 Task: Look for Airbnb options in Pescara, Italy from 27th December, 2023 to 31st December, 2023 for 2 adults.  With 1  bedroom having 1 bed and 1 bathroom. Property type can be hotel.
Action: Mouse moved to (542, 150)
Screenshot: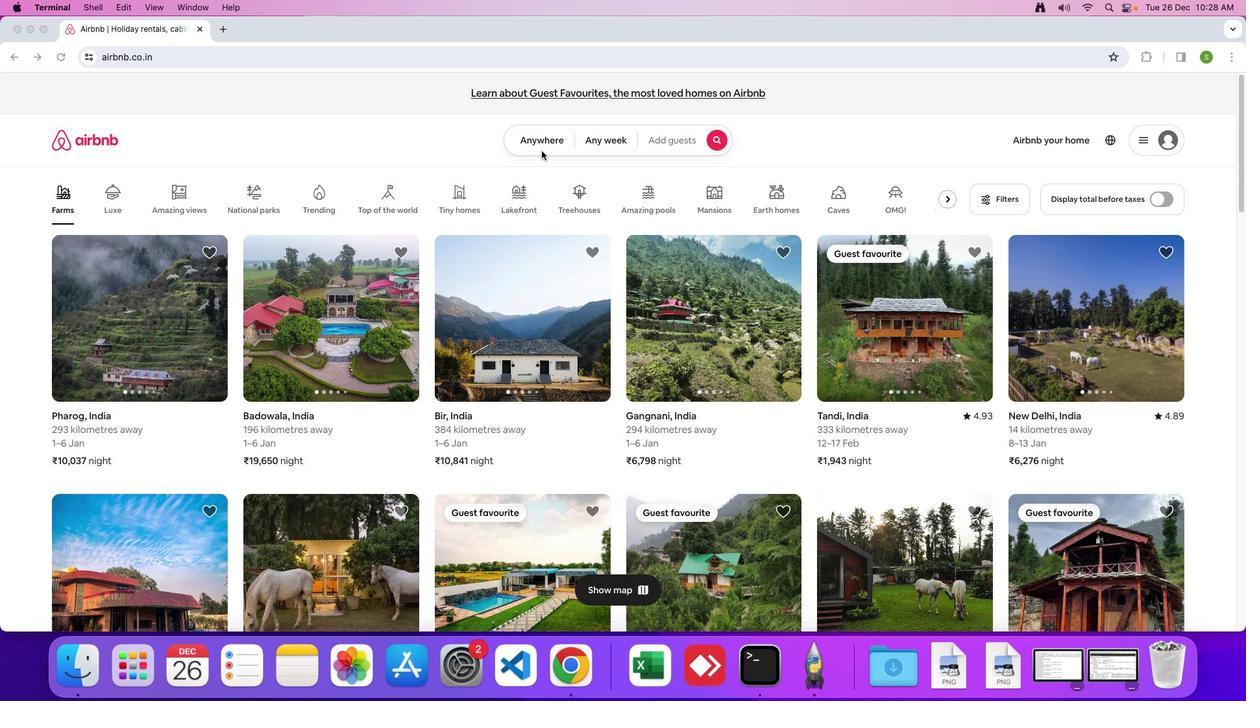 
Action: Mouse pressed left at (542, 150)
Screenshot: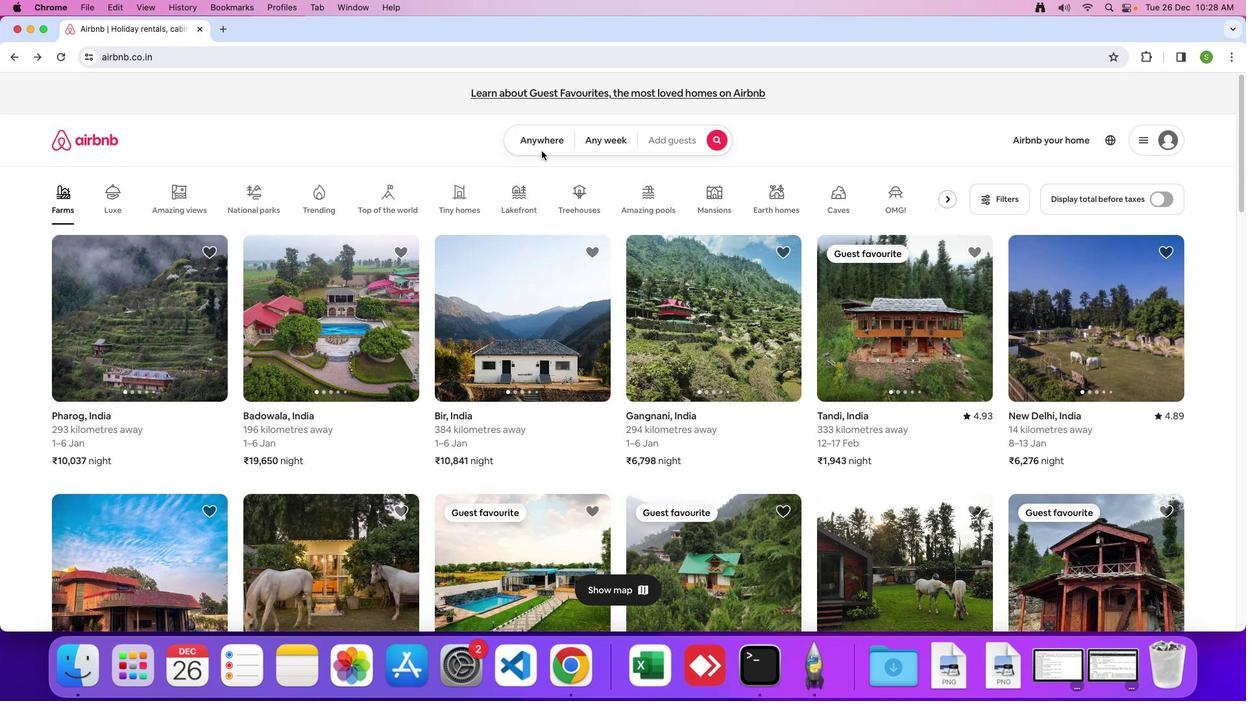 
Action: Mouse moved to (542, 146)
Screenshot: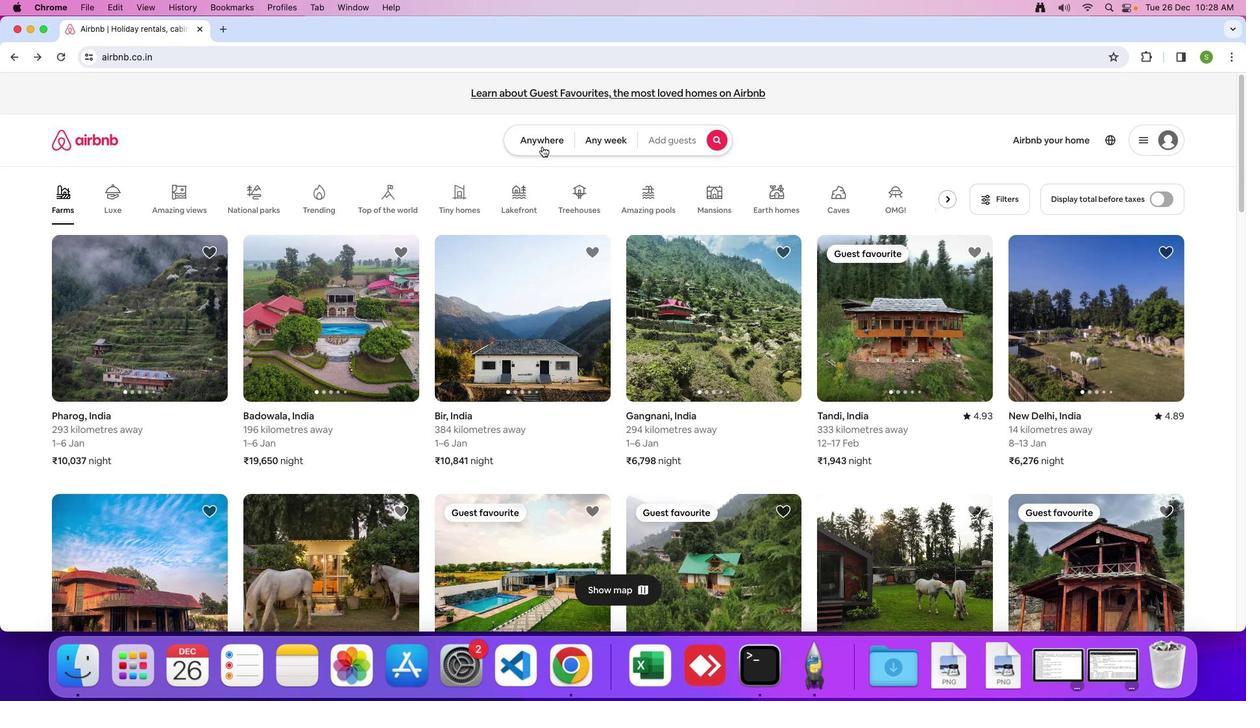 
Action: Mouse pressed left at (542, 146)
Screenshot: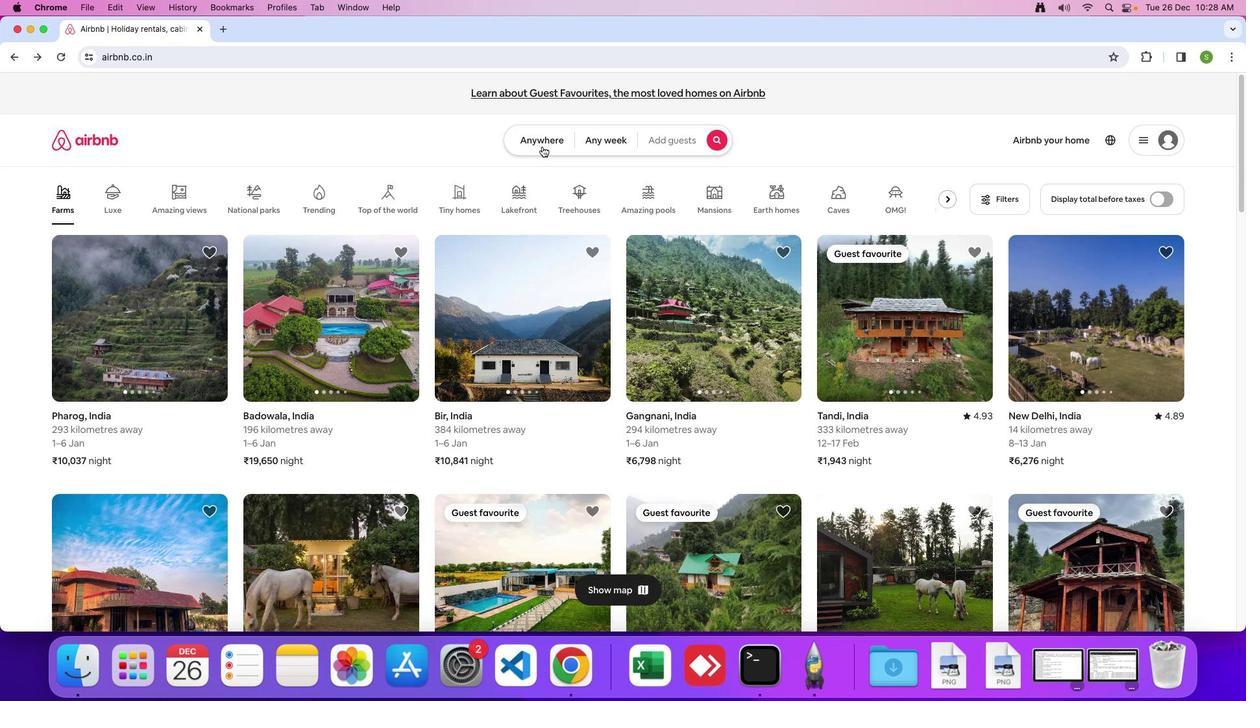 
Action: Mouse moved to (437, 190)
Screenshot: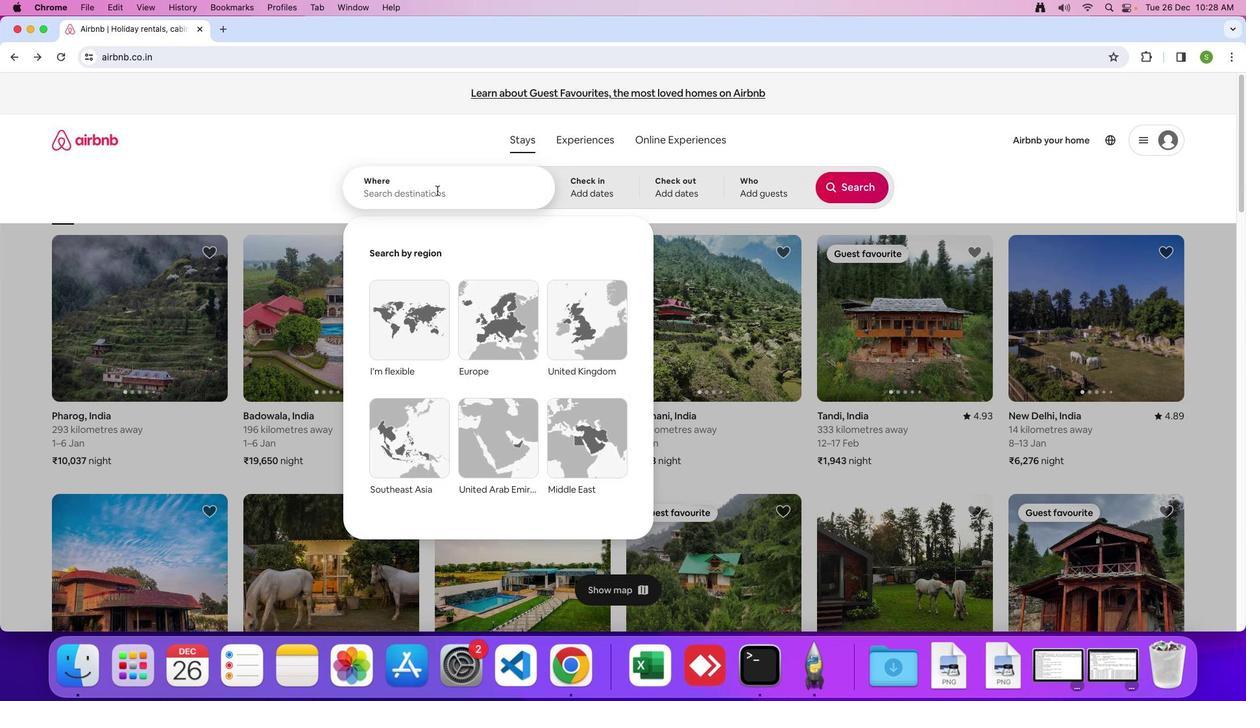 
Action: Mouse pressed left at (437, 190)
Screenshot: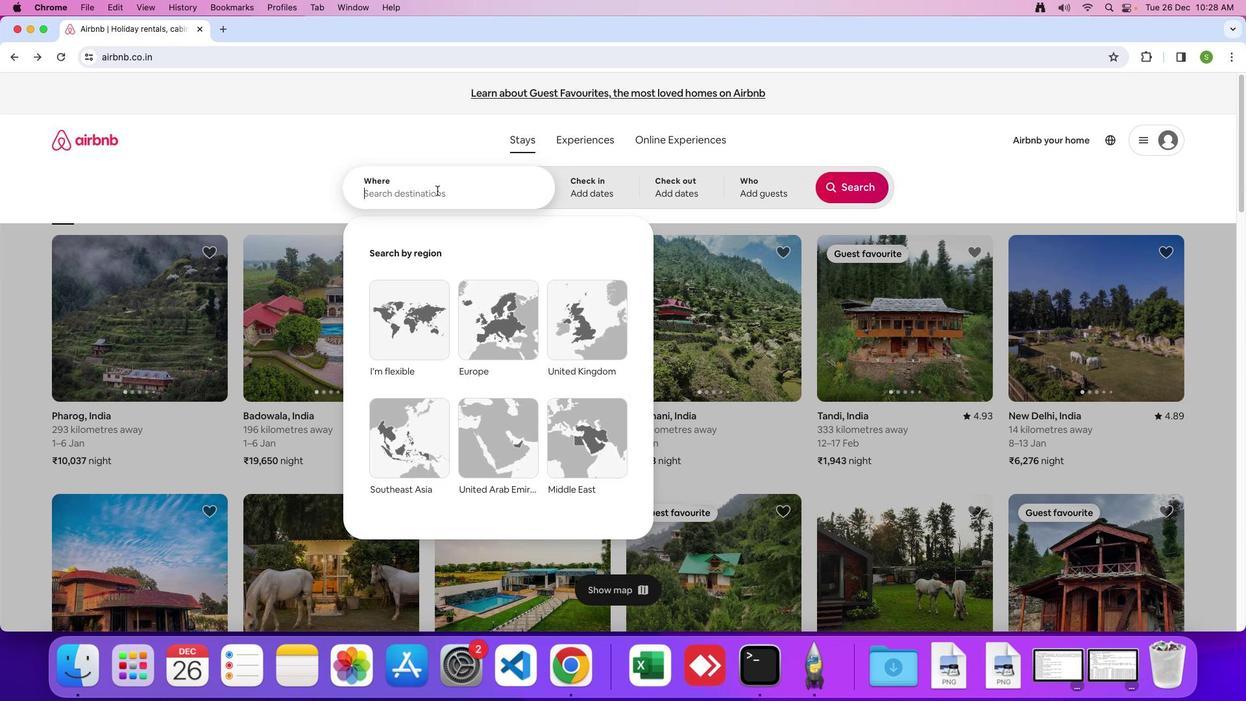 
Action: Mouse moved to (426, 203)
Screenshot: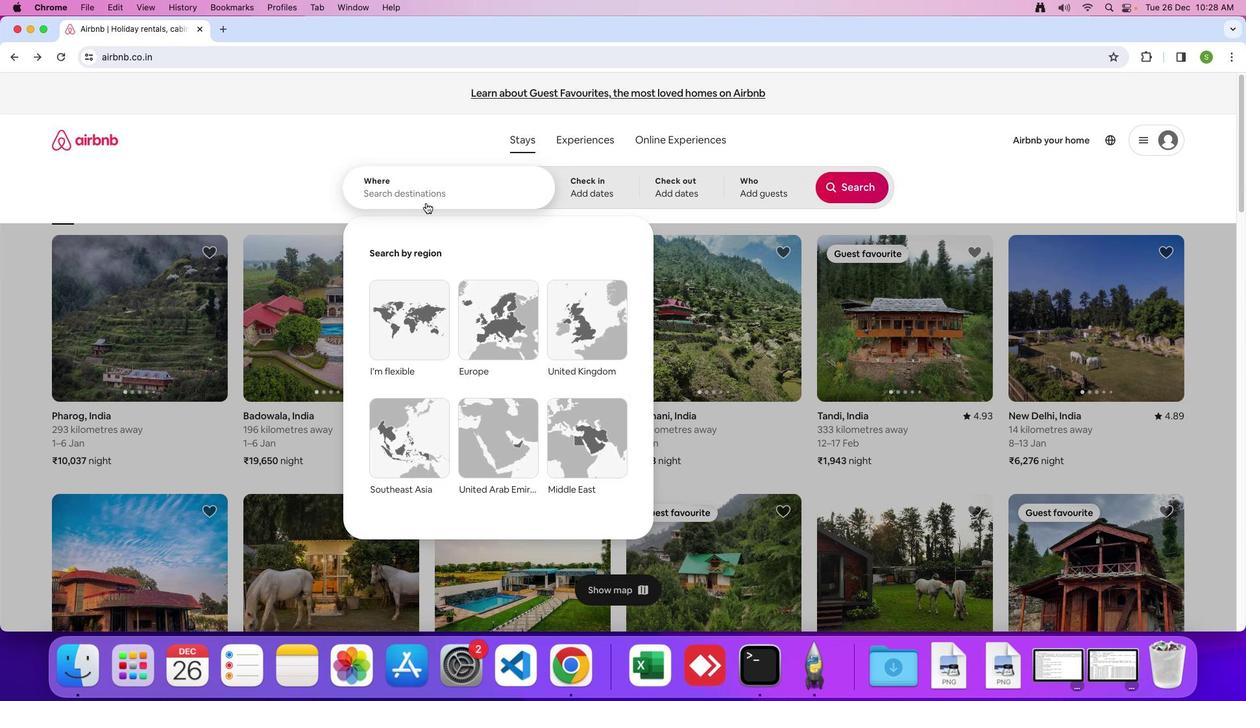 
Action: Key pressed 'P'Key.caps_lock'e''s''c''a''r''a'','Key.spaceKey.shift'I''t''a''l''y'Key.enter
Screenshot: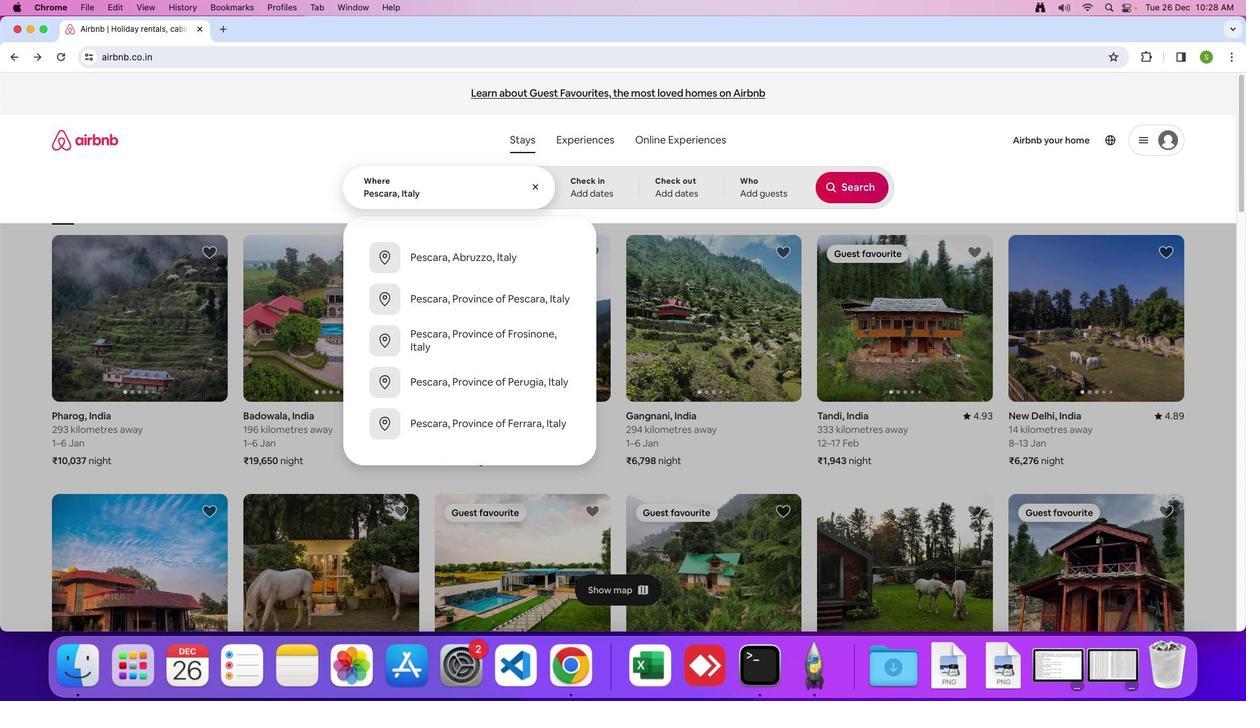 
Action: Mouse moved to (490, 473)
Screenshot: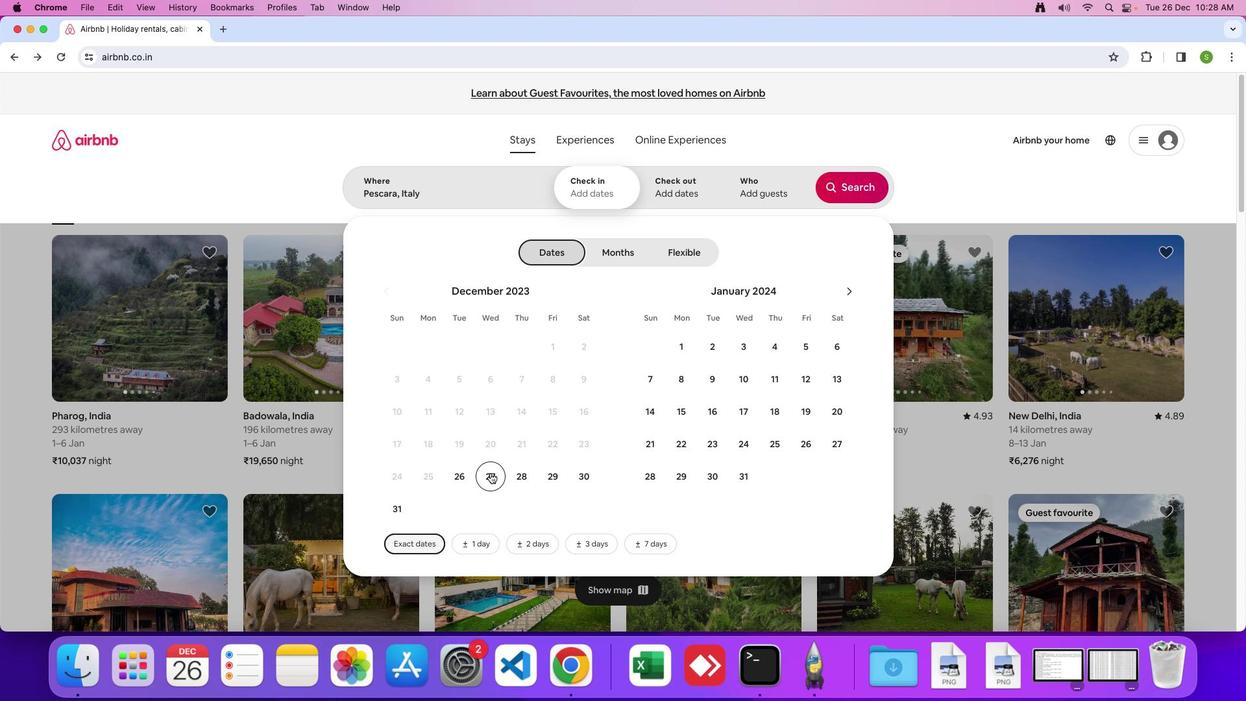 
Action: Mouse pressed left at (490, 473)
Screenshot: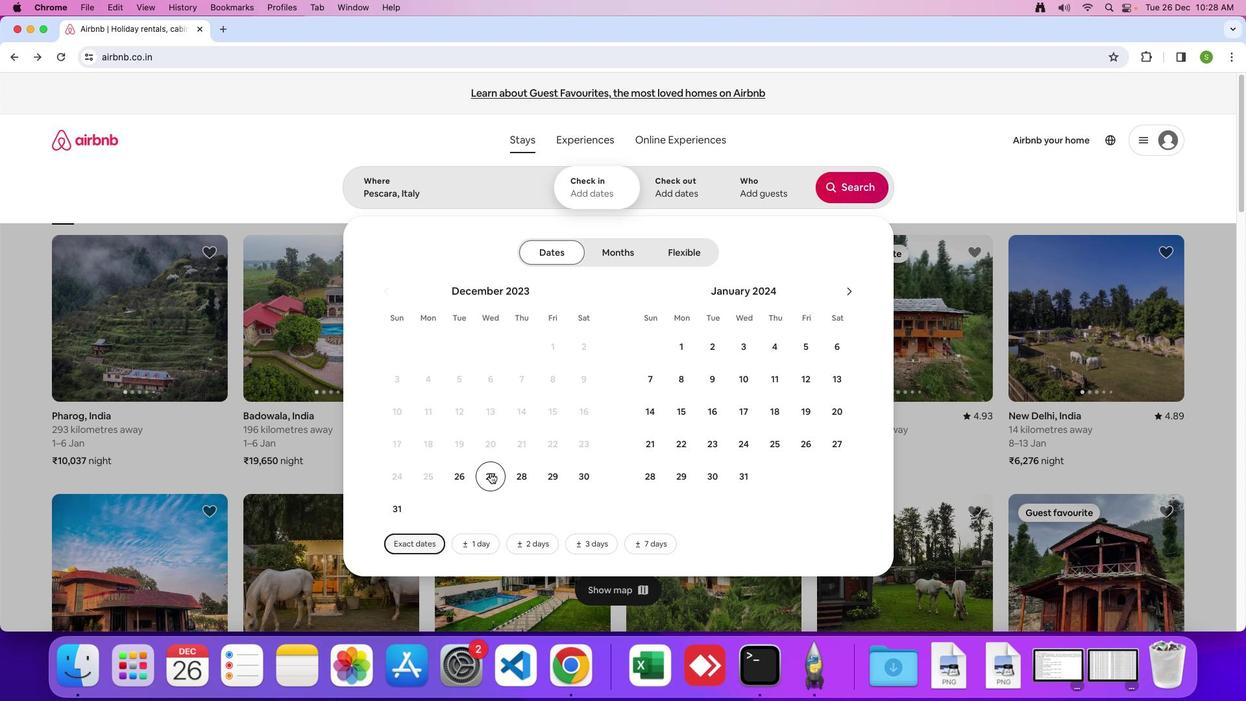 
Action: Mouse moved to (398, 504)
Screenshot: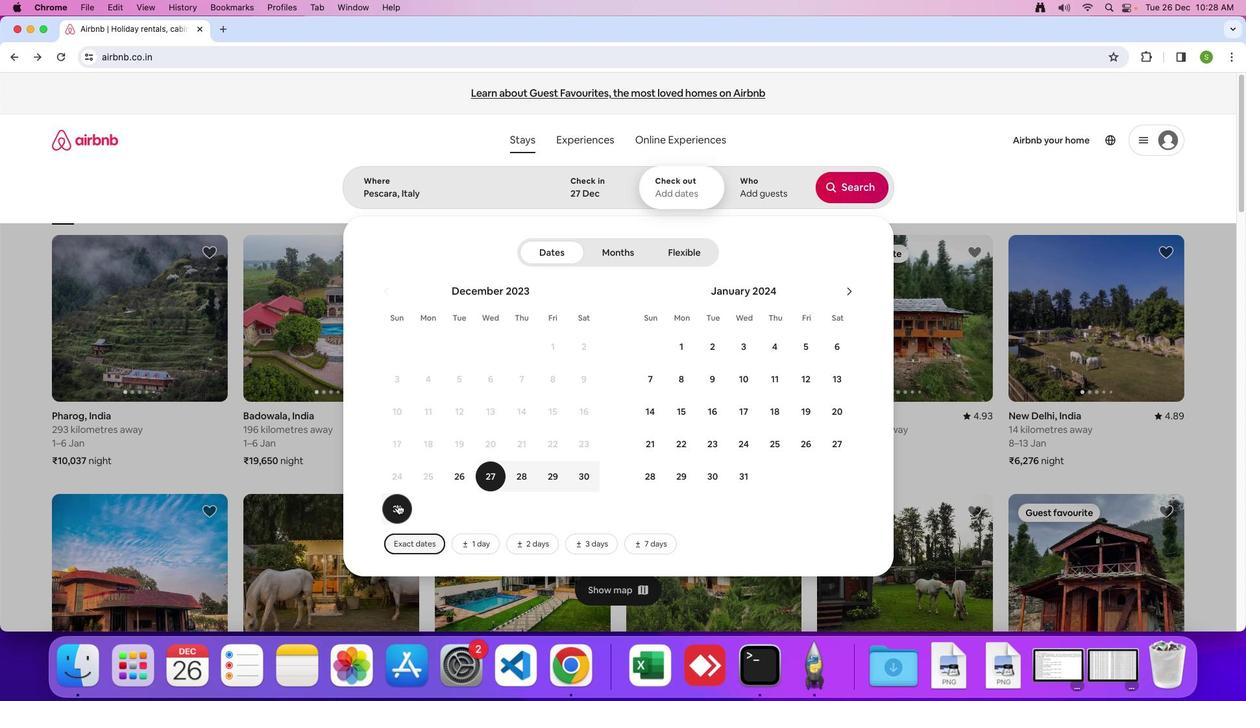 
Action: Mouse pressed left at (398, 504)
Screenshot: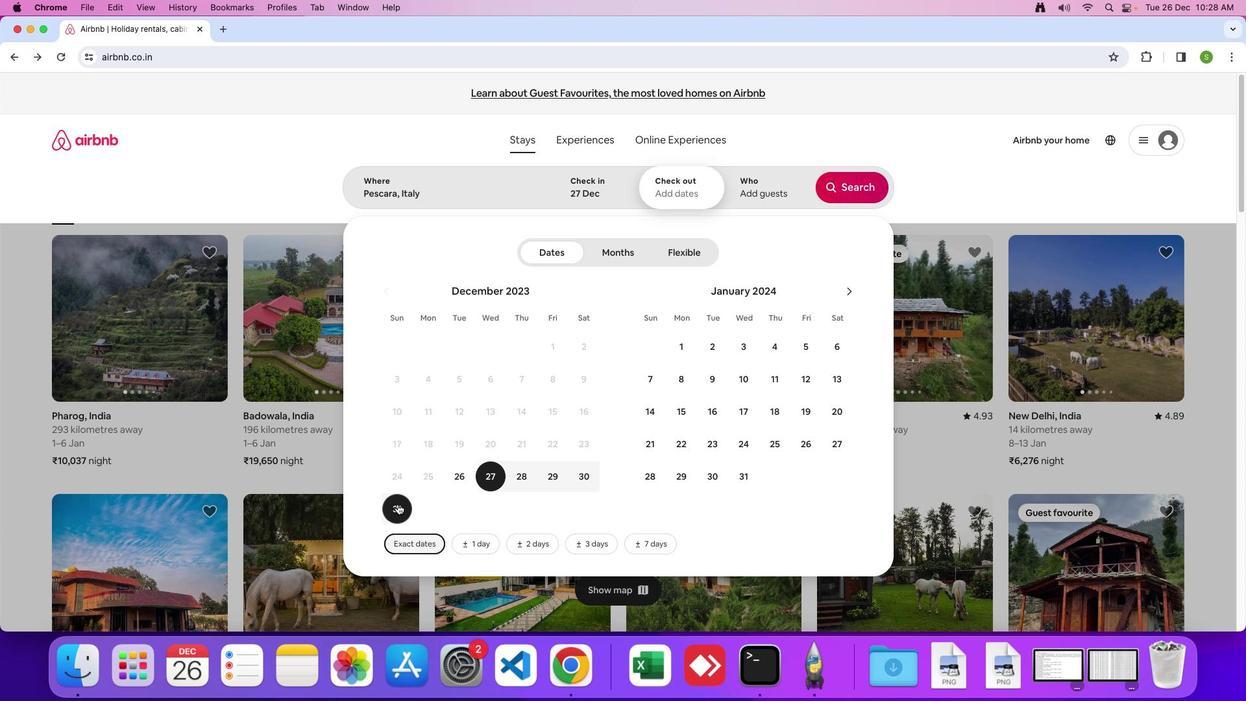 
Action: Mouse moved to (765, 185)
Screenshot: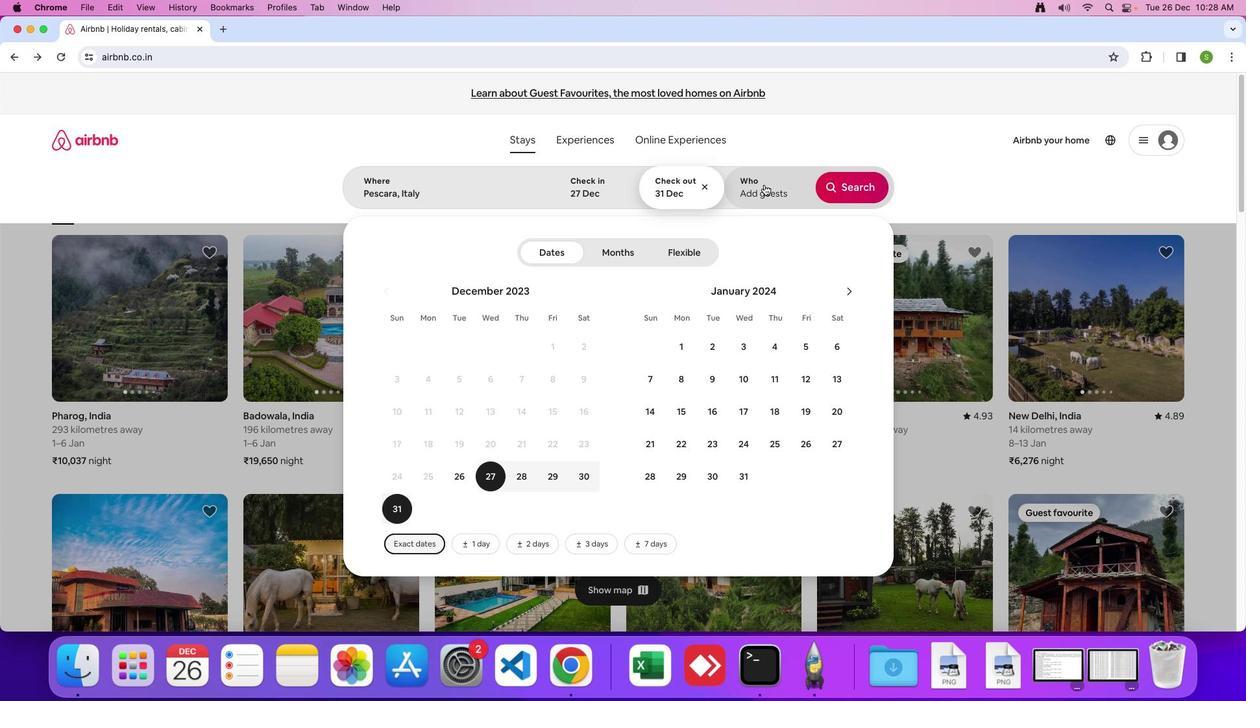 
Action: Mouse pressed left at (765, 185)
Screenshot: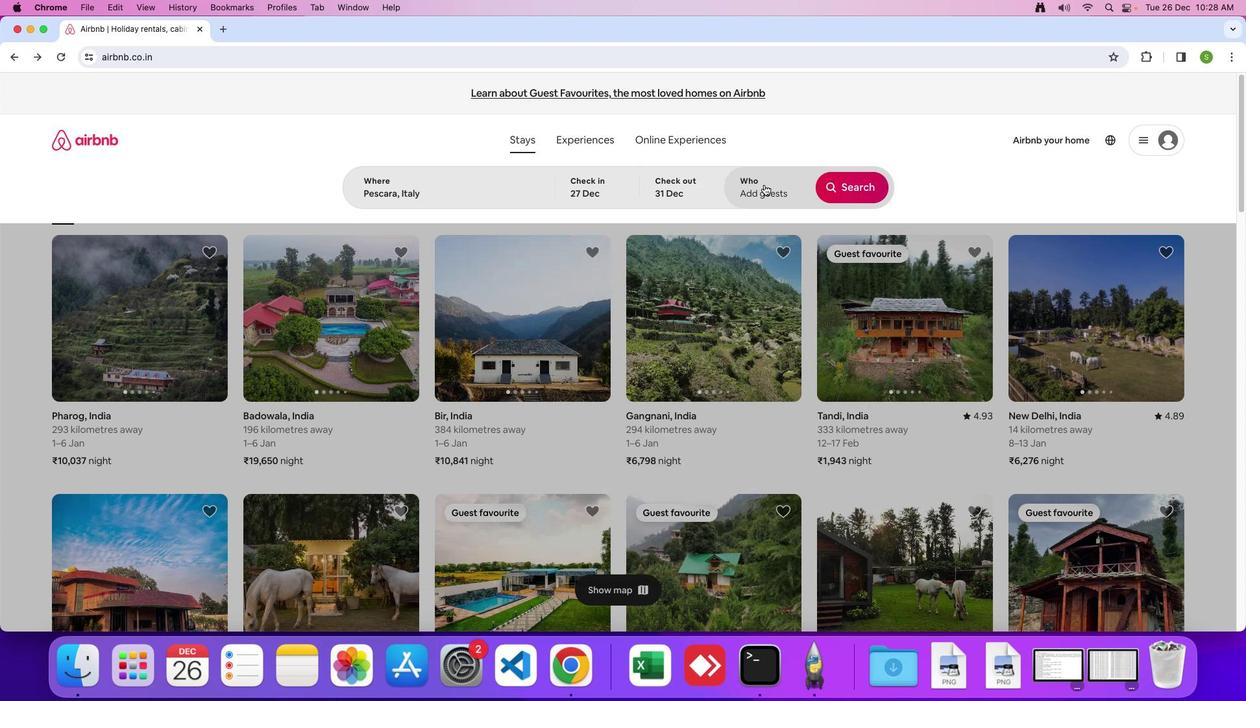 
Action: Mouse moved to (855, 257)
Screenshot: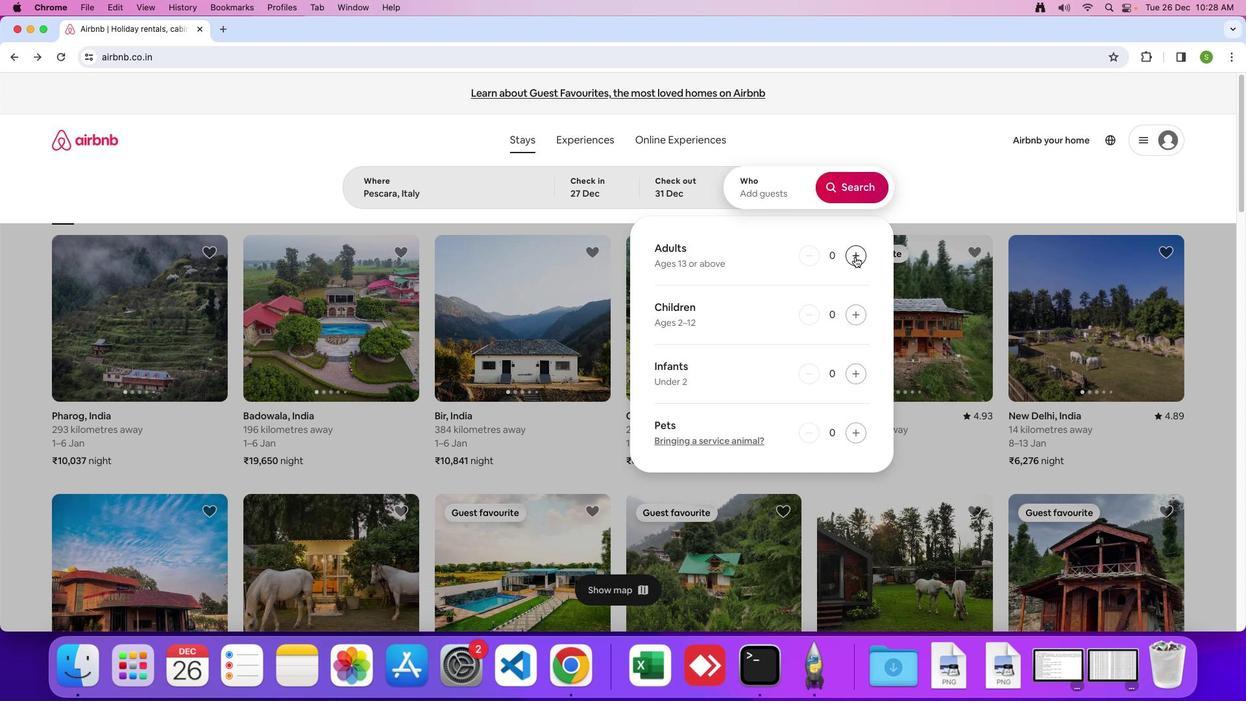
Action: Mouse pressed left at (855, 257)
Screenshot: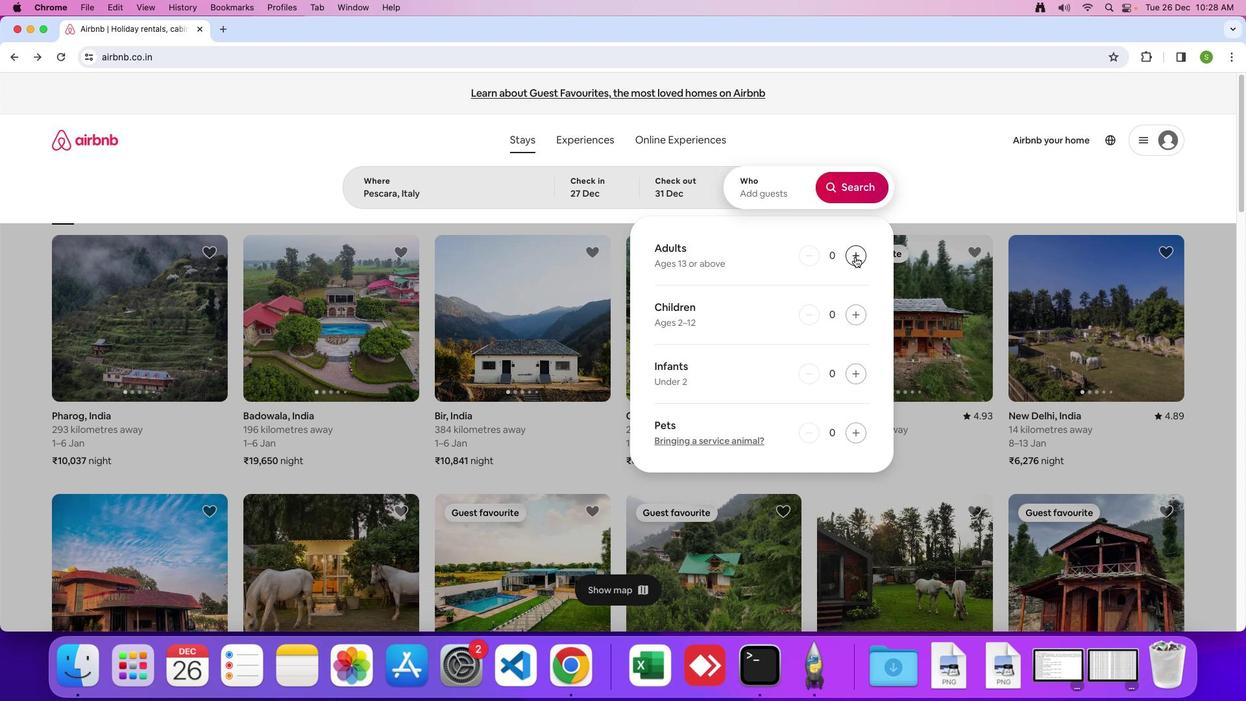 
Action: Mouse pressed left at (855, 257)
Screenshot: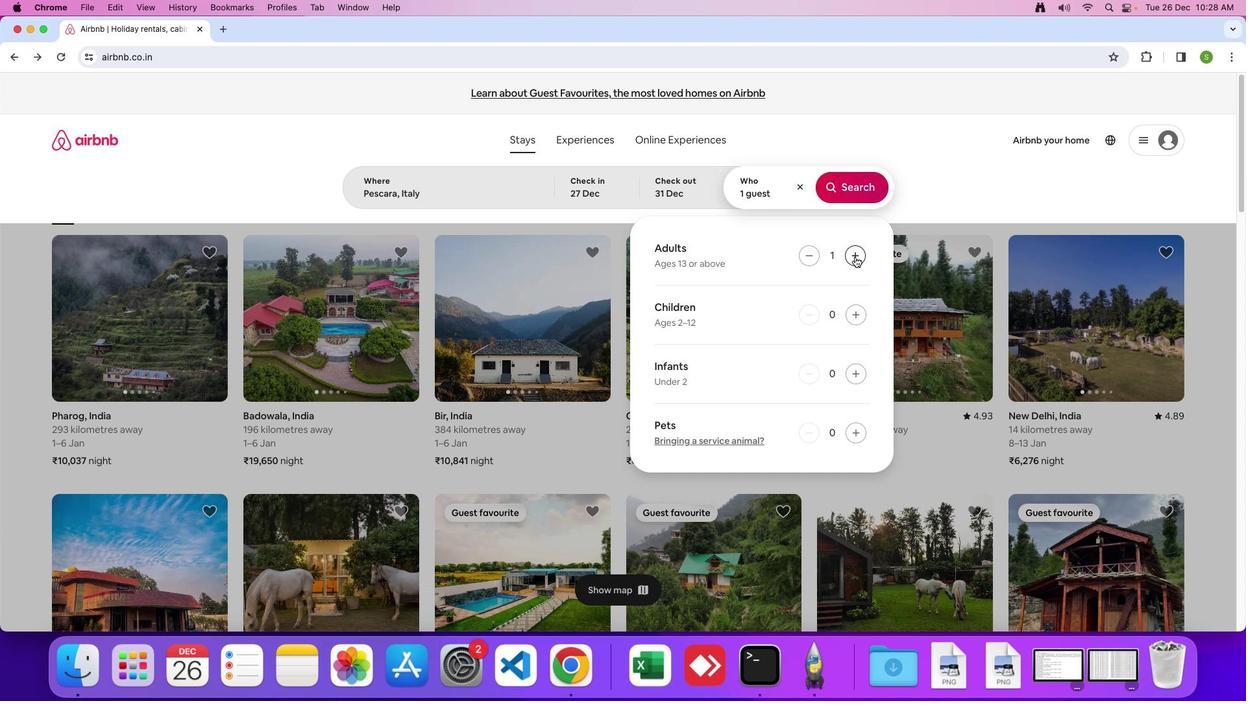 
Action: Mouse moved to (806, 253)
Screenshot: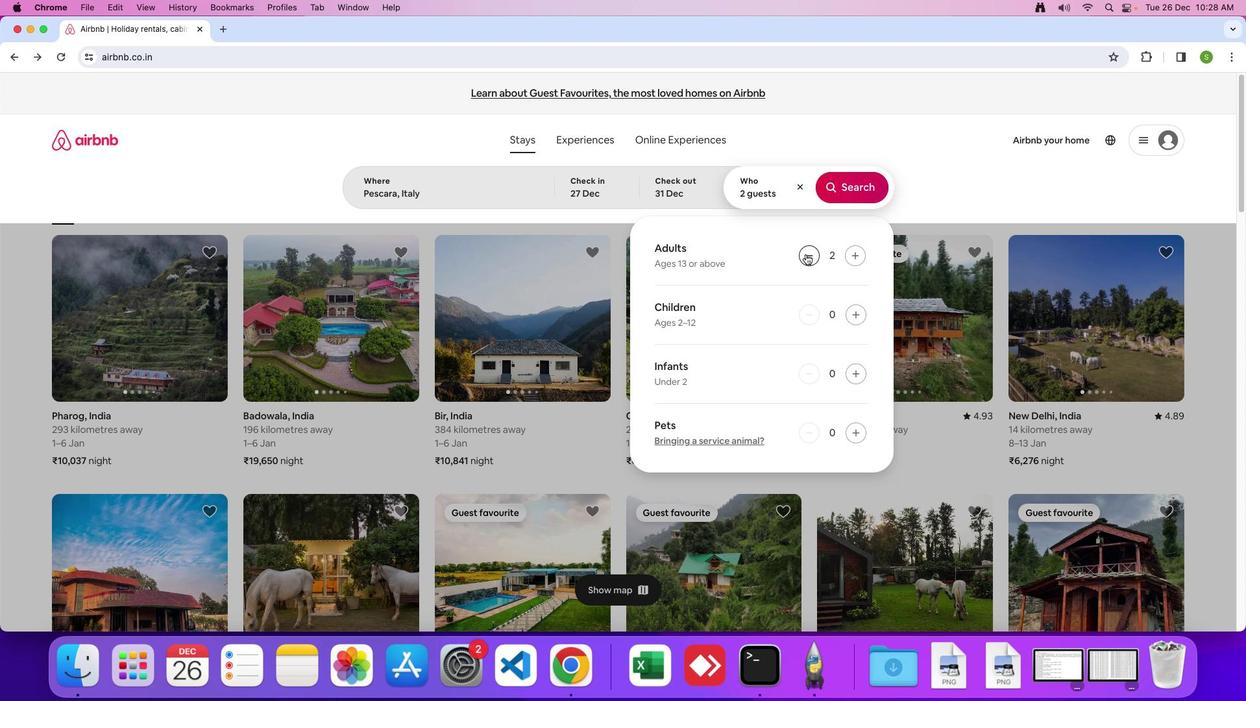 
Action: Mouse pressed left at (806, 253)
Screenshot: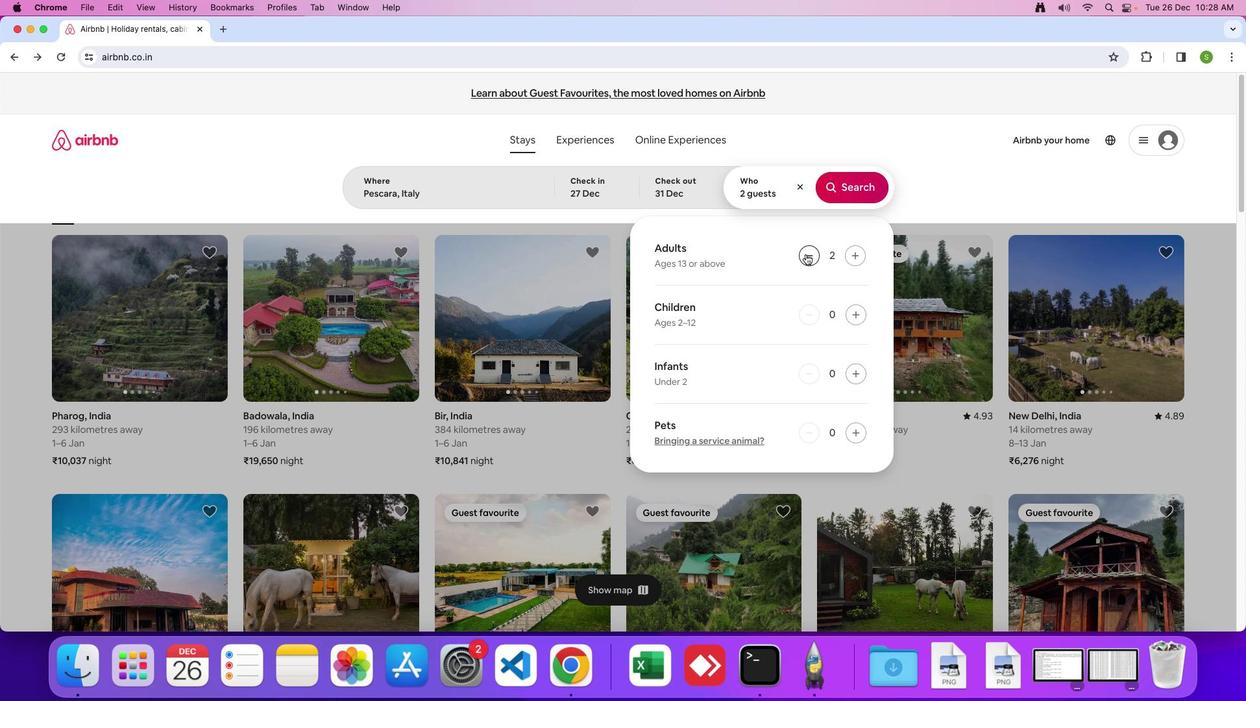 
Action: Mouse pressed left at (806, 253)
Screenshot: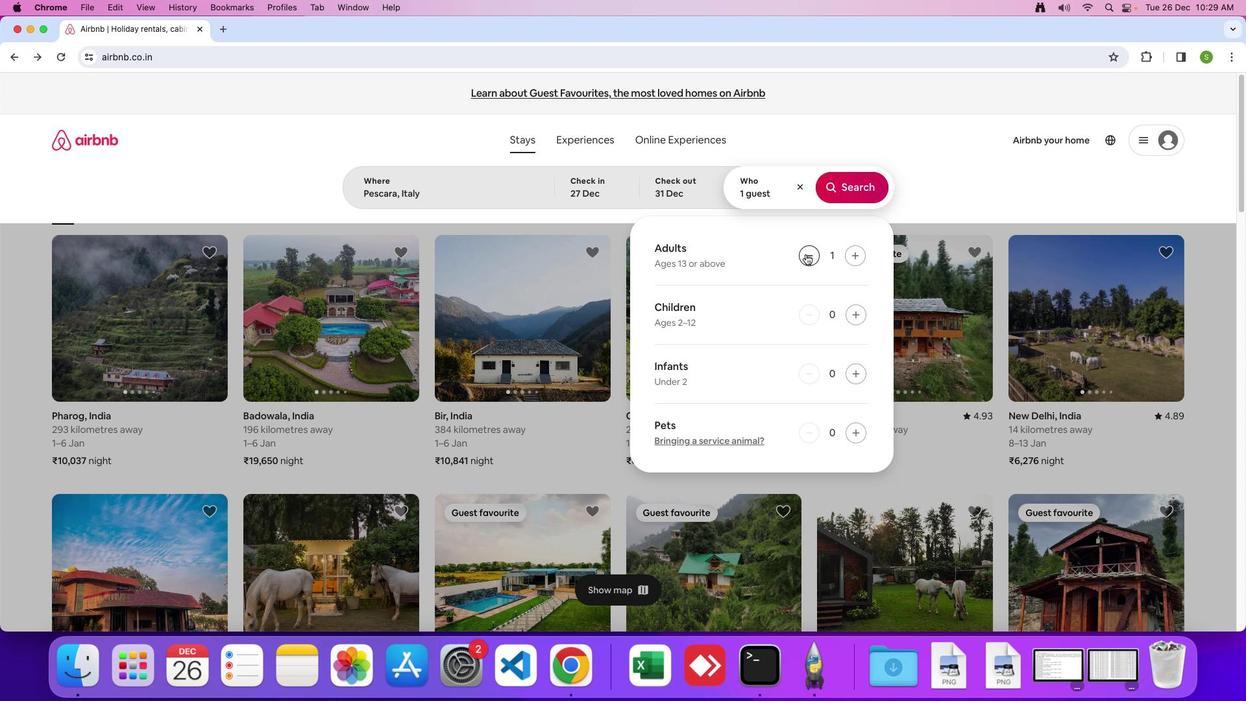
Action: Mouse moved to (855, 255)
Screenshot: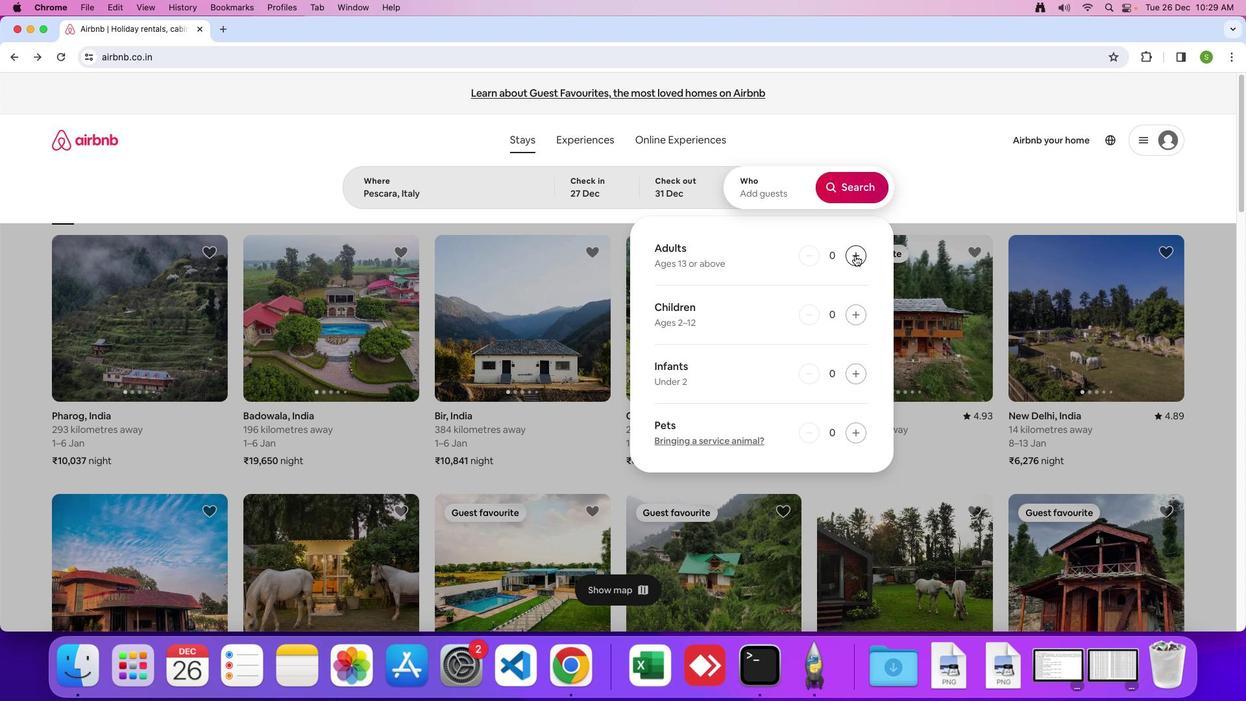 
Action: Mouse pressed left at (855, 255)
Screenshot: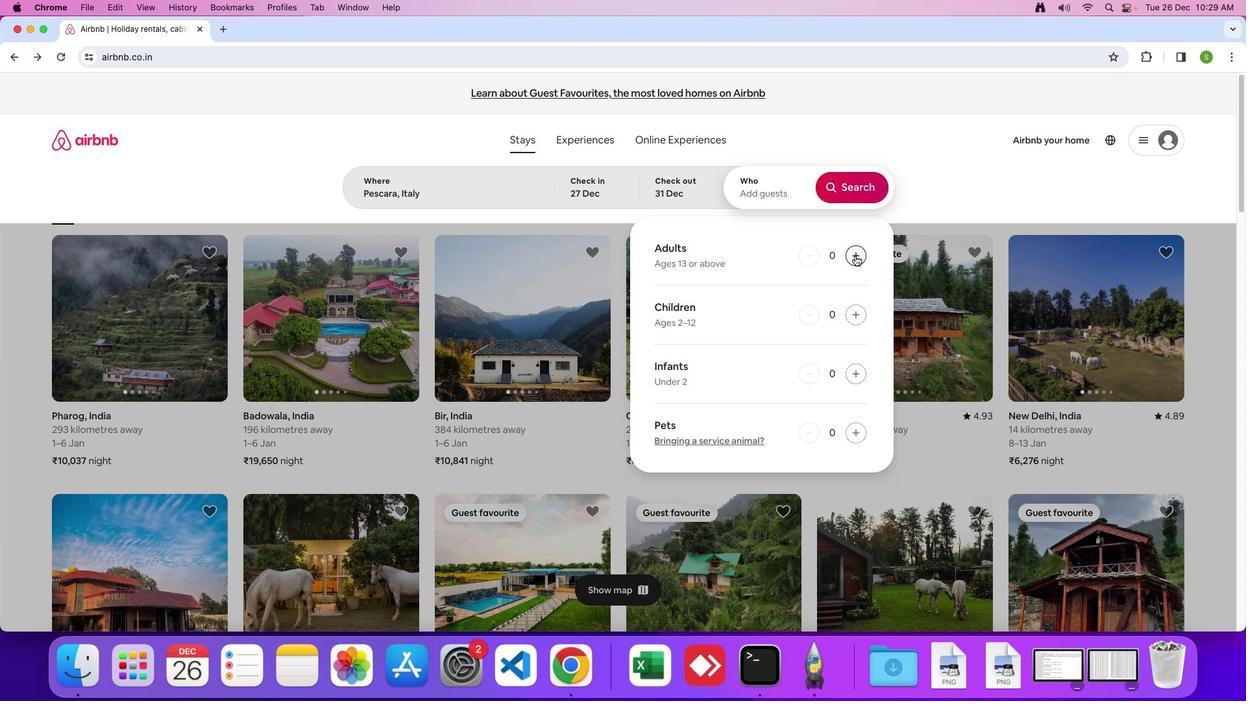 
Action: Mouse pressed left at (855, 255)
Screenshot: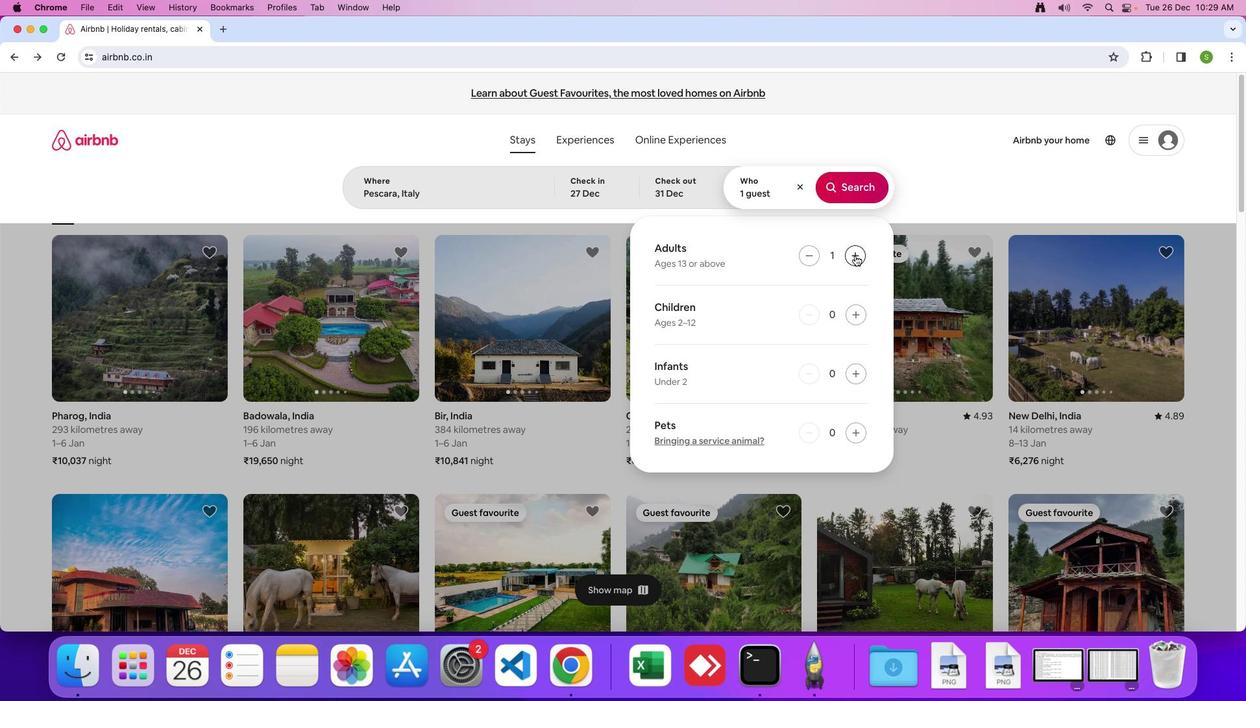 
Action: Mouse moved to (848, 184)
Screenshot: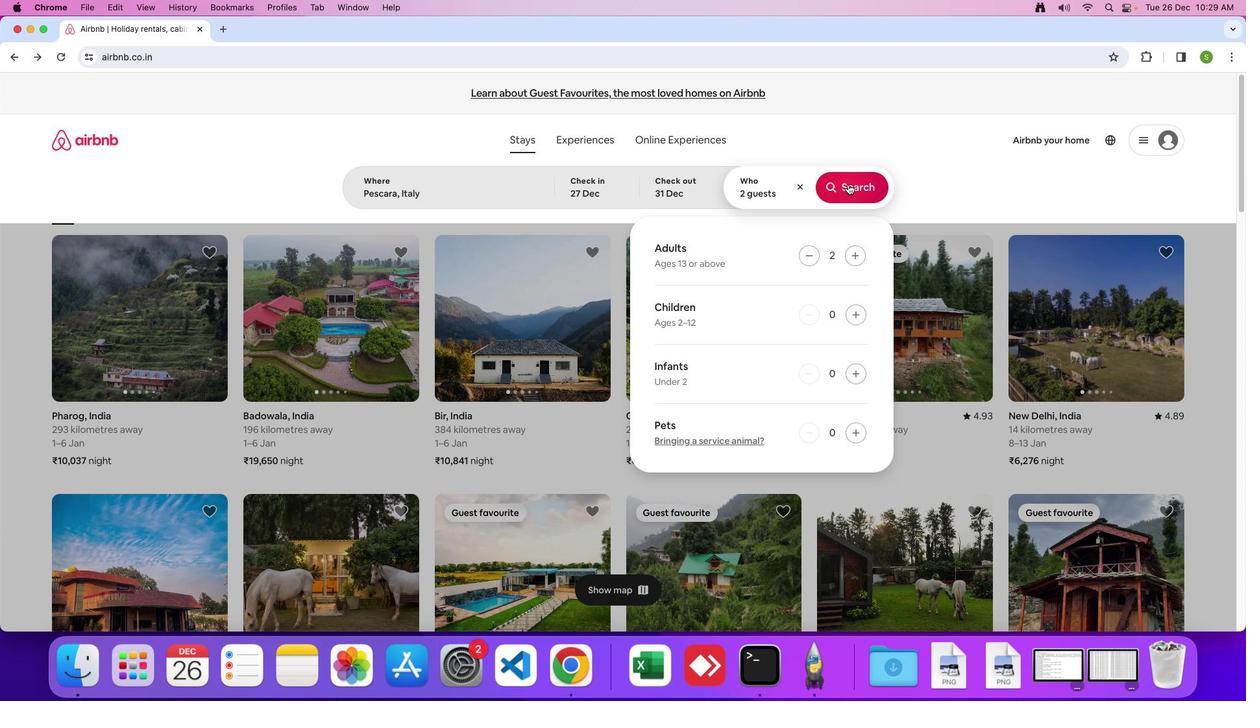 
Action: Mouse pressed left at (848, 184)
Screenshot: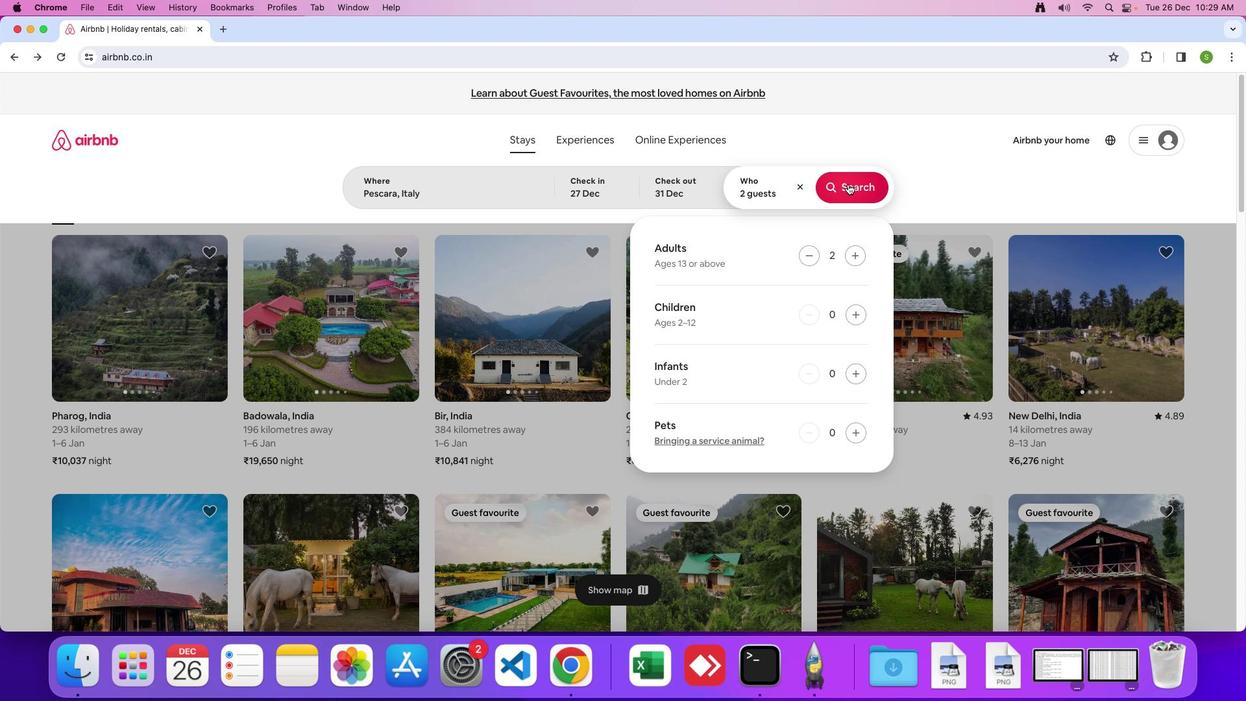 
Action: Mouse moved to (1049, 155)
Screenshot: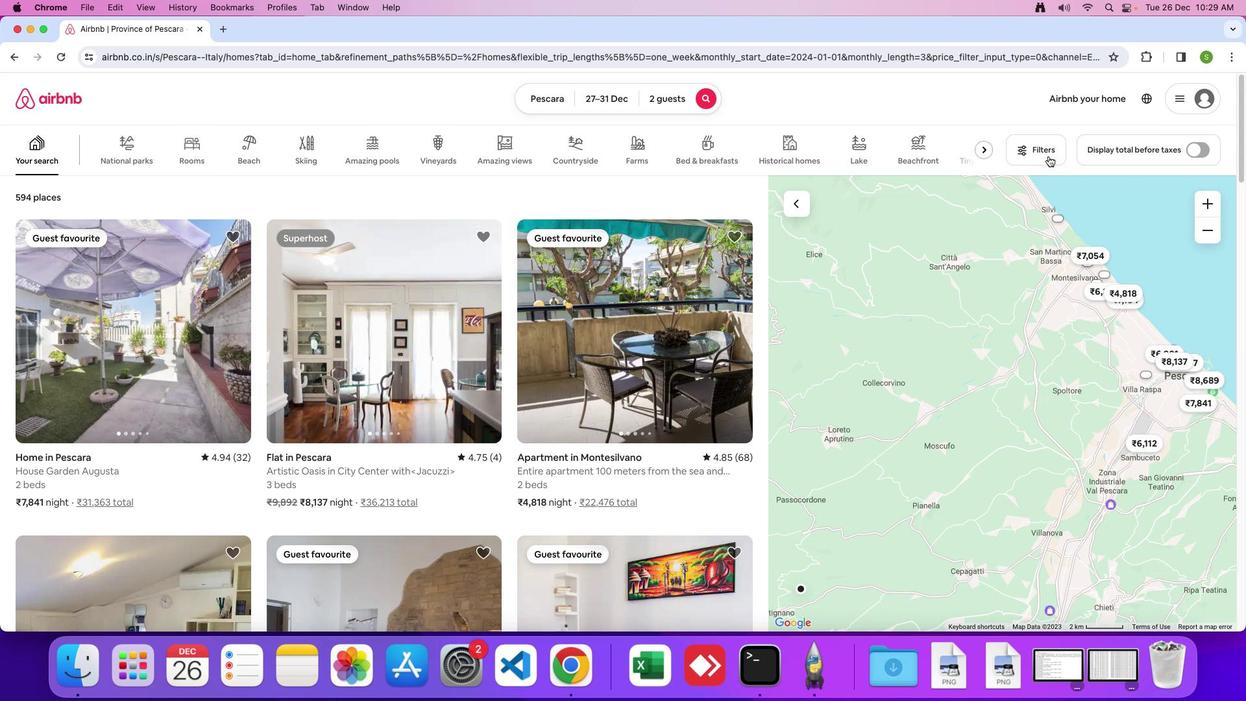 
Action: Mouse pressed left at (1049, 155)
Screenshot: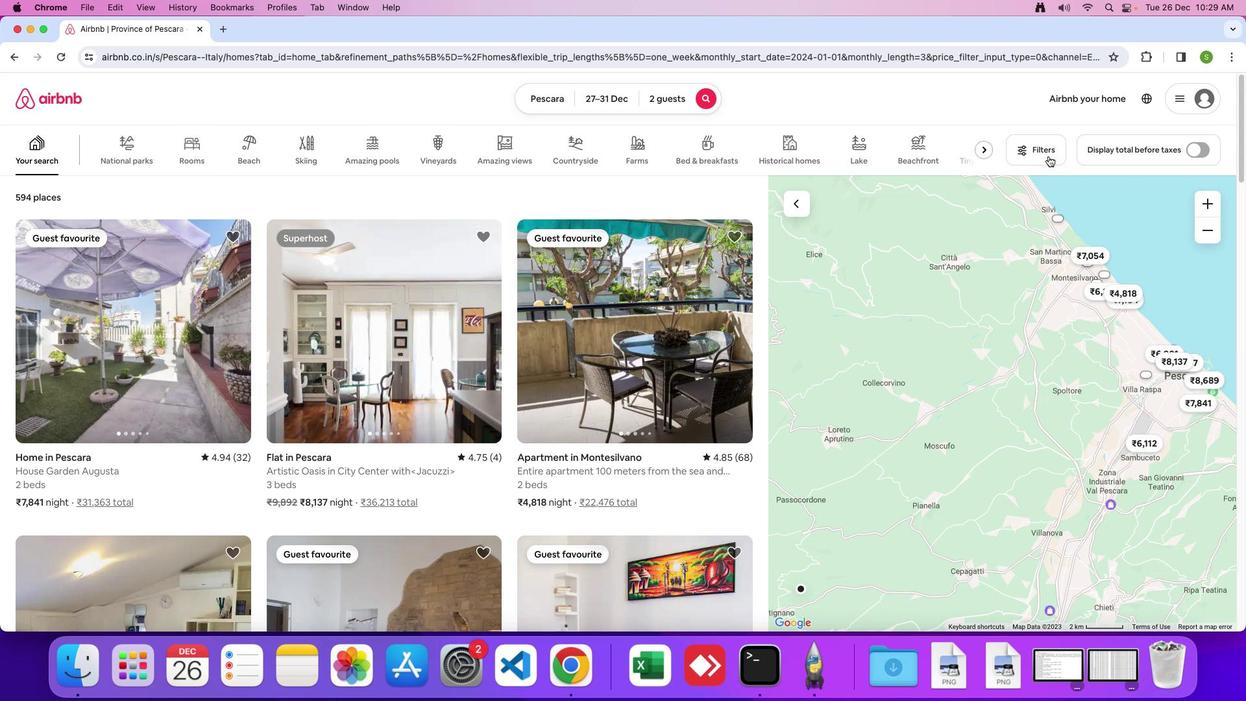 
Action: Mouse moved to (619, 437)
Screenshot: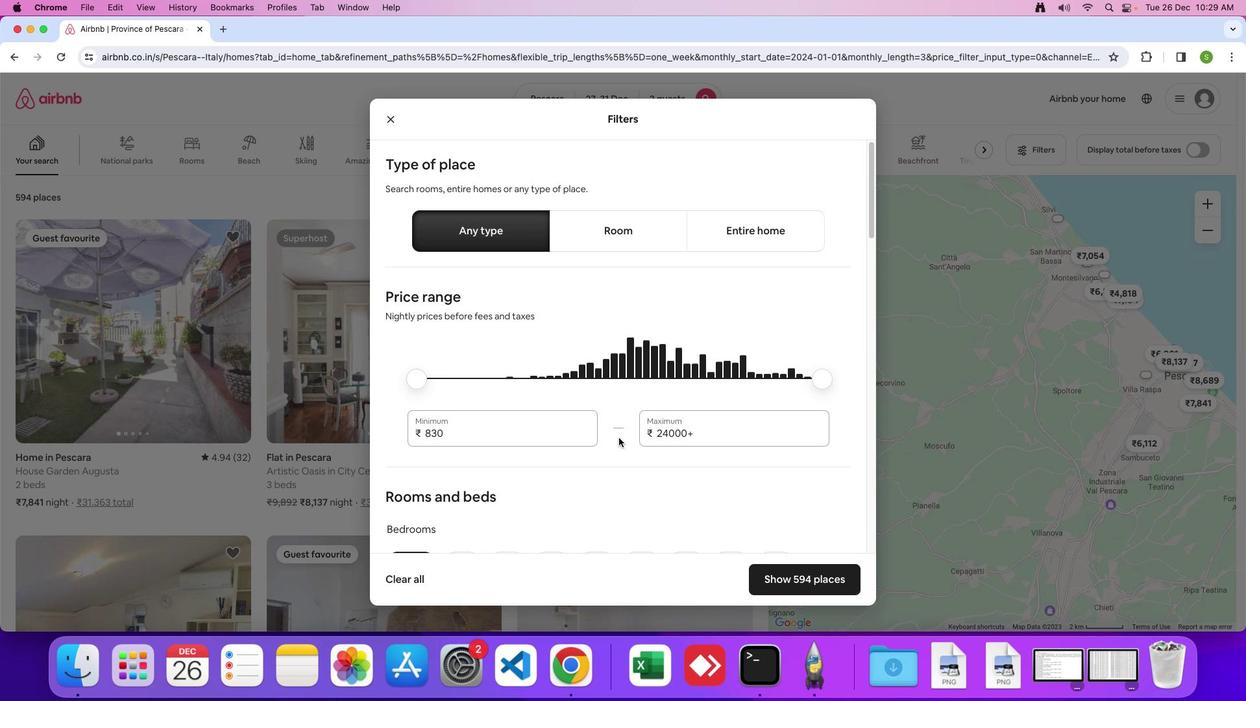 
Action: Mouse scrolled (619, 437) with delta (0, 0)
Screenshot: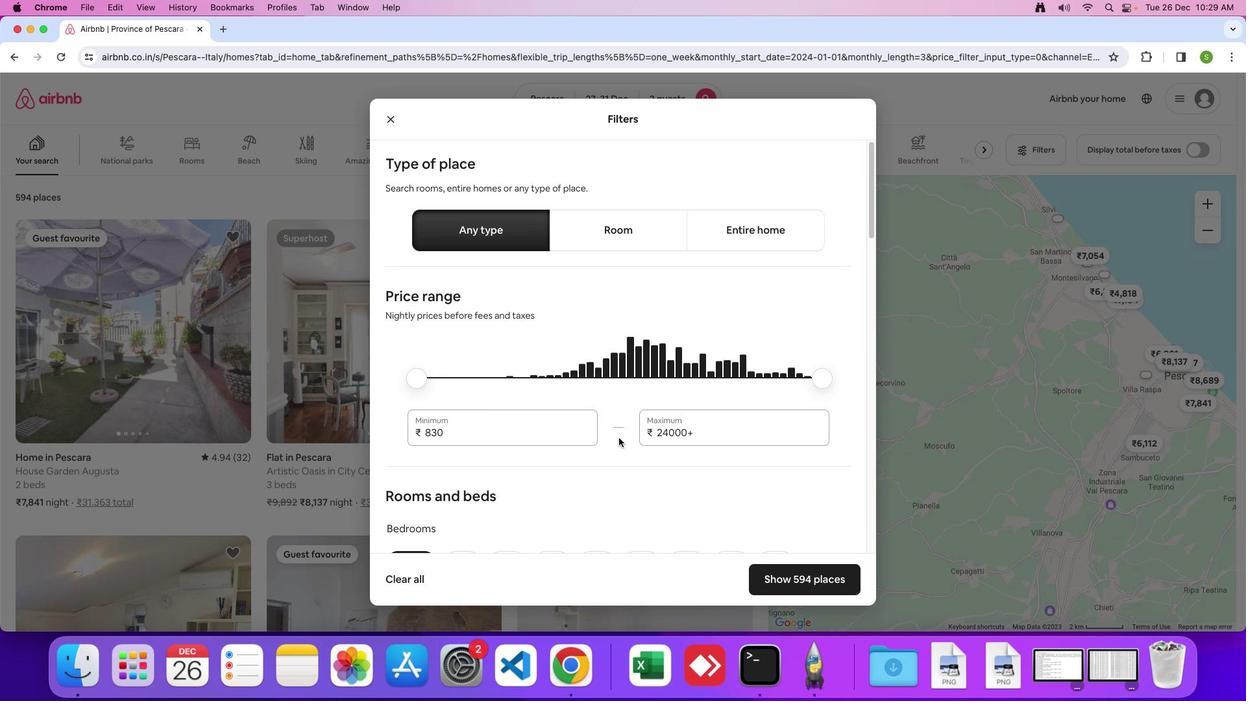 
Action: Mouse scrolled (619, 437) with delta (0, 0)
Screenshot: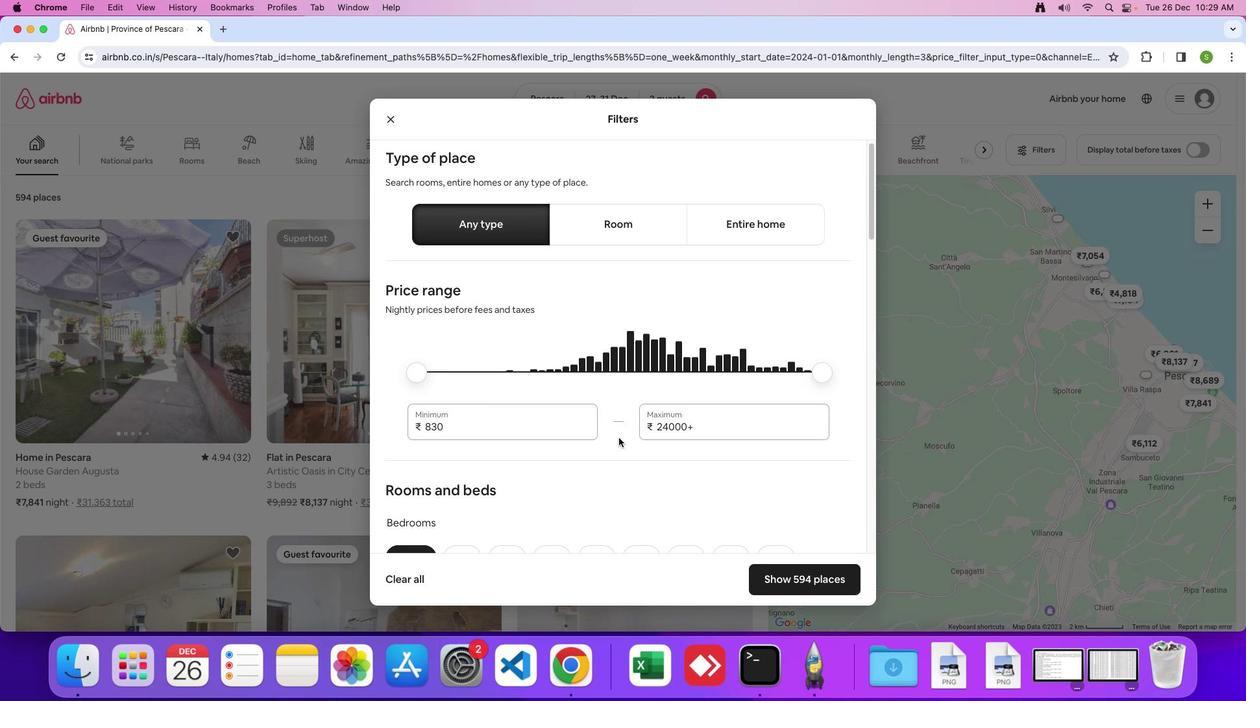 
Action: Mouse moved to (619, 437)
Screenshot: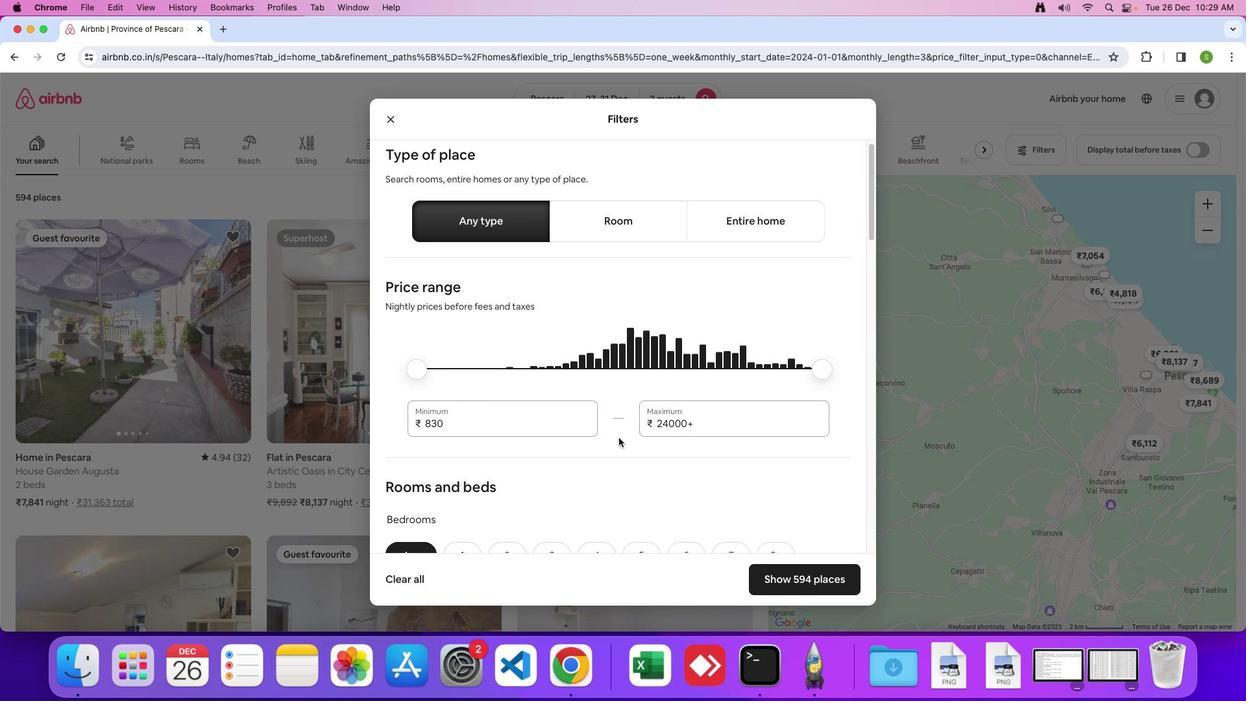 
Action: Mouse scrolled (619, 437) with delta (0, -1)
Screenshot: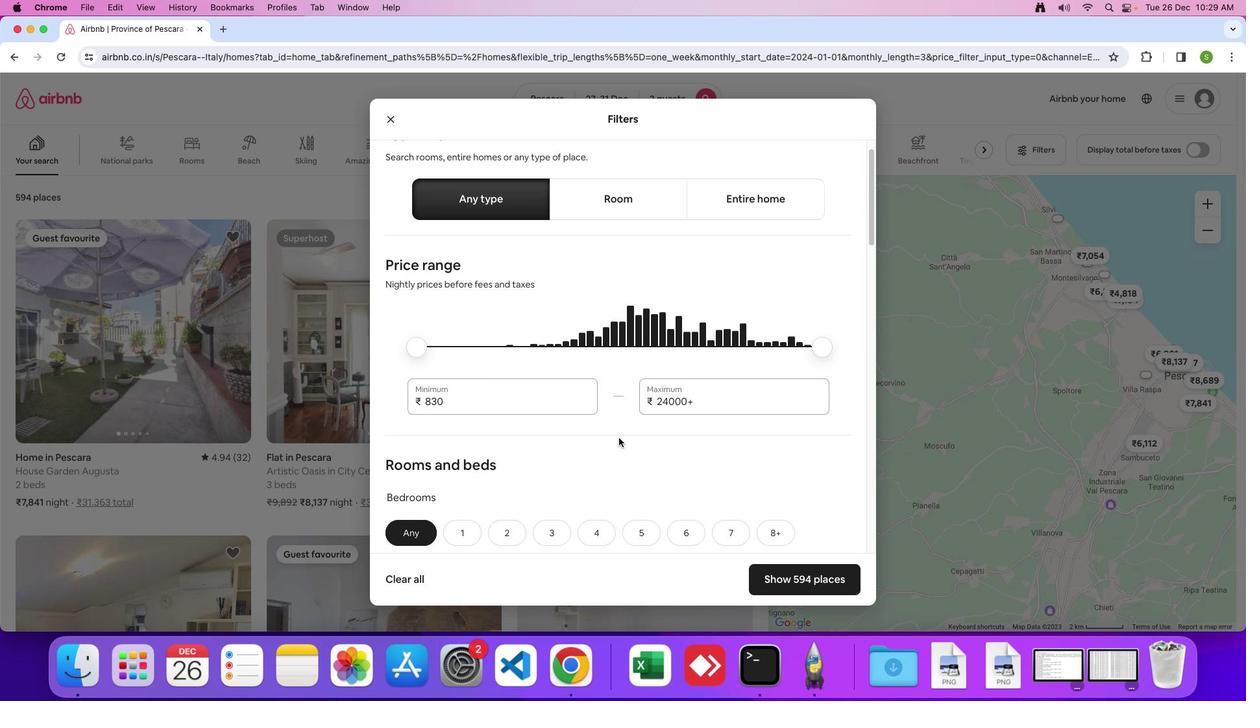 
Action: Mouse moved to (619, 437)
Screenshot: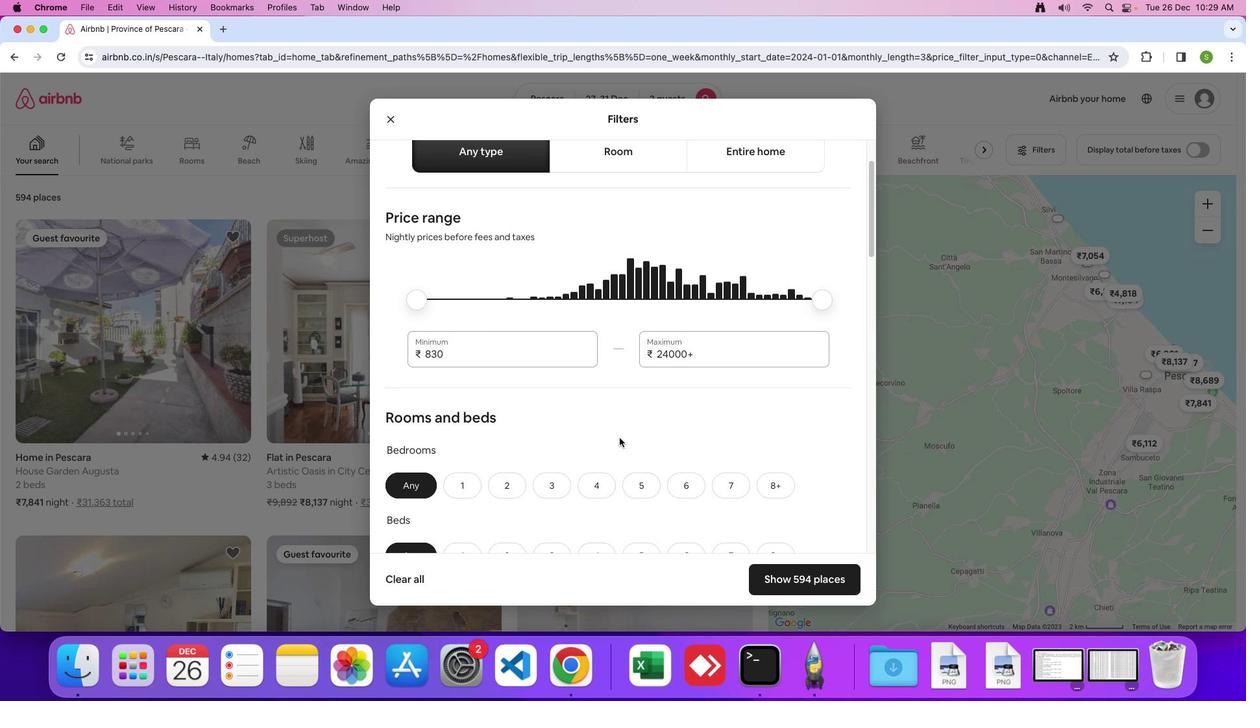 
Action: Mouse scrolled (619, 437) with delta (0, 0)
Screenshot: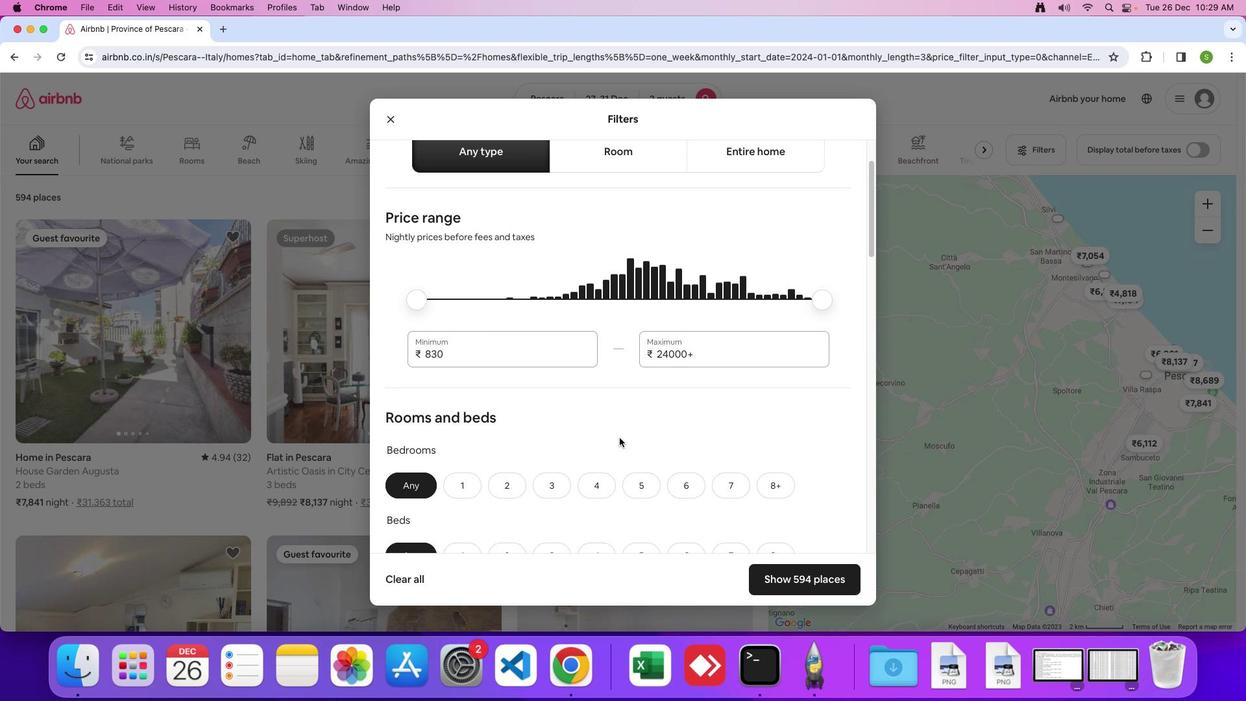 
Action: Mouse scrolled (619, 437) with delta (0, 0)
Screenshot: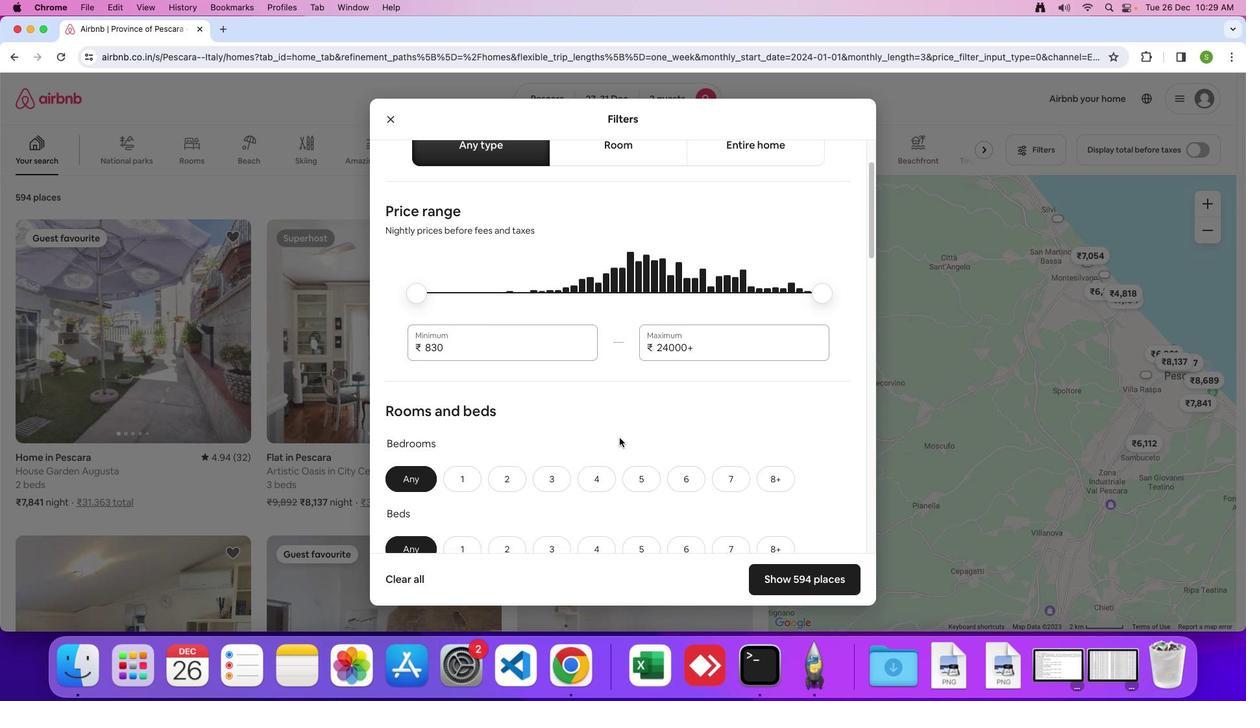 
Action: Mouse scrolled (619, 437) with delta (0, 0)
Screenshot: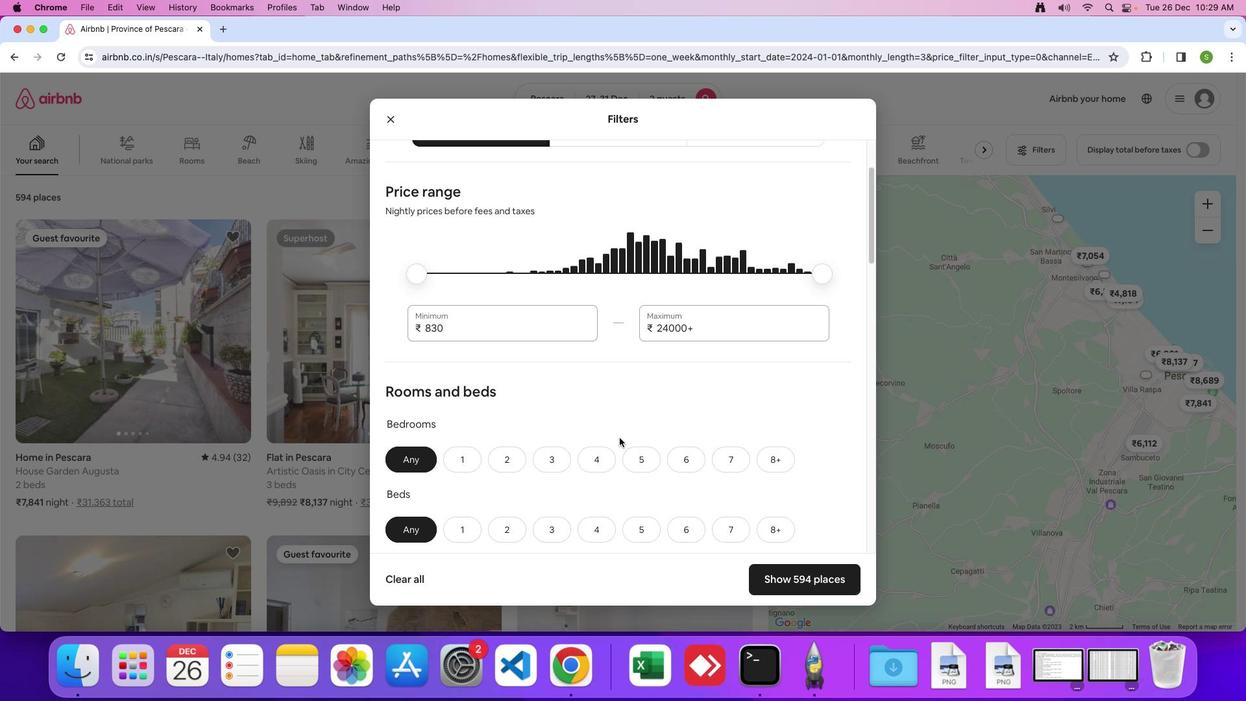 
Action: Mouse scrolled (619, 437) with delta (0, 0)
Screenshot: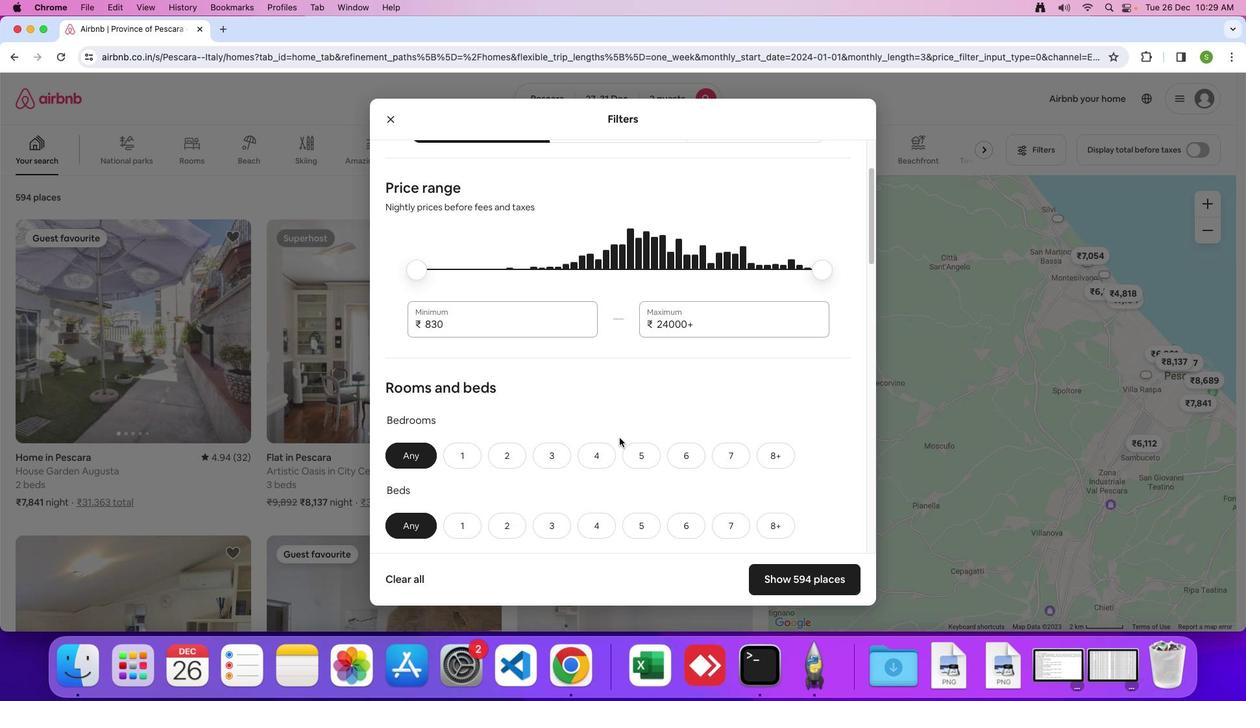 
Action: Mouse scrolled (619, 437) with delta (0, 0)
Screenshot: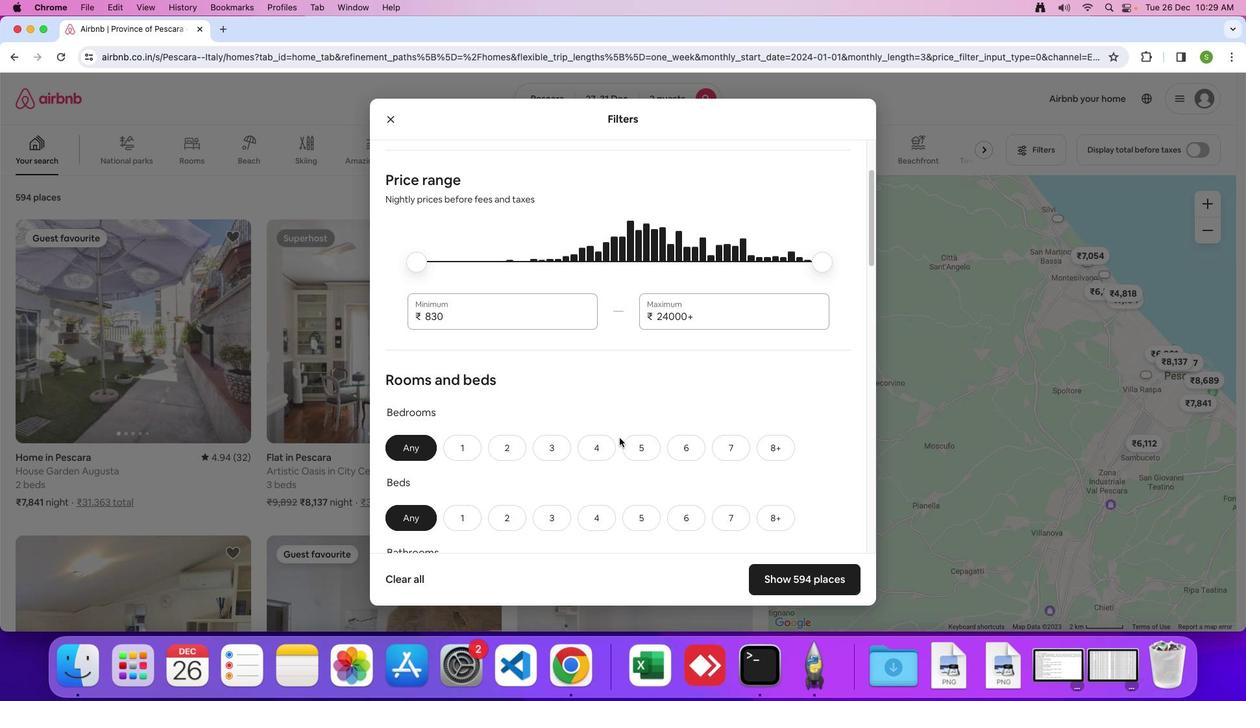 
Action: Mouse scrolled (619, 437) with delta (0, 0)
Screenshot: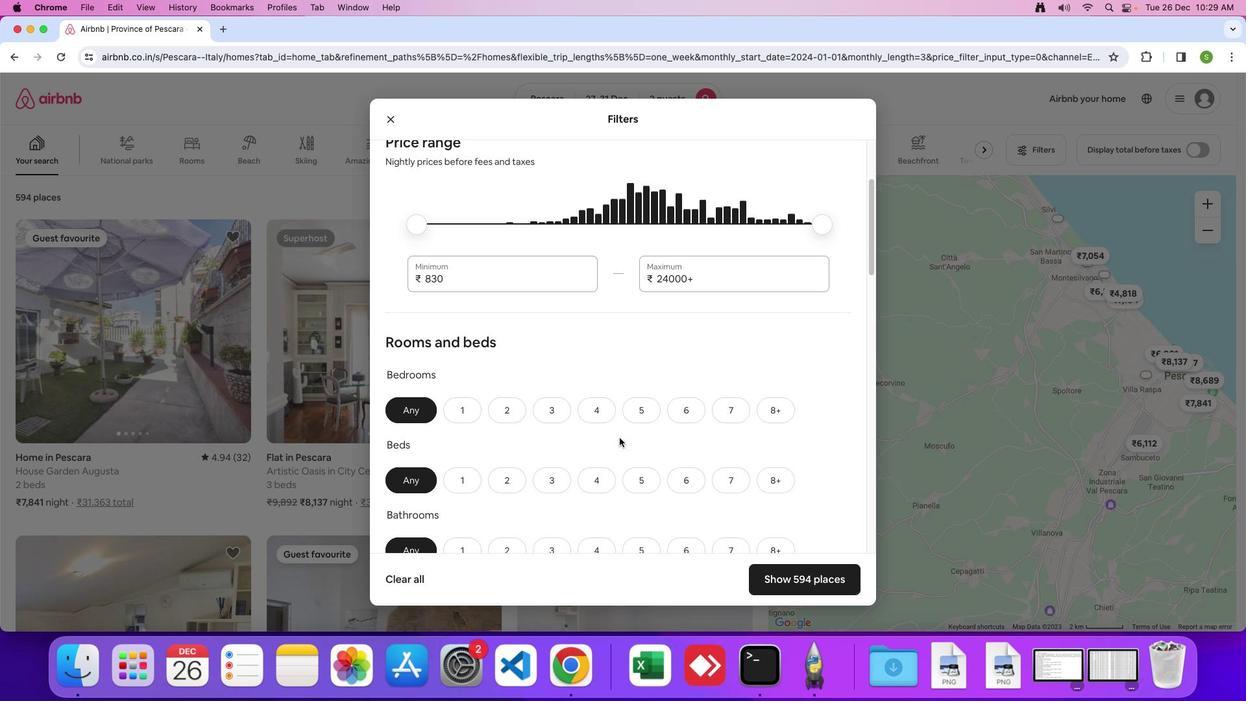
Action: Mouse scrolled (619, 437) with delta (0, 0)
Screenshot: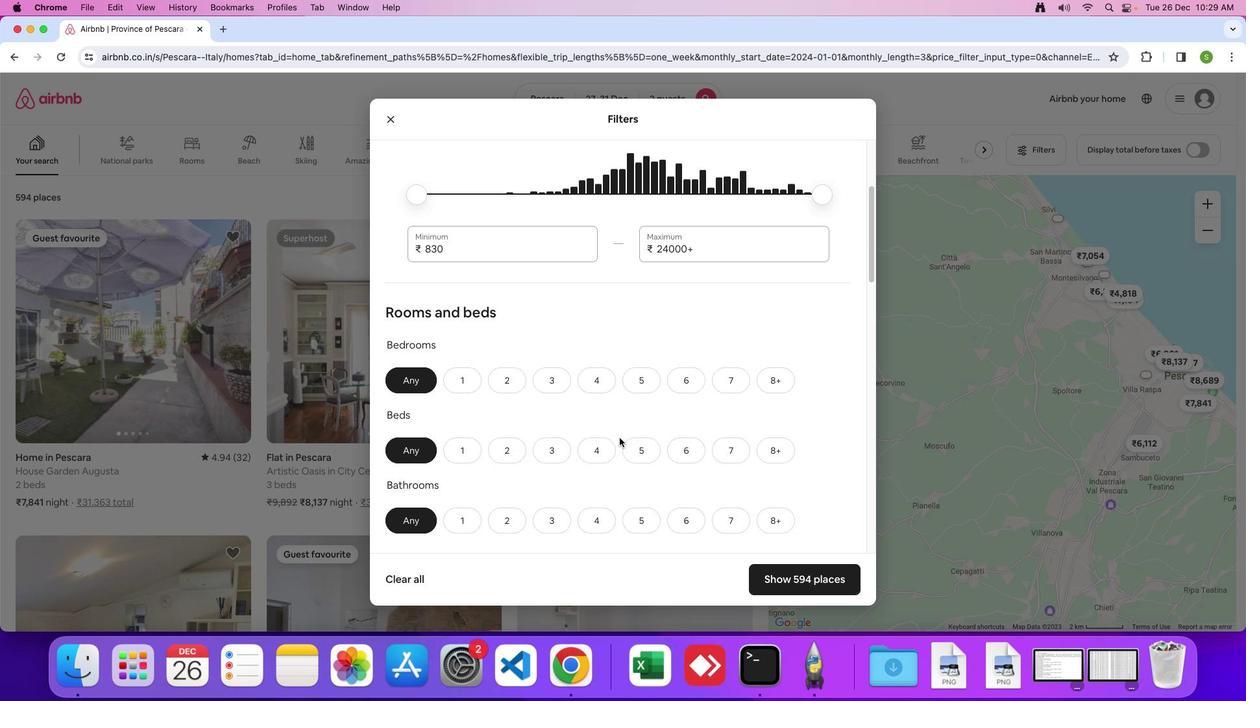 
Action: Mouse scrolled (619, 437) with delta (0, 0)
Screenshot: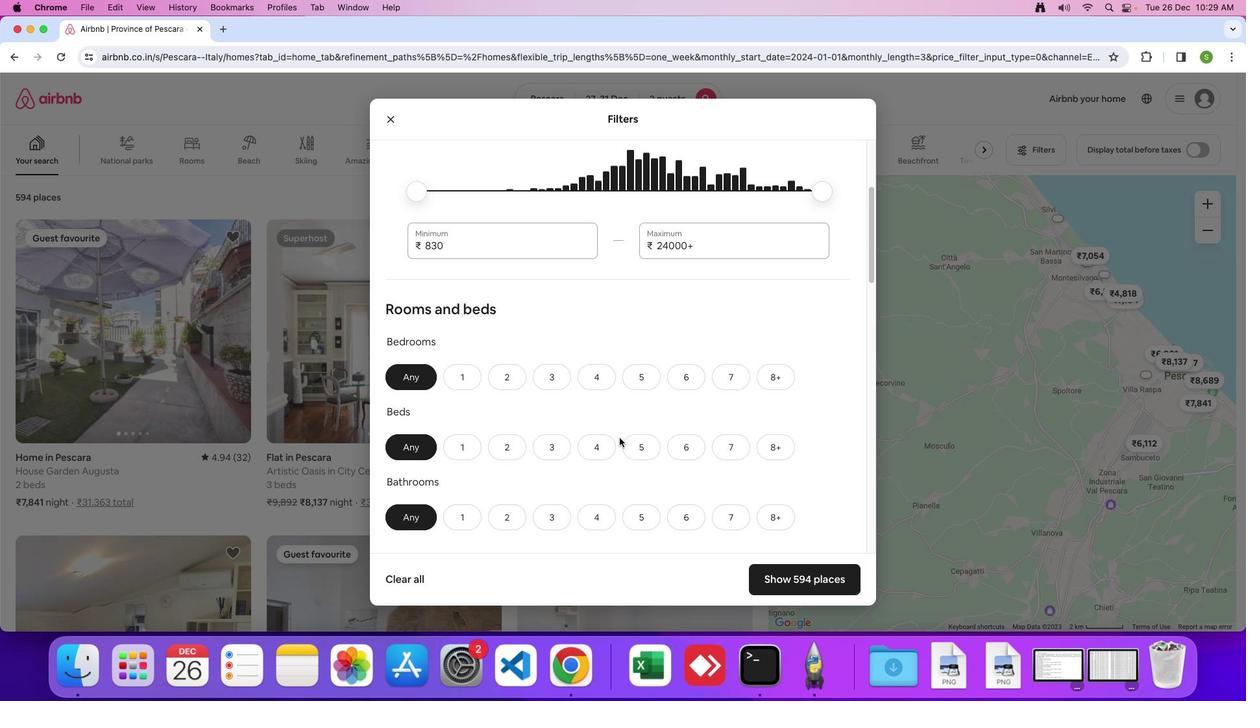 
Action: Mouse scrolled (619, 437) with delta (0, 0)
Screenshot: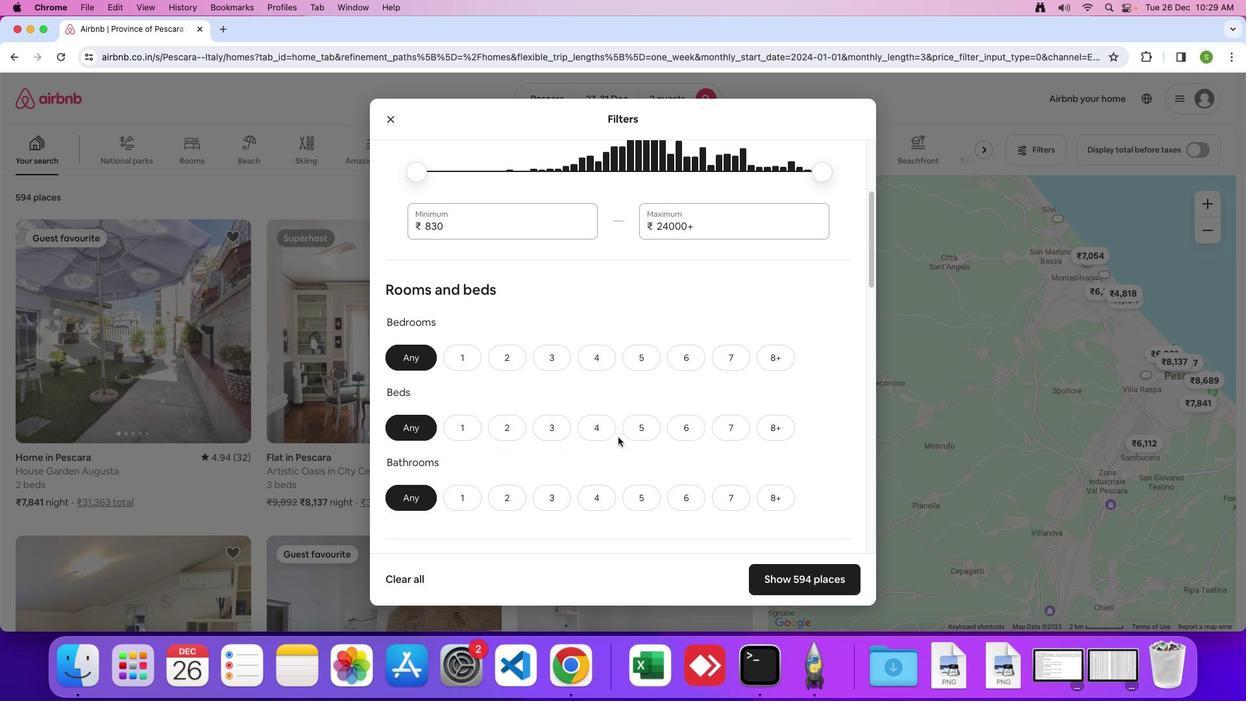 
Action: Mouse moved to (464, 365)
Screenshot: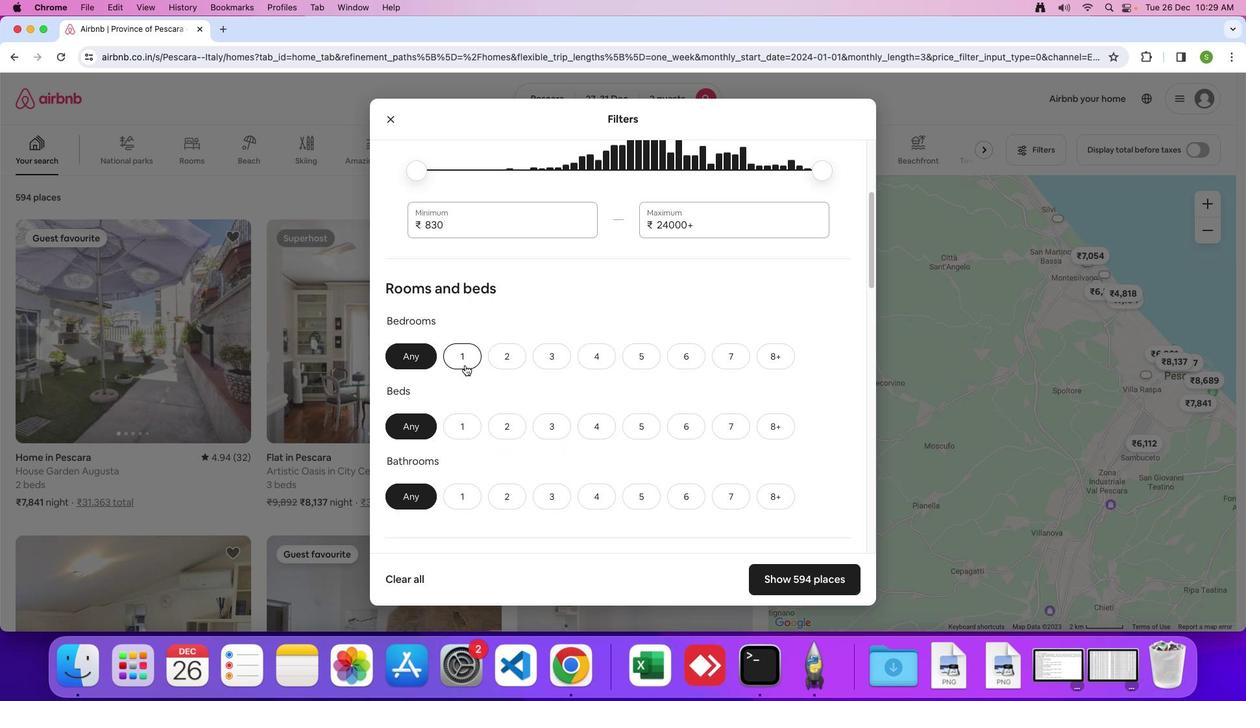 
Action: Mouse pressed left at (464, 365)
Screenshot: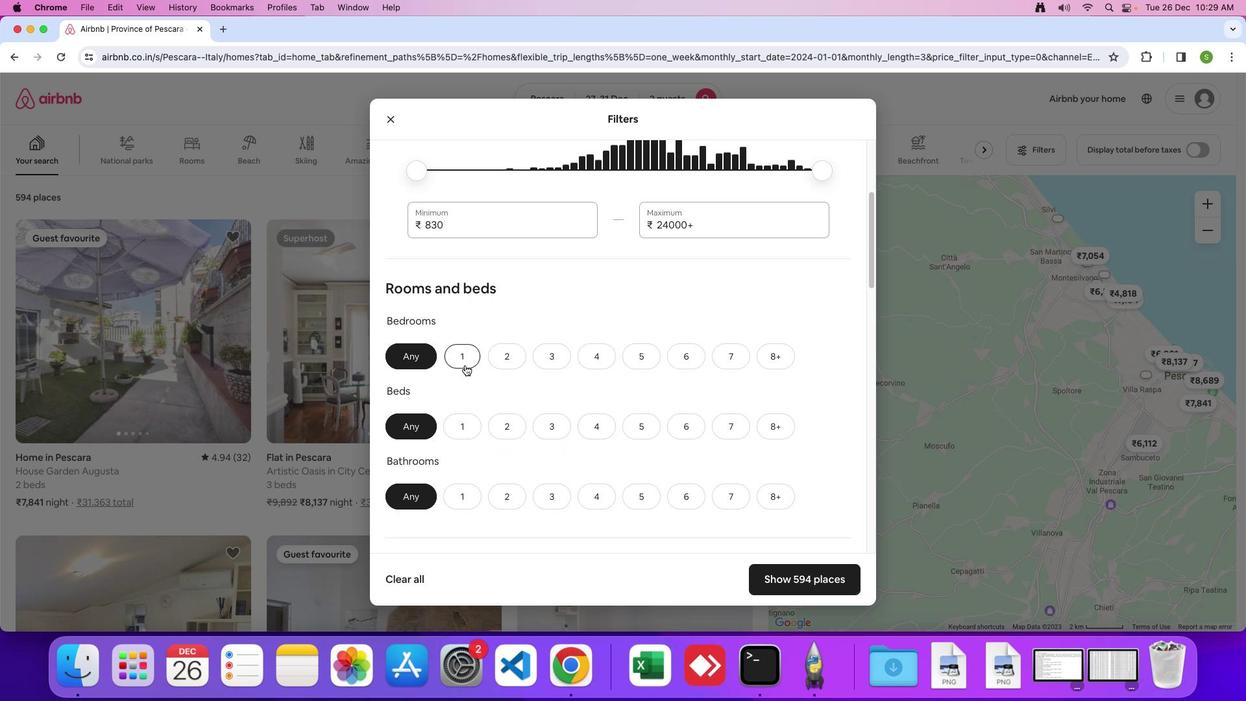 
Action: Mouse moved to (461, 418)
Screenshot: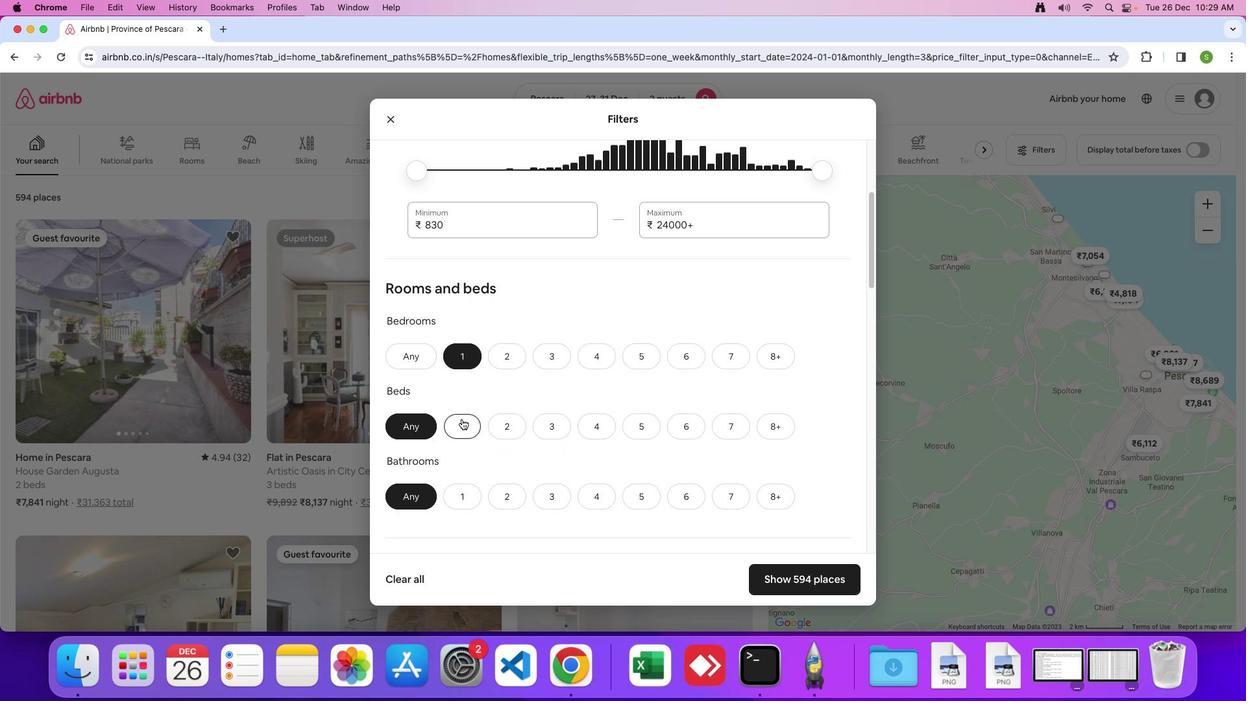 
Action: Mouse pressed left at (461, 418)
Screenshot: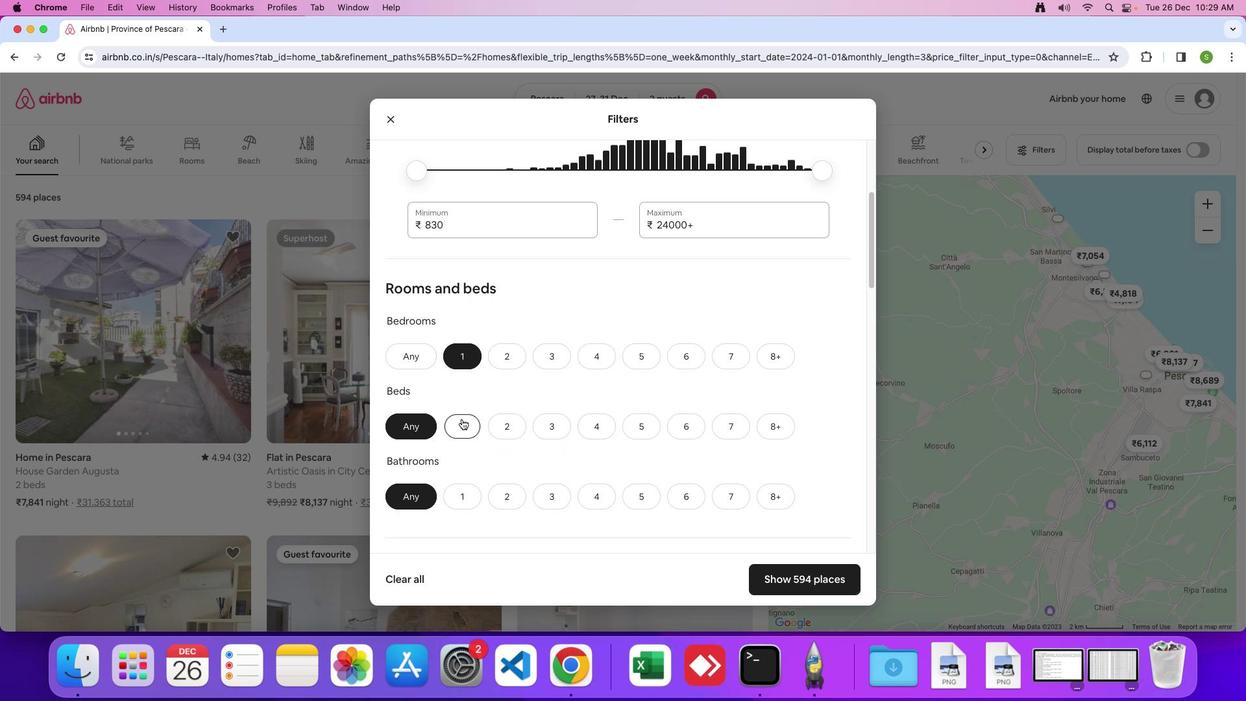 
Action: Mouse moved to (455, 490)
Screenshot: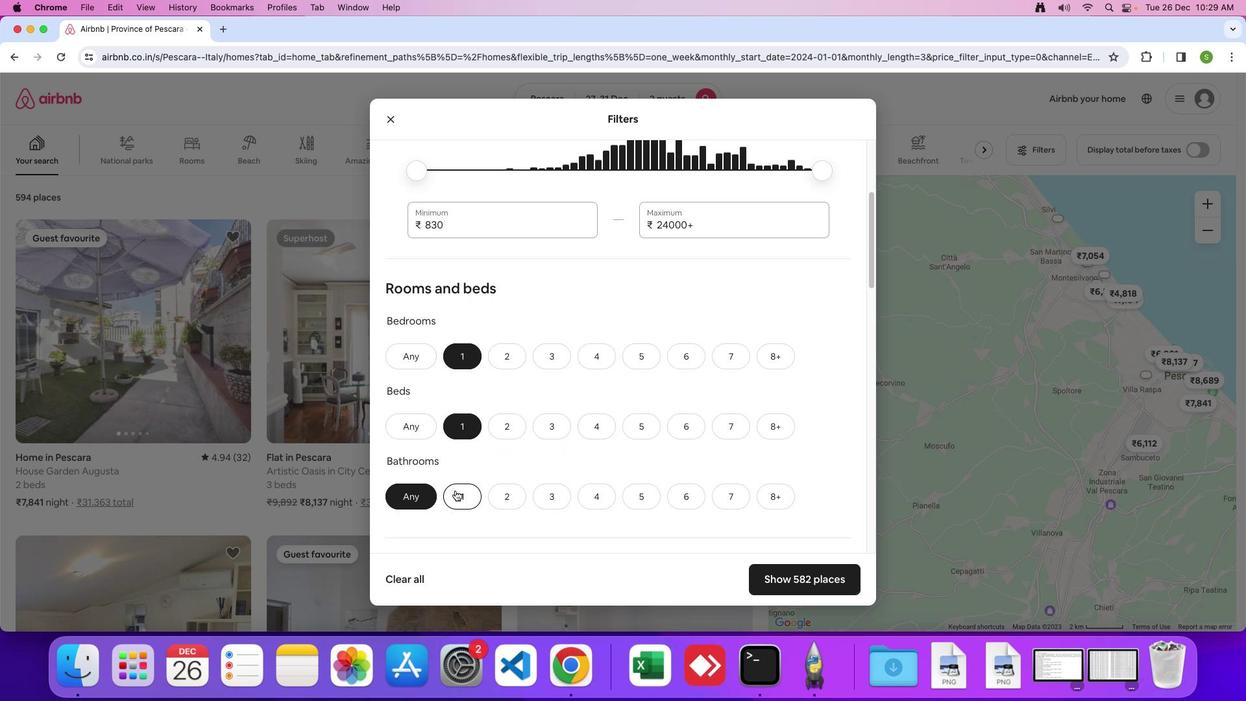 
Action: Mouse pressed left at (455, 490)
Screenshot: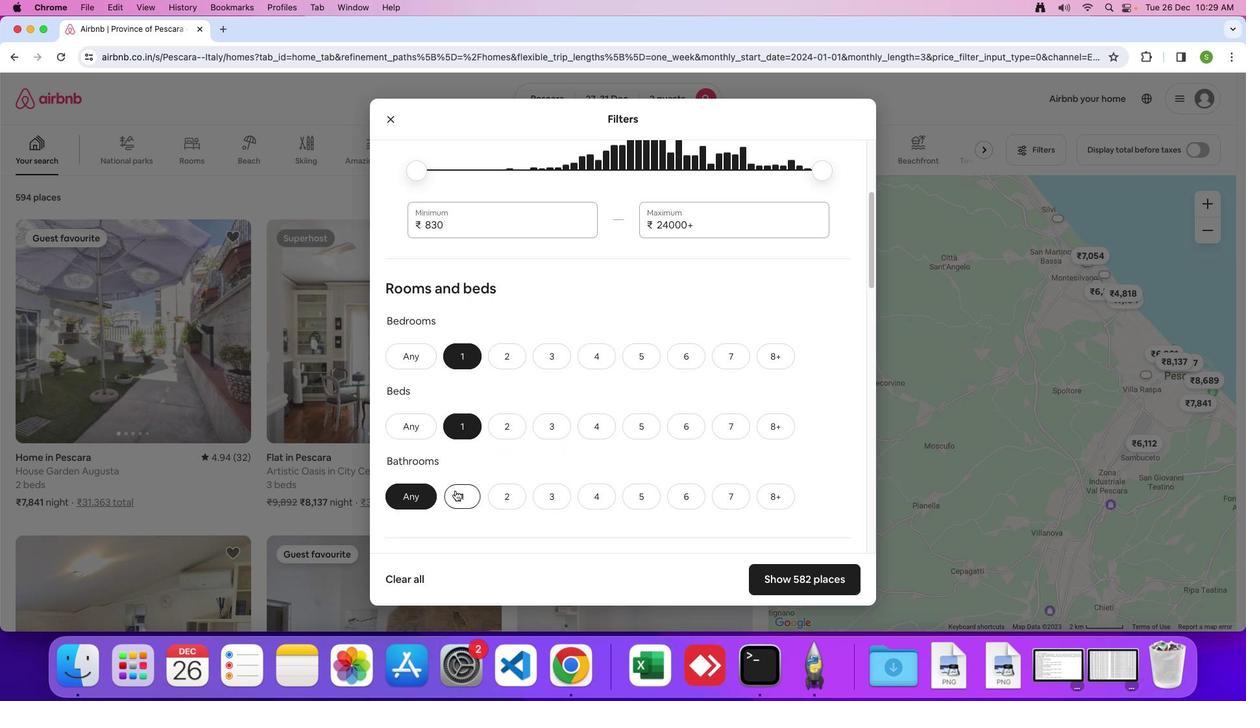 
Action: Mouse moved to (545, 450)
Screenshot: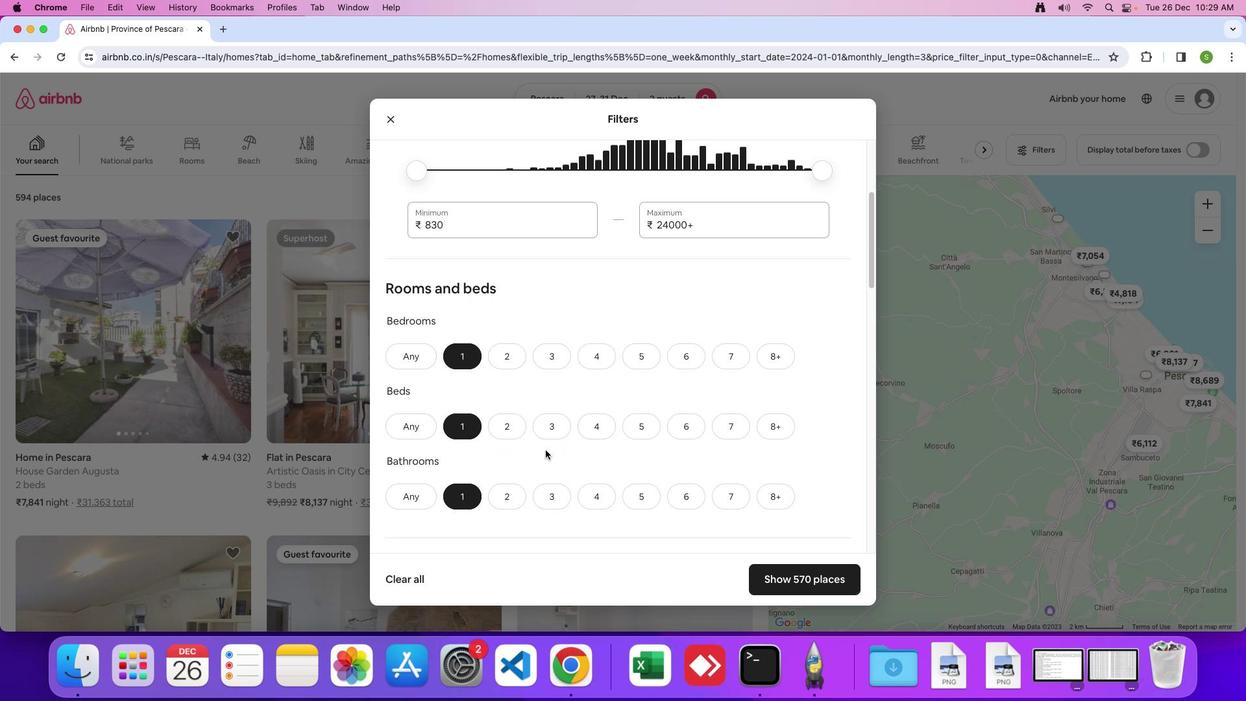 
Action: Mouse scrolled (545, 450) with delta (0, 0)
Screenshot: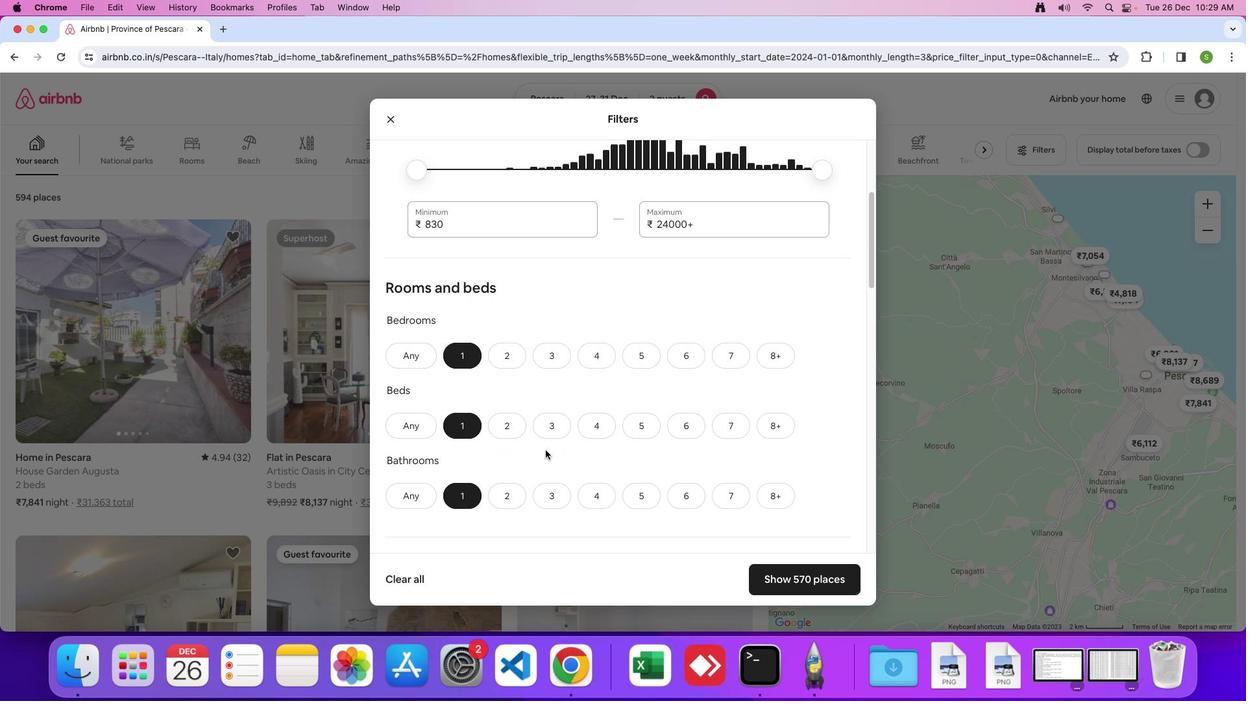 
Action: Mouse scrolled (545, 450) with delta (0, 0)
Screenshot: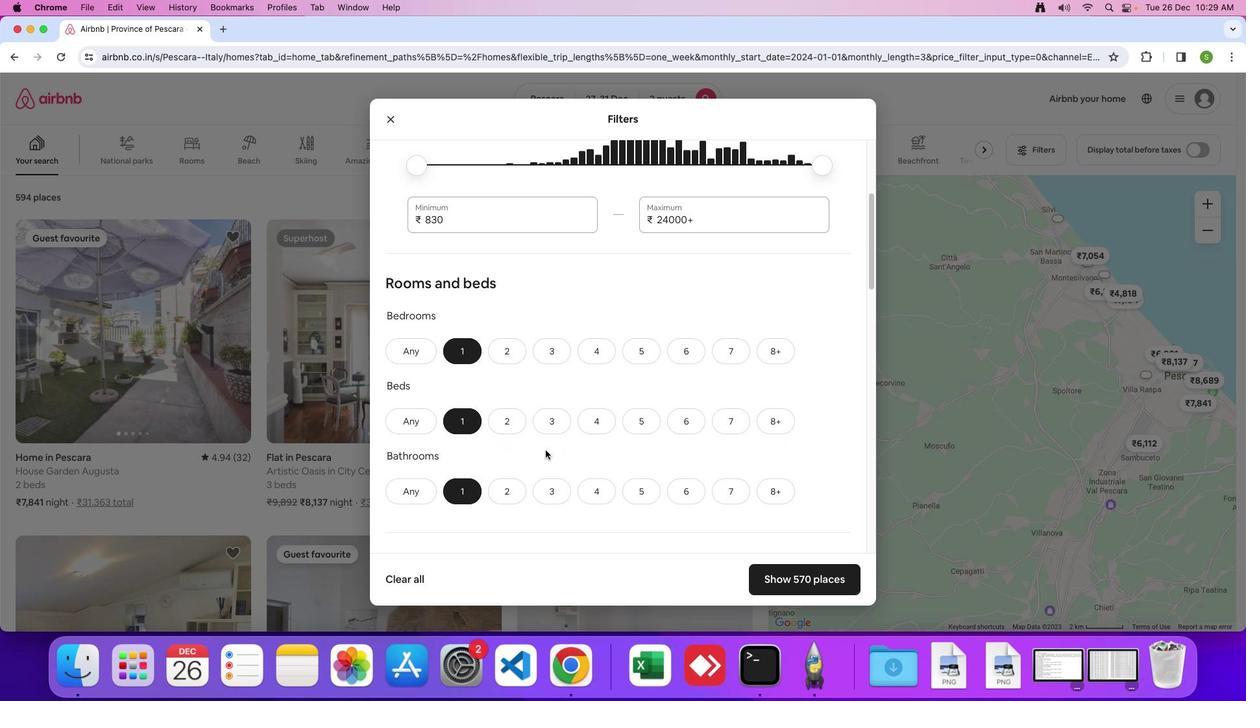 
Action: Mouse scrolled (545, 450) with delta (0, 0)
Screenshot: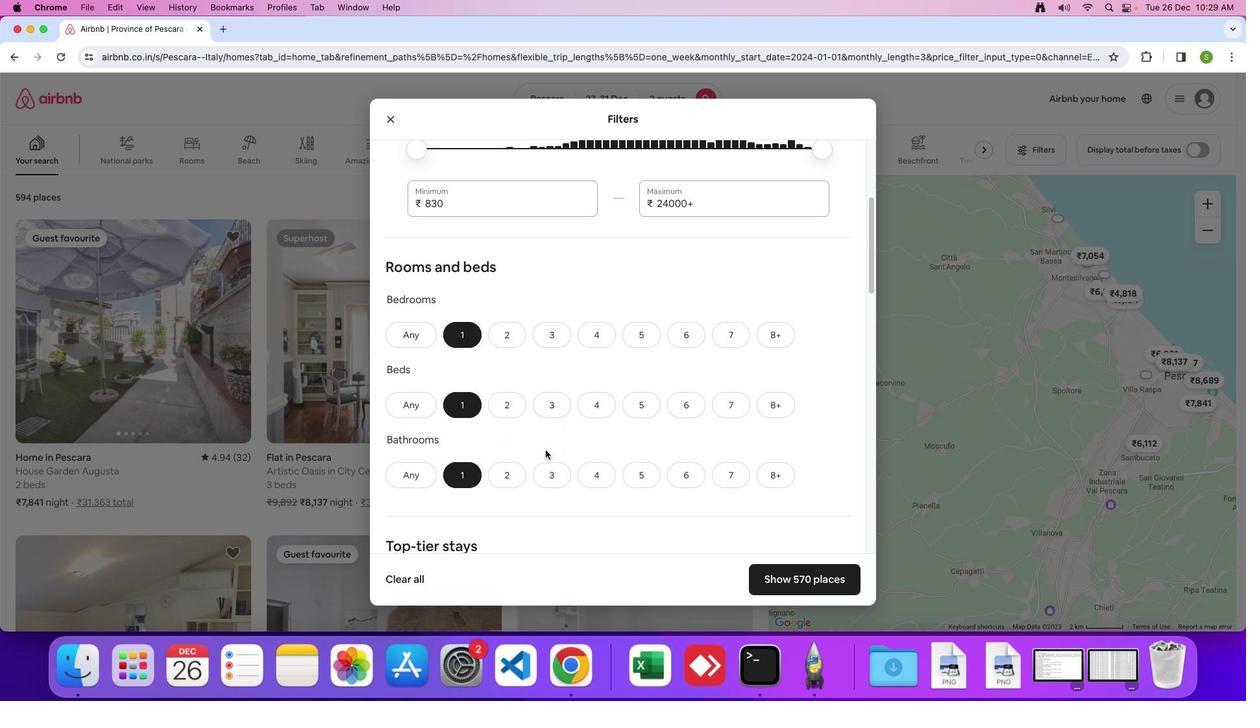 
Action: Mouse scrolled (545, 450) with delta (0, 0)
Screenshot: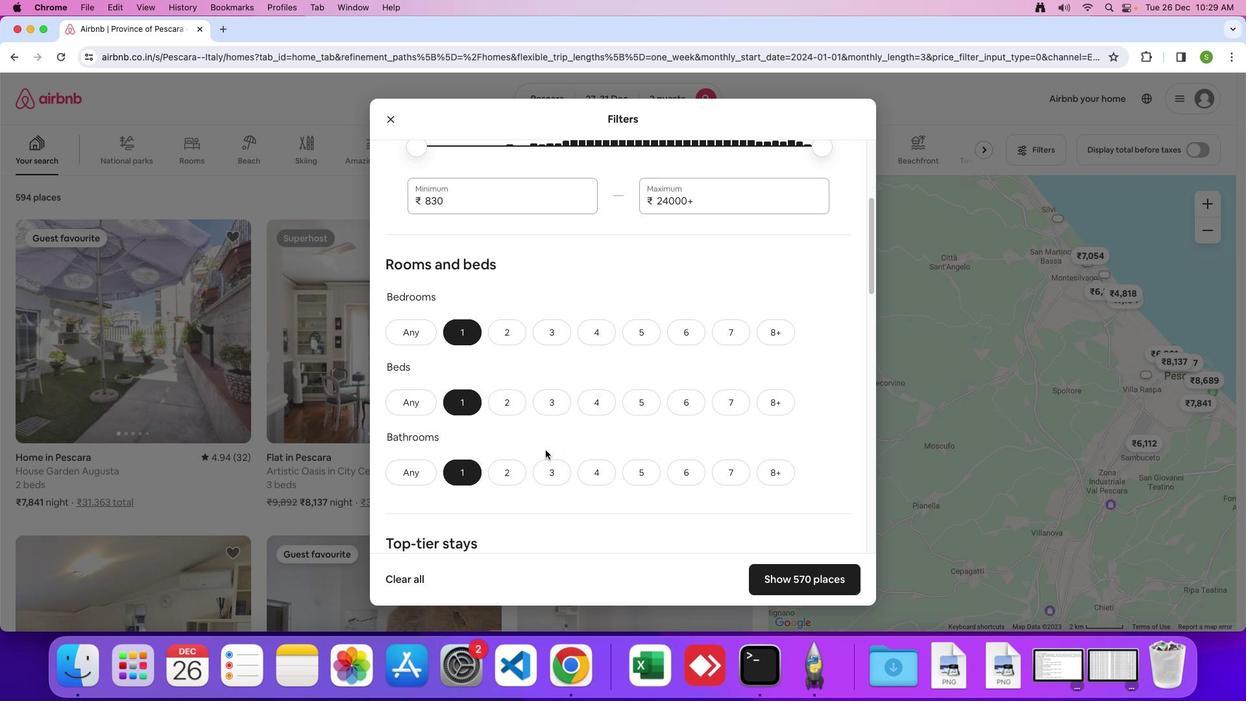 
Action: Mouse scrolled (545, 450) with delta (0, 0)
Screenshot: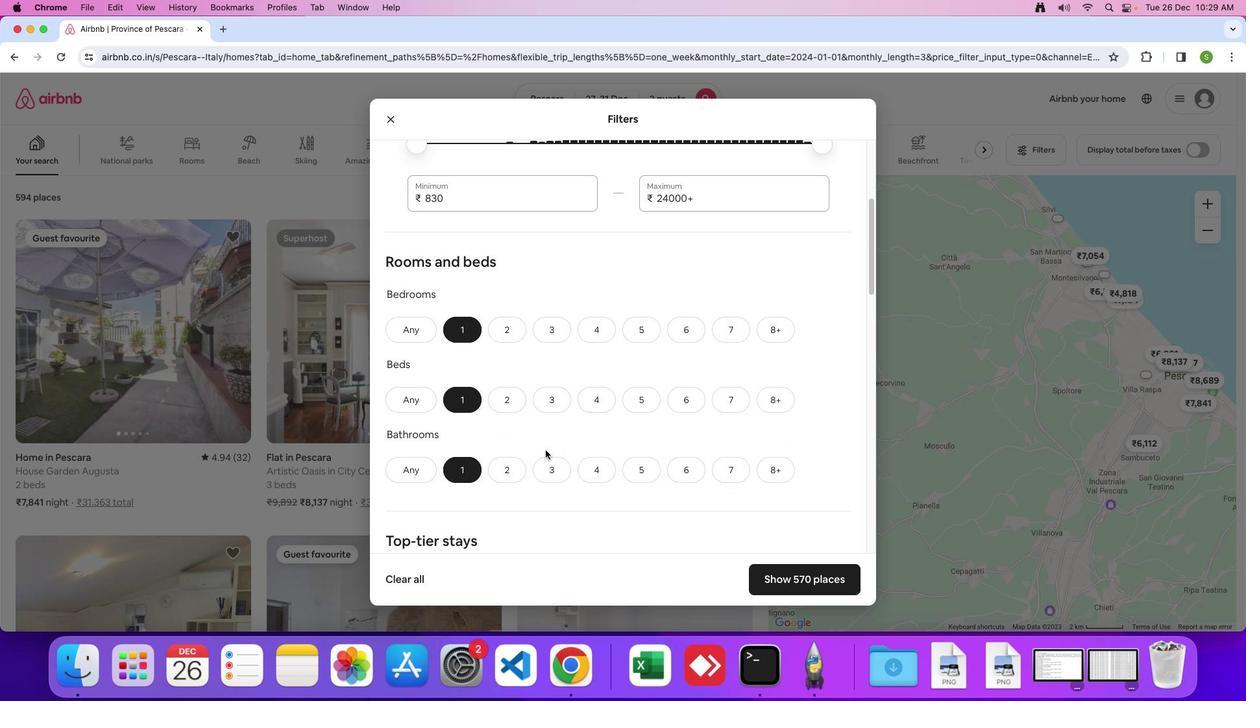 
Action: Mouse scrolled (545, 450) with delta (0, 0)
Screenshot: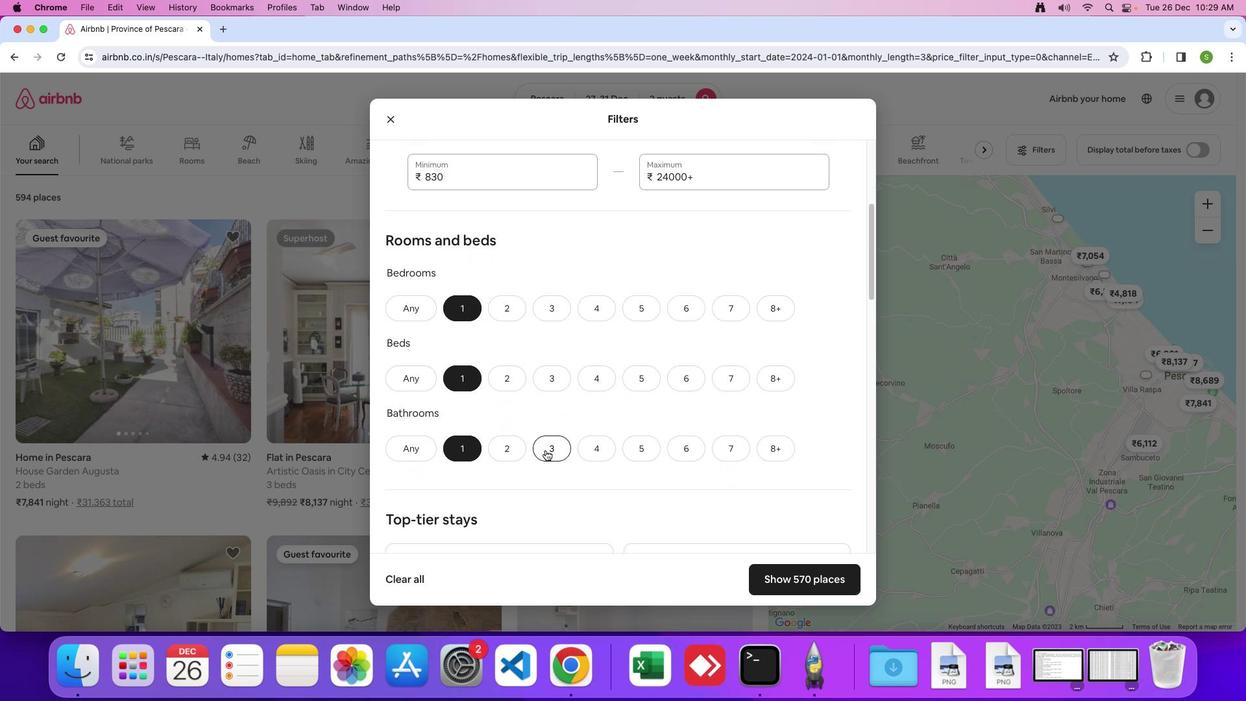 
Action: Mouse scrolled (545, 450) with delta (0, 0)
Screenshot: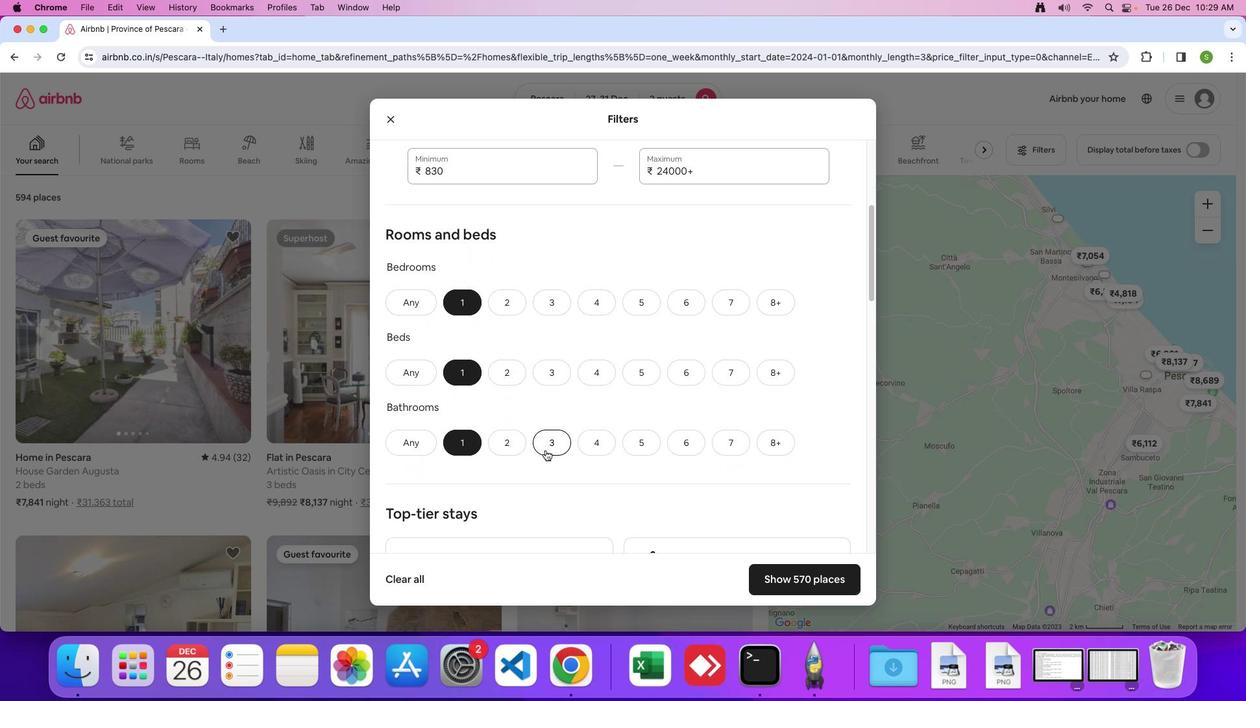 
Action: Mouse scrolled (545, 450) with delta (0, 0)
Screenshot: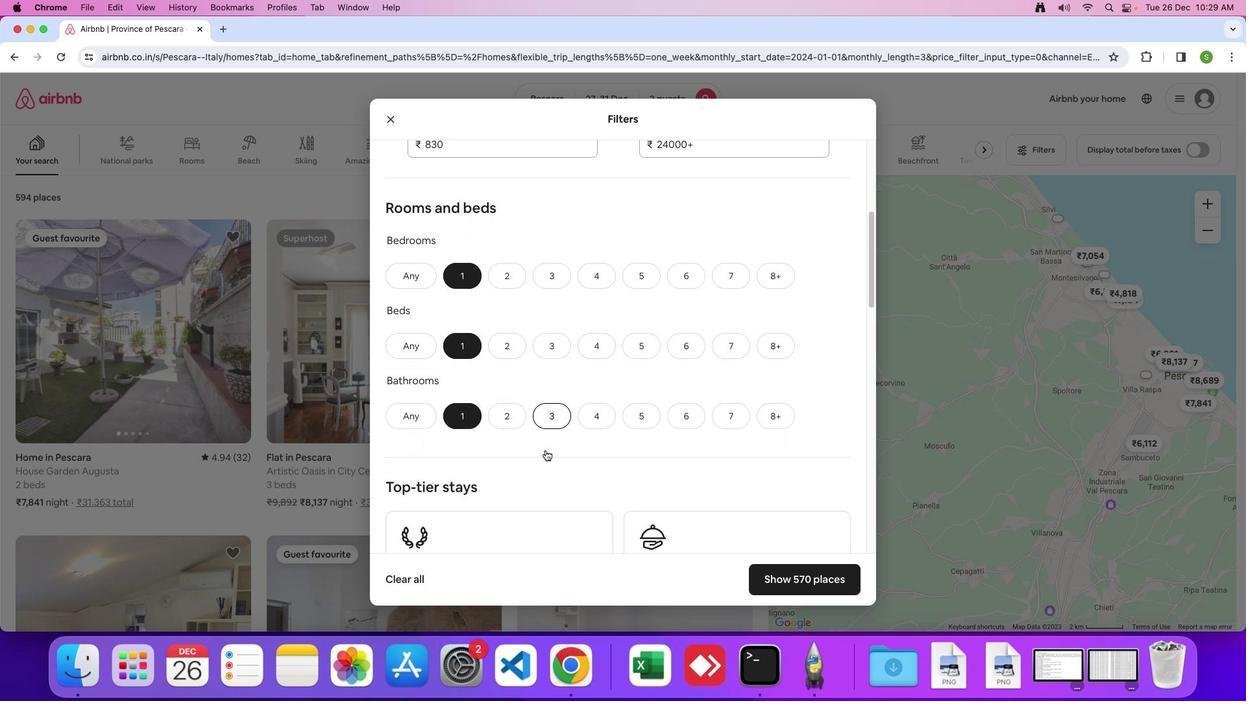 
Action: Mouse scrolled (545, 450) with delta (0, 0)
Screenshot: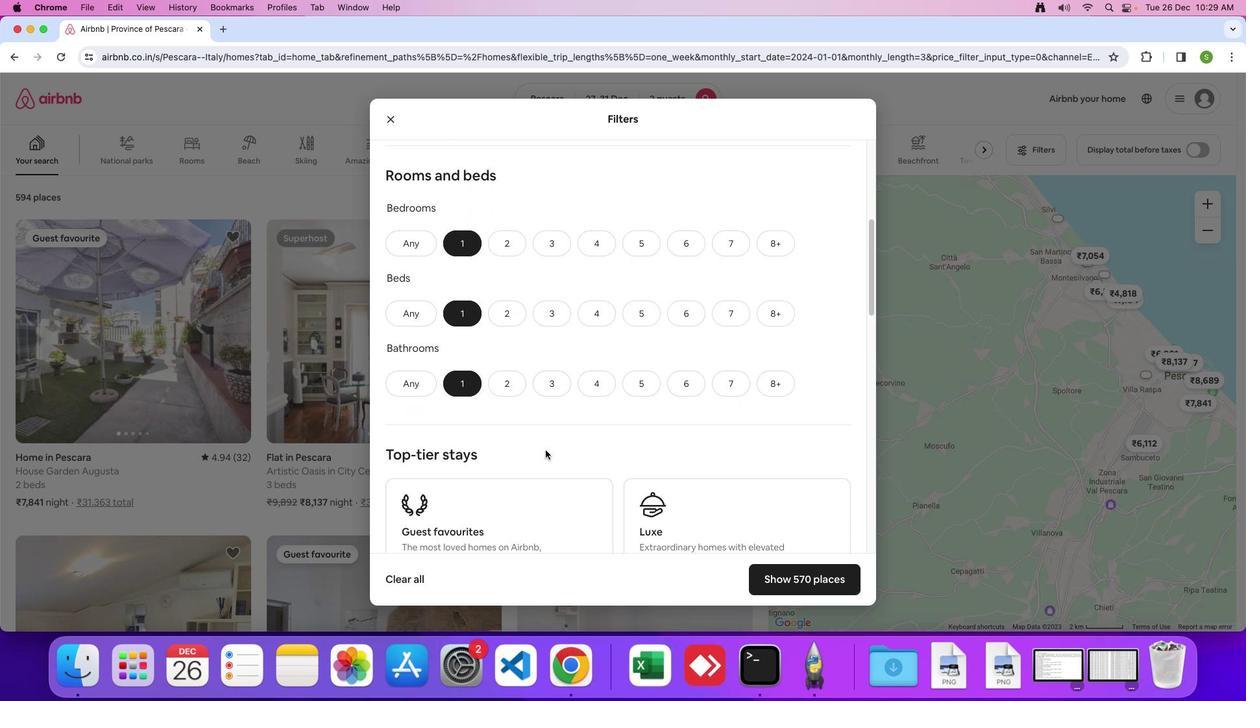 
Action: Mouse scrolled (545, 450) with delta (0, 0)
Screenshot: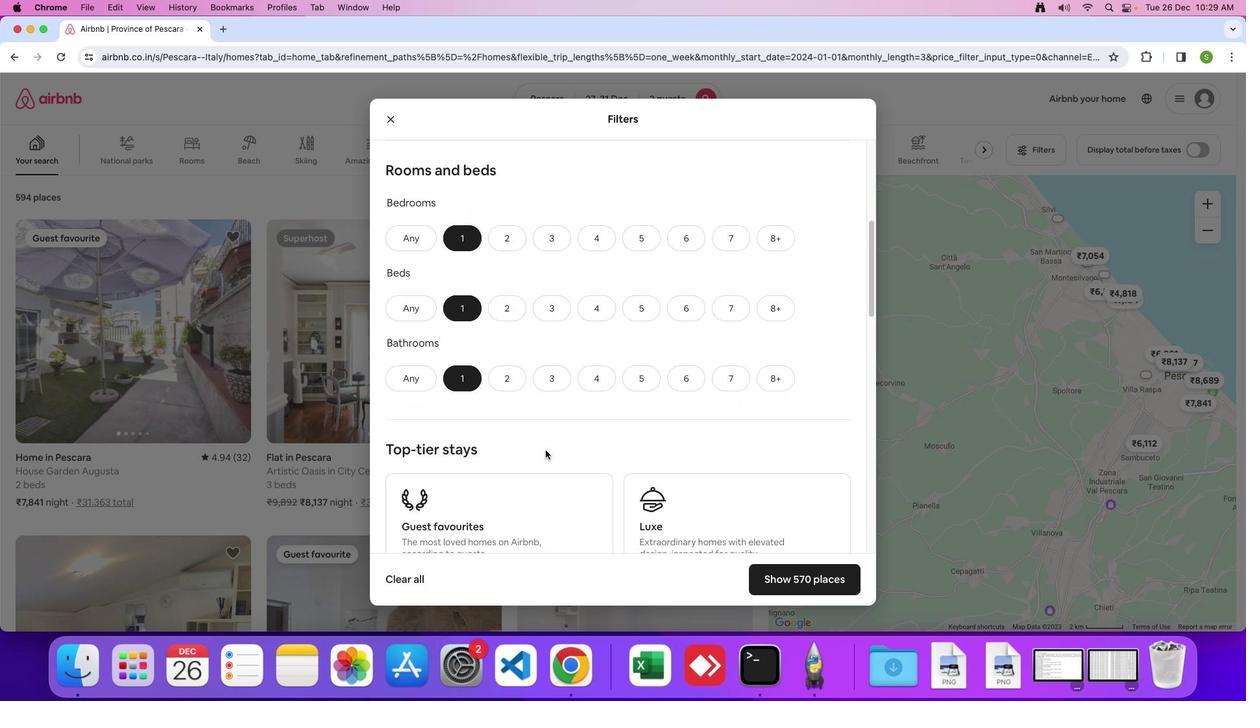 
Action: Mouse scrolled (545, 450) with delta (0, 0)
Screenshot: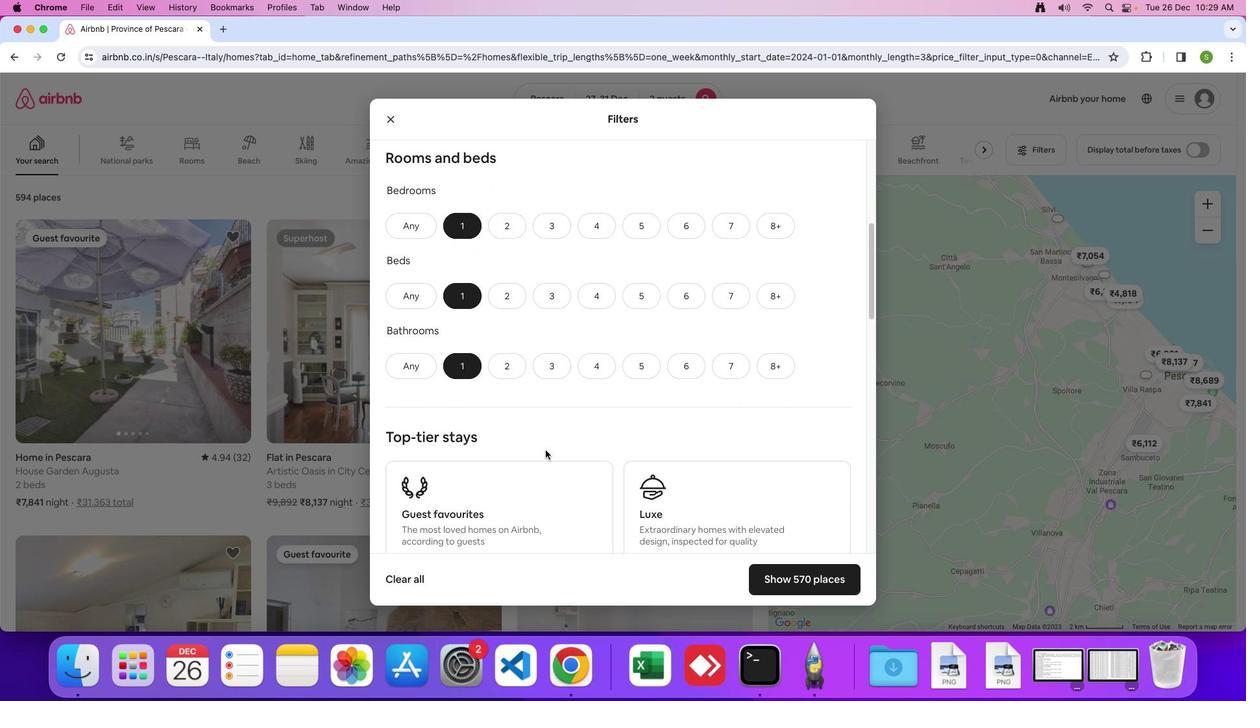 
Action: Mouse scrolled (545, 450) with delta (0, 0)
Screenshot: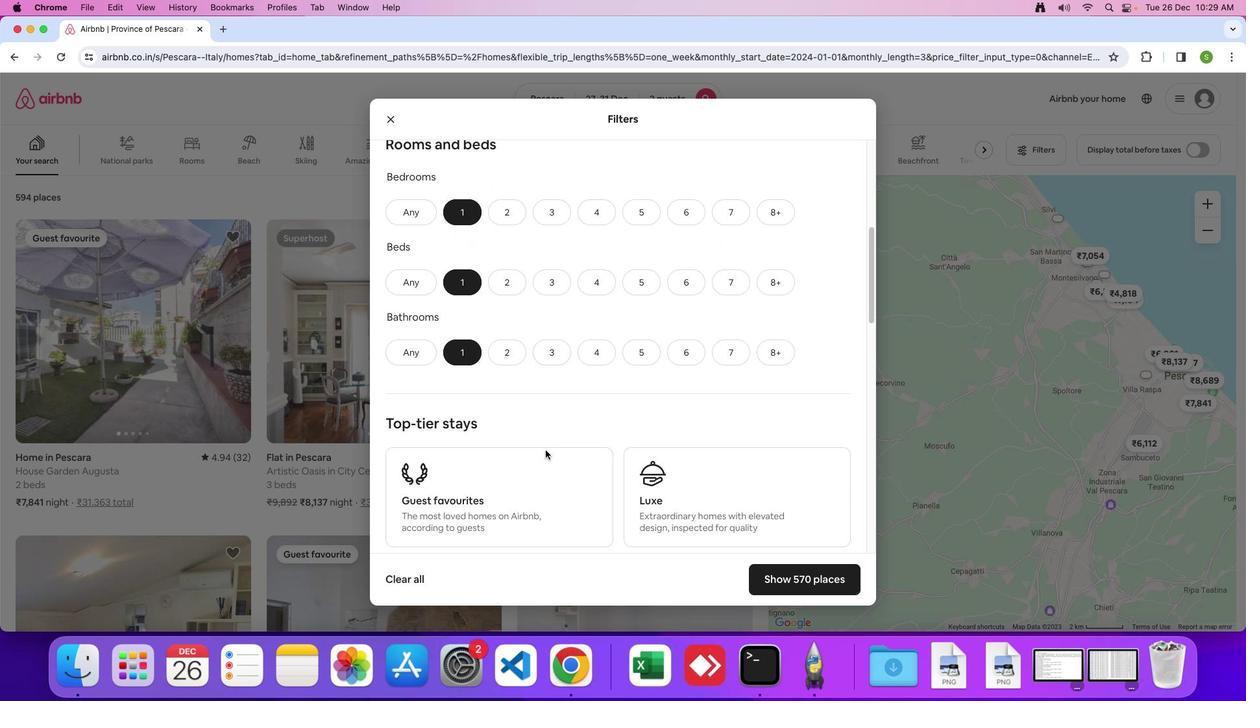 
Action: Mouse scrolled (545, 450) with delta (0, -1)
Screenshot: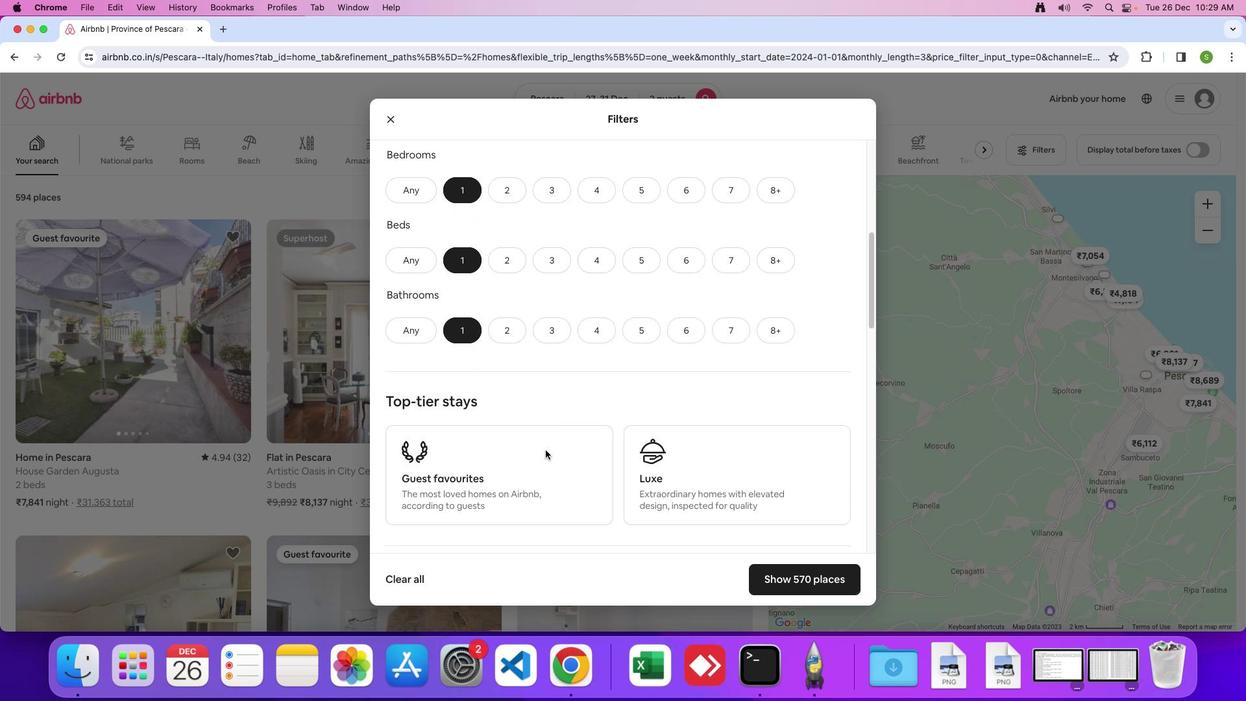 
Action: Mouse scrolled (545, 450) with delta (0, 0)
Screenshot: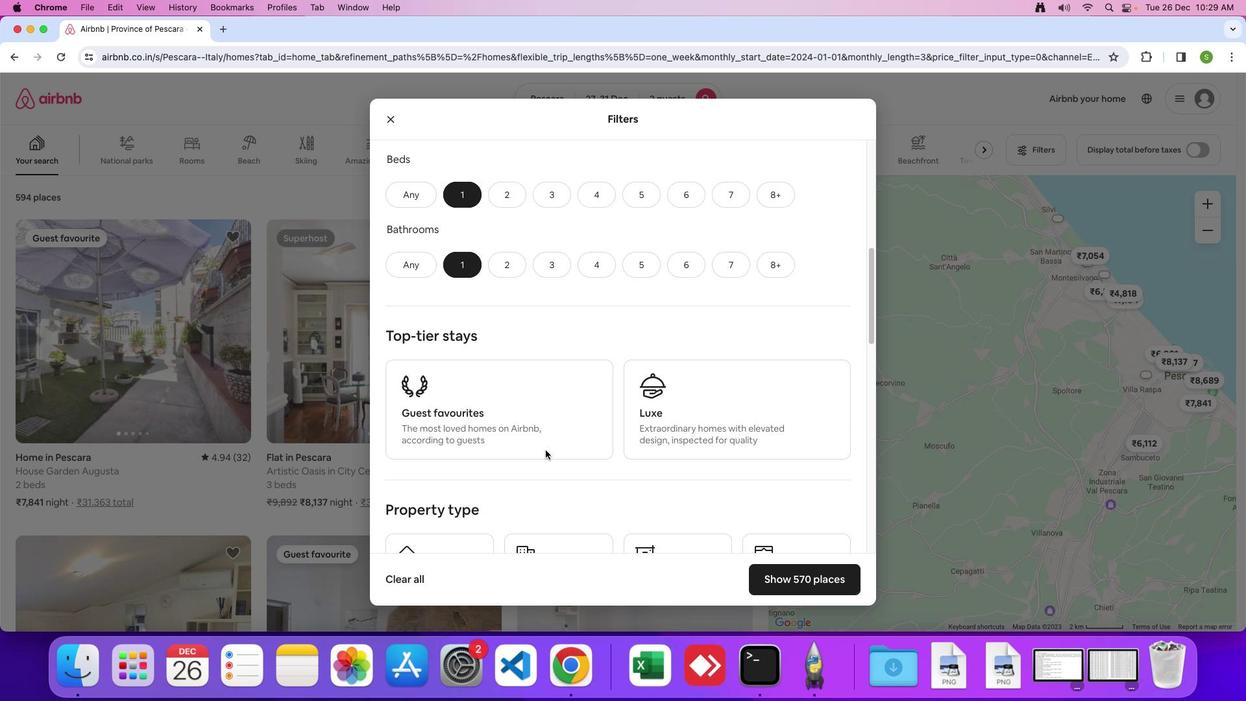 
Action: Mouse scrolled (545, 450) with delta (0, 0)
Screenshot: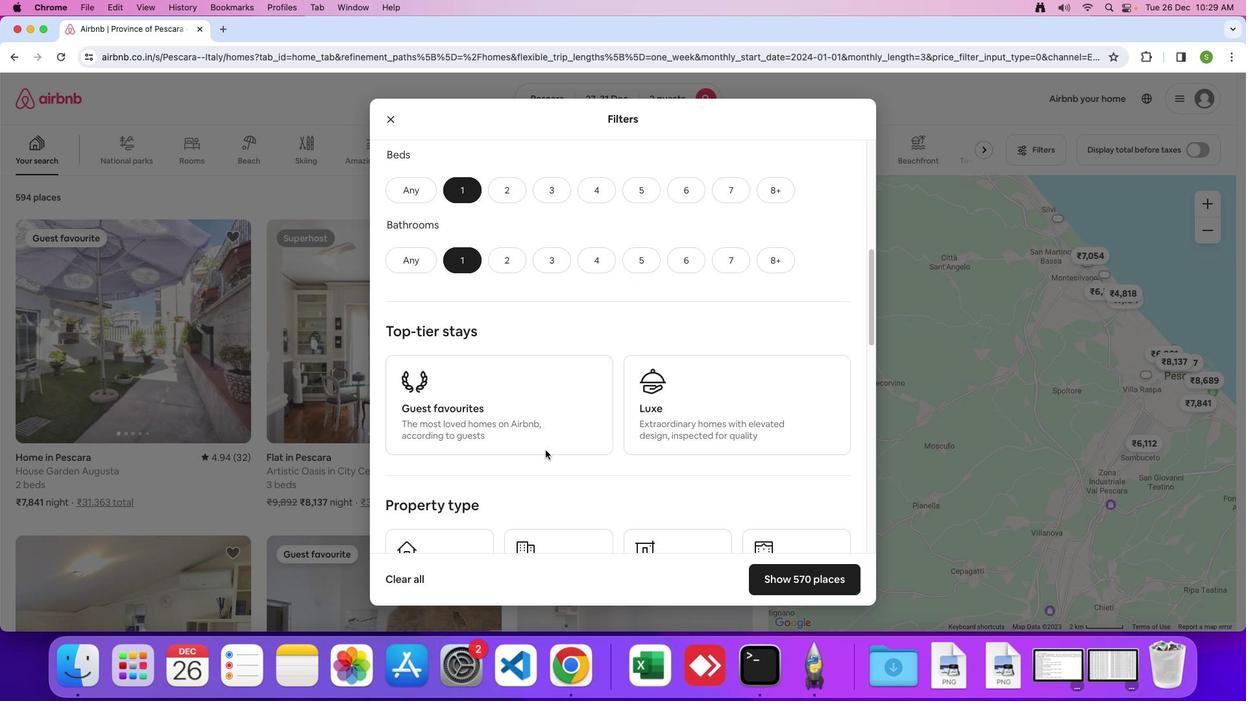 
Action: Mouse scrolled (545, 450) with delta (0, -1)
Screenshot: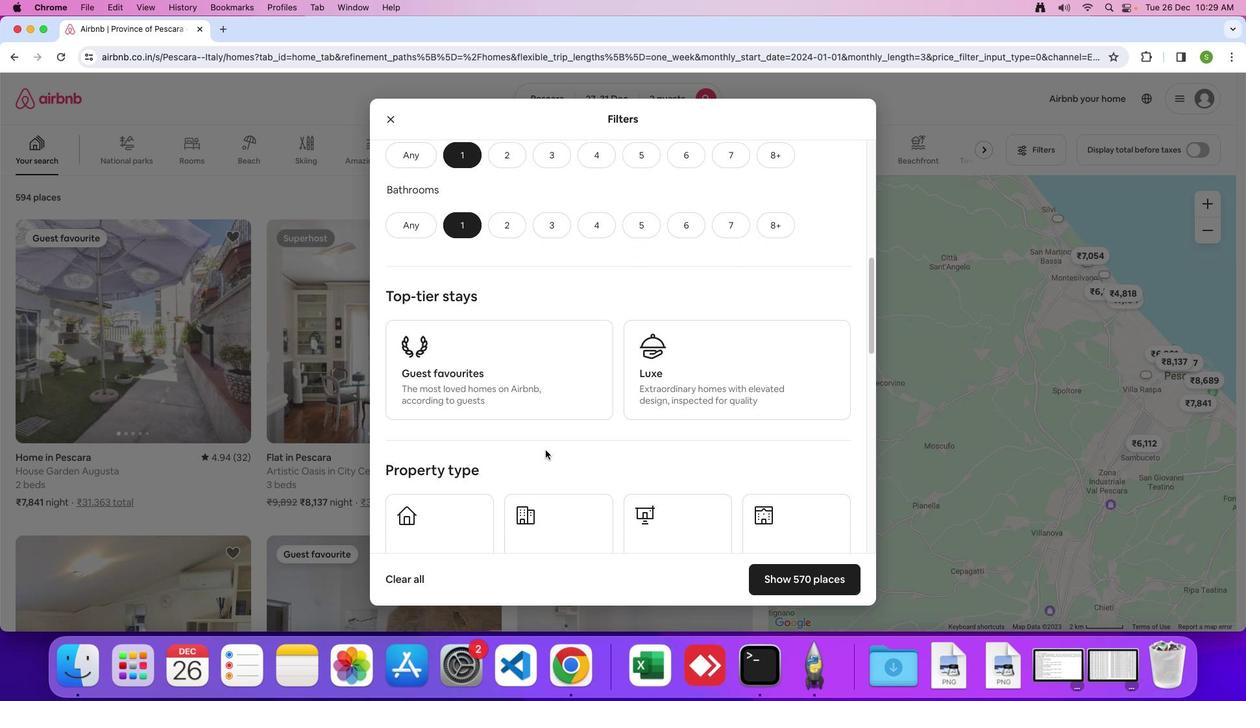 
Action: Mouse scrolled (545, 450) with delta (0, 0)
Screenshot: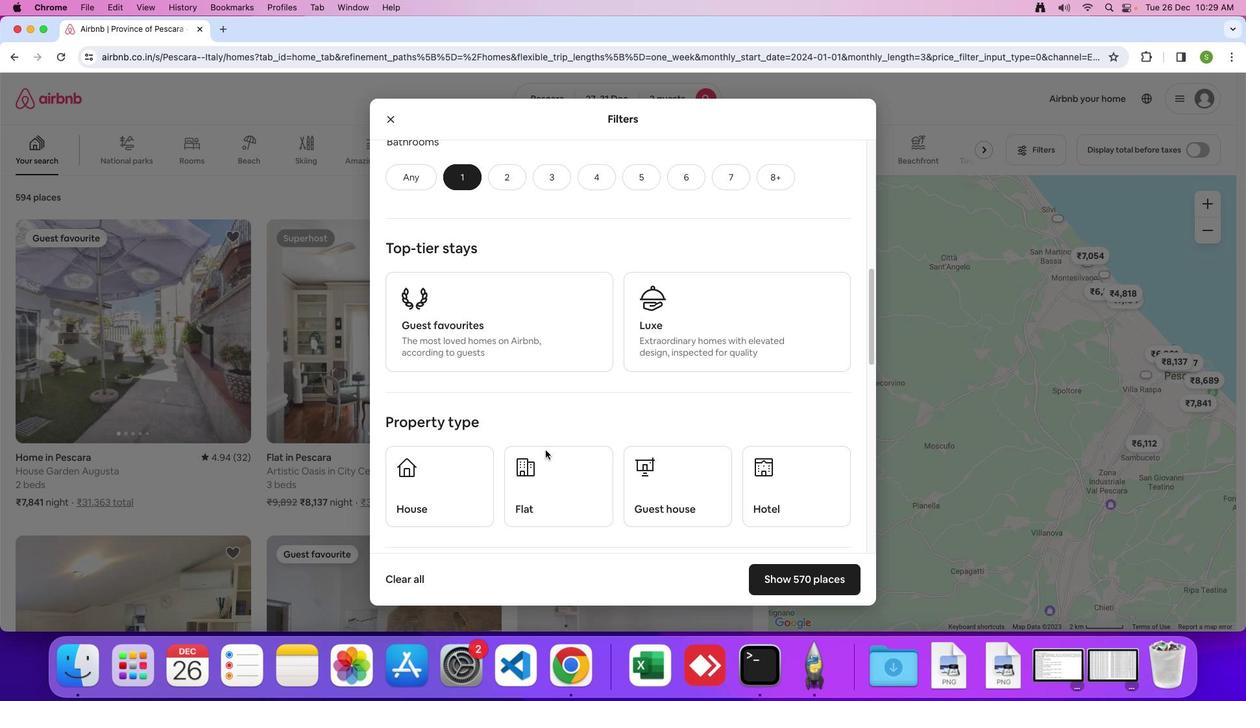 
Action: Mouse scrolled (545, 450) with delta (0, 0)
Screenshot: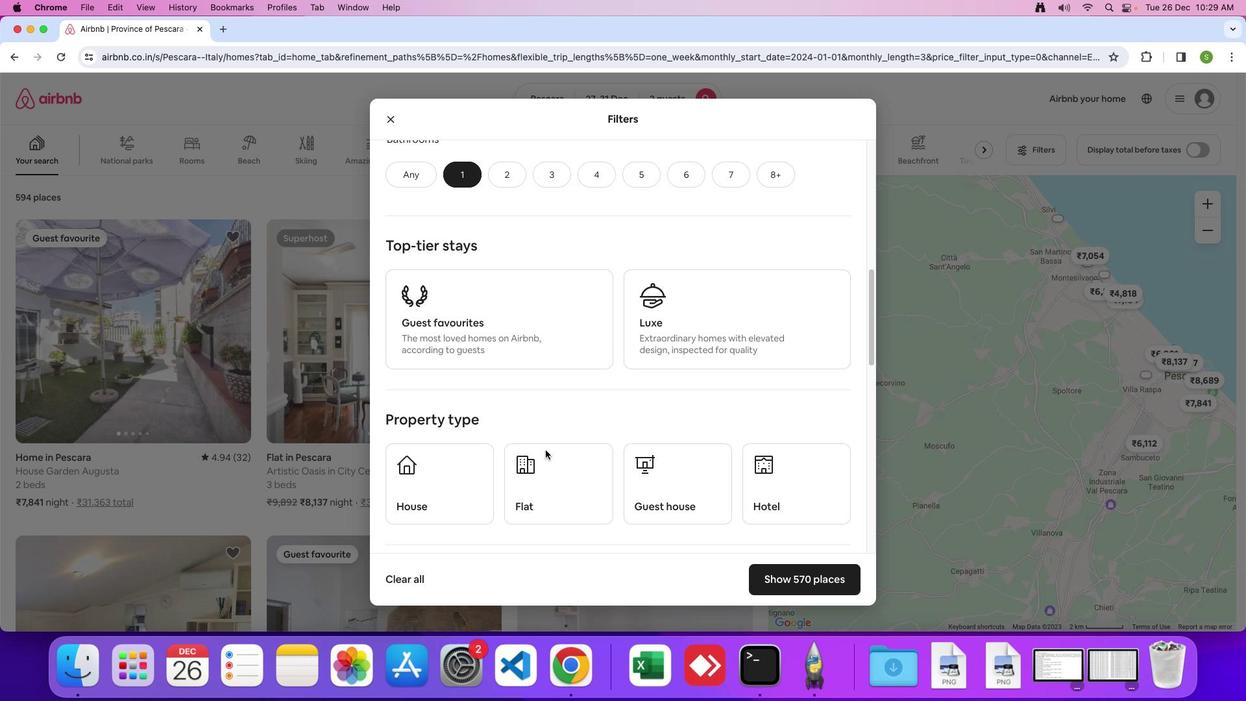 
Action: Mouse scrolled (545, 450) with delta (0, 0)
Screenshot: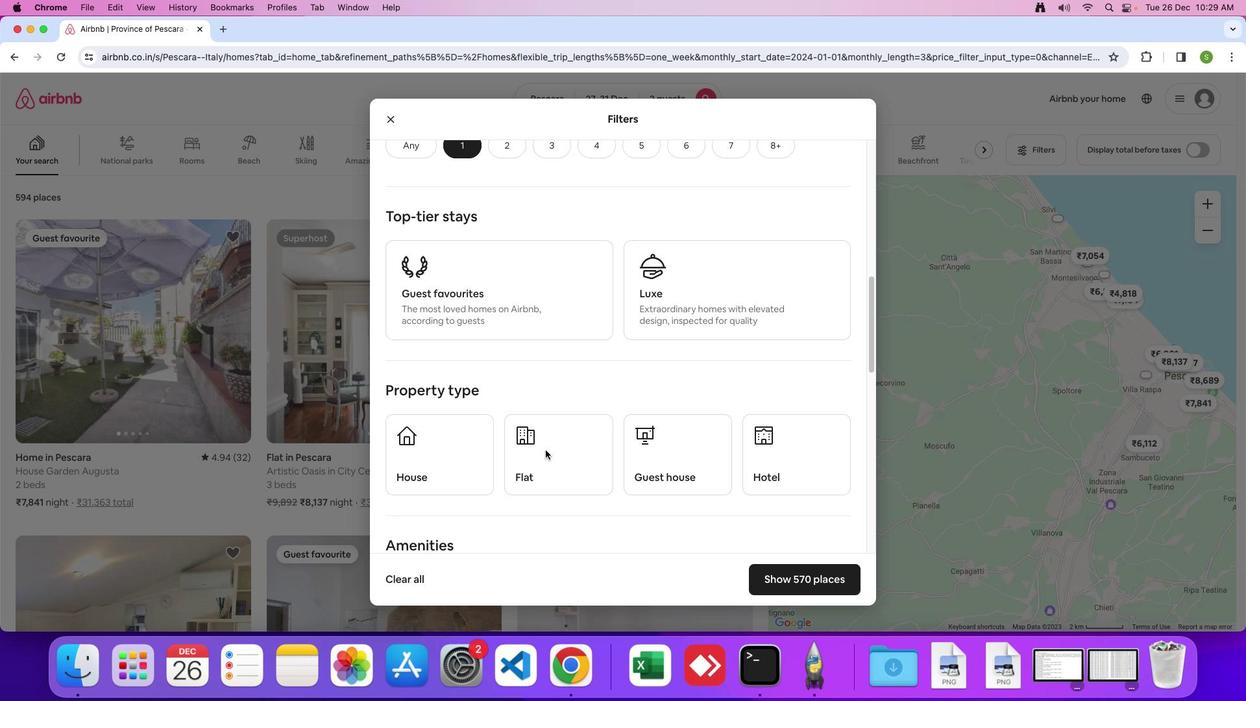
Action: Mouse moved to (790, 431)
Screenshot: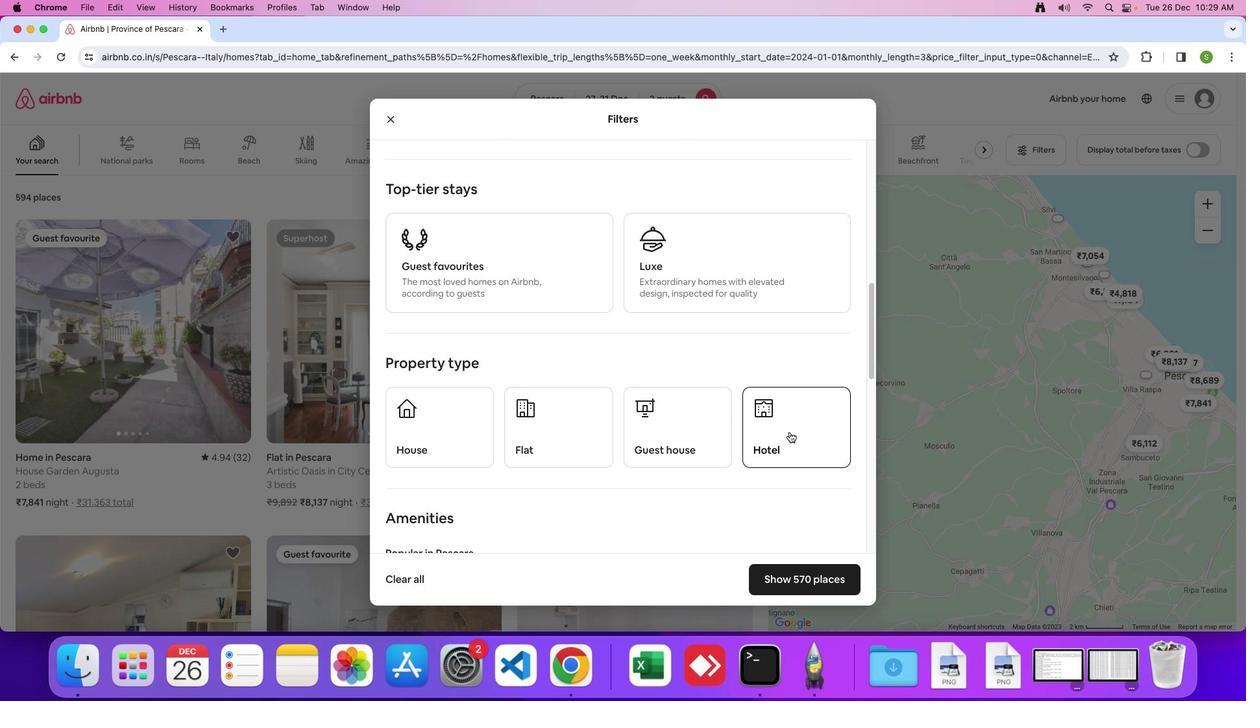 
Action: Mouse pressed left at (790, 431)
Screenshot: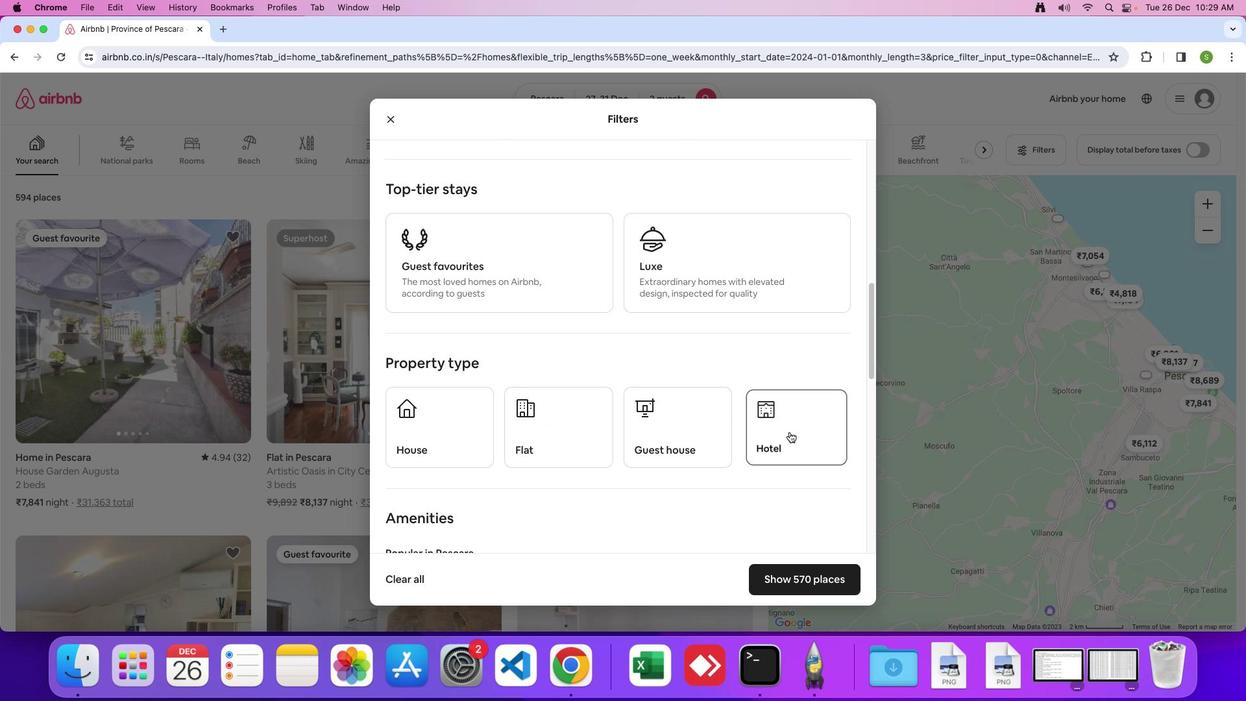 
Action: Mouse moved to (596, 485)
Screenshot: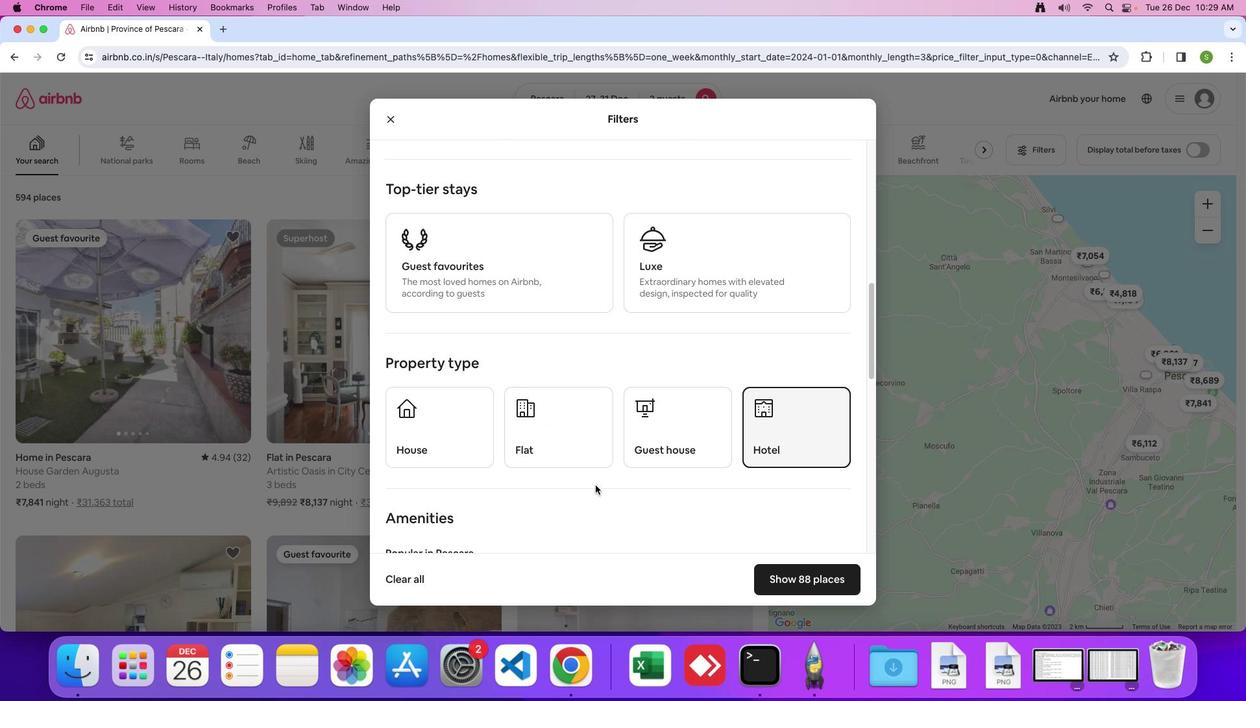 
Action: Mouse scrolled (596, 485) with delta (0, 0)
Screenshot: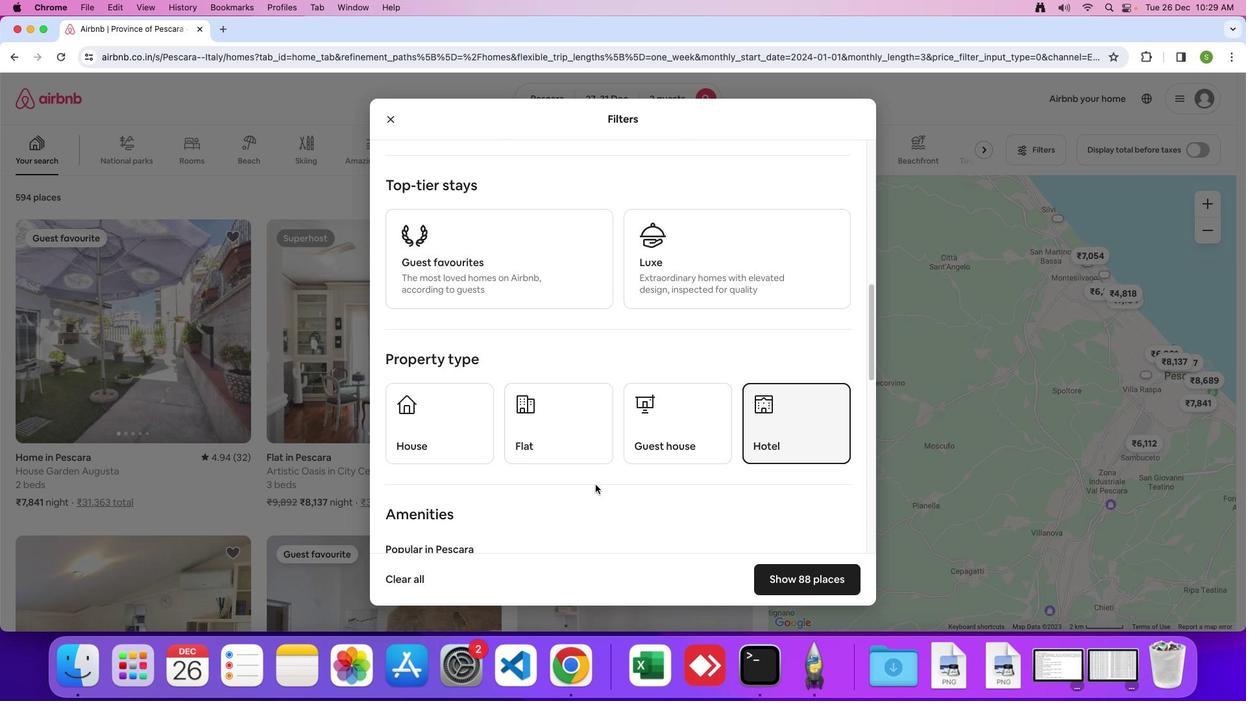
Action: Mouse moved to (596, 484)
Screenshot: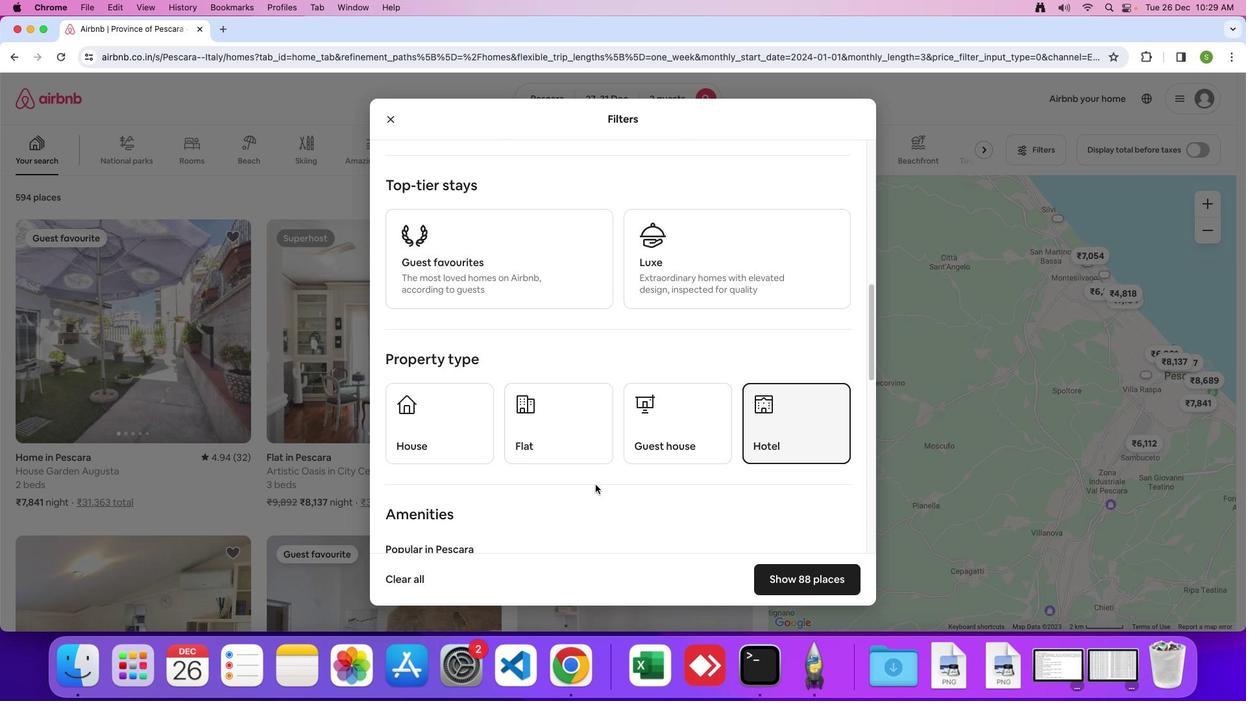 
Action: Mouse scrolled (596, 484) with delta (0, 0)
Screenshot: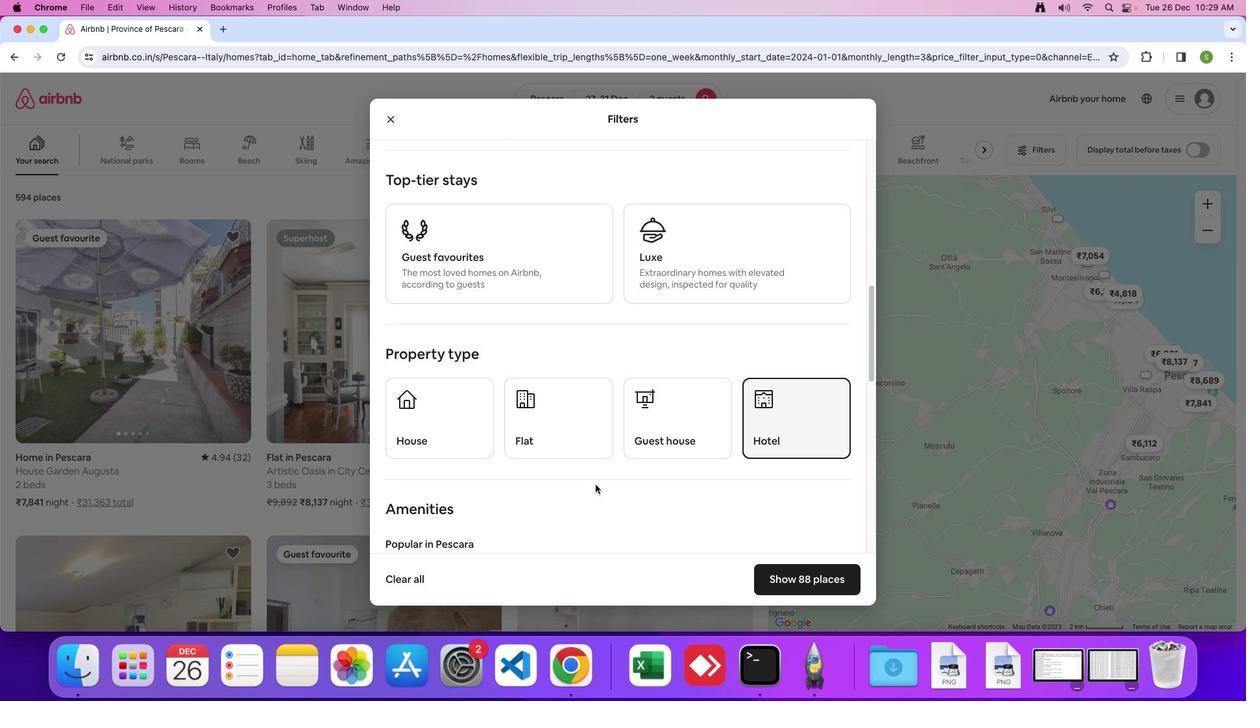 
Action: Mouse scrolled (596, 484) with delta (0, 0)
Screenshot: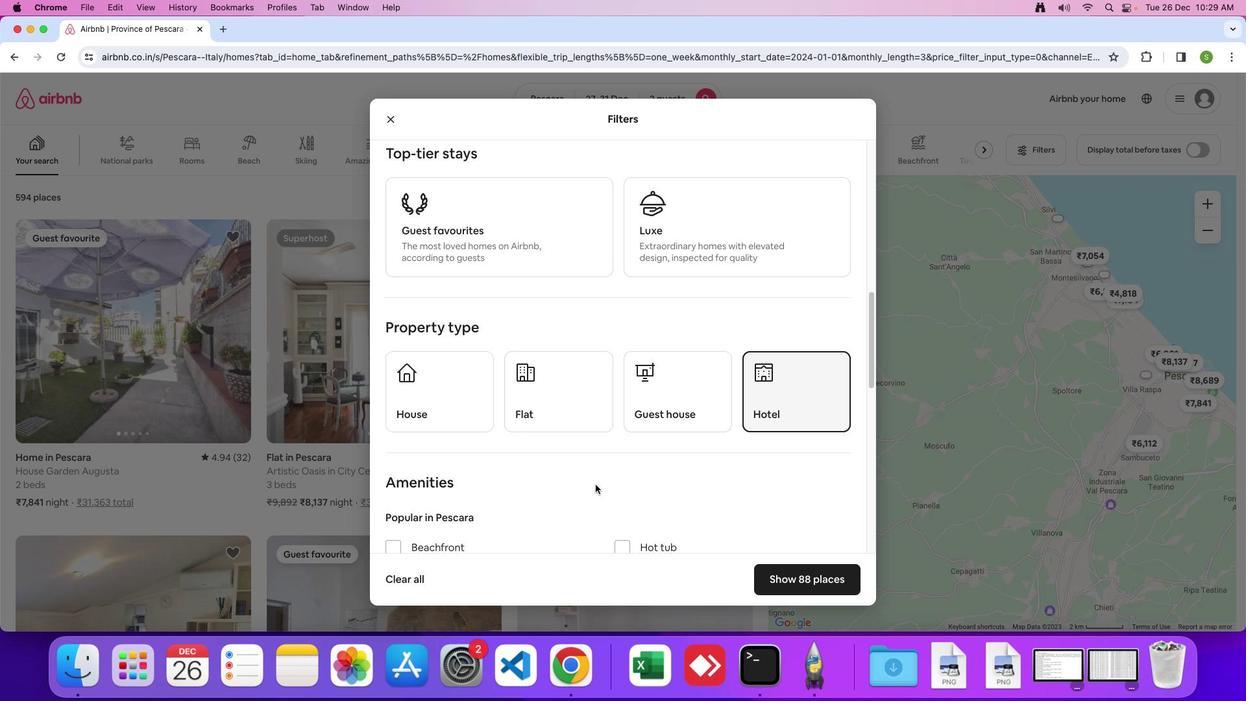 
Action: Mouse moved to (596, 484)
Screenshot: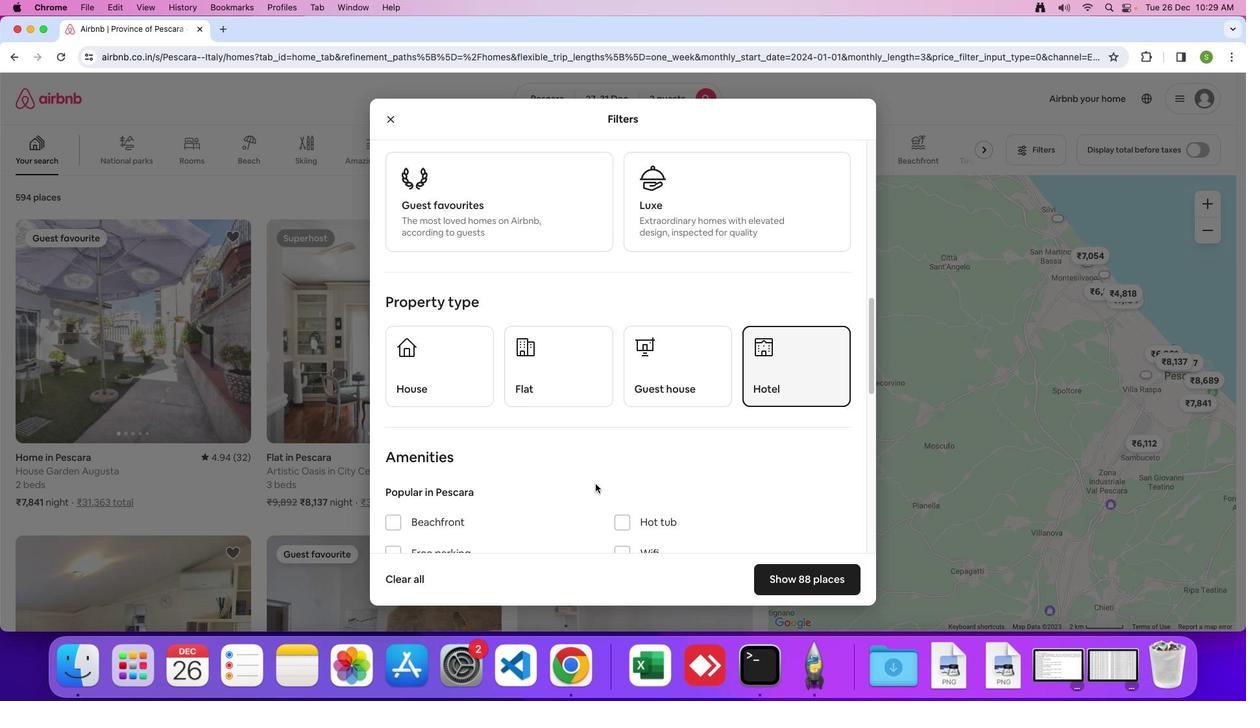 
Action: Mouse scrolled (596, 484) with delta (0, 0)
Screenshot: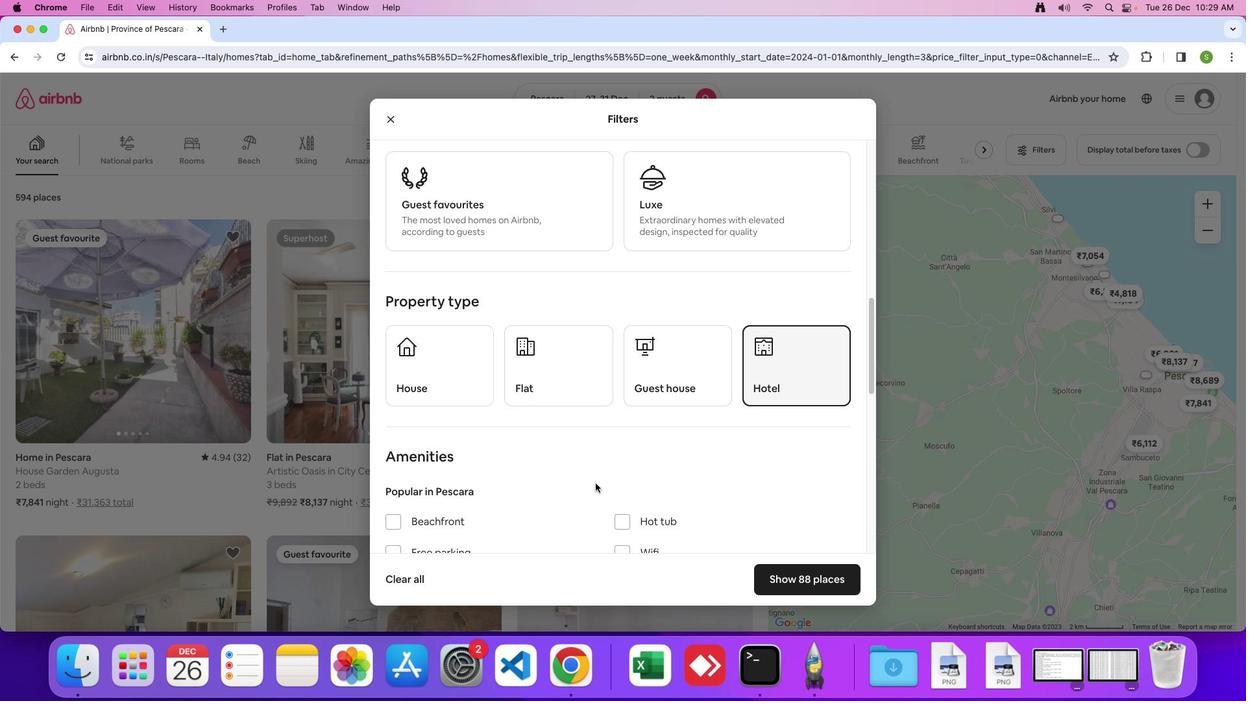 
Action: Mouse moved to (596, 483)
Screenshot: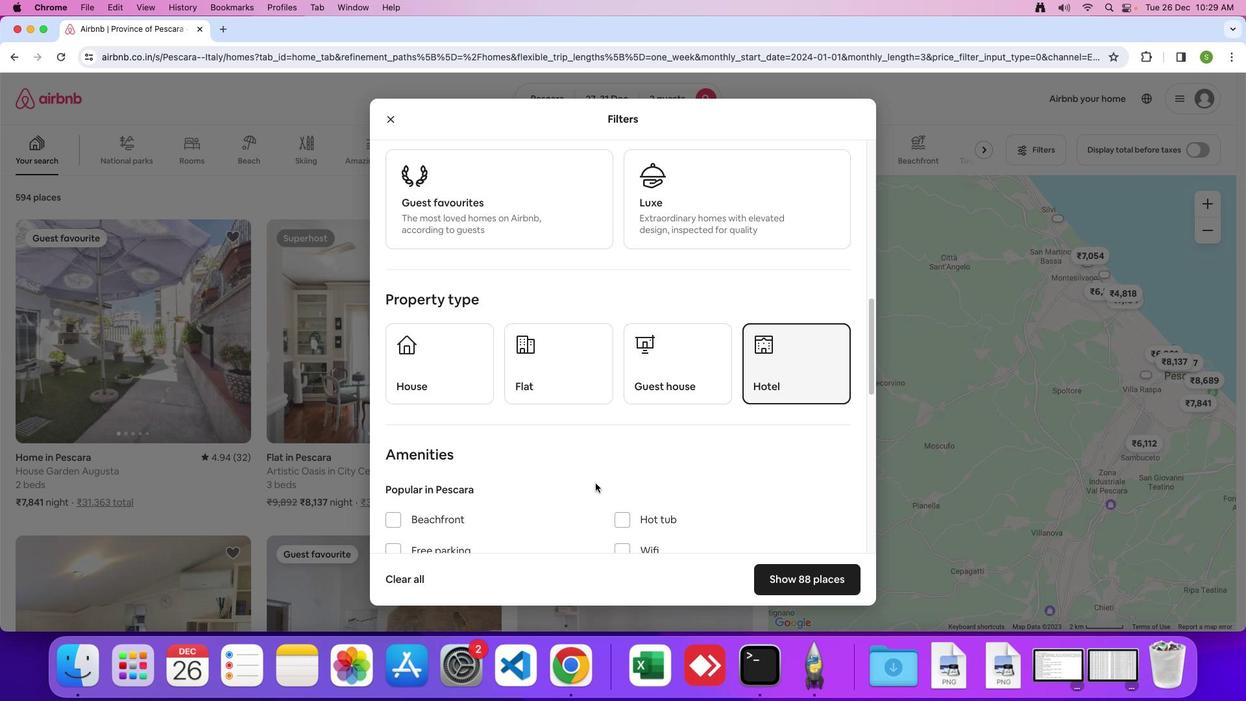 
Action: Mouse scrolled (596, 483) with delta (0, 0)
Screenshot: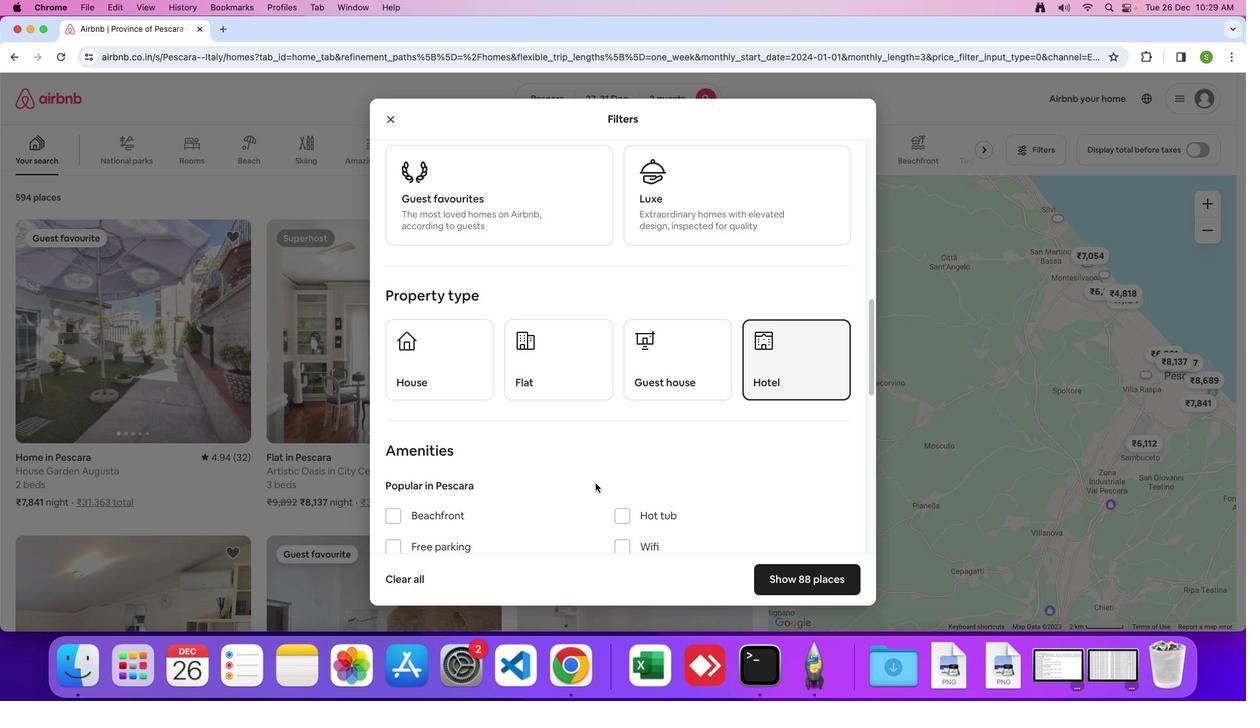 
Action: Mouse moved to (595, 483)
Screenshot: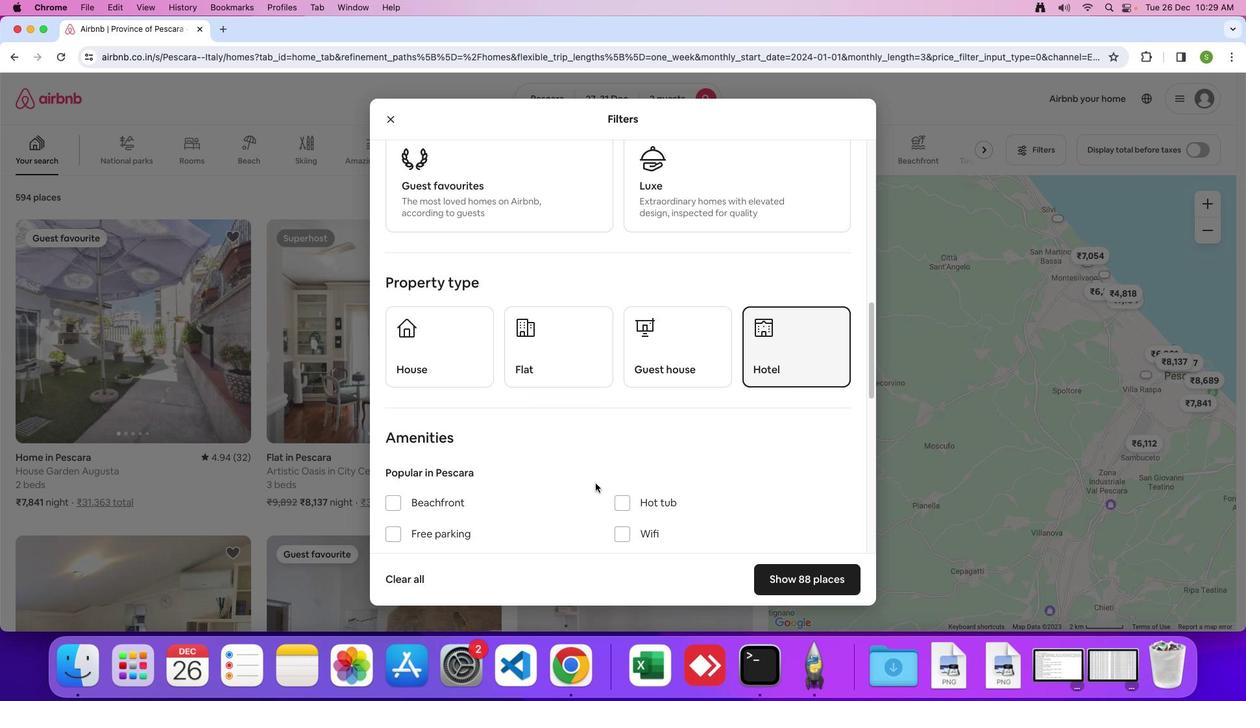 
Action: Mouse scrolled (595, 483) with delta (0, 0)
Screenshot: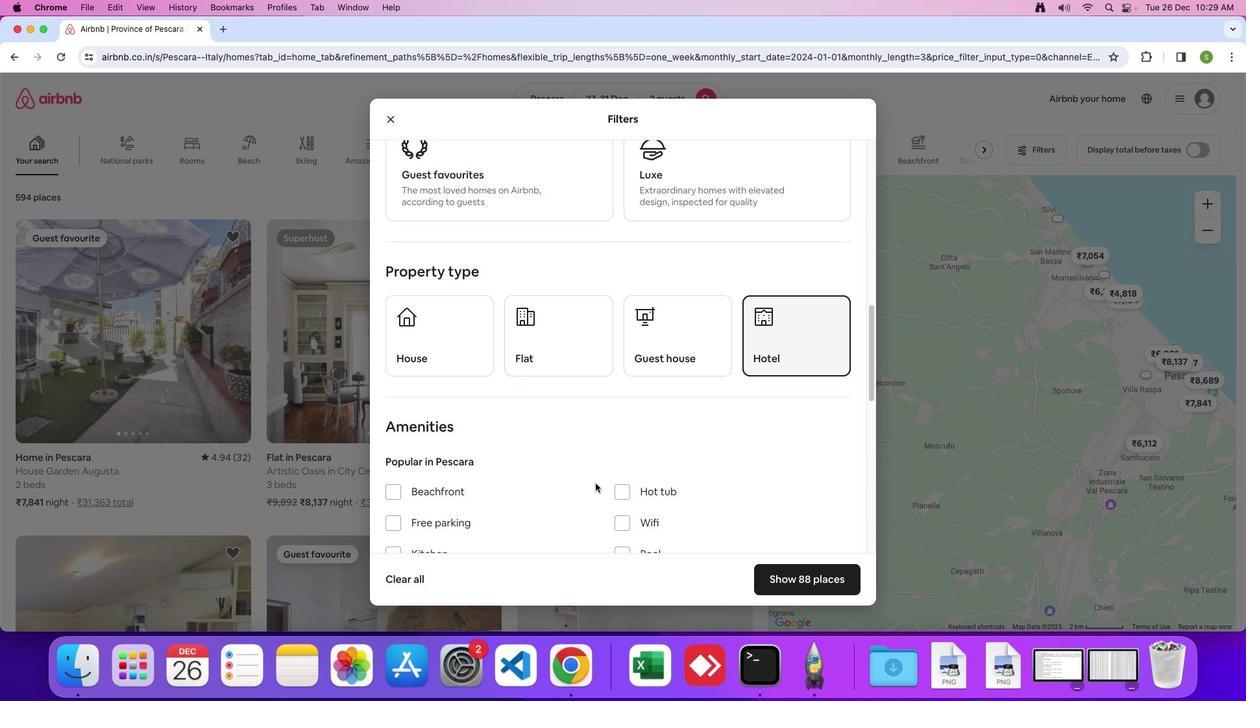 
Action: Mouse moved to (595, 483)
Screenshot: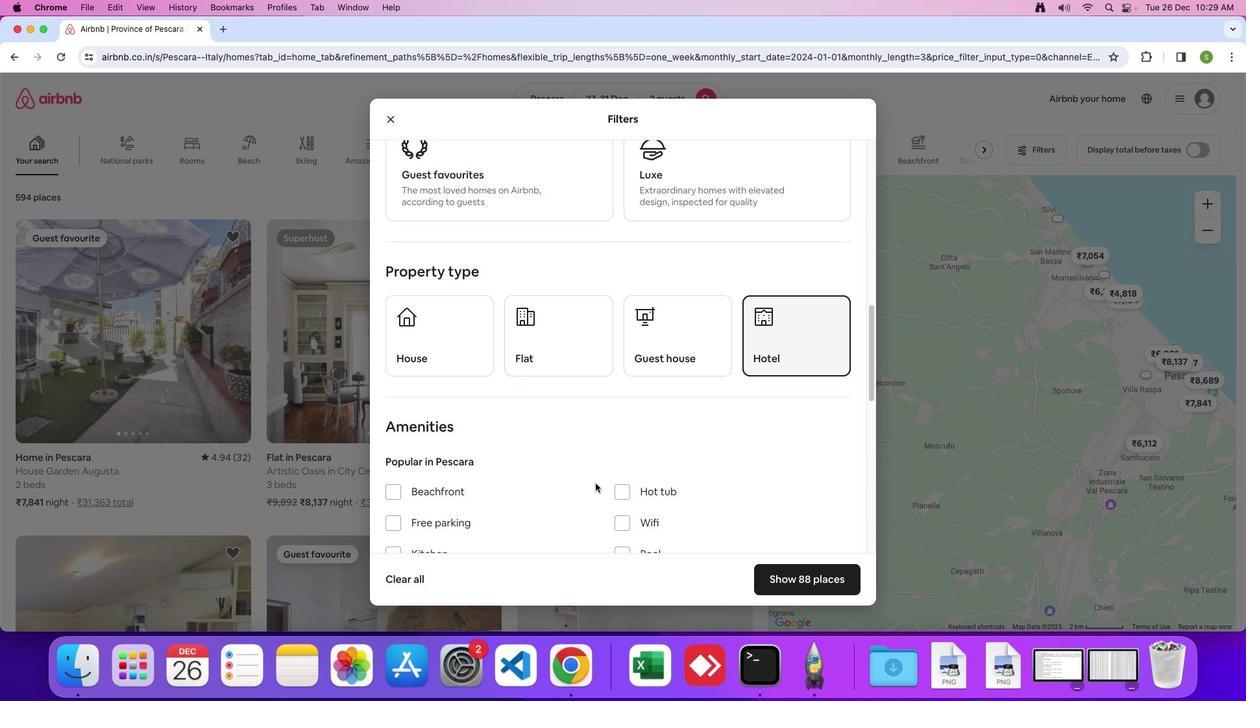 
Action: Mouse scrolled (595, 483) with delta (0, 0)
Screenshot: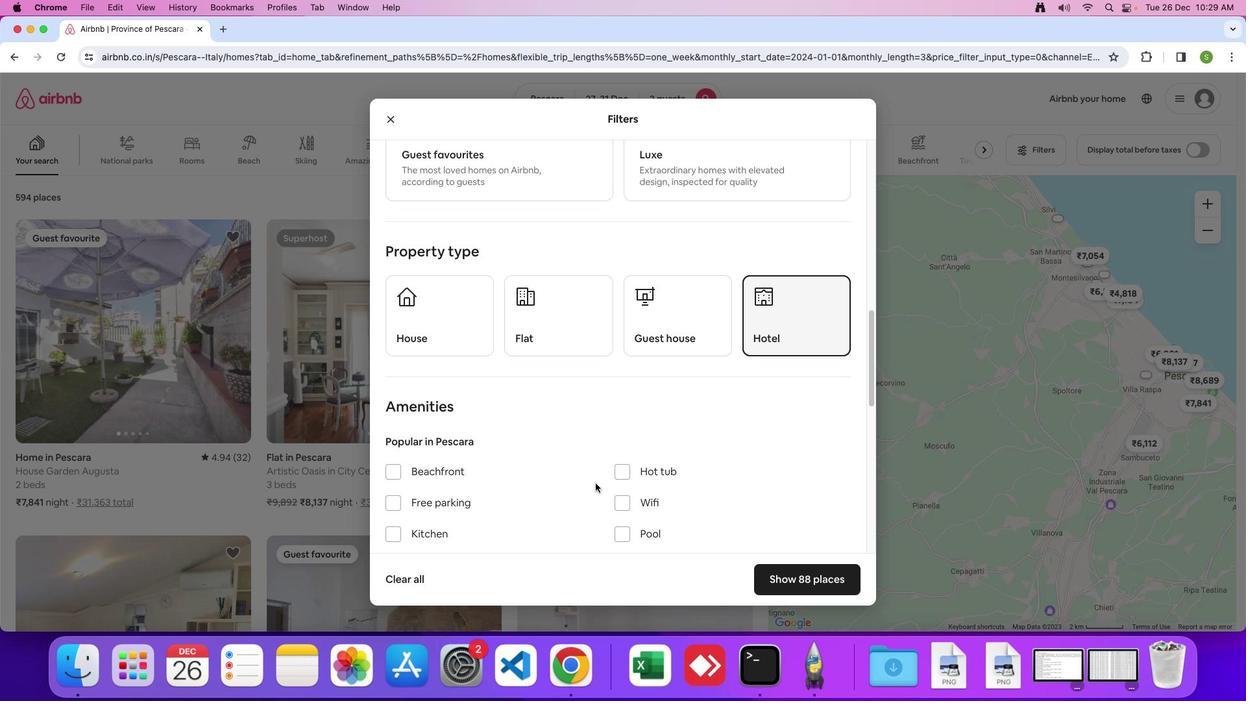
Action: Mouse moved to (595, 483)
Screenshot: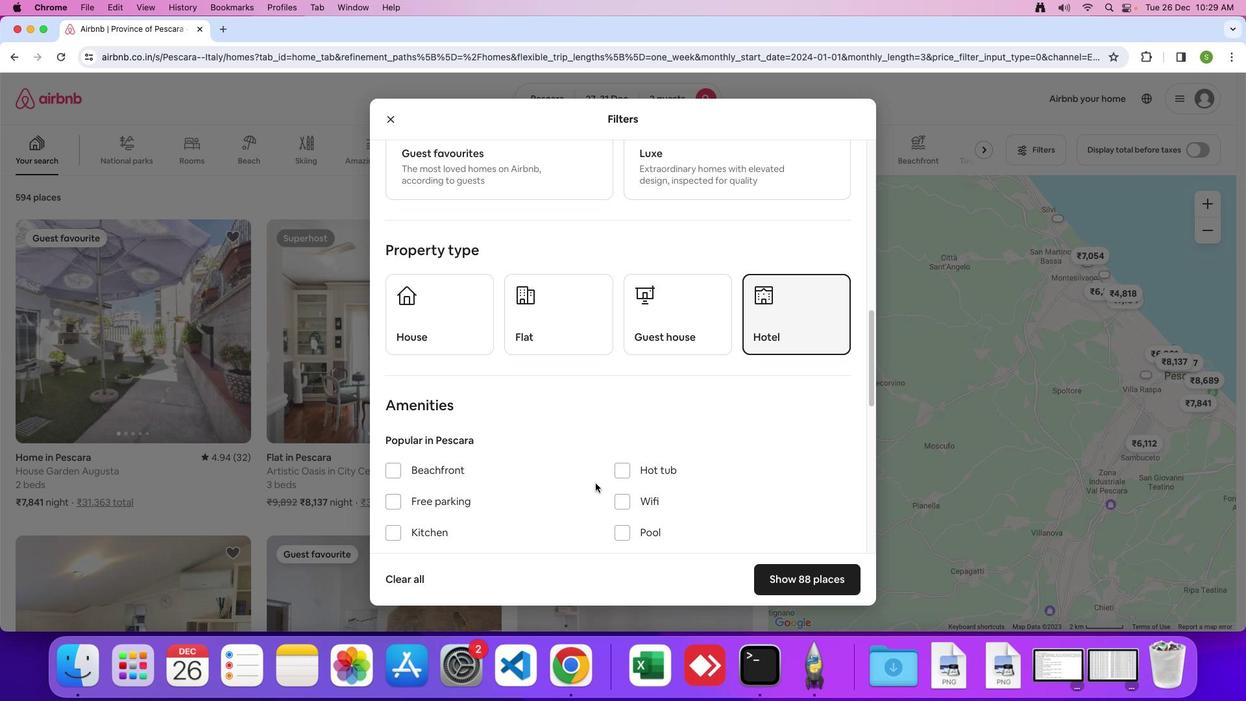 
Action: Mouse scrolled (595, 483) with delta (0, 0)
Screenshot: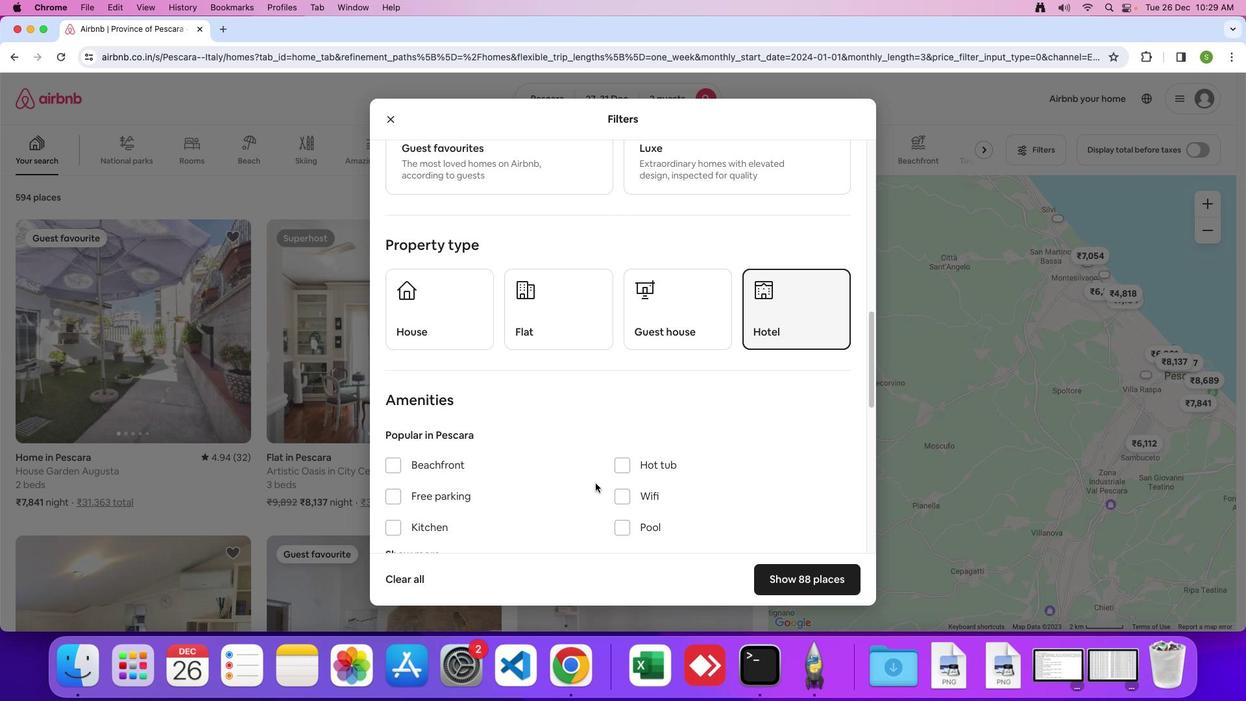 
Action: Mouse scrolled (595, 483) with delta (0, 0)
Screenshot: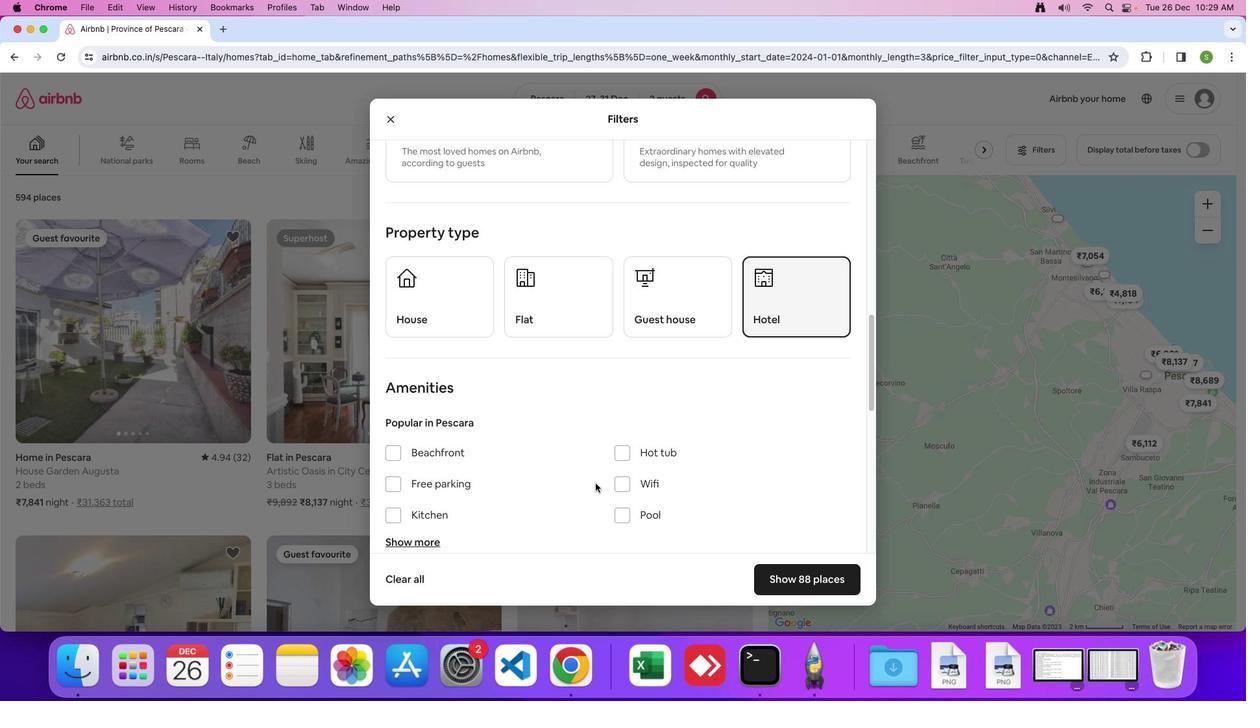 
Action: Mouse moved to (595, 483)
Screenshot: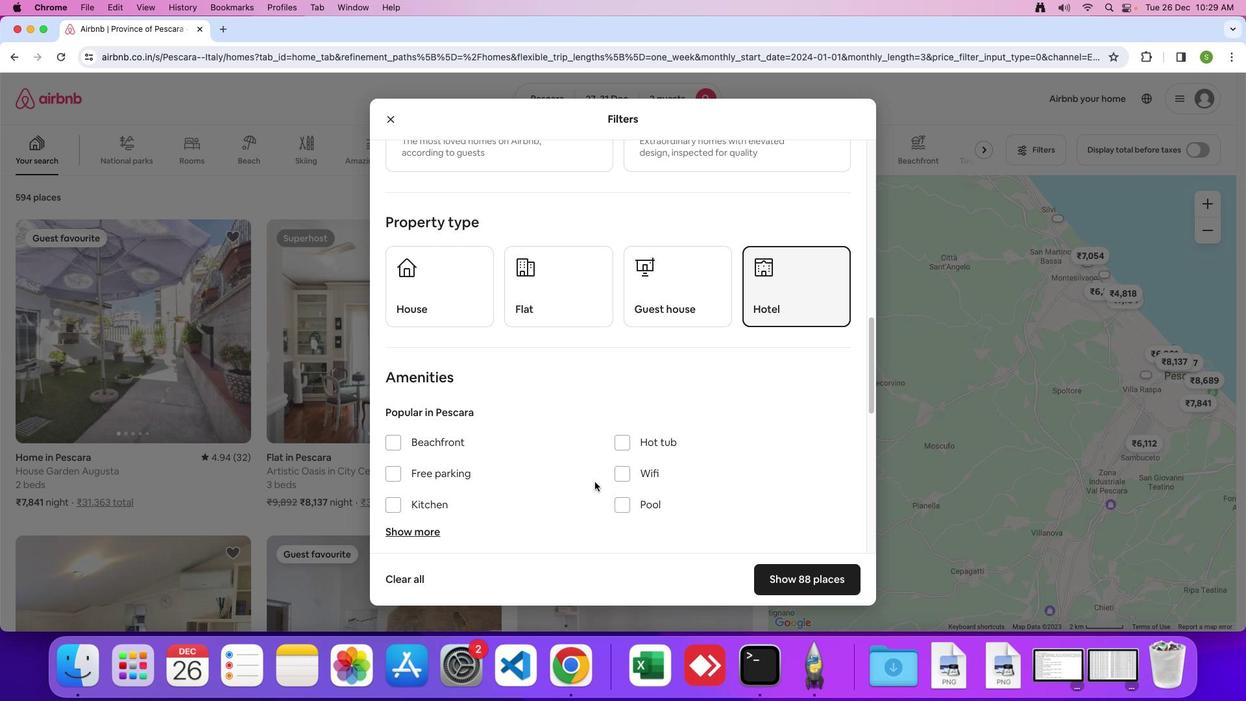 
Action: Mouse scrolled (595, 483) with delta (0, 0)
Screenshot: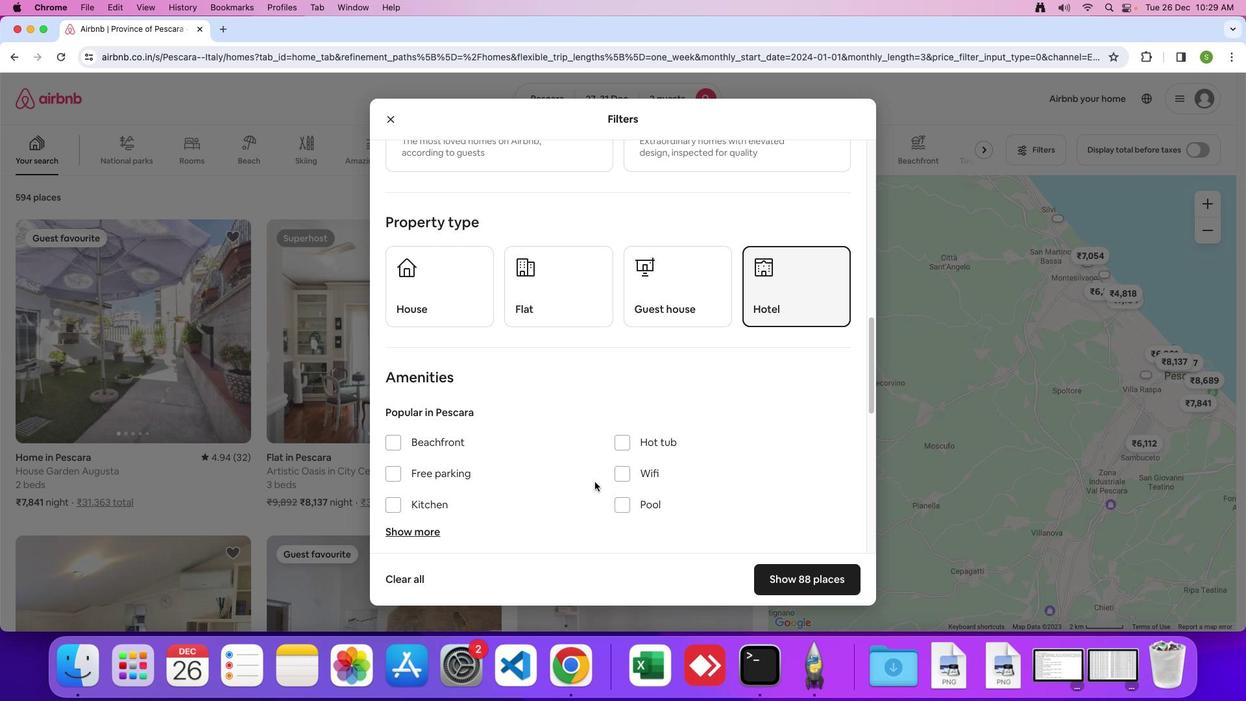 
Action: Mouse moved to (595, 483)
Screenshot: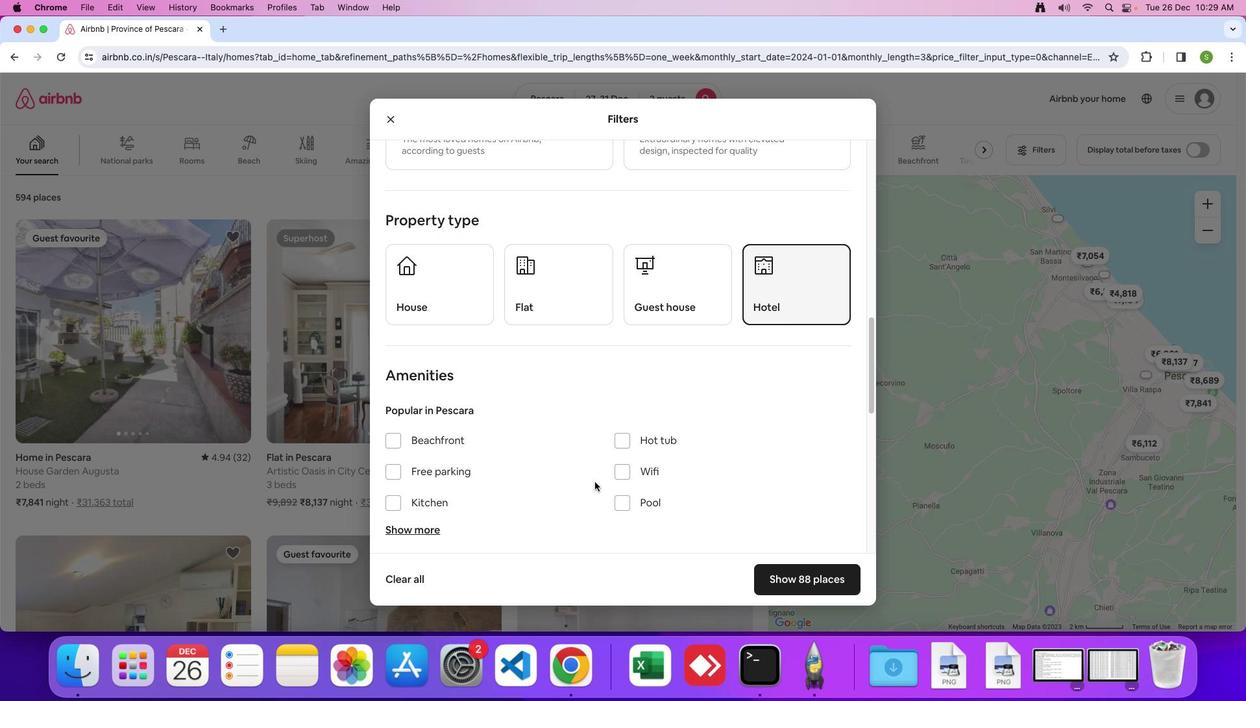 
Action: Mouse scrolled (595, 483) with delta (0, 0)
Screenshot: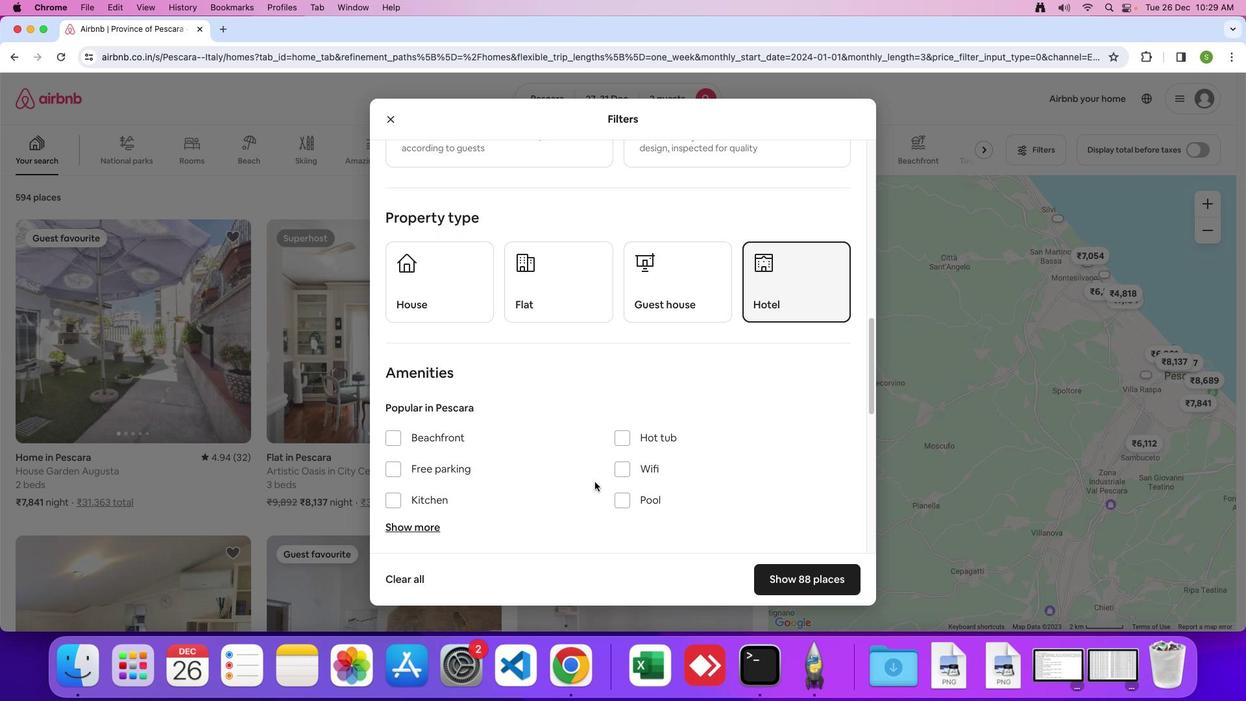 
Action: Mouse moved to (595, 481)
Screenshot: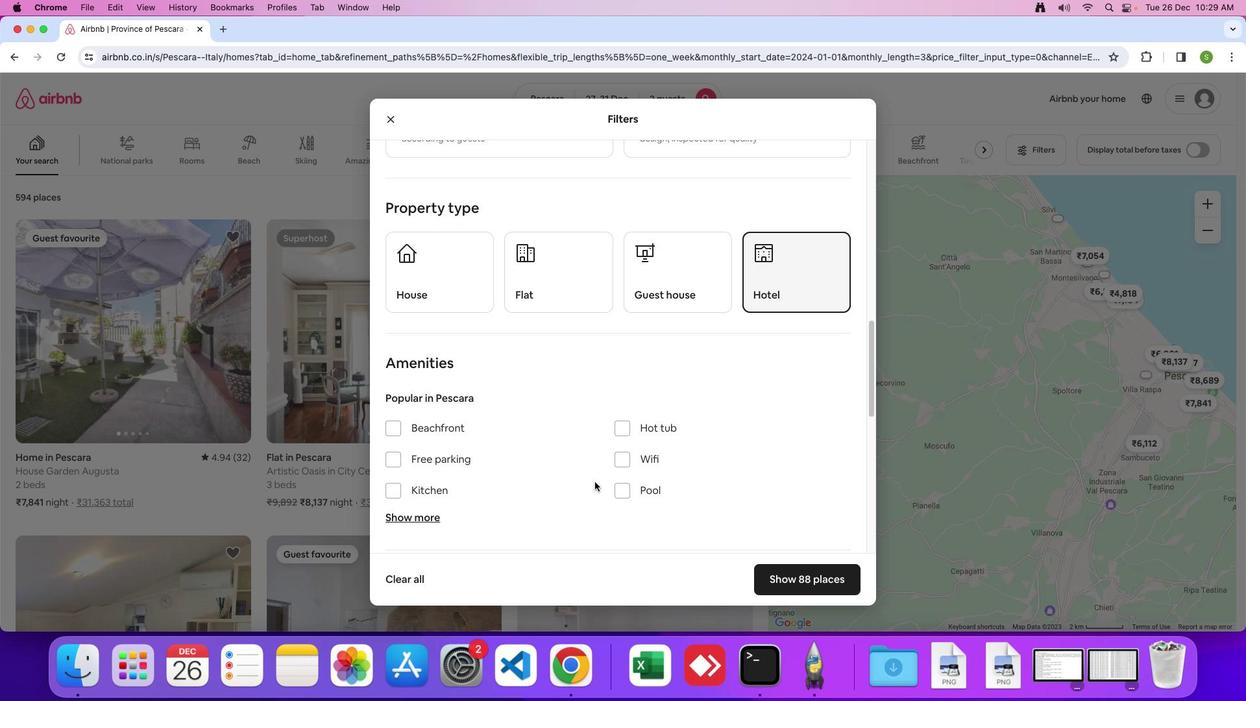 
Action: Mouse scrolled (595, 481) with delta (0, 0)
Screenshot: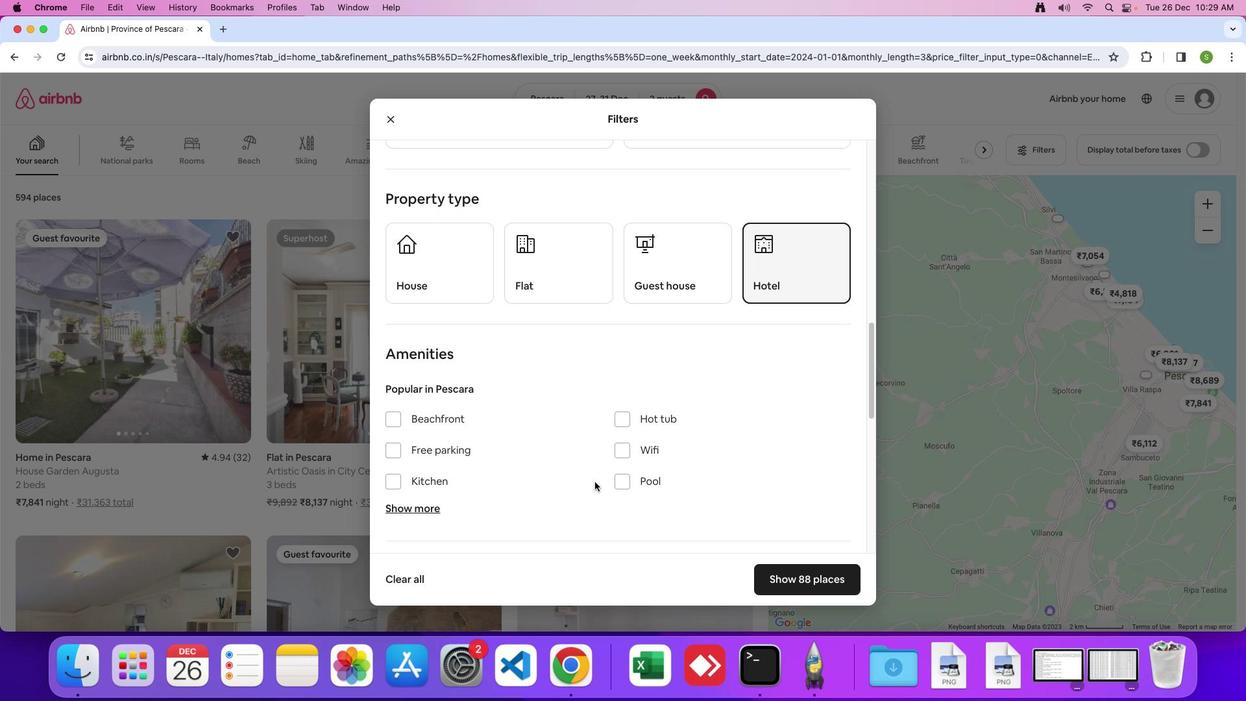 
Action: Mouse scrolled (595, 481) with delta (0, 0)
Screenshot: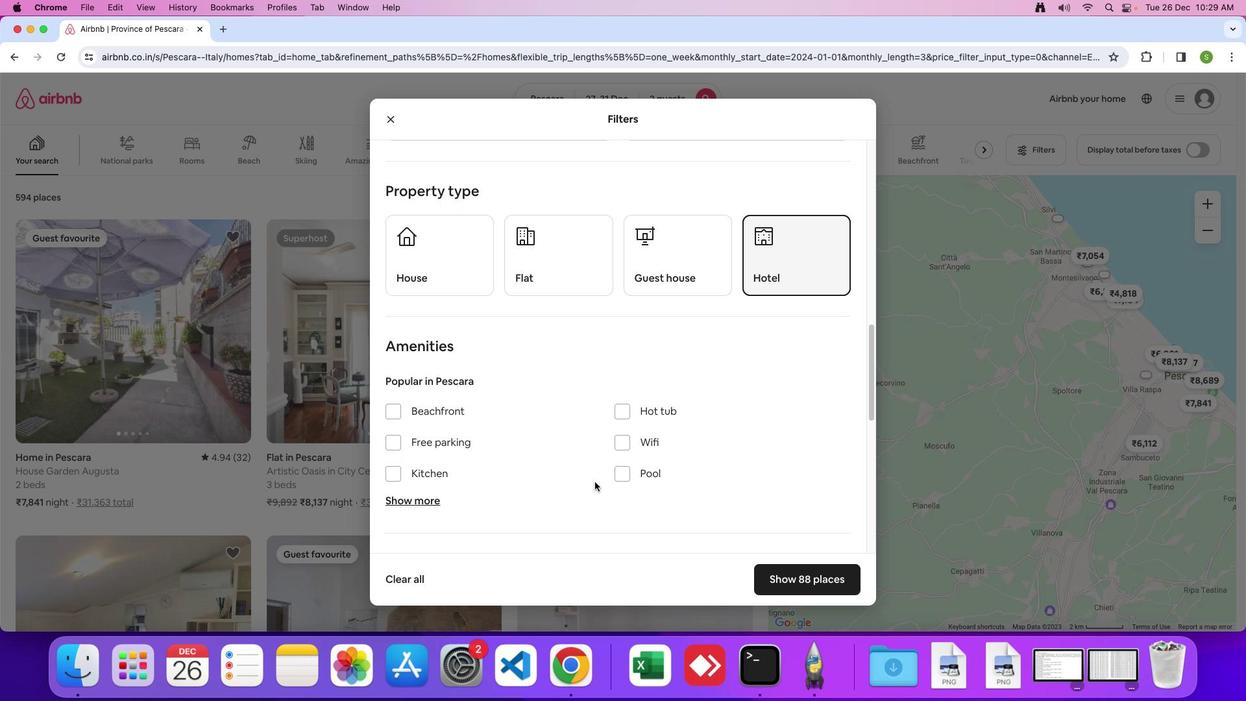 
Action: Mouse scrolled (595, 481) with delta (0, 0)
Screenshot: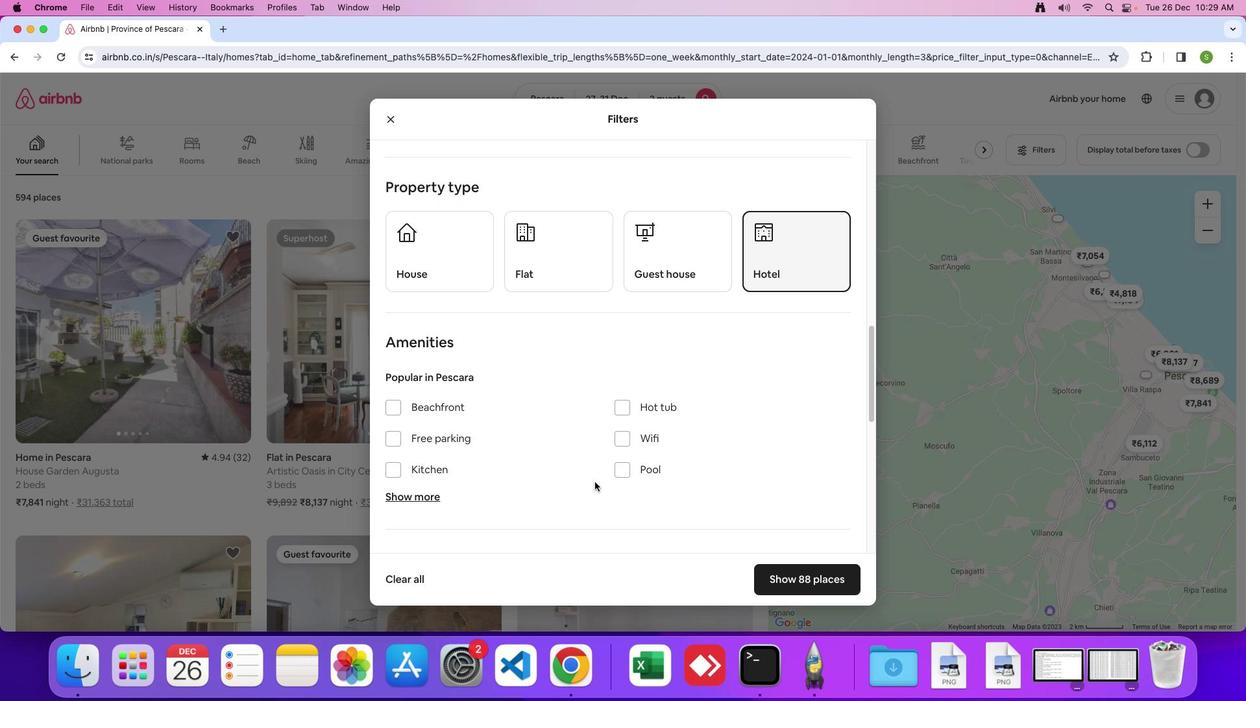 
Action: Mouse scrolled (595, 481) with delta (0, 0)
Screenshot: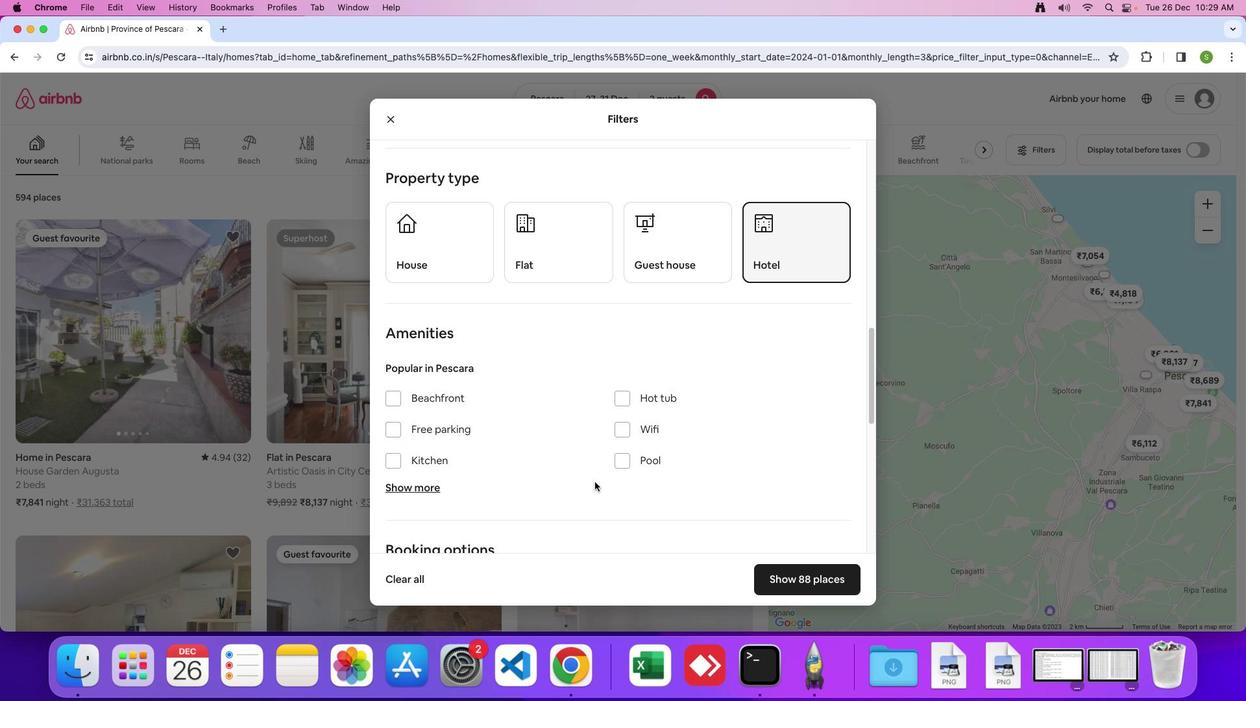 
Action: Mouse scrolled (595, 481) with delta (0, 0)
Screenshot: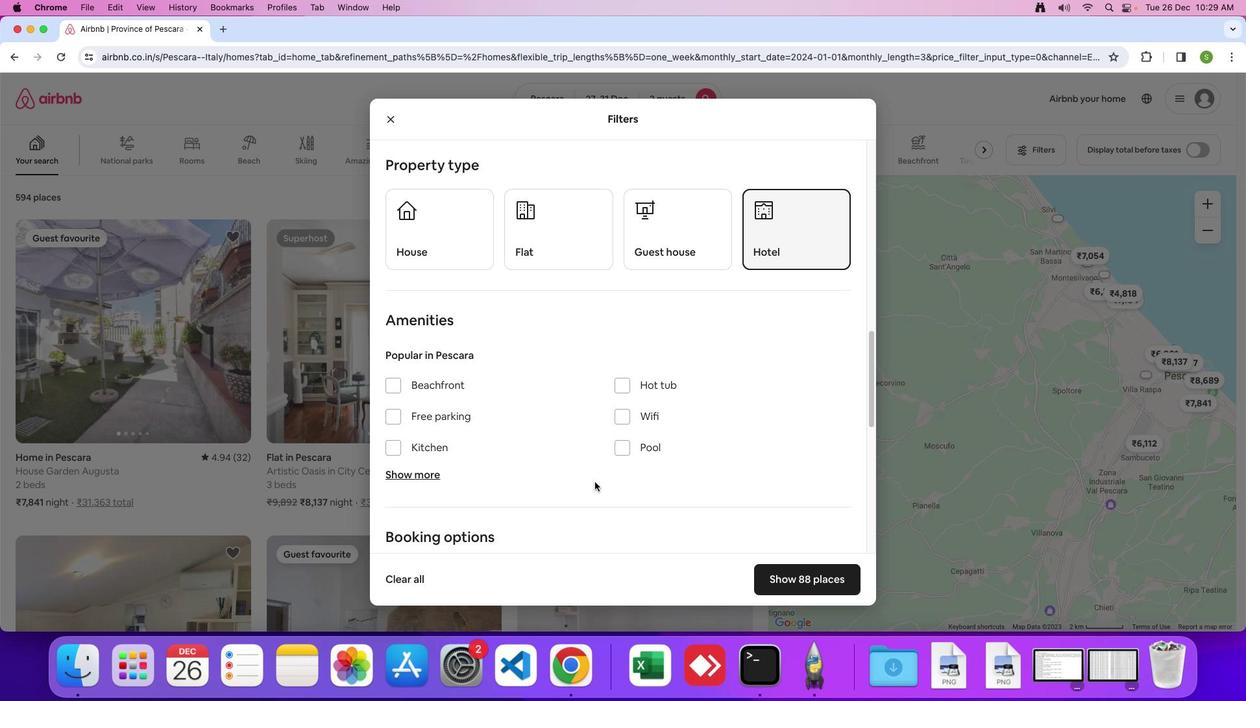 
Action: Mouse scrolled (595, 481) with delta (0, 0)
Screenshot: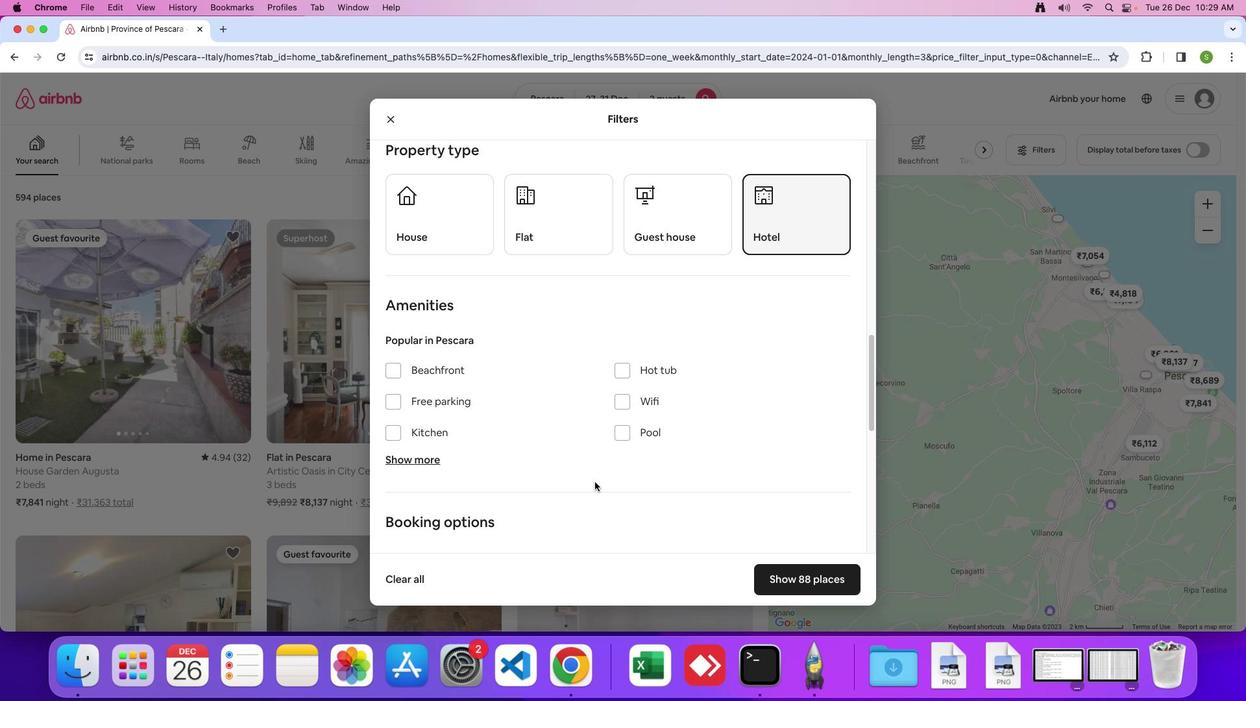 
Action: Mouse scrolled (595, 481) with delta (0, 0)
Screenshot: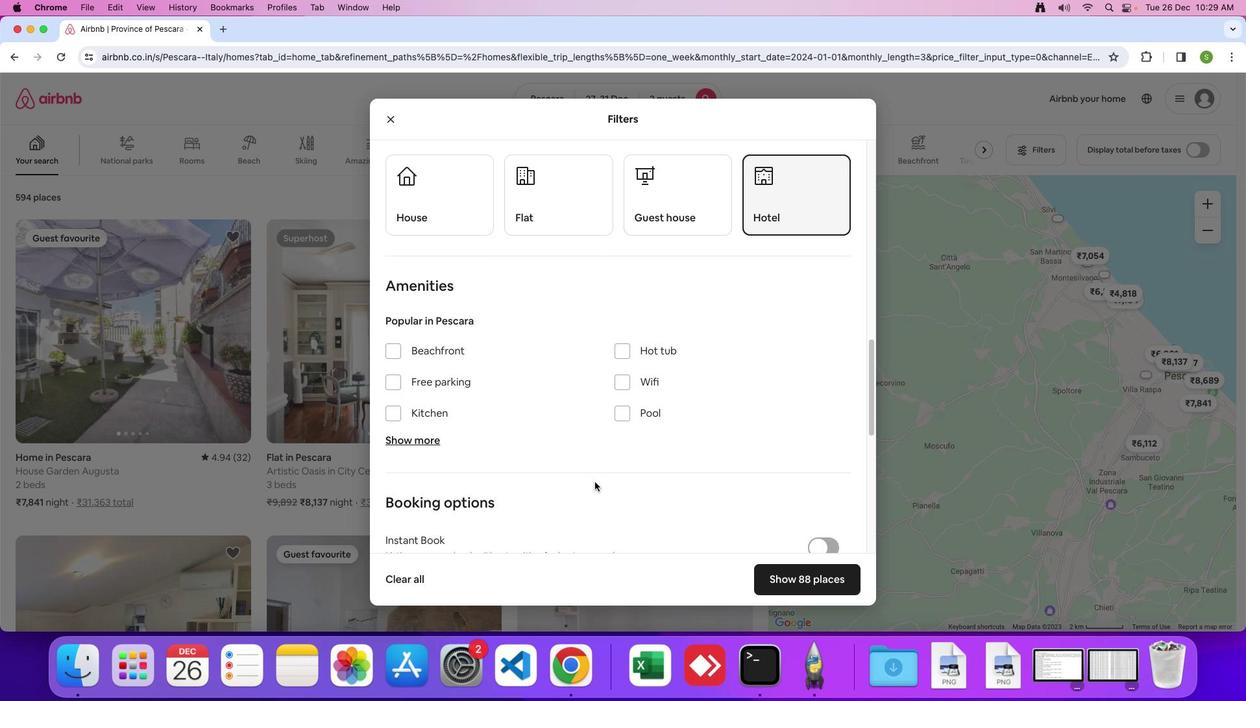 
Action: Mouse scrolled (595, 481) with delta (0, -1)
Screenshot: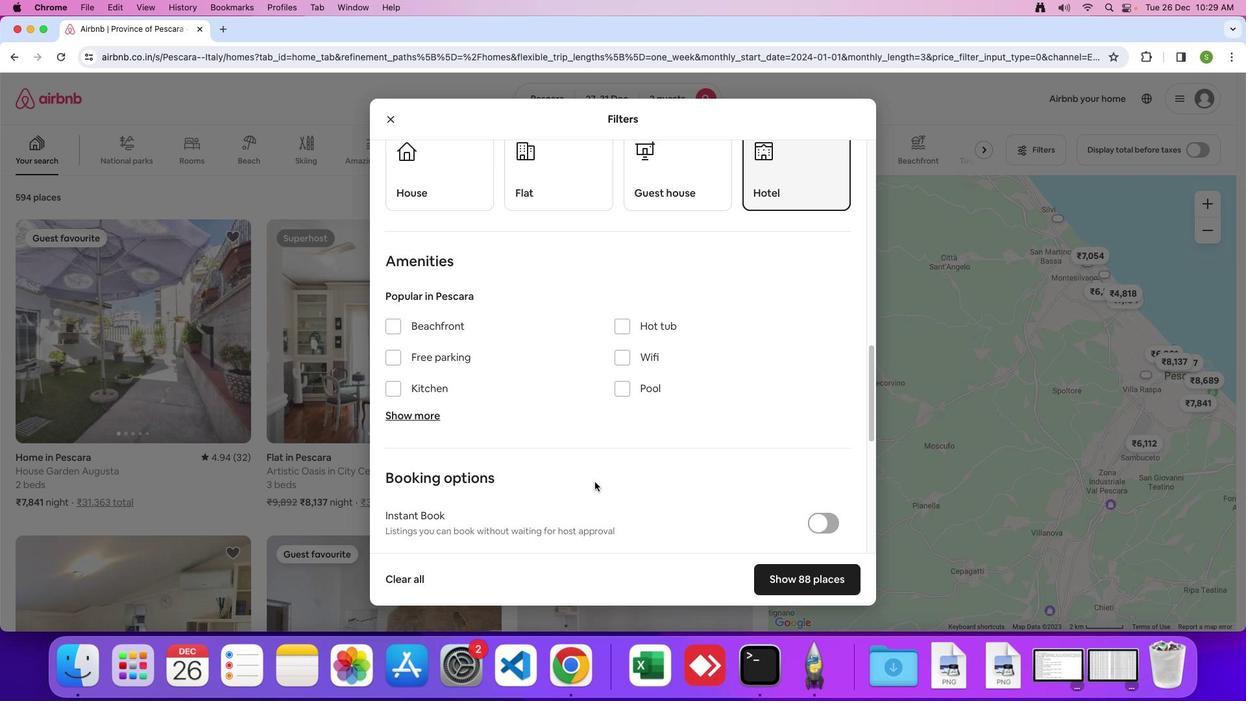 
Action: Mouse moved to (648, 462)
Screenshot: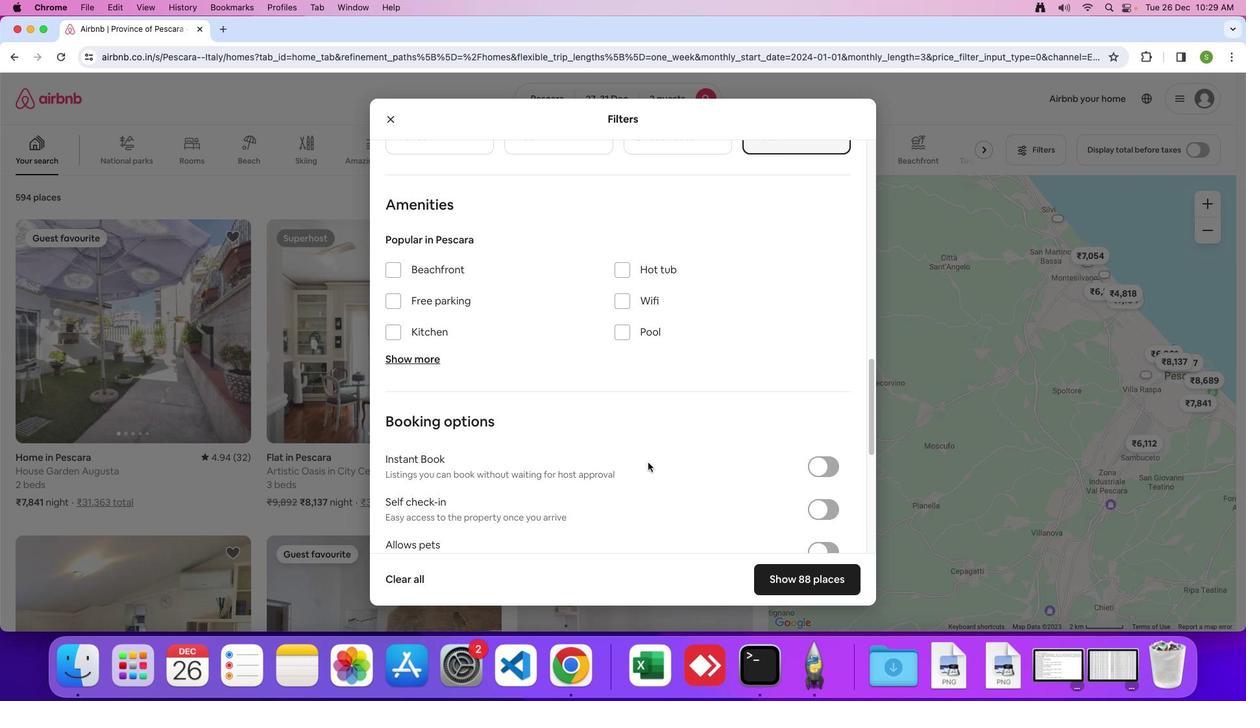 
Action: Mouse scrolled (648, 462) with delta (0, 0)
Screenshot: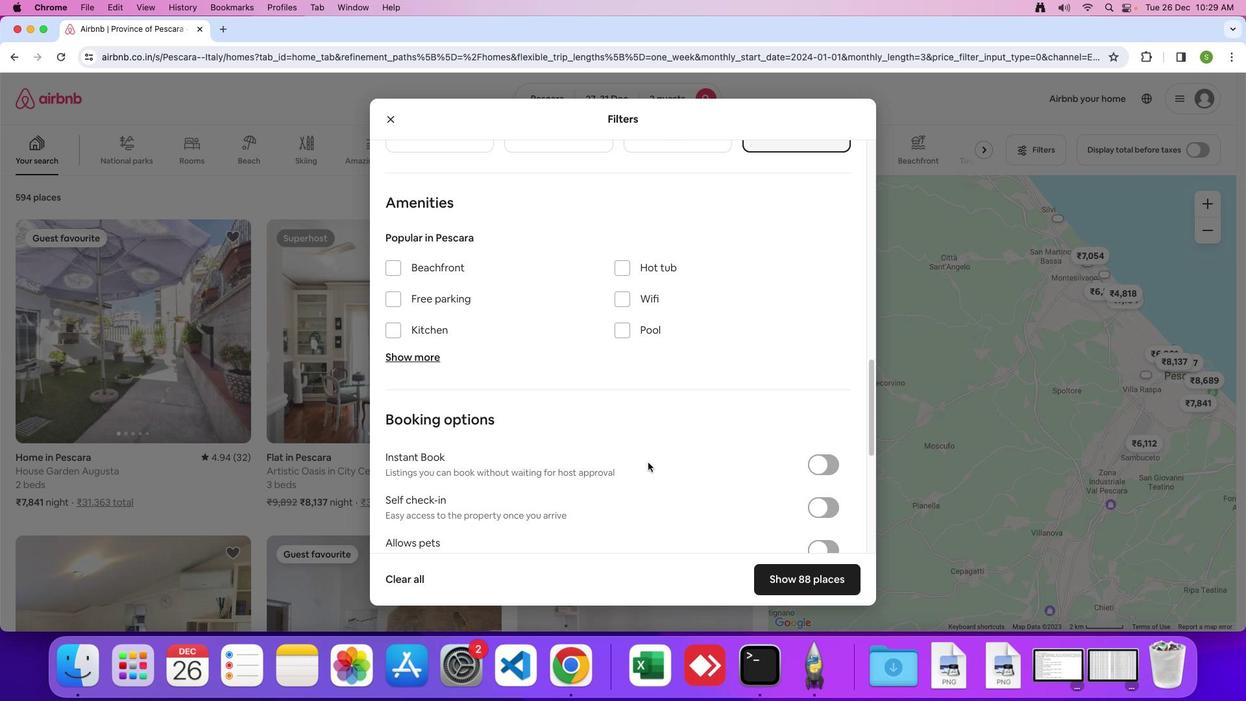 
Action: Mouse scrolled (648, 462) with delta (0, 0)
Screenshot: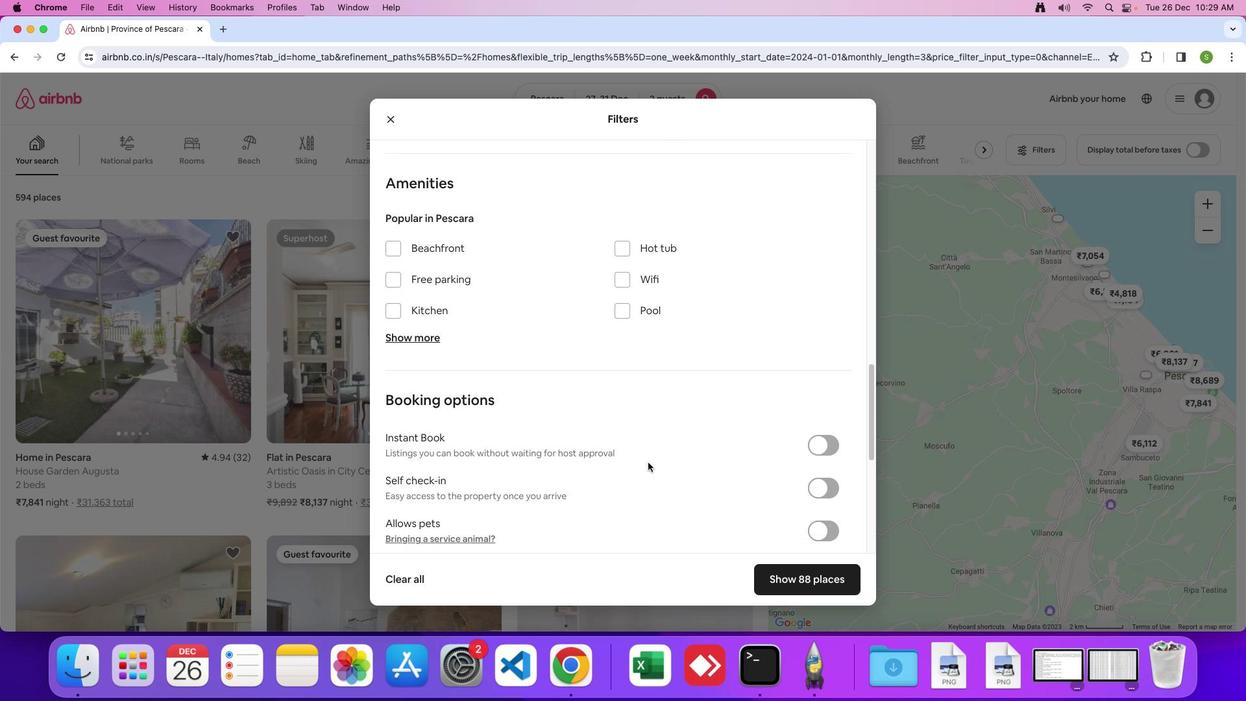 
Action: Mouse scrolled (648, 462) with delta (0, -1)
Screenshot: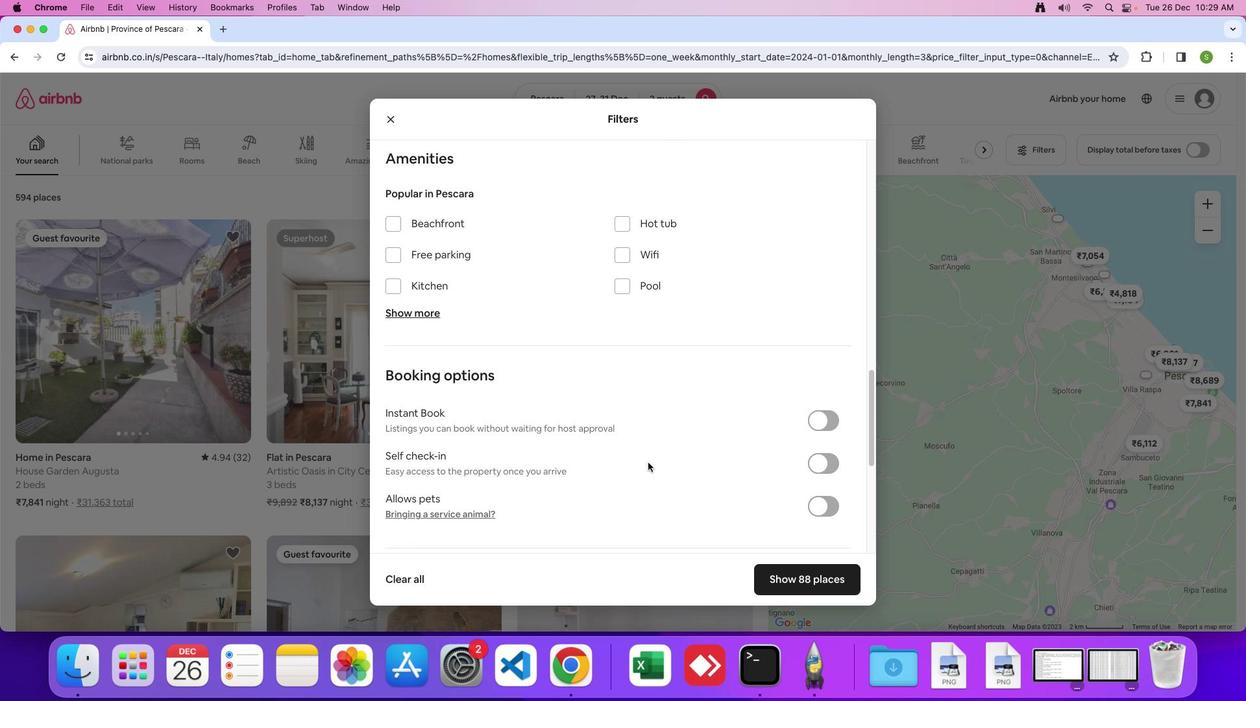 
Action: Mouse moved to (668, 481)
Screenshot: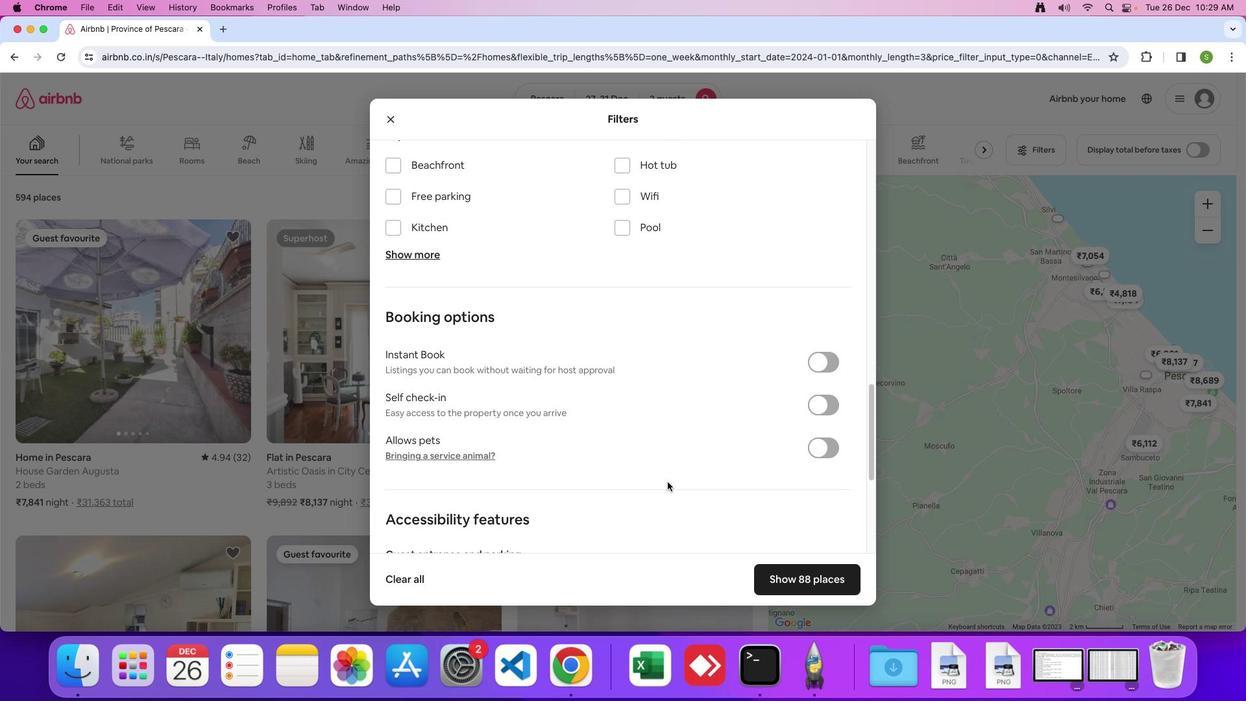 
Action: Mouse scrolled (668, 481) with delta (0, 0)
Screenshot: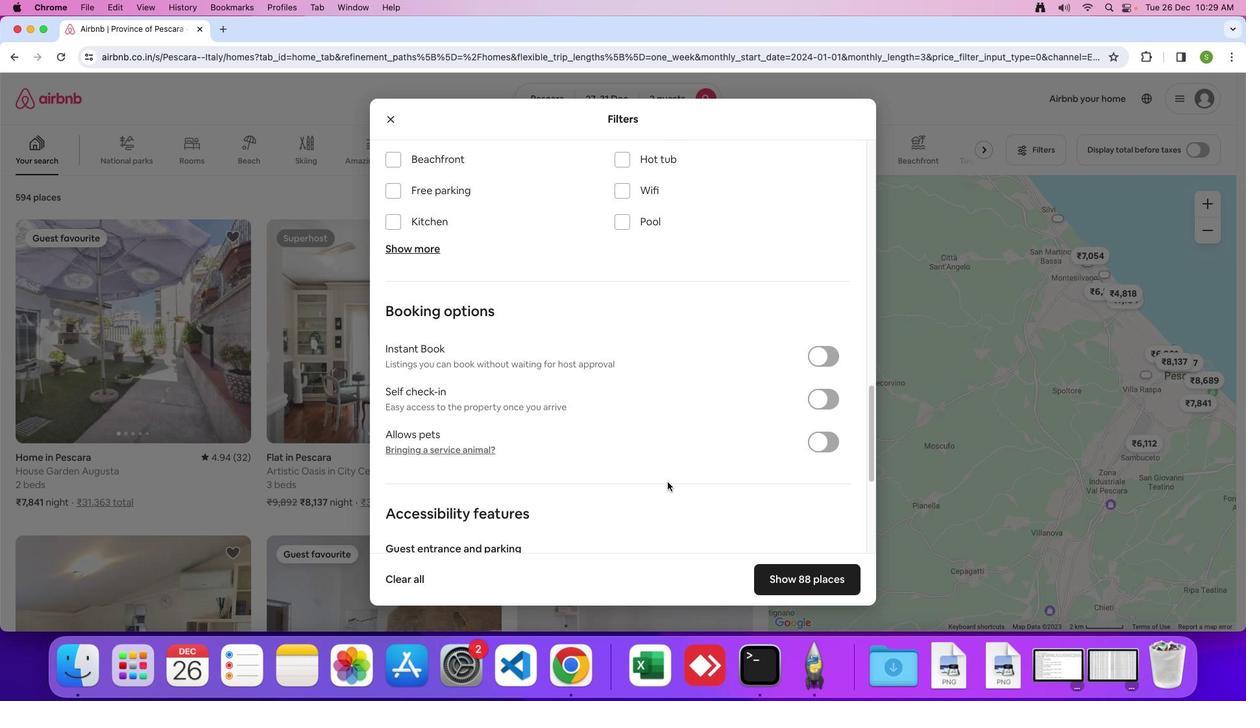 
Action: Mouse scrolled (668, 481) with delta (0, 0)
Screenshot: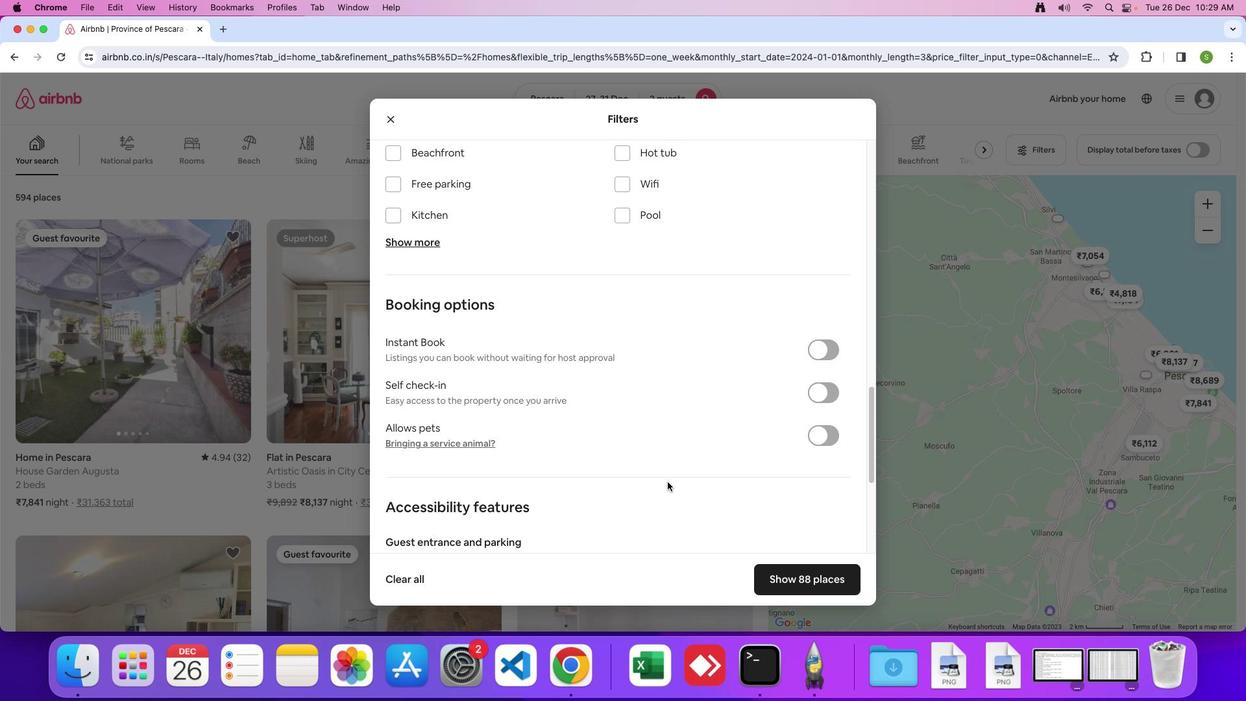 
Action: Mouse moved to (668, 481)
Screenshot: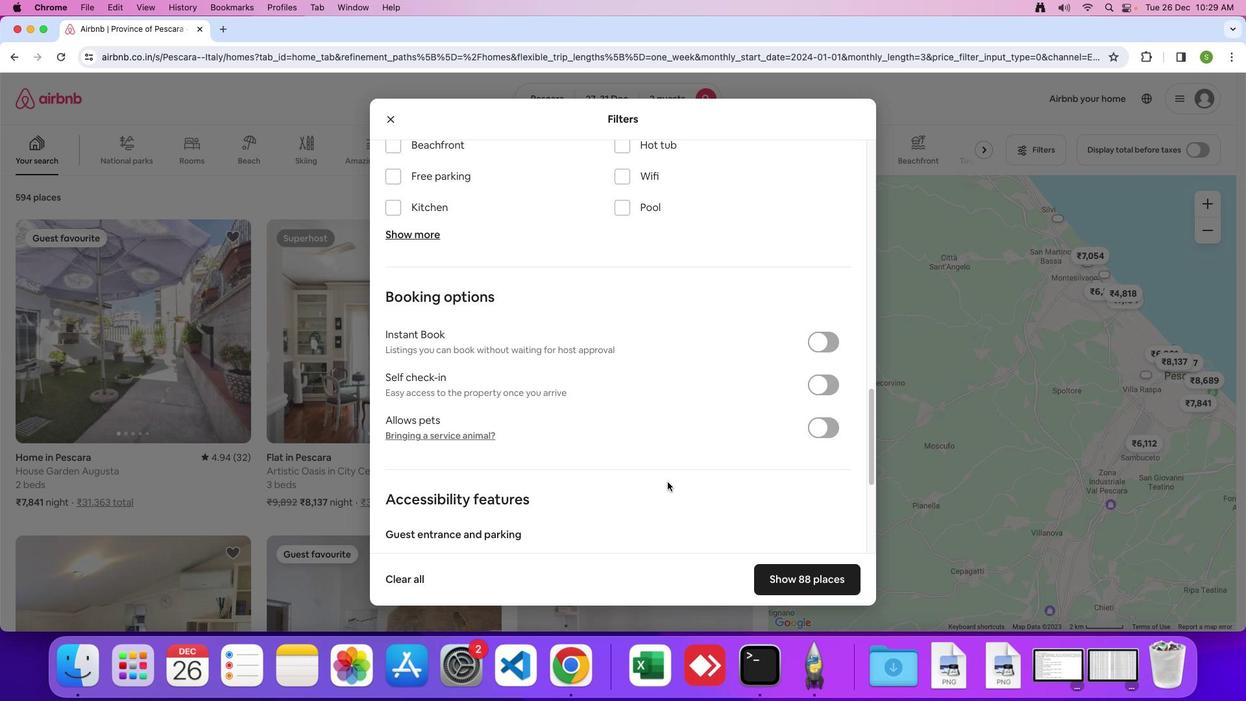 
Action: Mouse scrolled (668, 481) with delta (0, 0)
Screenshot: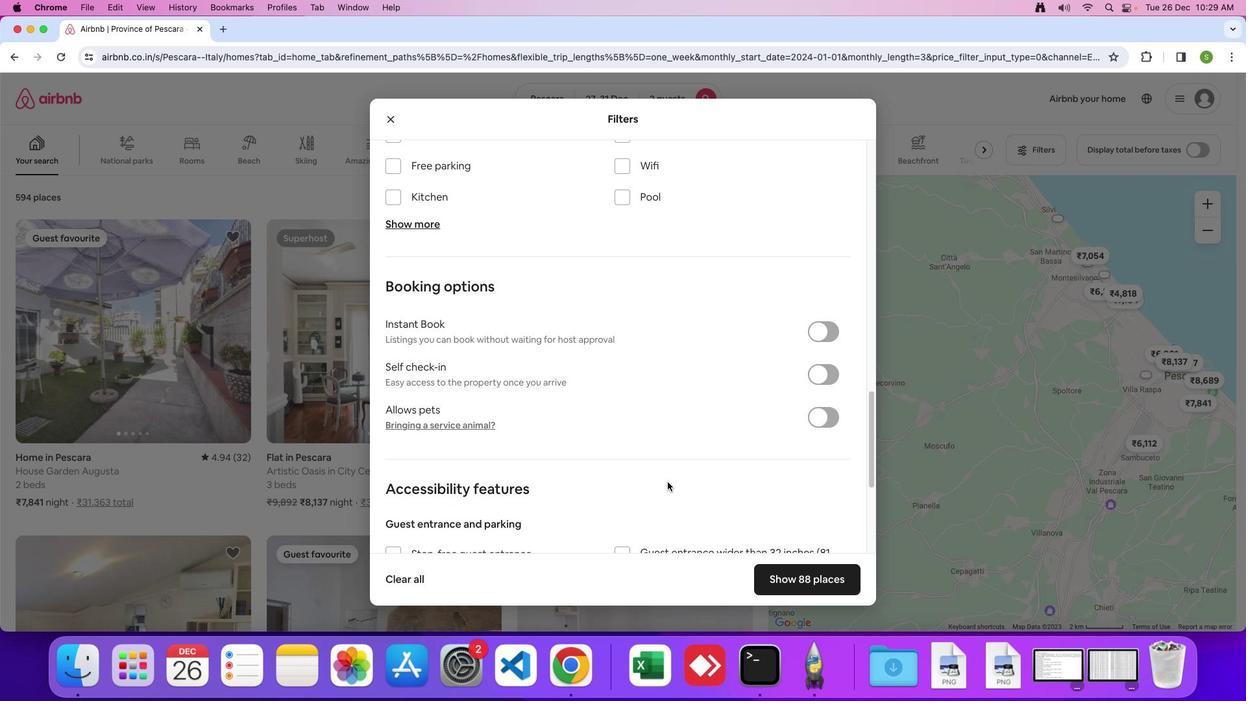 
Action: Mouse scrolled (668, 481) with delta (0, 0)
Screenshot: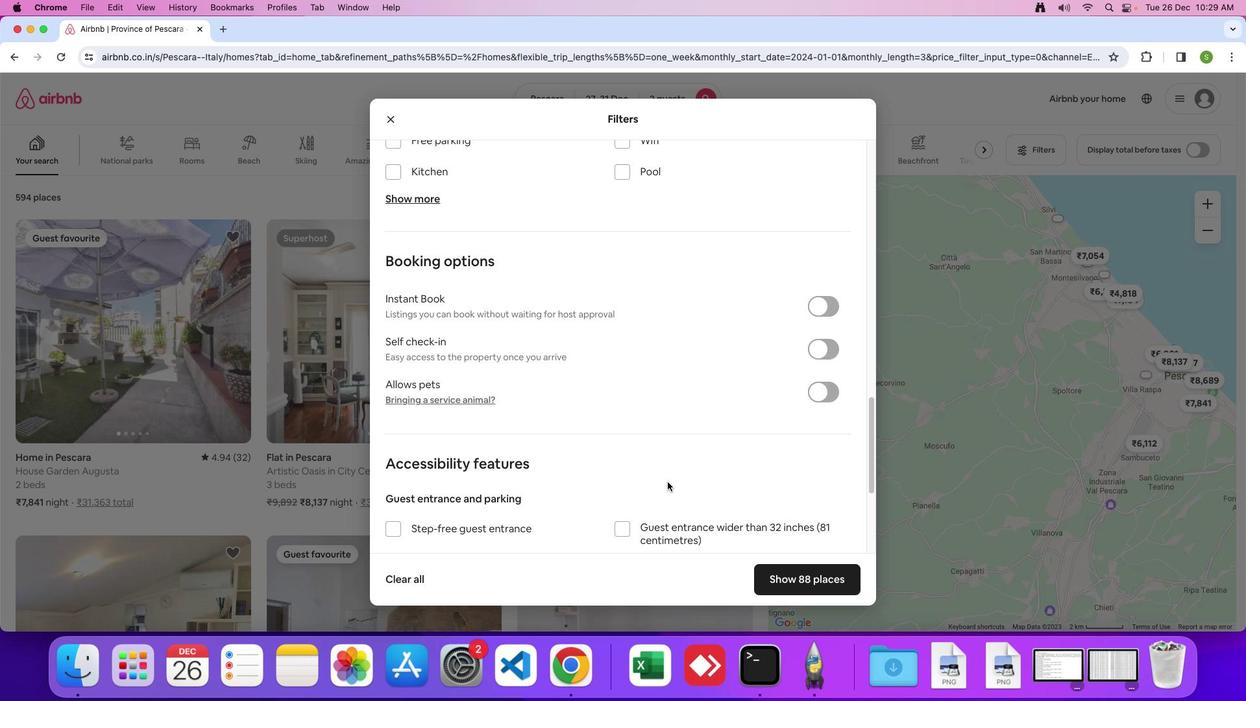 
Action: Mouse scrolled (668, 481) with delta (0, -1)
Screenshot: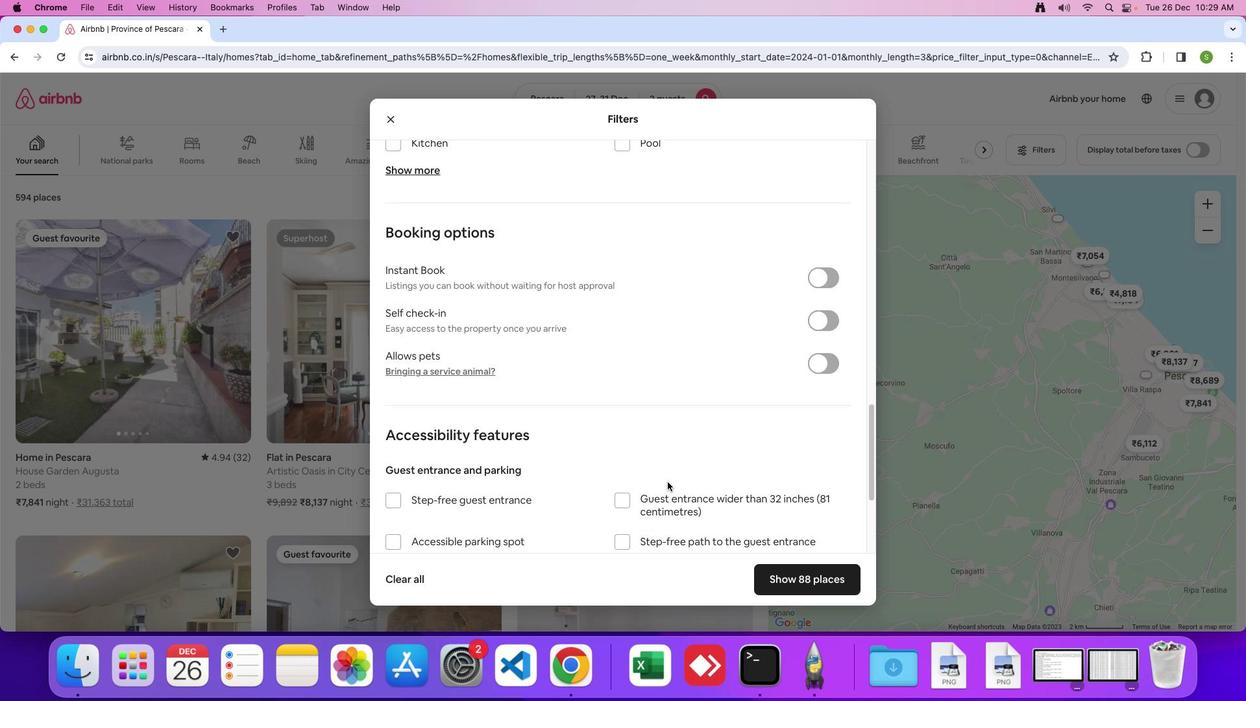 
Action: Mouse moved to (666, 484)
Screenshot: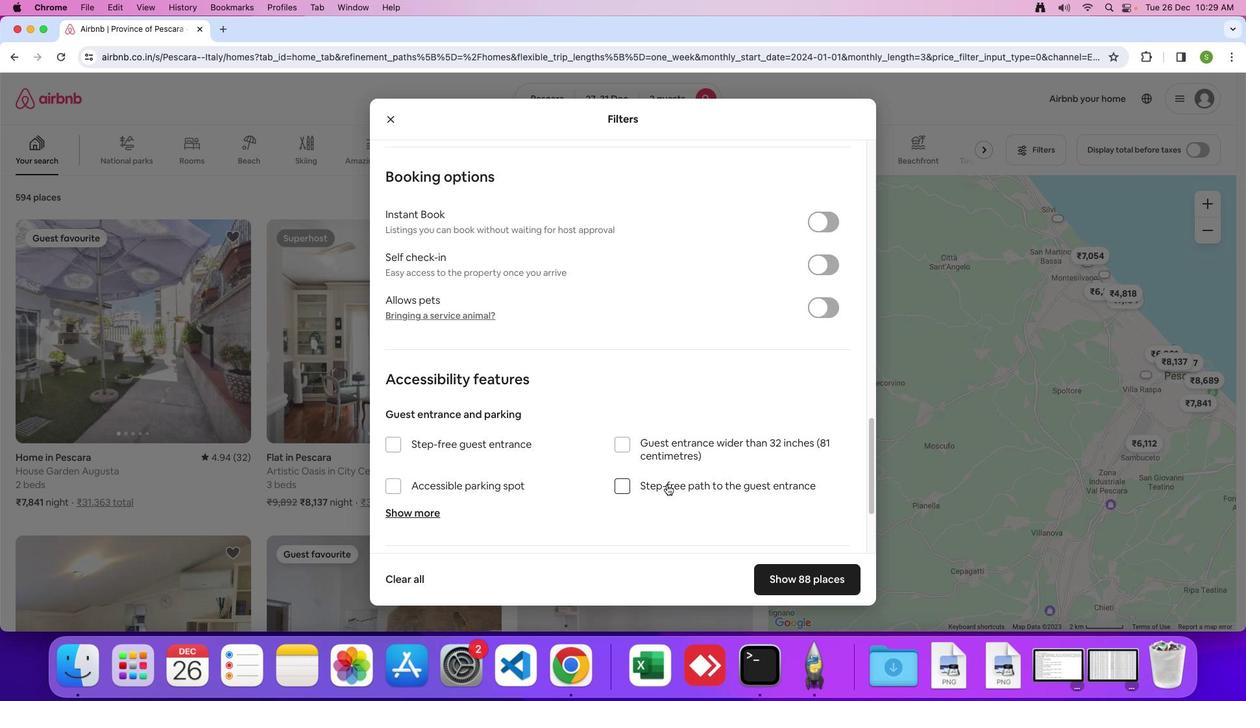 
Action: Mouse scrolled (666, 484) with delta (0, 0)
Screenshot: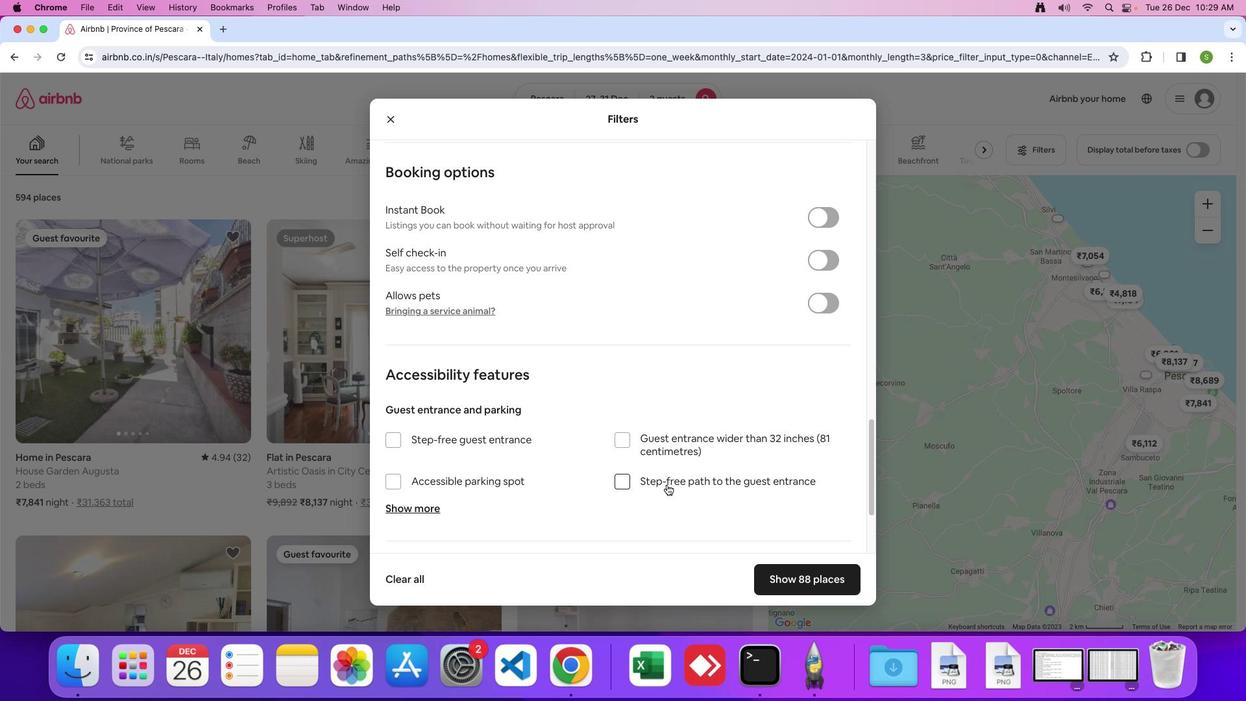 
Action: Mouse scrolled (666, 484) with delta (0, 0)
Screenshot: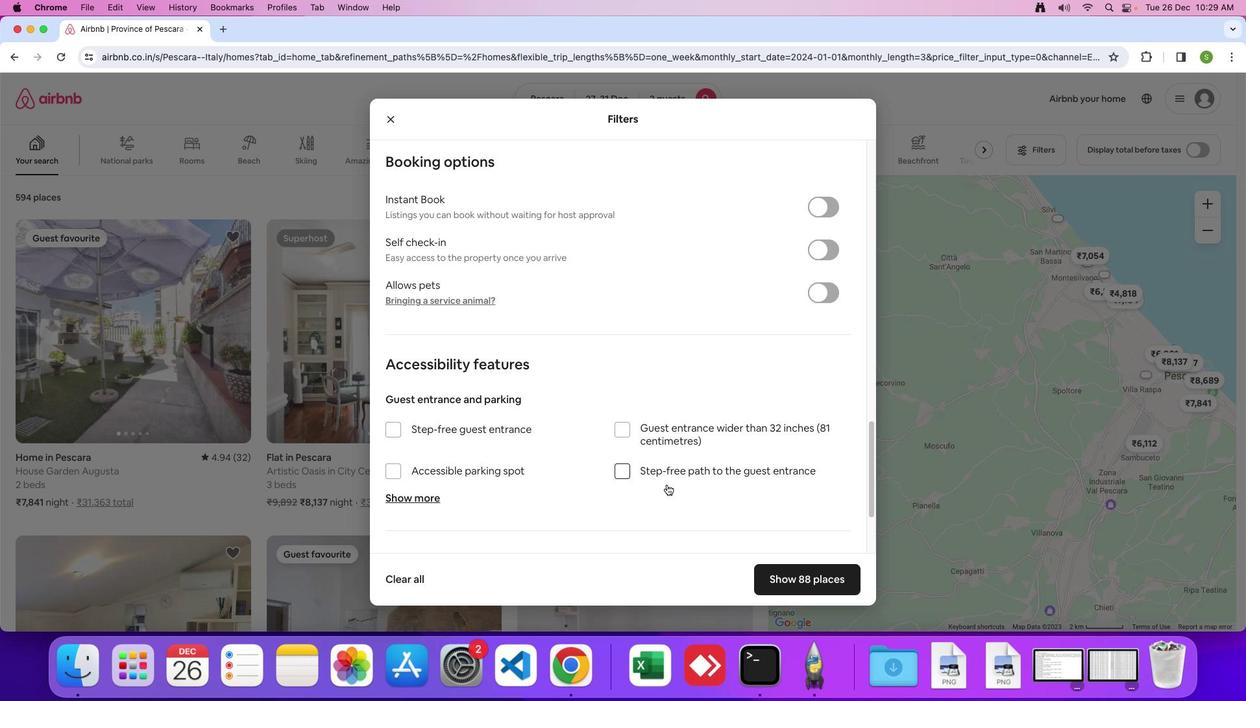 
Action: Mouse scrolled (666, 484) with delta (0, -1)
Screenshot: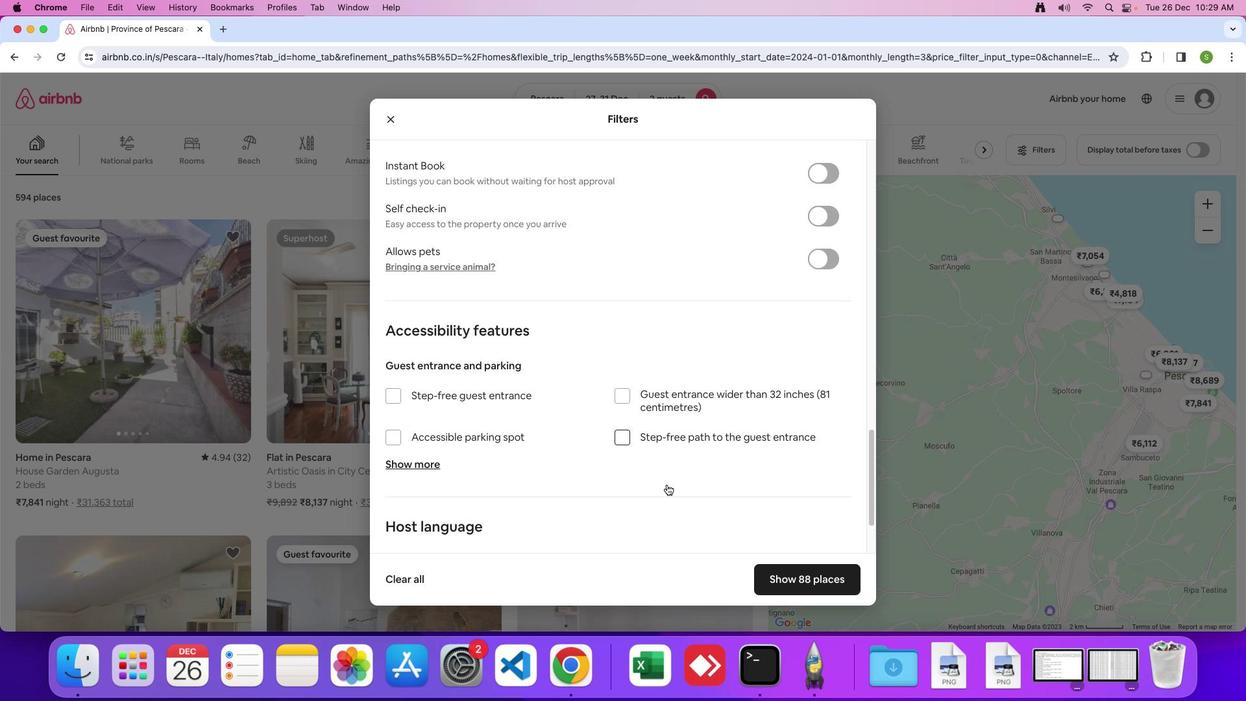 
Action: Mouse moved to (666, 485)
Screenshot: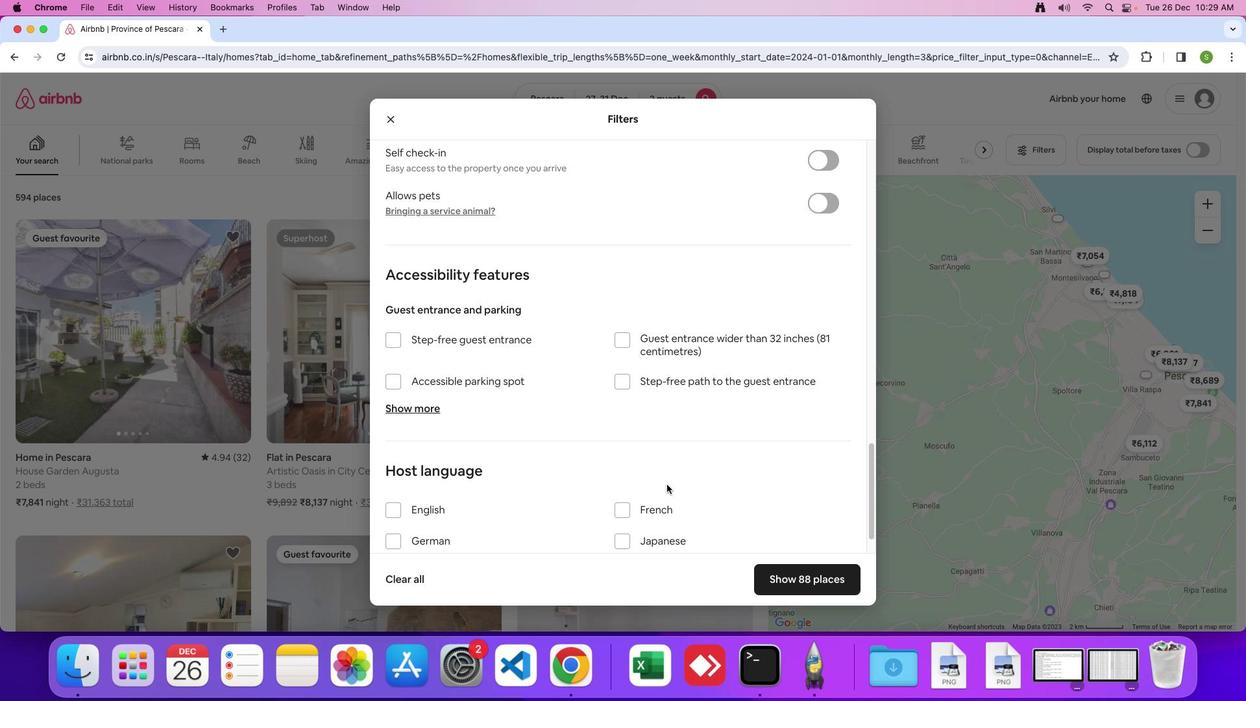 
Action: Mouse scrolled (666, 485) with delta (0, 0)
Screenshot: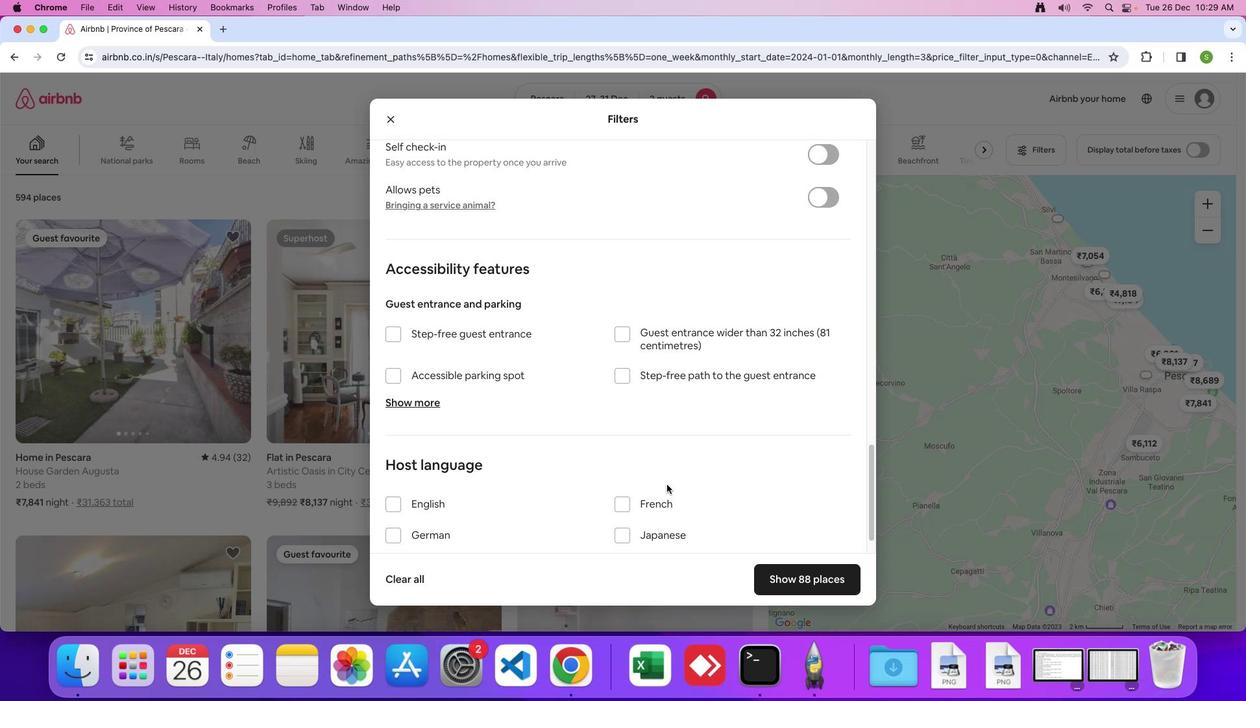 
Action: Mouse scrolled (666, 485) with delta (0, 0)
Screenshot: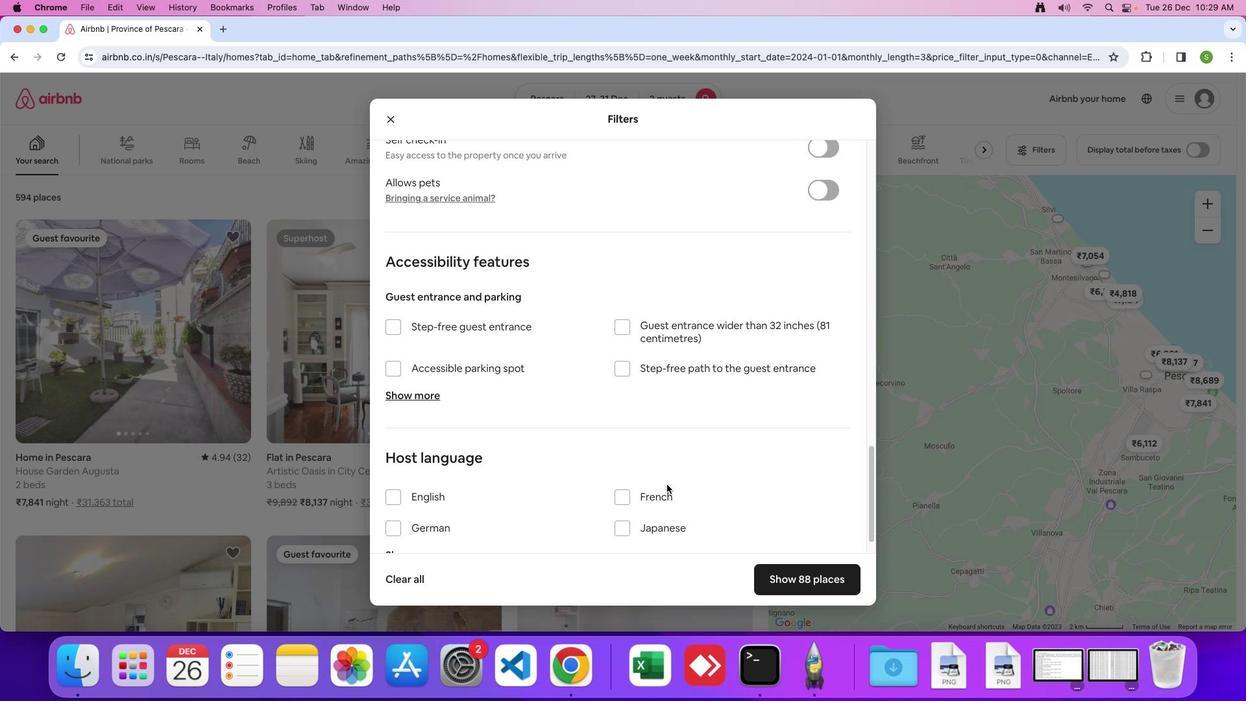 
Action: Mouse scrolled (666, 485) with delta (0, -1)
Screenshot: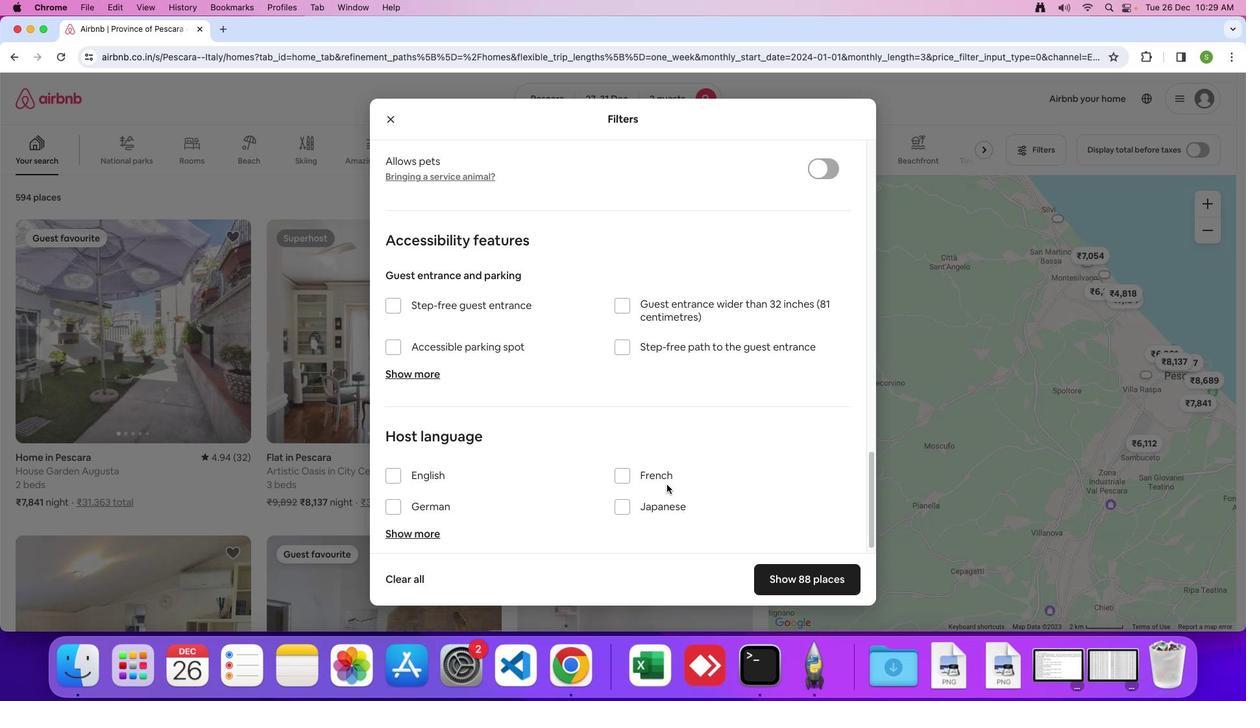 
Action: Mouse scrolled (666, 485) with delta (0, 0)
Screenshot: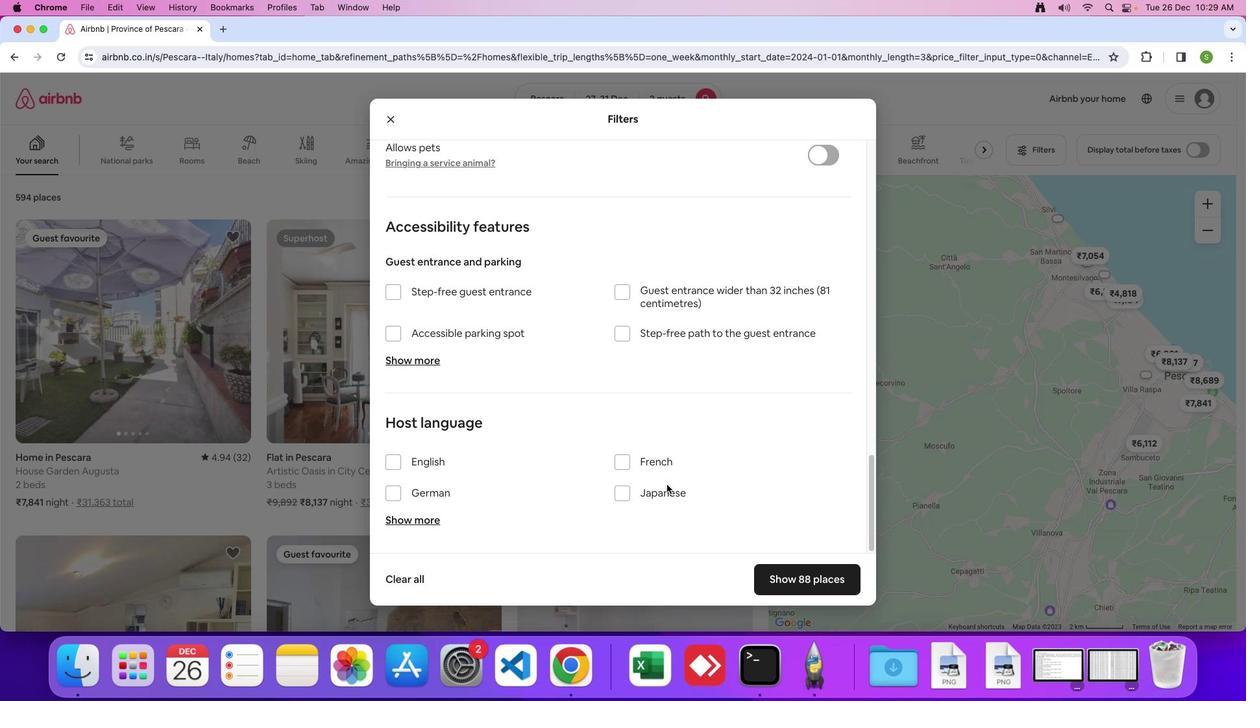
Action: Mouse scrolled (666, 485) with delta (0, 0)
Screenshot: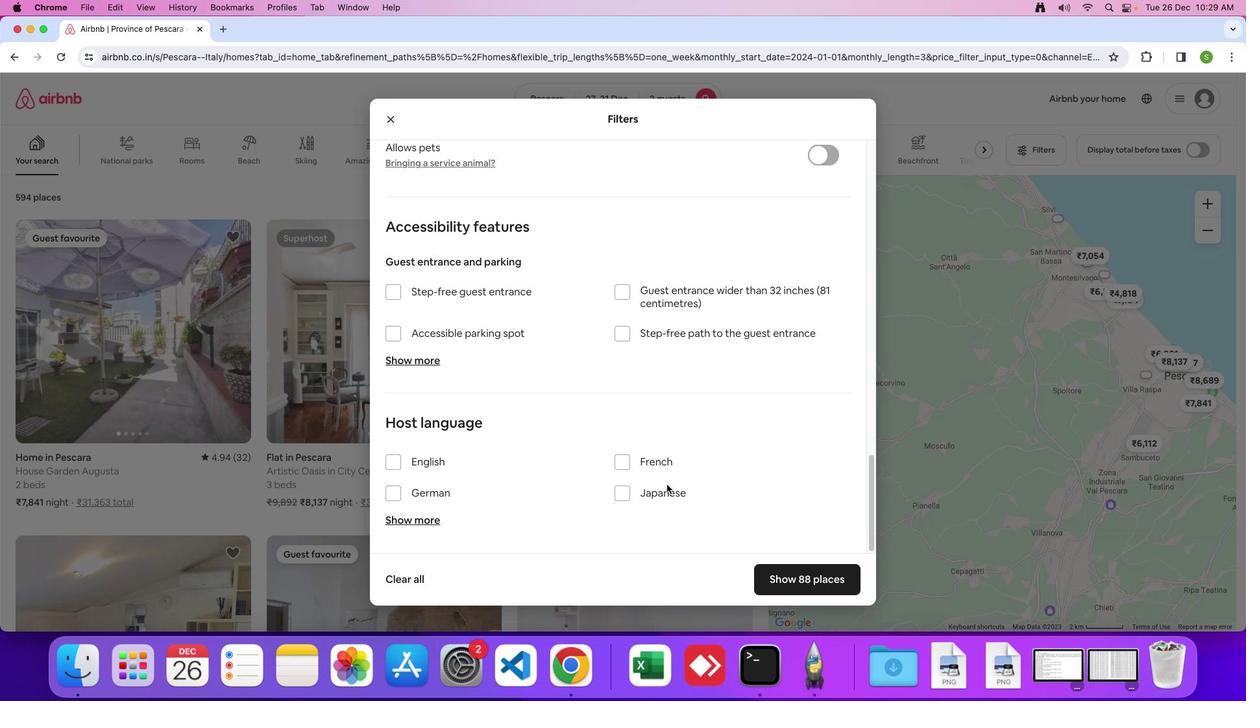 
Action: Mouse moved to (813, 582)
Screenshot: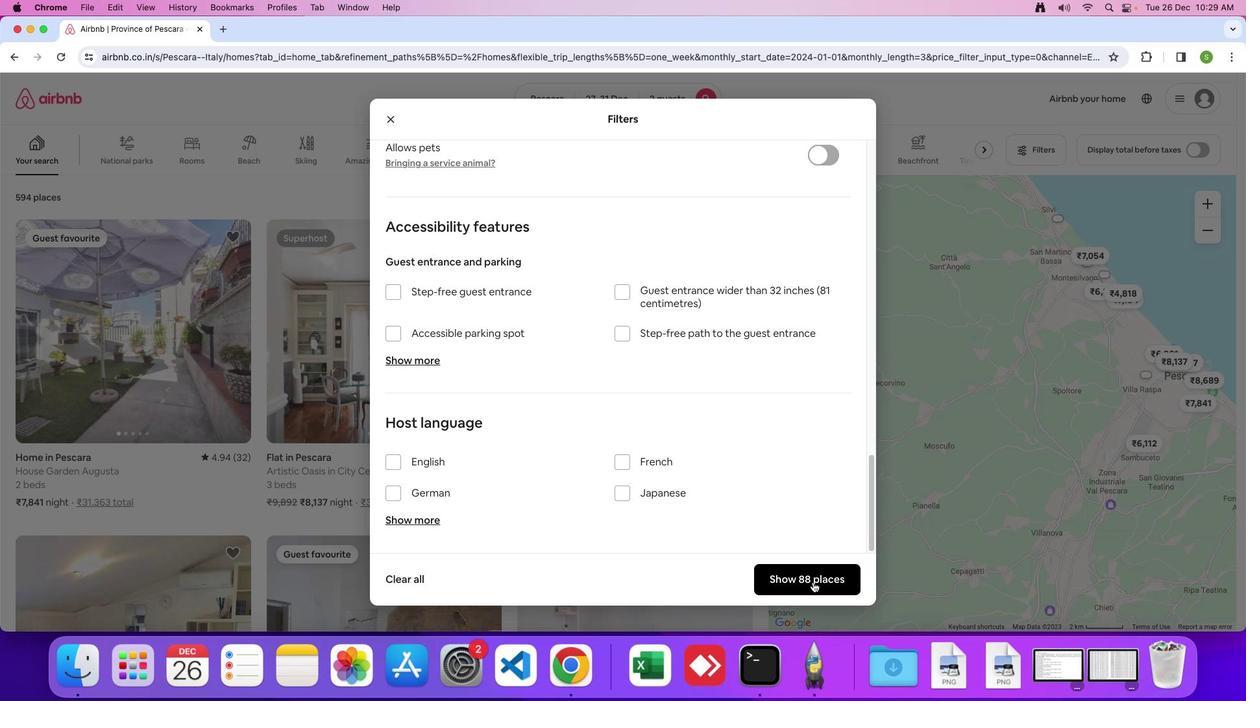 
Action: Mouse pressed left at (813, 582)
Screenshot: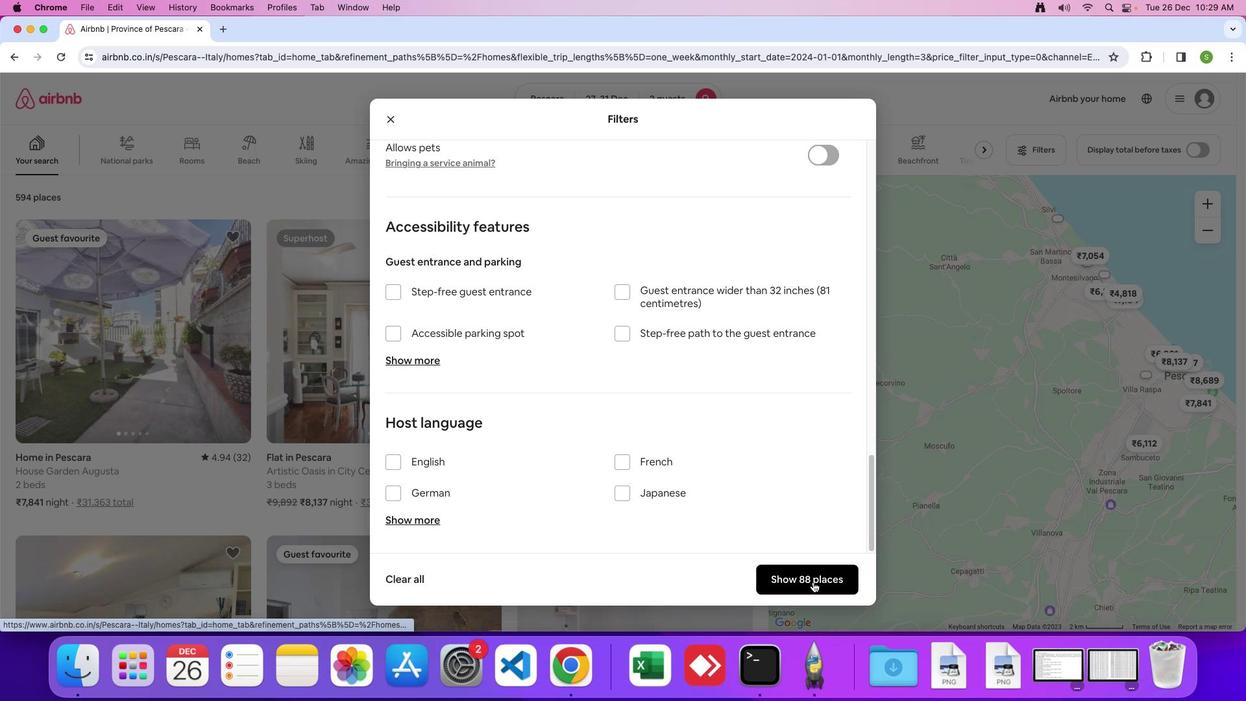 
Action: Mouse moved to (83, 348)
Screenshot: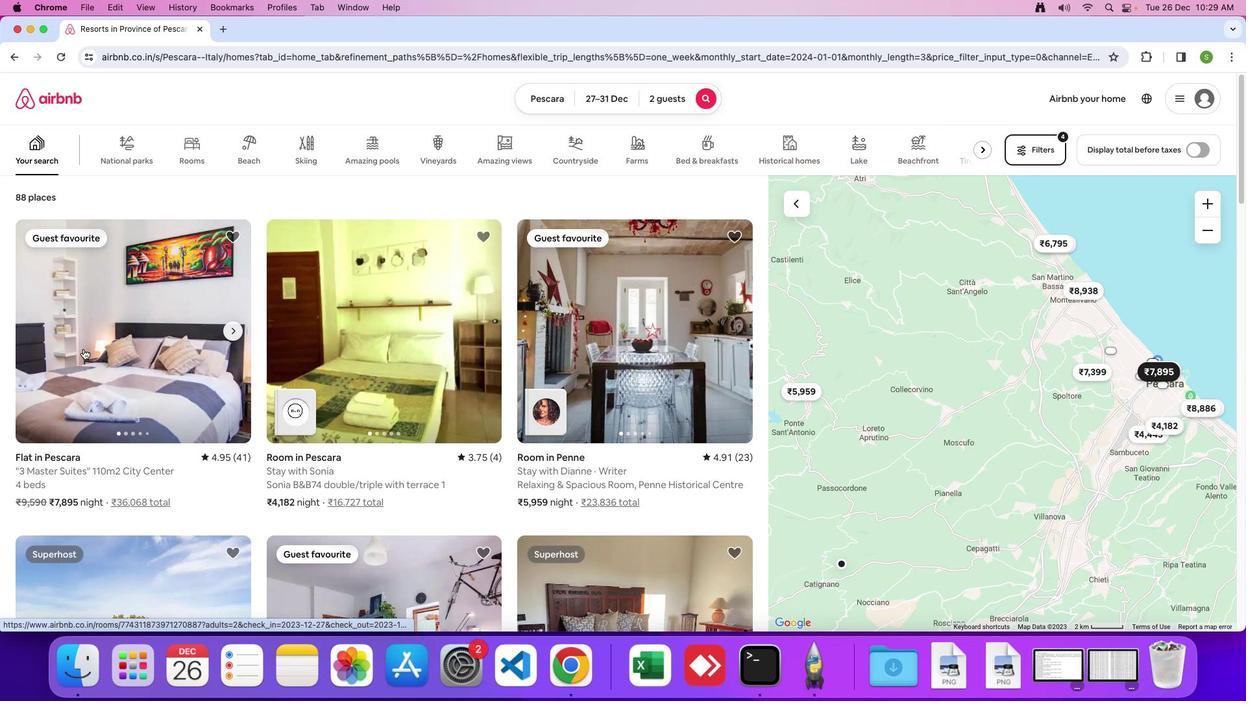 
Action: Mouse pressed left at (83, 348)
Screenshot: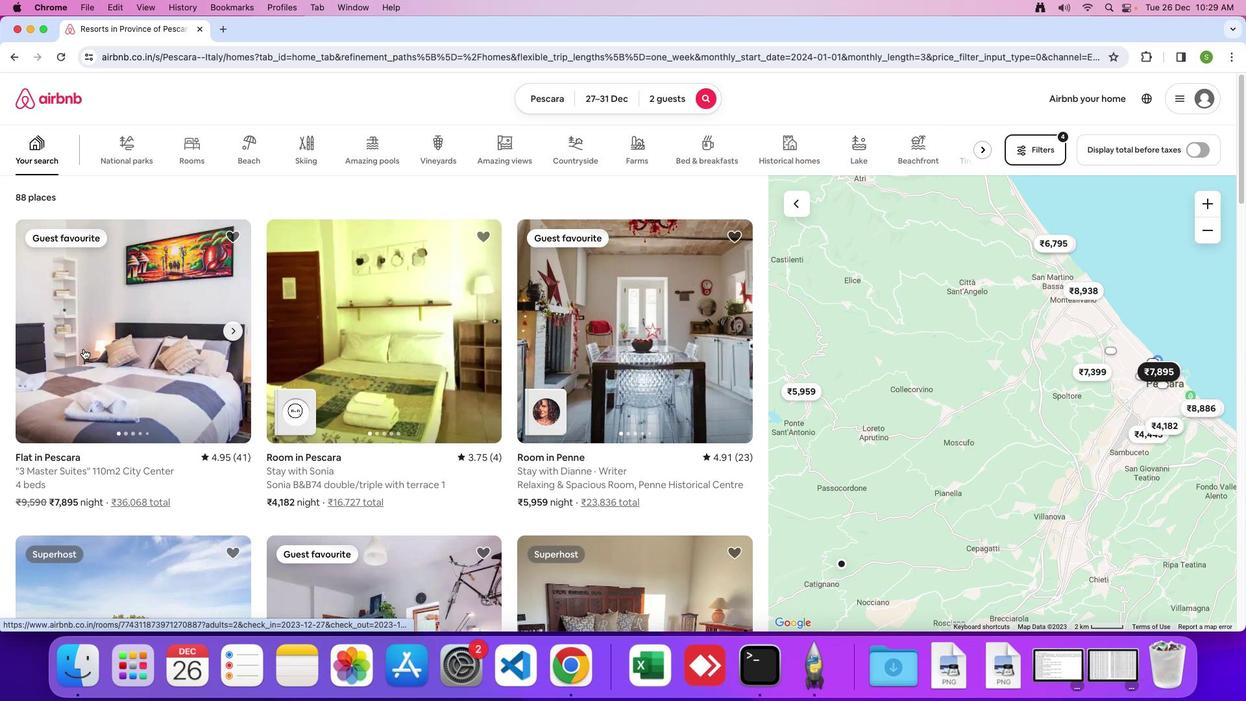 
Action: Mouse moved to (502, 354)
Screenshot: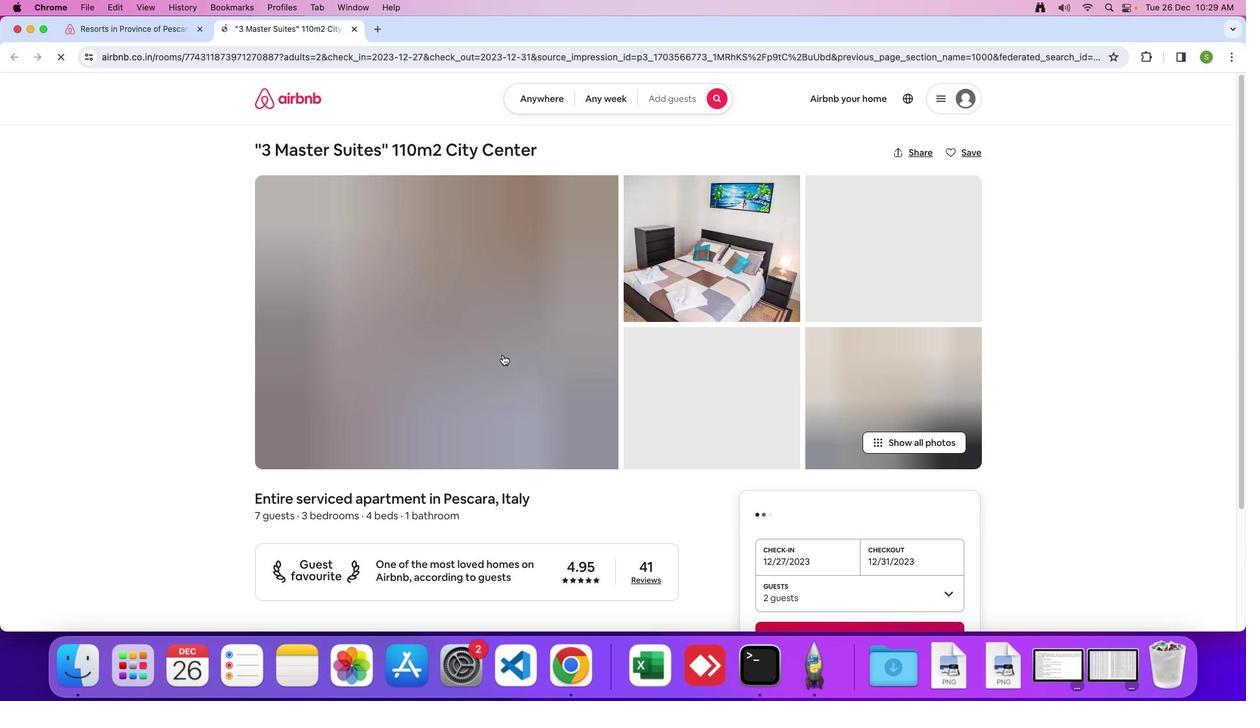 
Action: Mouse pressed left at (502, 354)
Screenshot: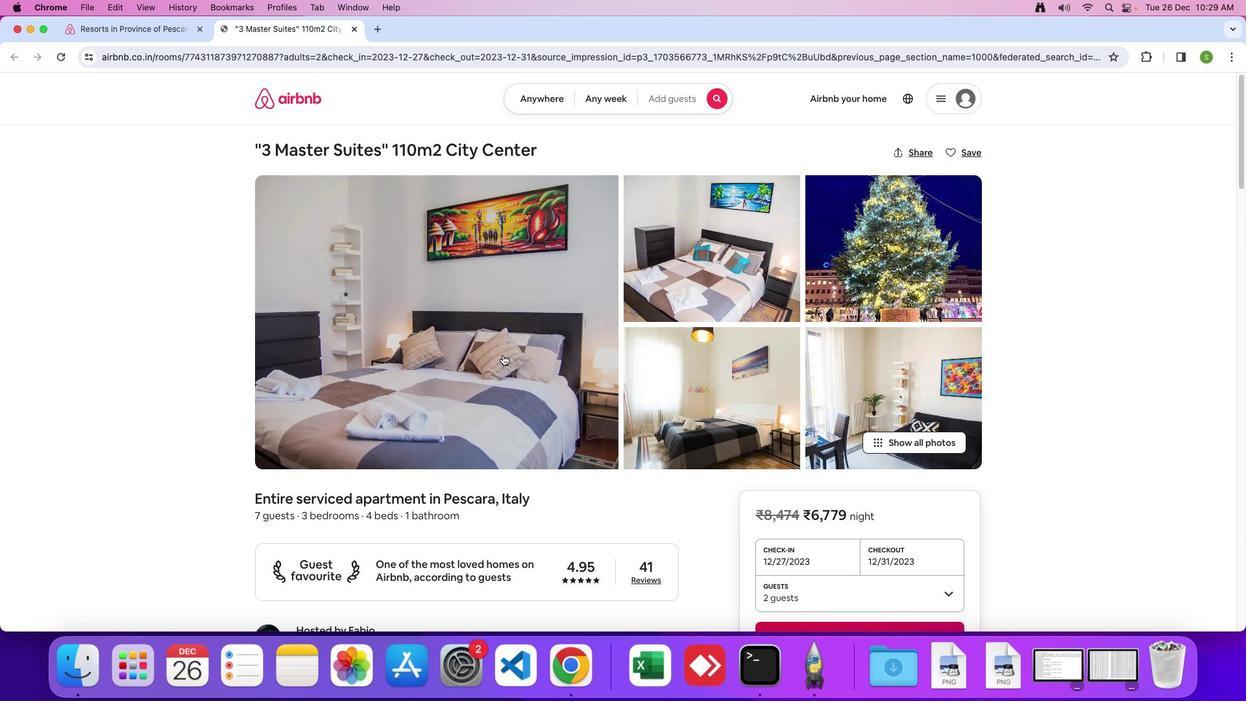 
Action: Mouse moved to (581, 387)
Screenshot: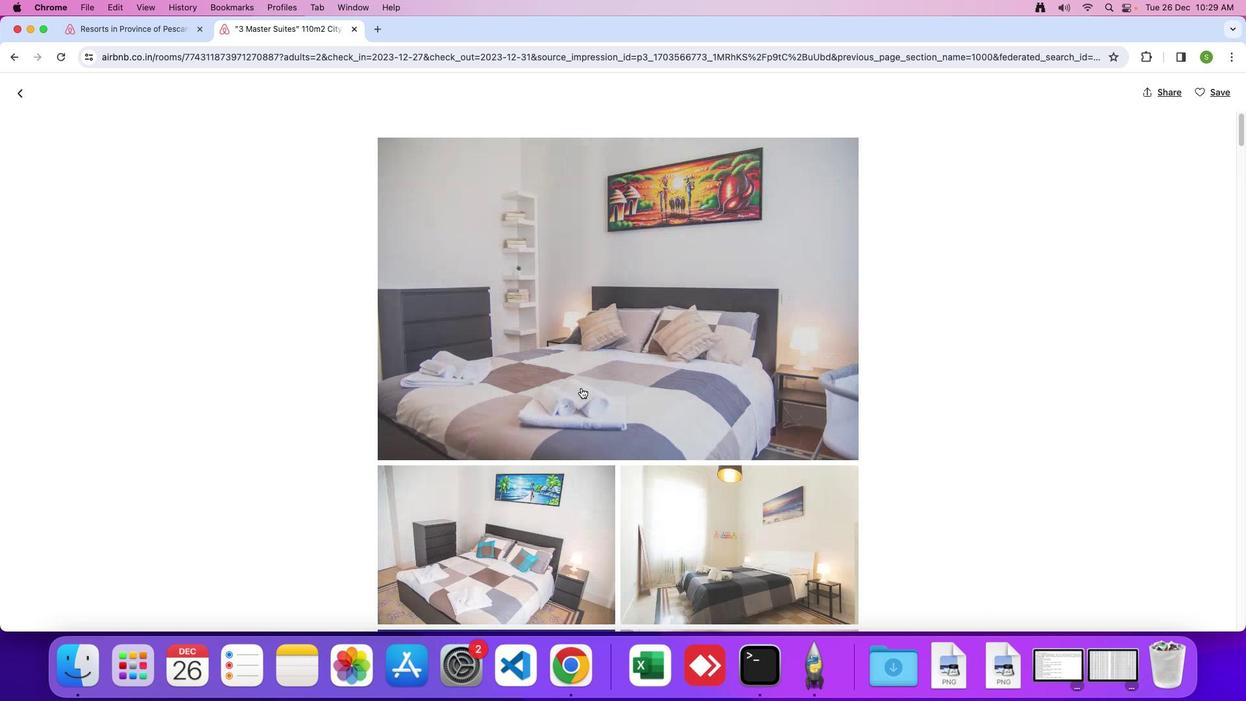 
Action: Mouse scrolled (581, 387) with delta (0, 0)
Screenshot: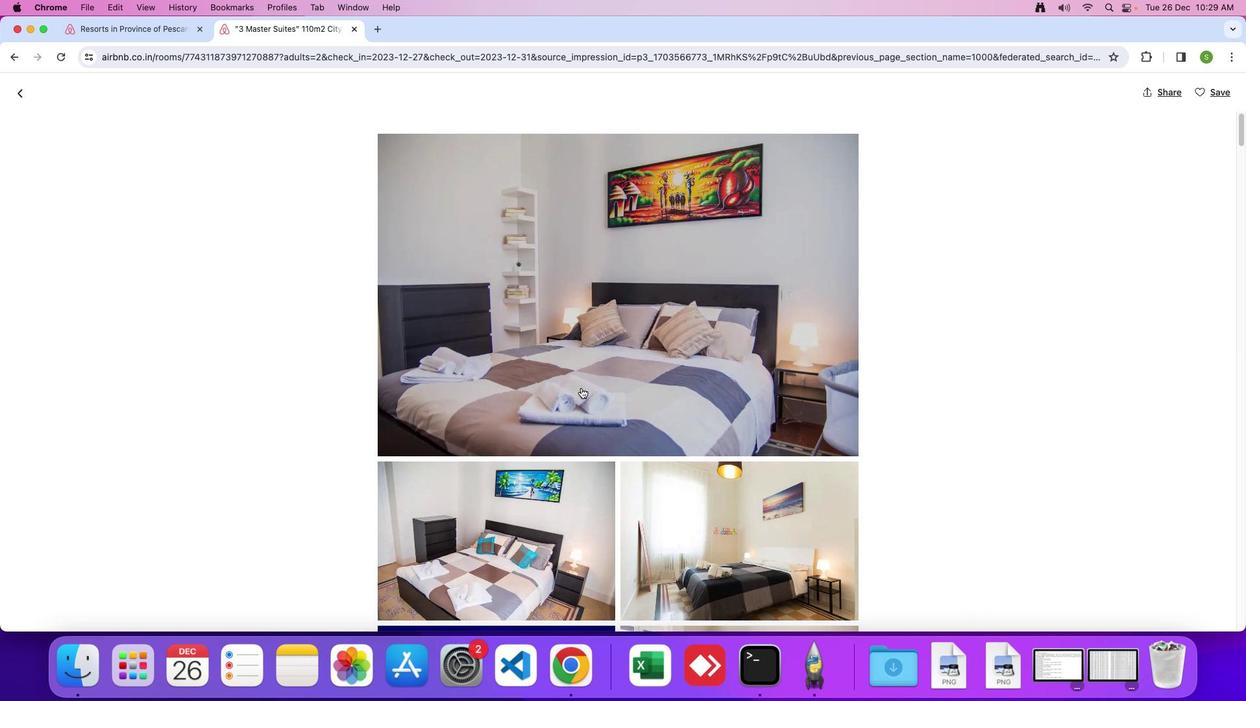 
Action: Mouse scrolled (581, 387) with delta (0, 0)
Screenshot: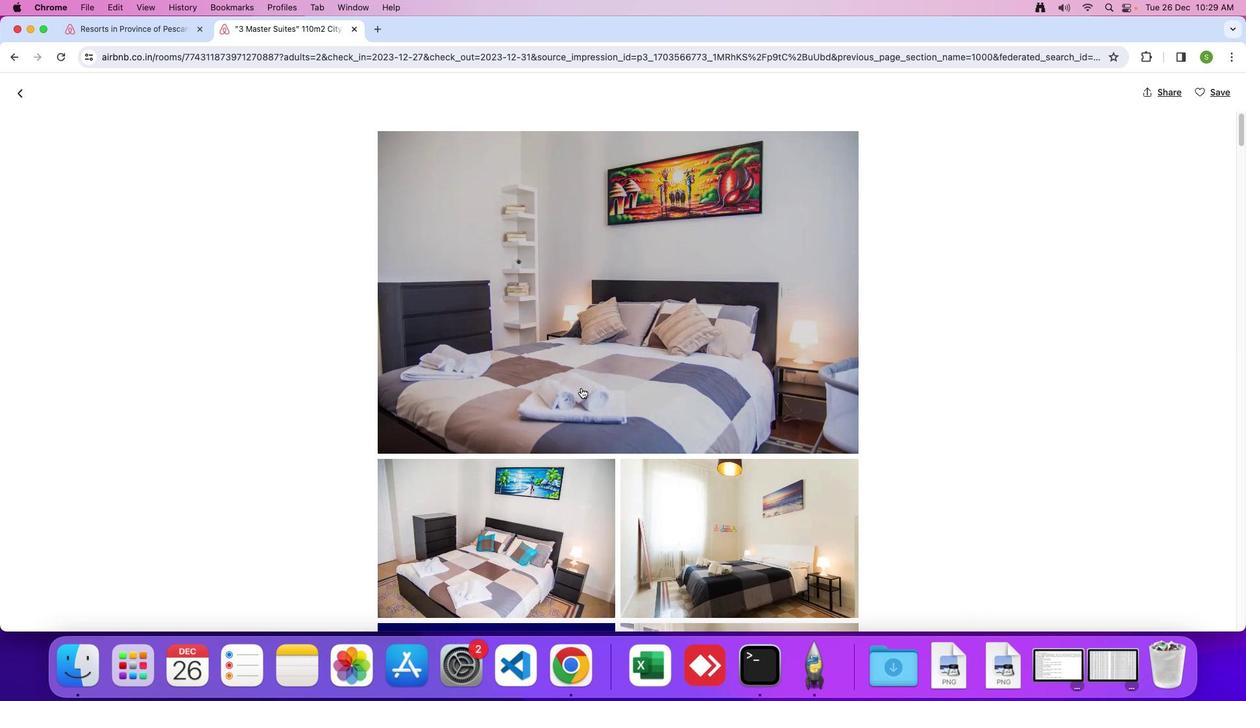 
Action: Mouse scrolled (581, 387) with delta (0, -1)
Screenshot: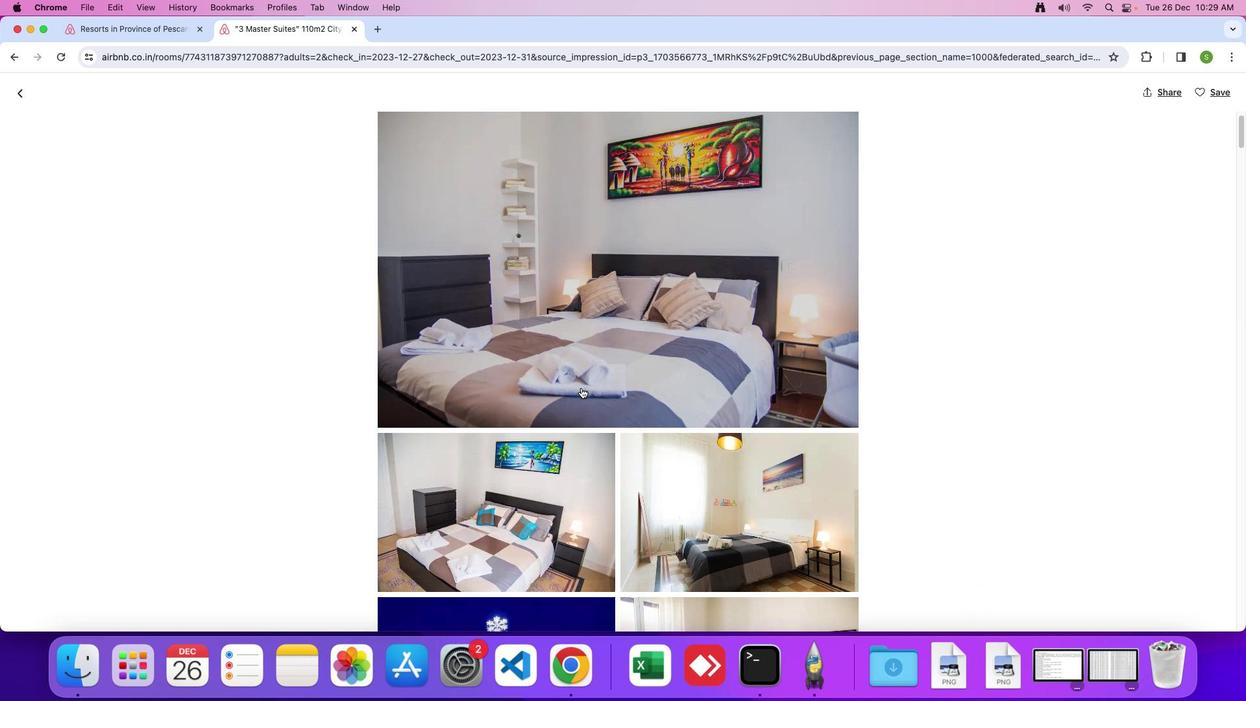 
Action: Mouse moved to (579, 391)
Screenshot: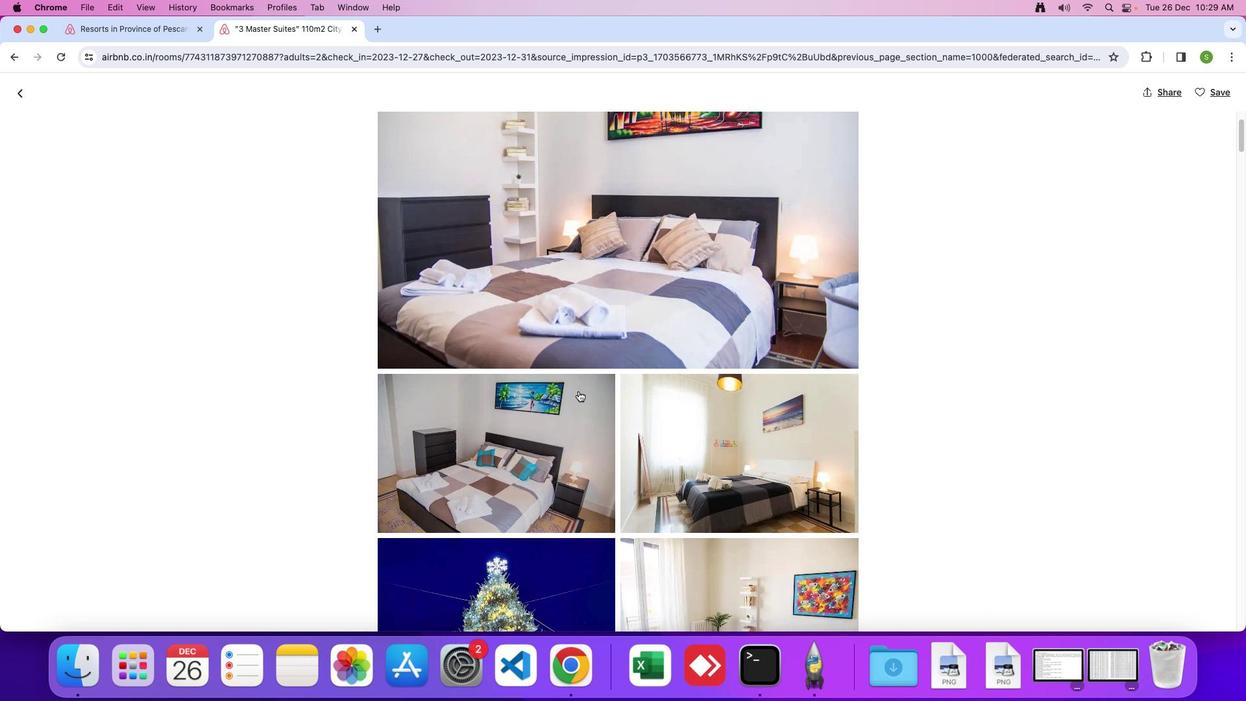 
Action: Mouse scrolled (579, 391) with delta (0, 0)
Screenshot: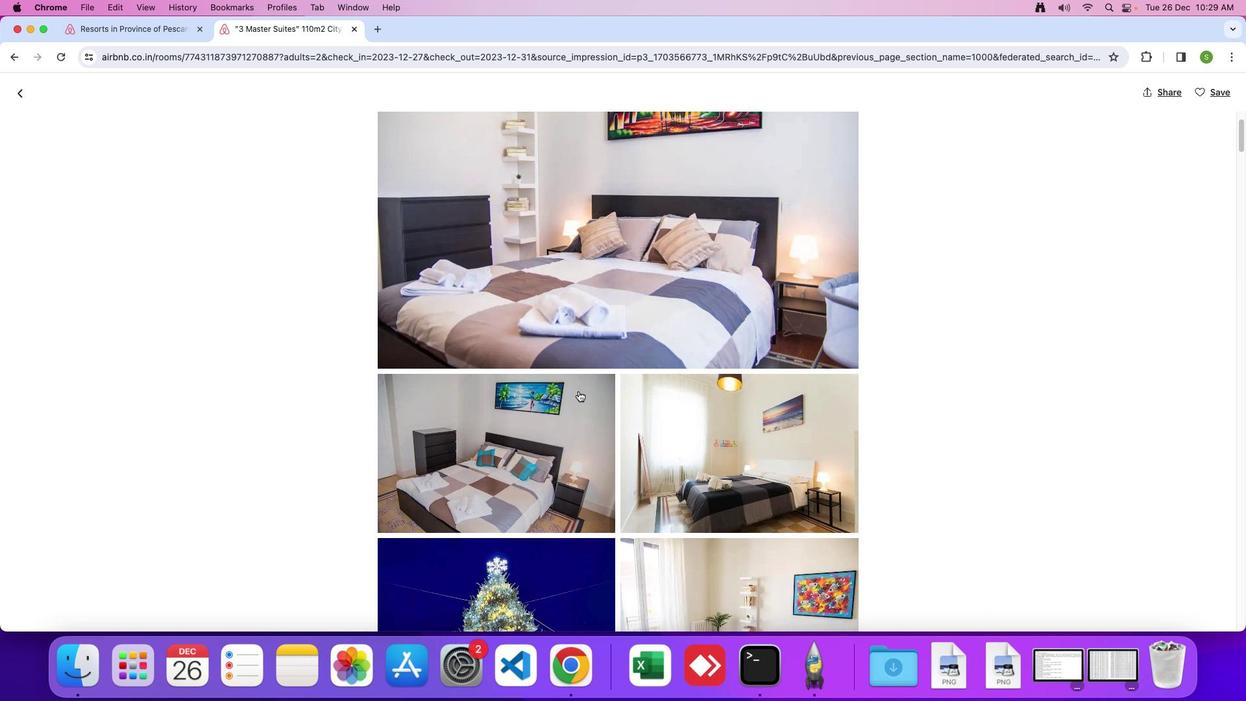 
Action: Mouse moved to (579, 391)
Screenshot: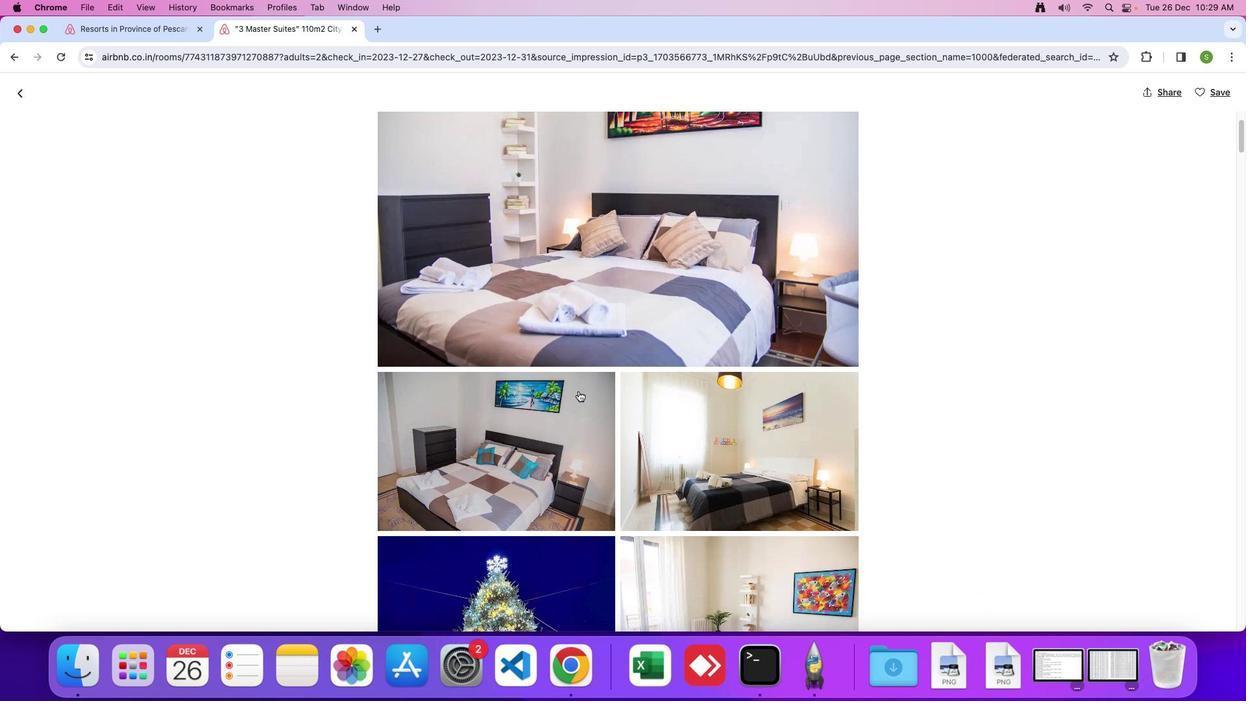 
Action: Mouse scrolled (579, 391) with delta (0, 0)
Screenshot: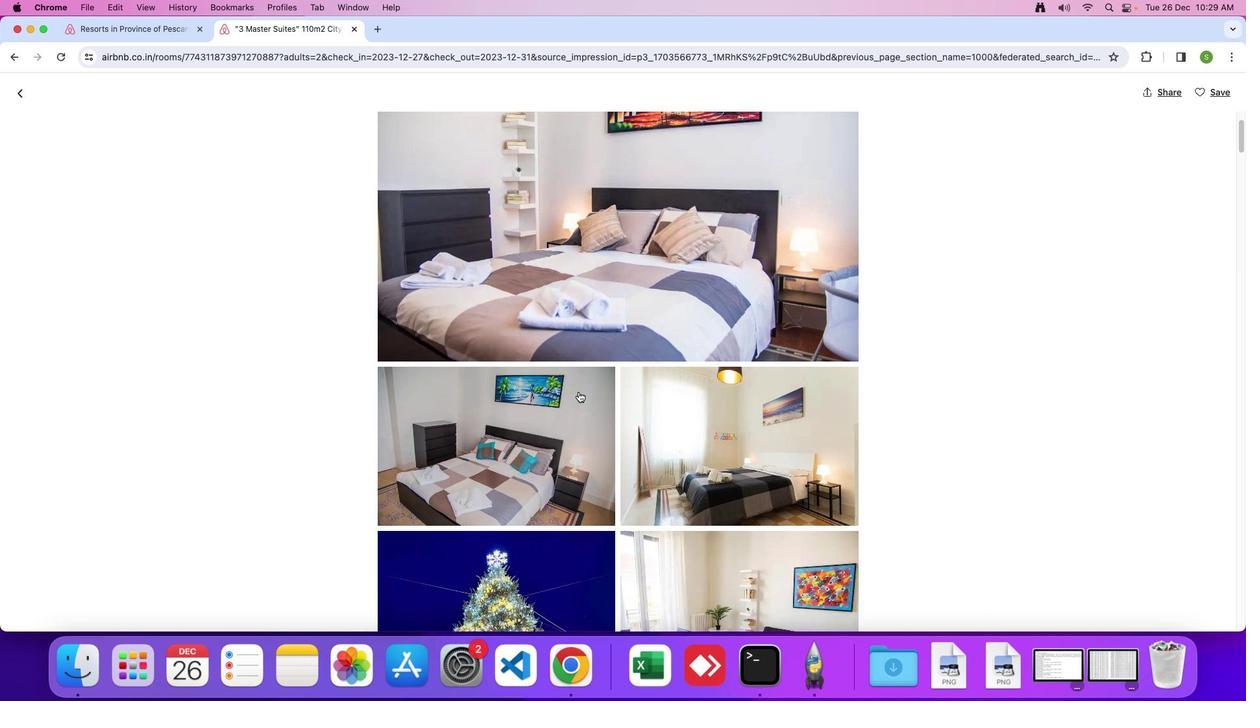 
Action: Mouse moved to (627, 426)
Screenshot: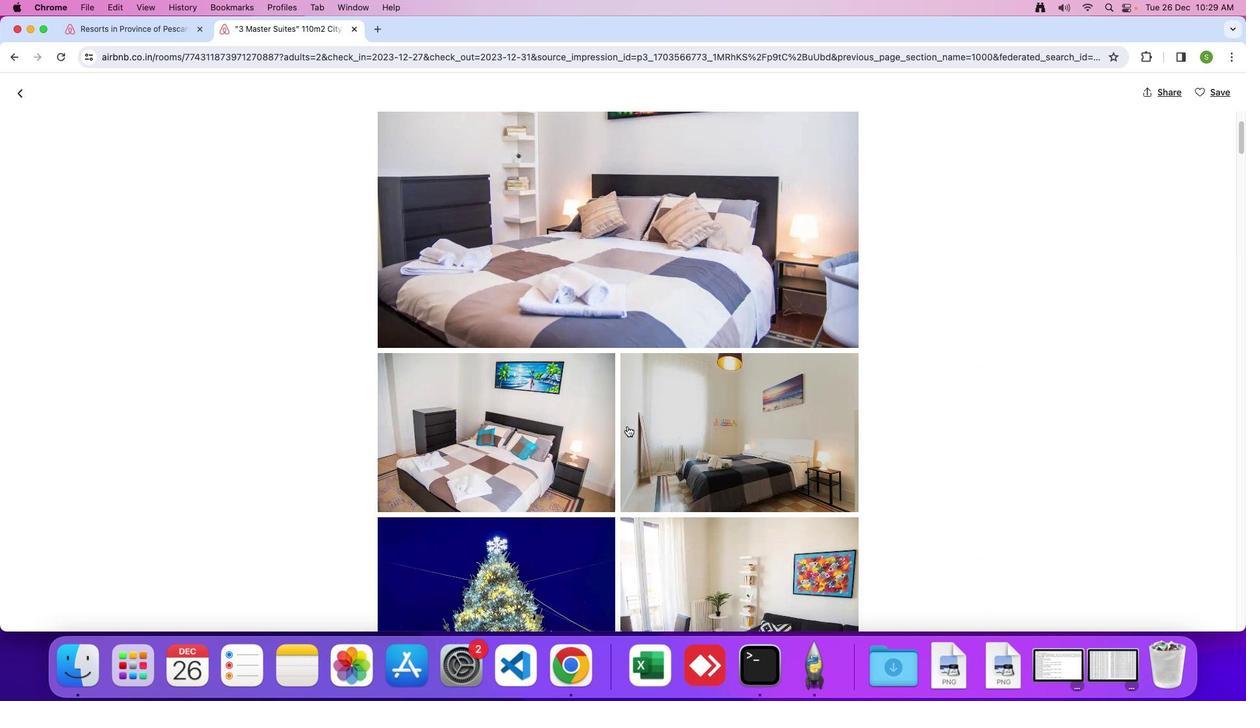 
Action: Mouse scrolled (627, 426) with delta (0, 0)
Screenshot: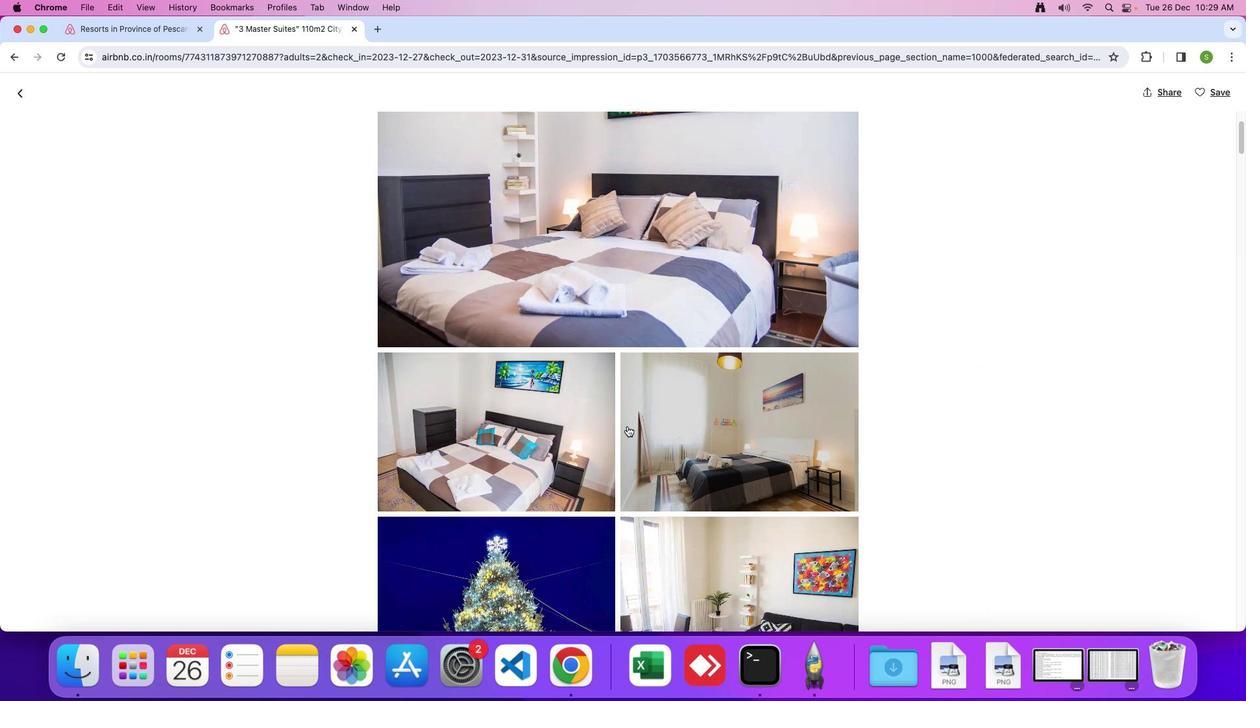 
Action: Mouse scrolled (627, 426) with delta (0, 0)
Screenshot: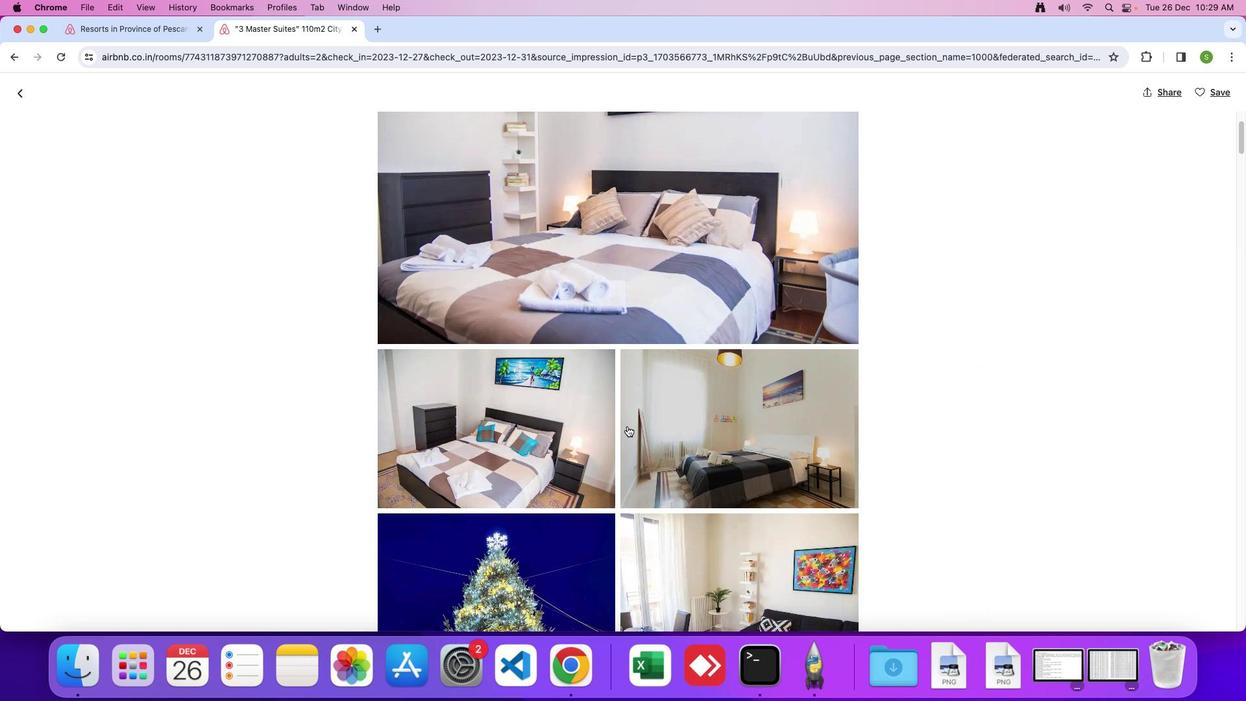 
Action: Mouse moved to (627, 426)
Screenshot: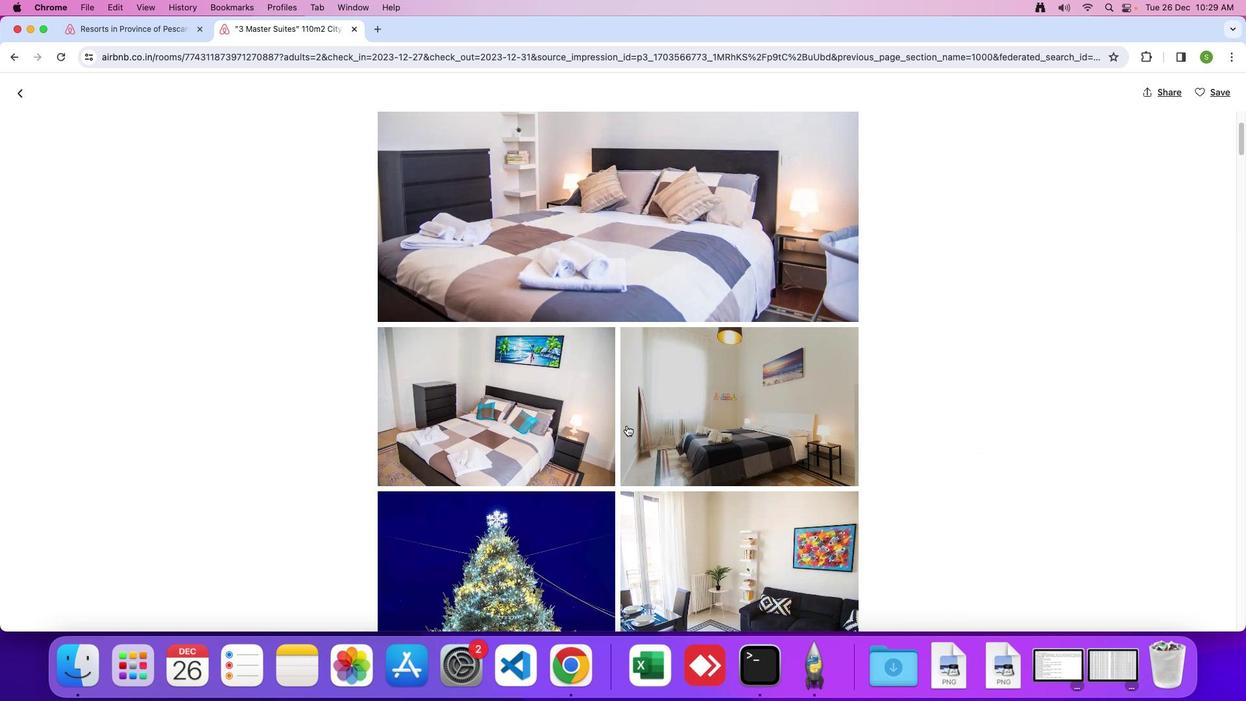
Action: Mouse scrolled (627, 426) with delta (0, 0)
Screenshot: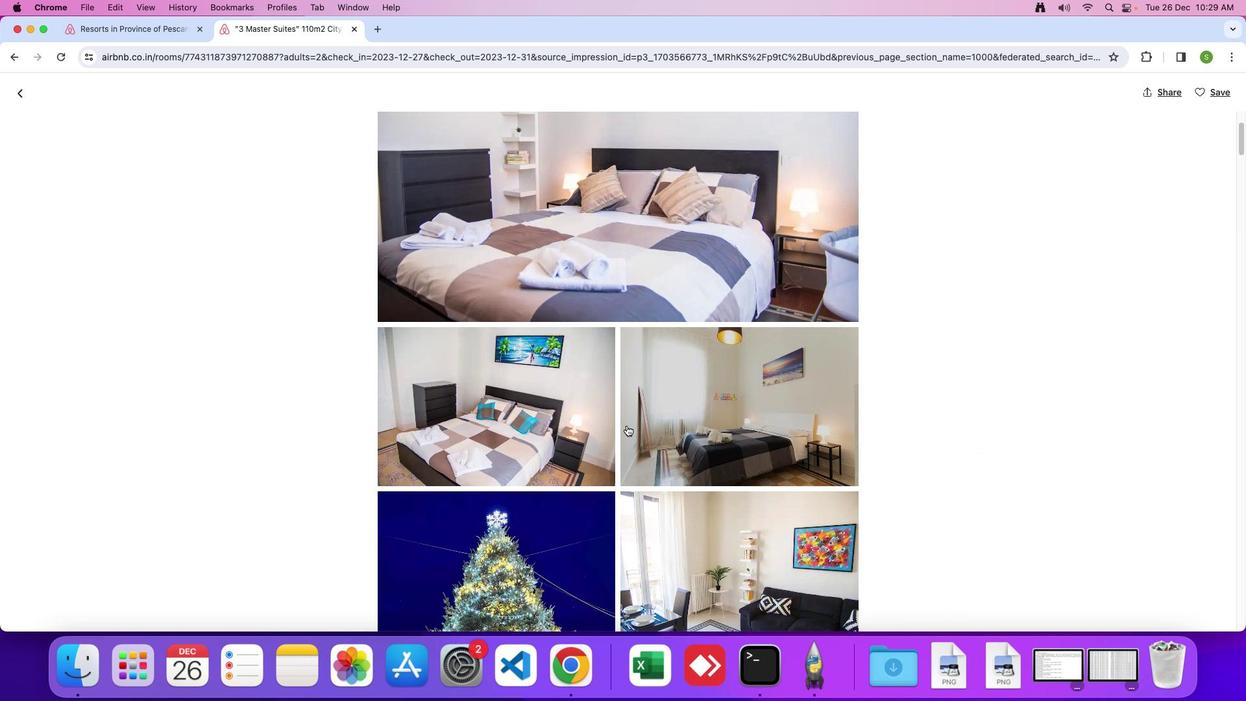 
Action: Mouse moved to (626, 426)
Screenshot: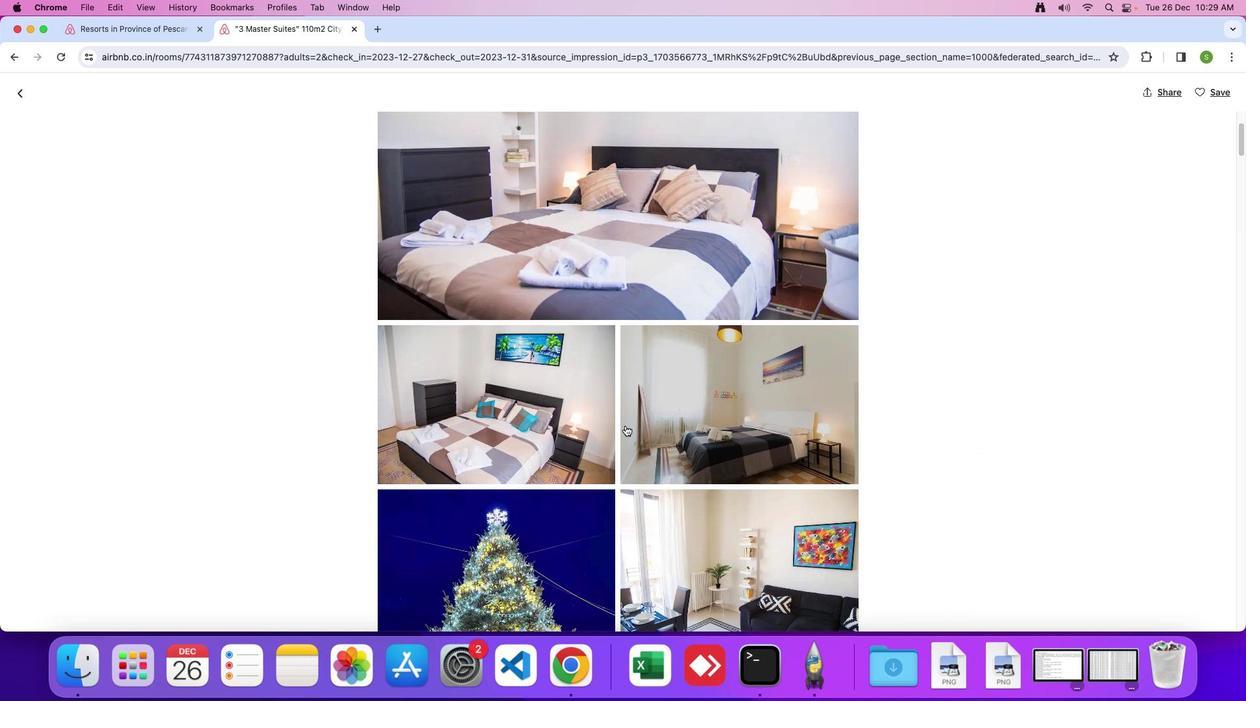 
Action: Mouse scrolled (626, 426) with delta (0, 0)
Screenshot: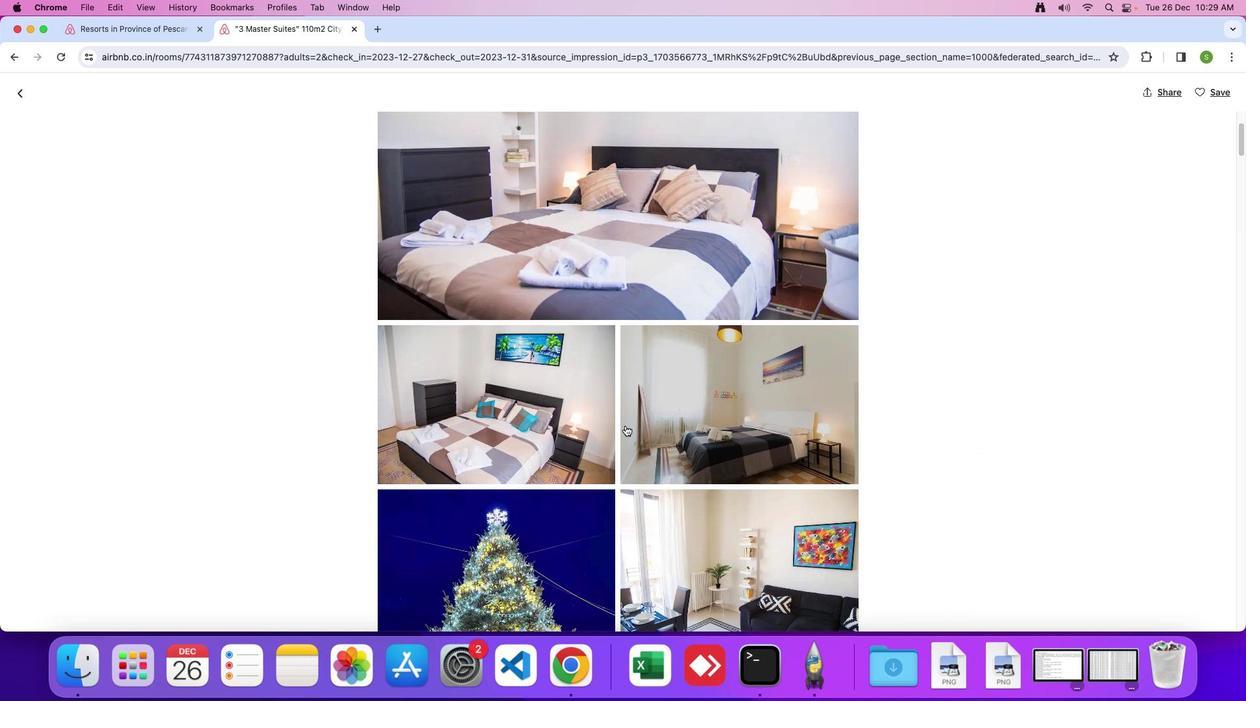 
Action: Mouse moved to (625, 425)
Screenshot: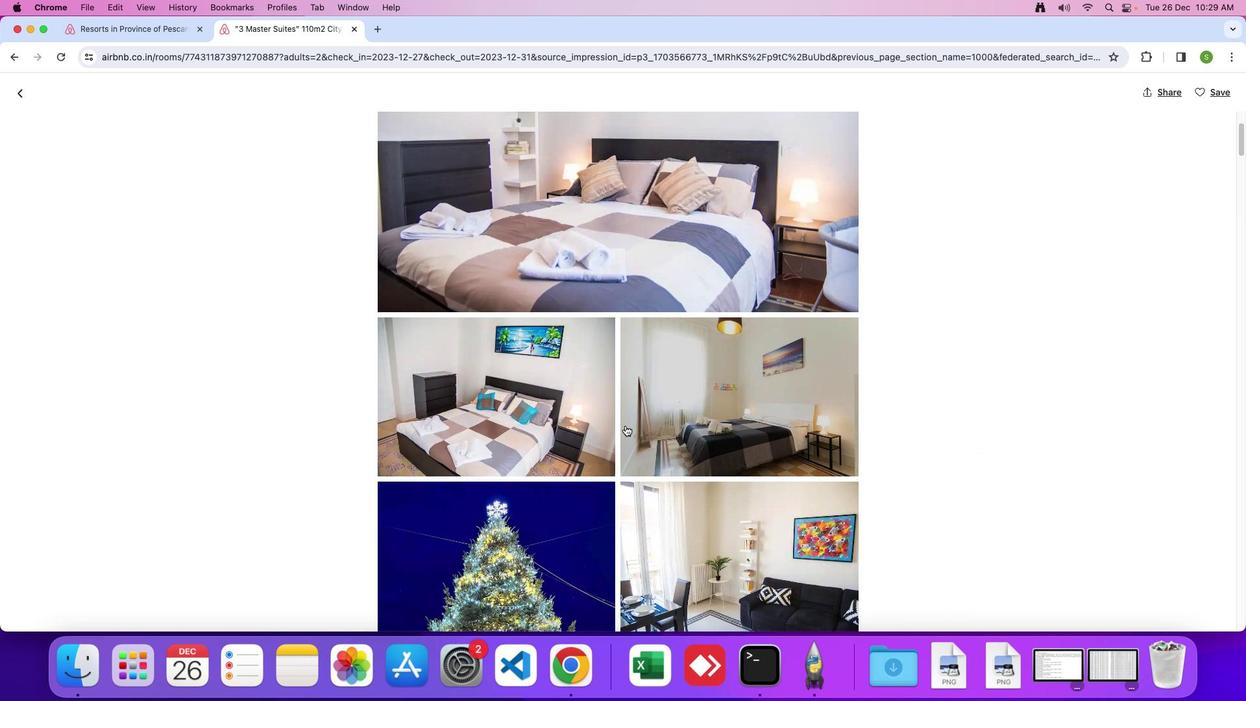
Action: Mouse scrolled (625, 425) with delta (0, 0)
Screenshot: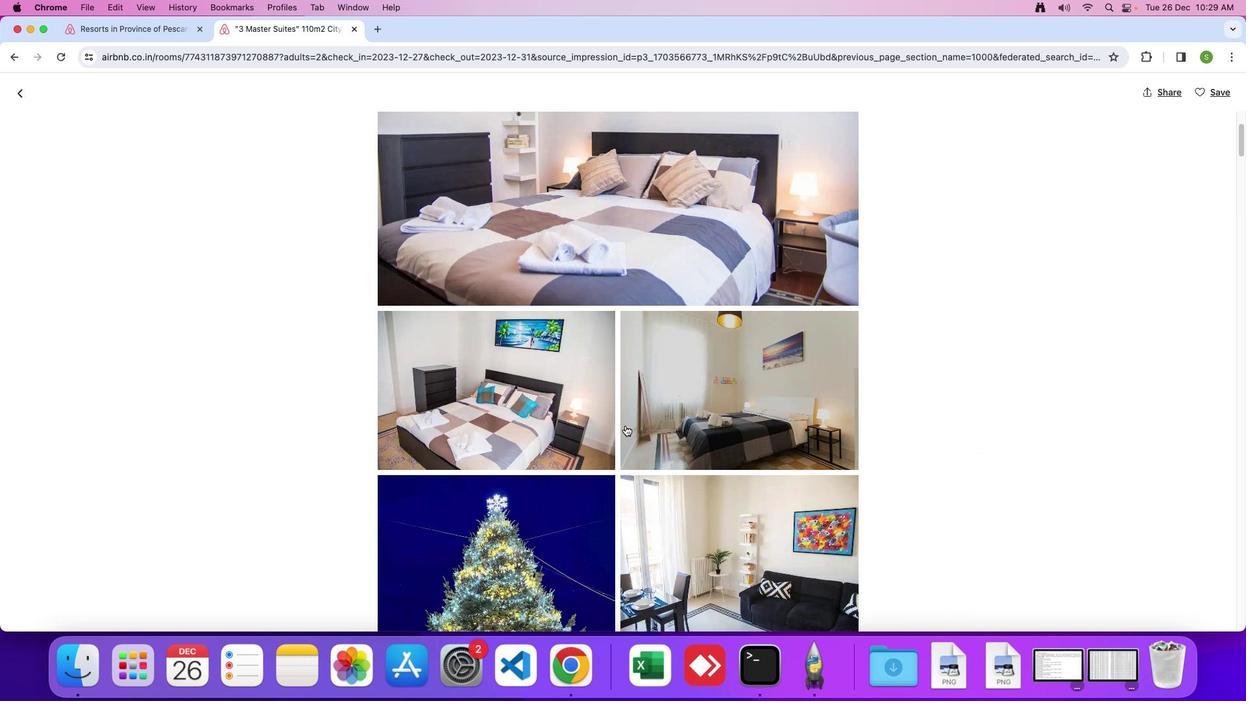 
Action: Mouse moved to (620, 426)
Screenshot: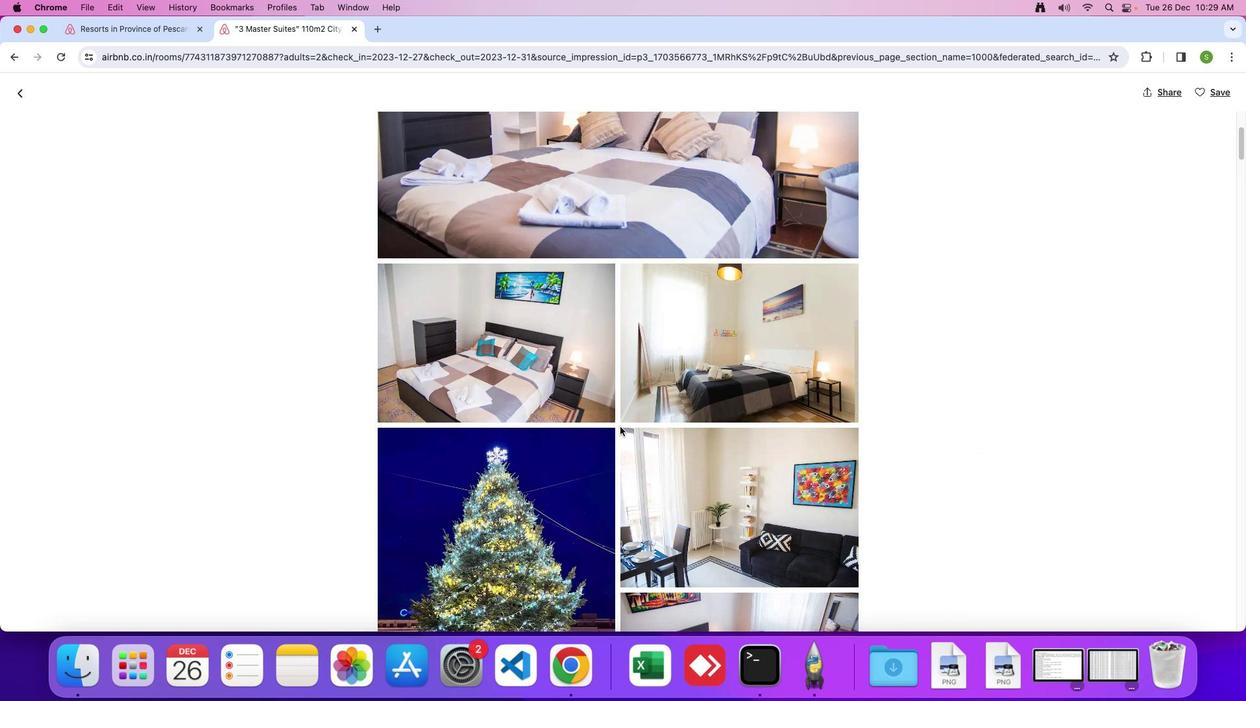 
Action: Mouse scrolled (620, 426) with delta (0, 0)
Screenshot: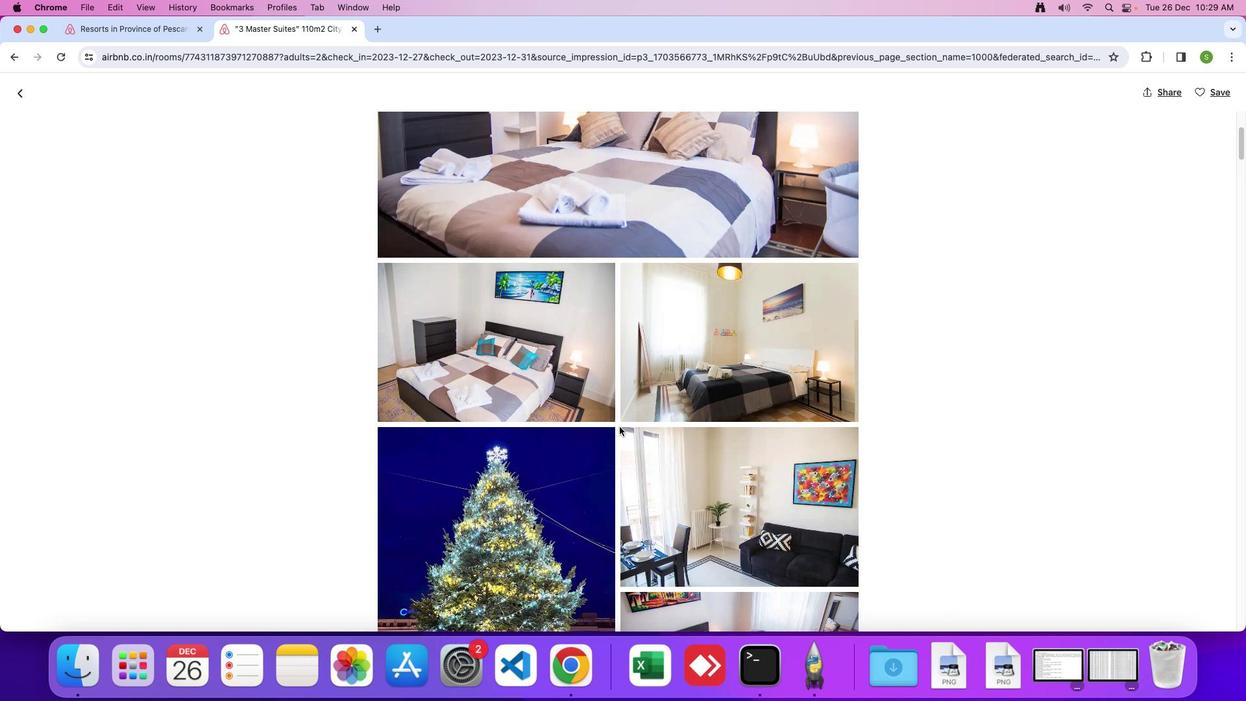 
Action: Mouse moved to (620, 426)
Screenshot: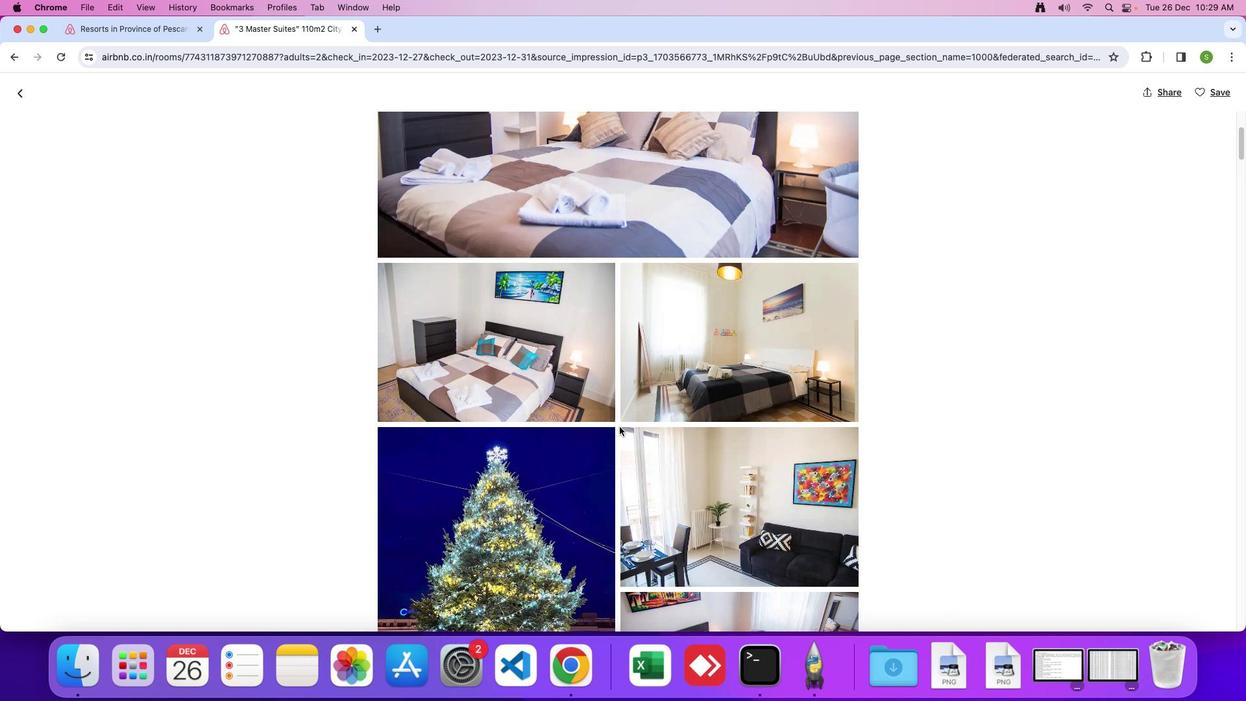 
Action: Mouse scrolled (620, 426) with delta (0, 0)
Screenshot: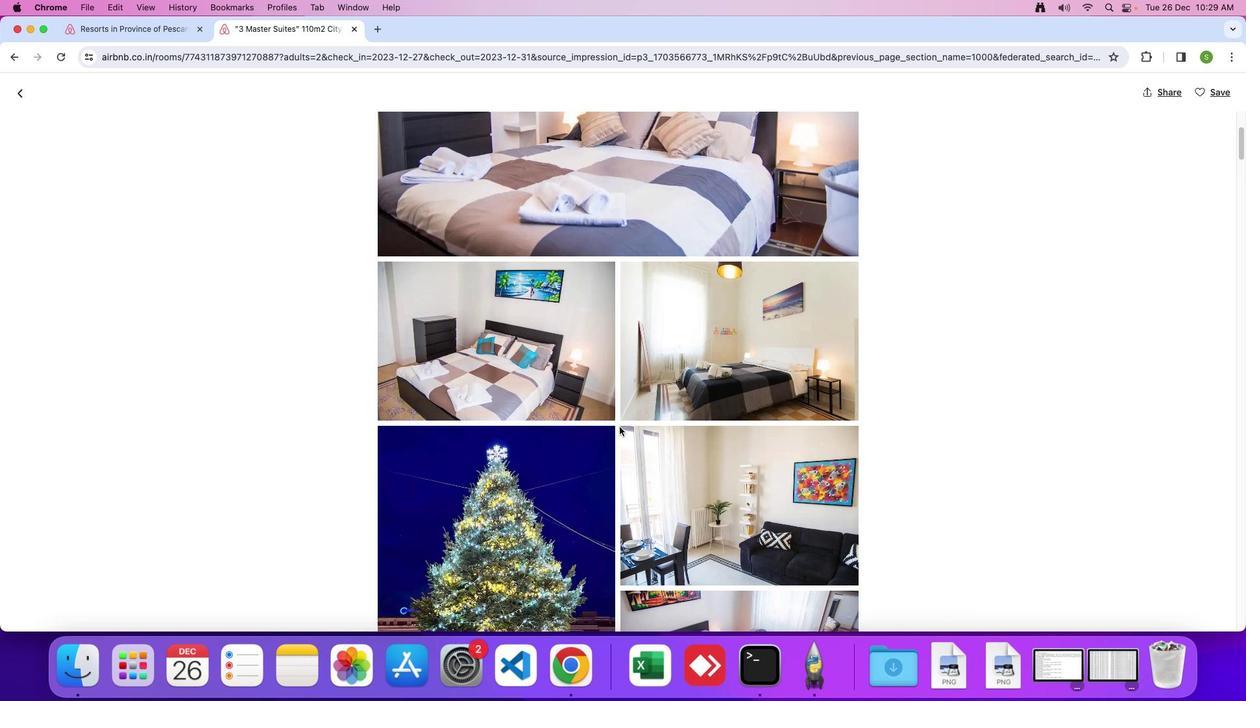 
Action: Mouse moved to (619, 426)
Screenshot: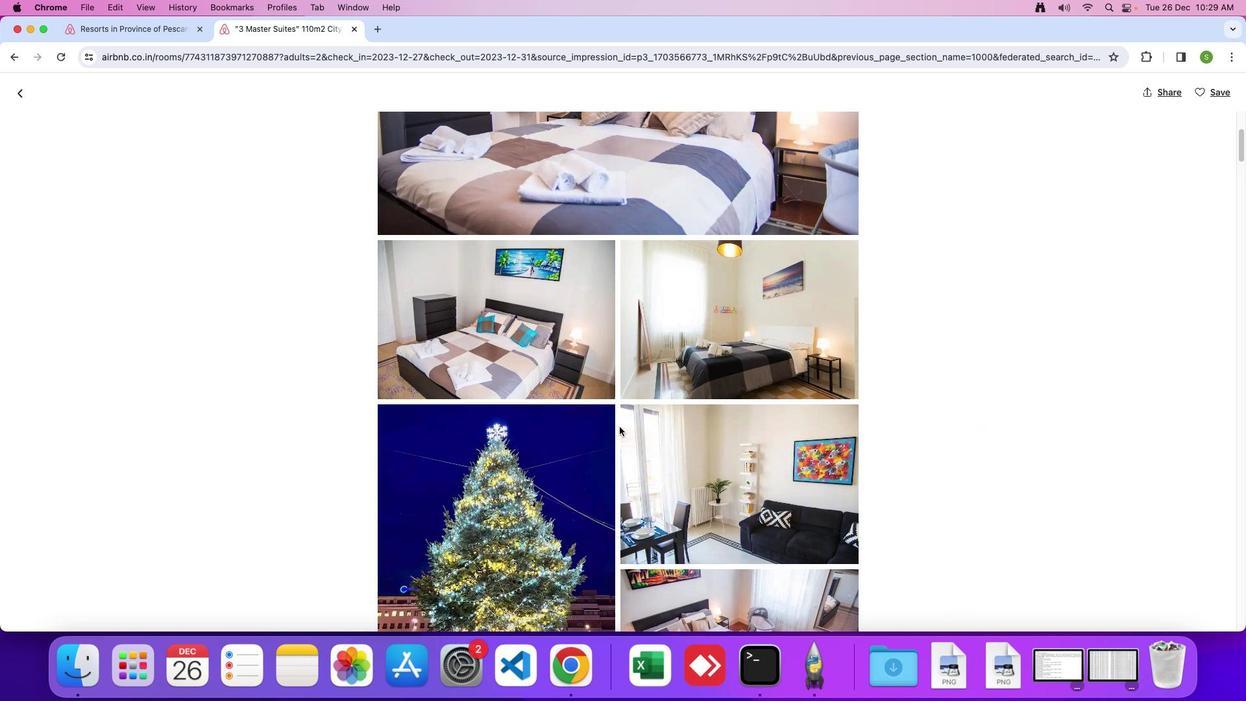 
Action: Mouse scrolled (619, 426) with delta (0, 0)
Screenshot: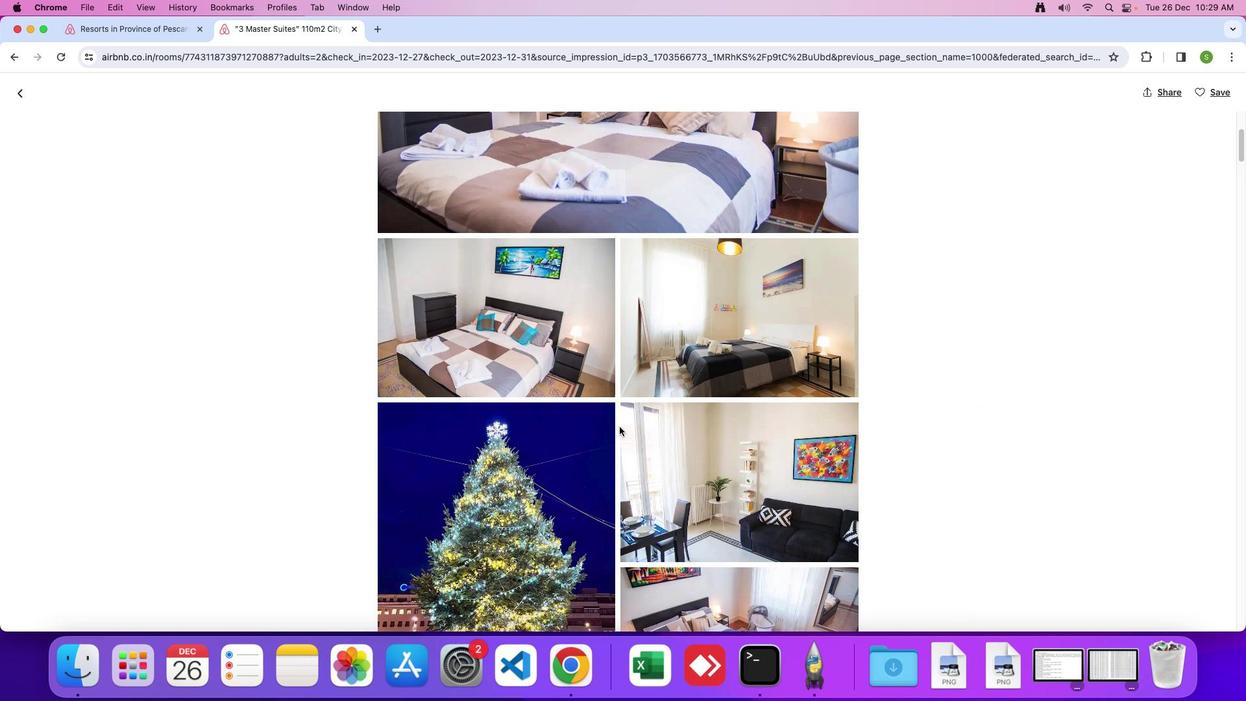 
Action: Mouse scrolled (619, 426) with delta (0, 0)
Screenshot: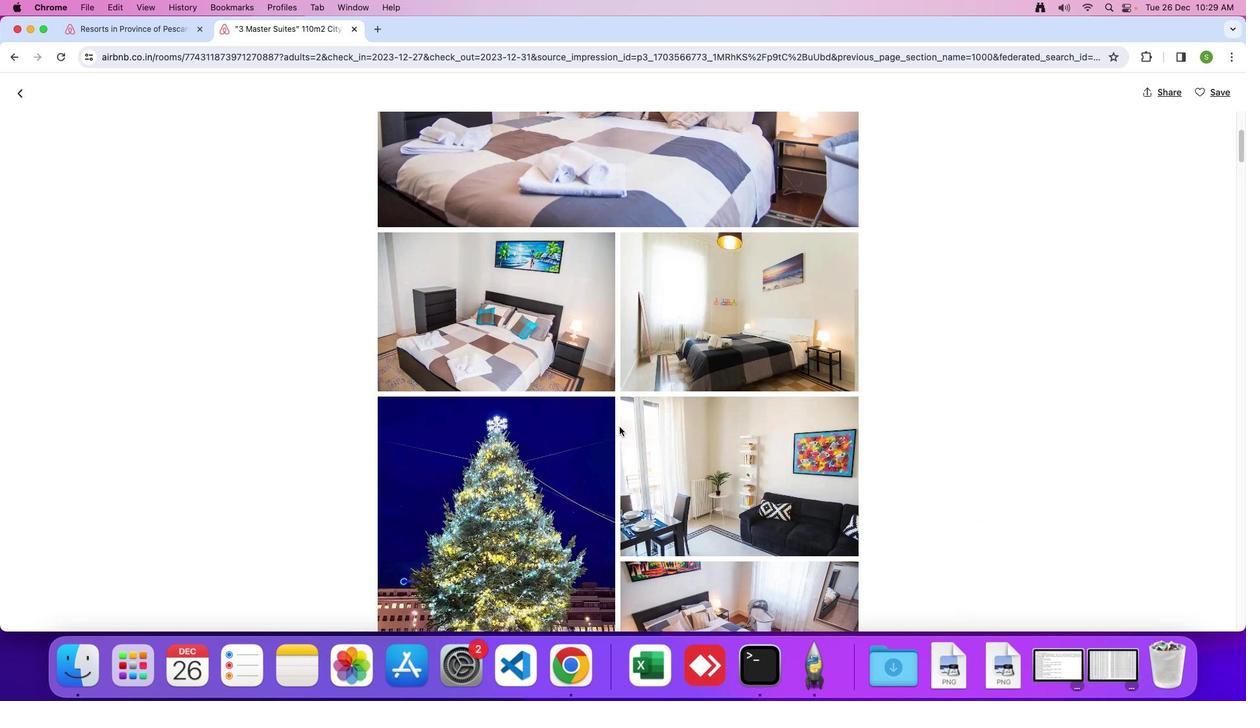 
Action: Mouse scrolled (619, 426) with delta (0, -1)
Screenshot: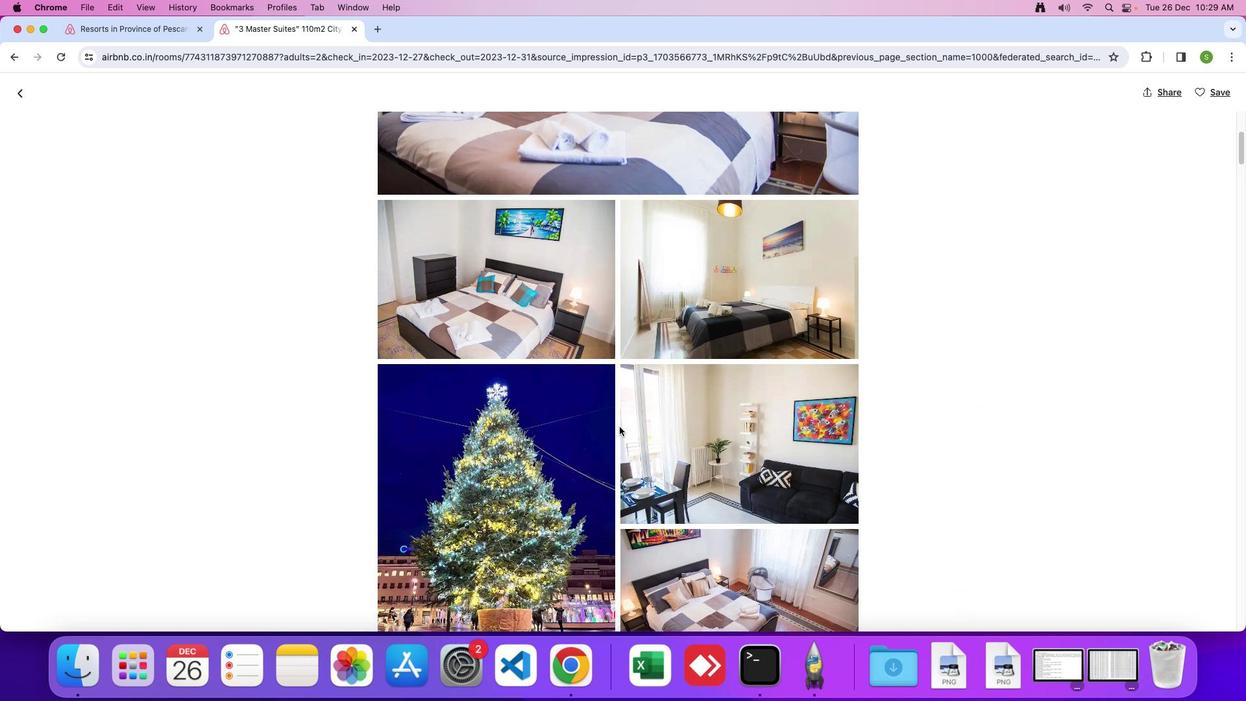 
Action: Mouse scrolled (619, 426) with delta (0, 0)
Screenshot: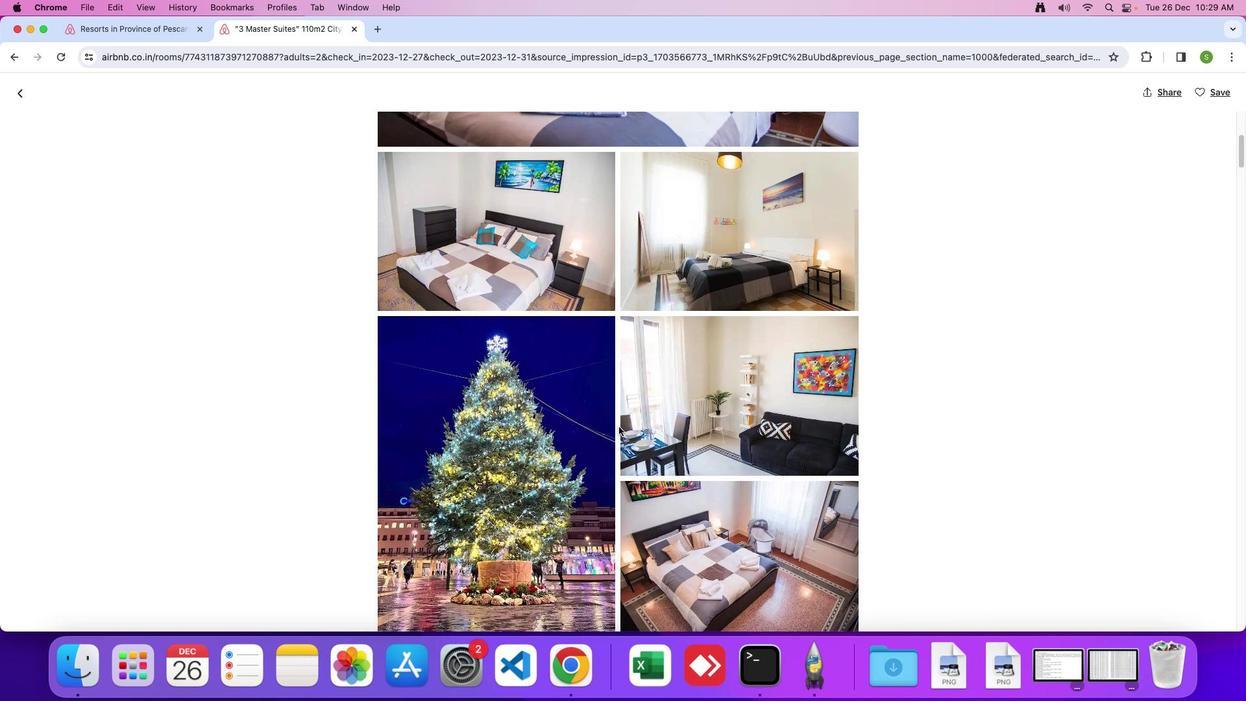 
Action: Mouse moved to (619, 426)
Screenshot: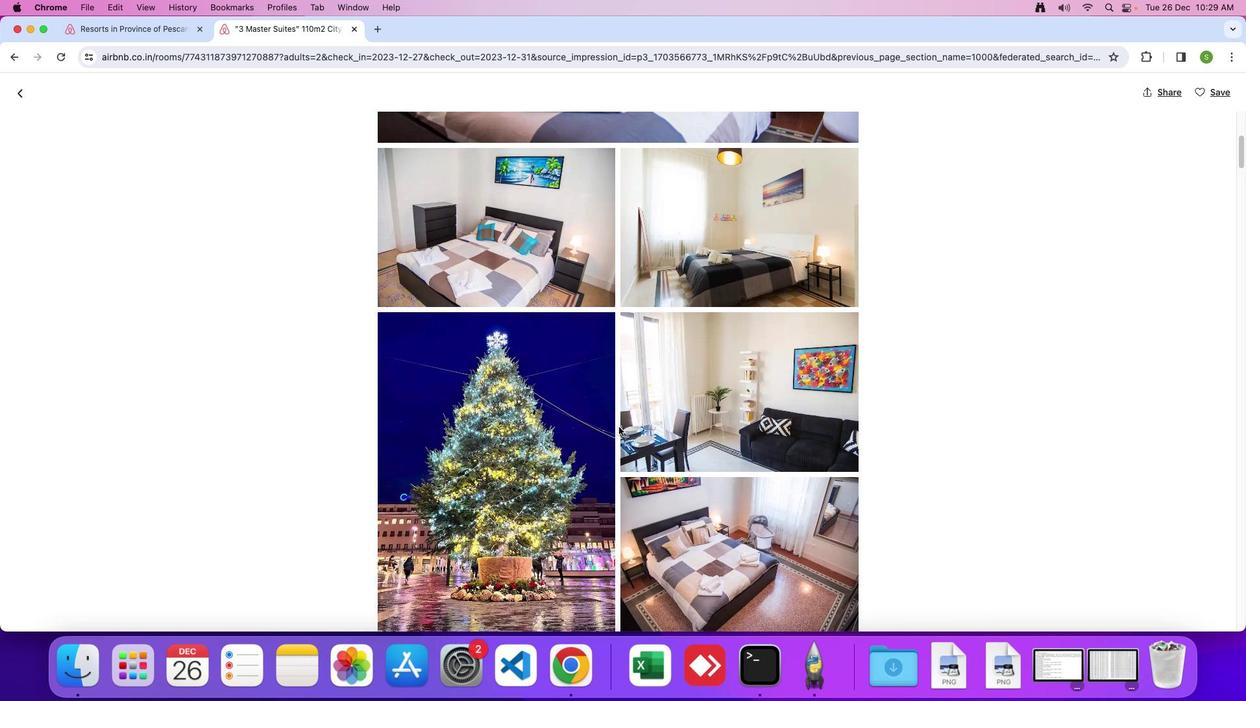 
Action: Mouse scrolled (619, 426) with delta (0, 0)
Screenshot: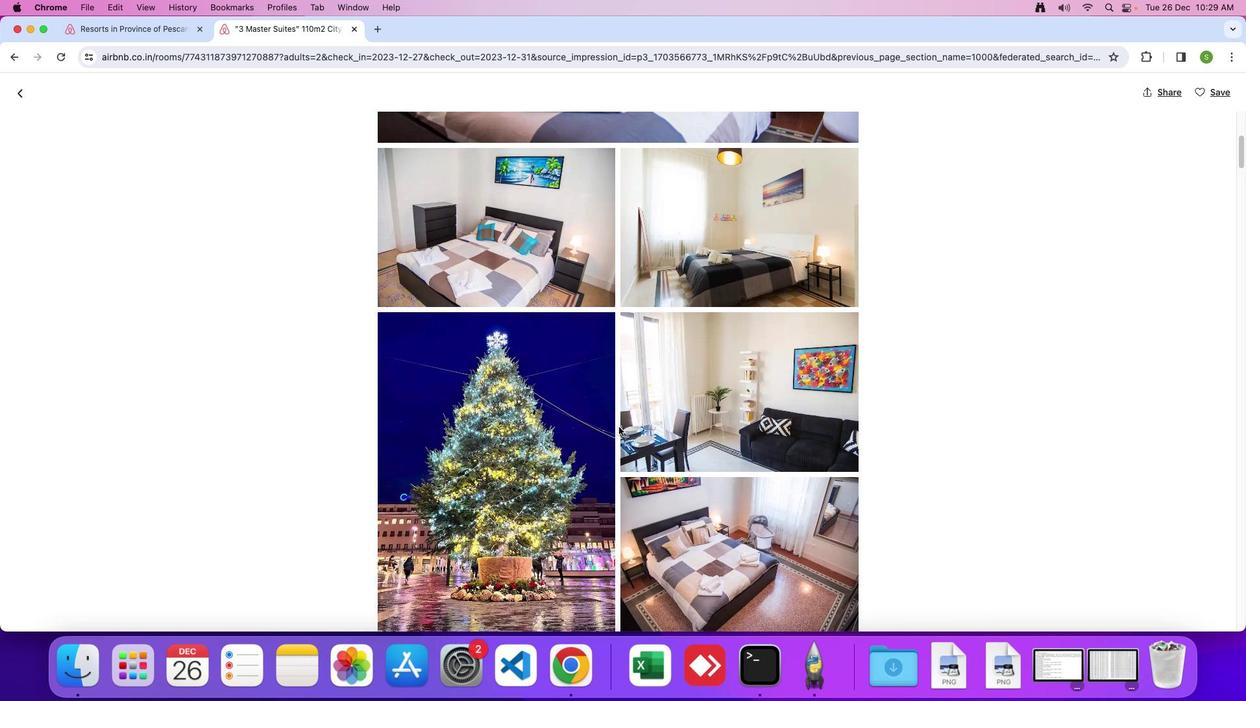 
Action: Mouse moved to (619, 426)
Screenshot: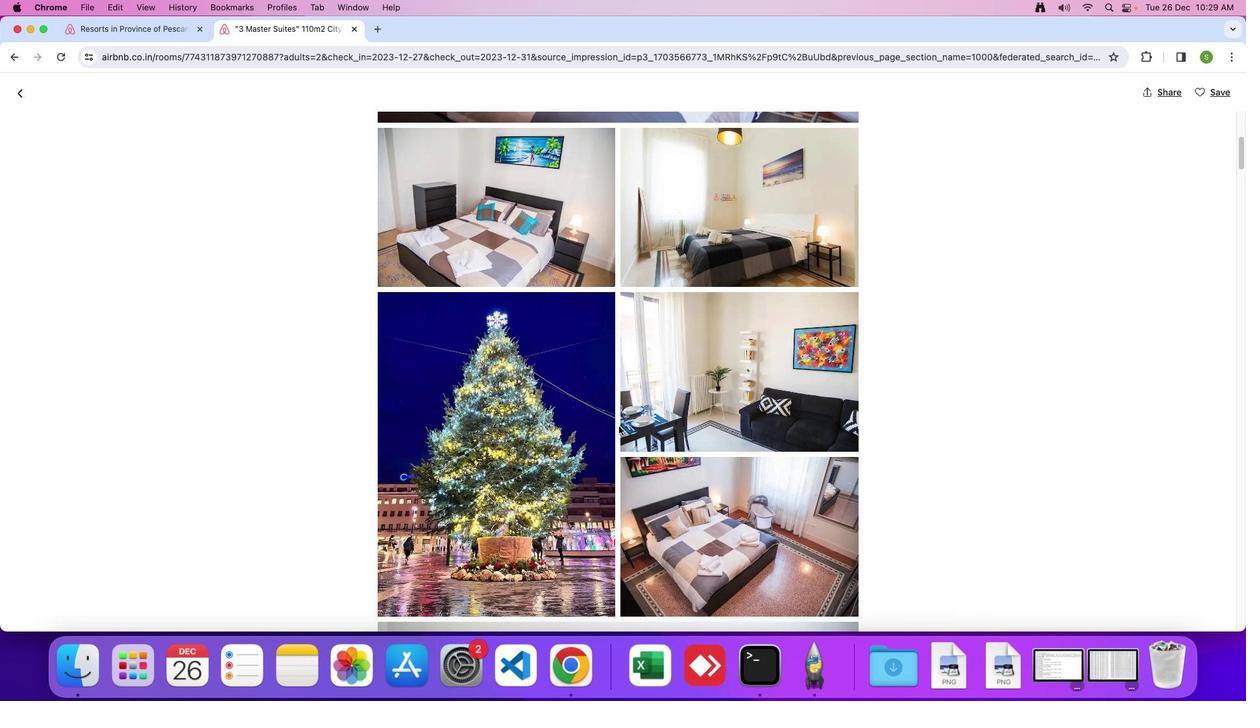 
Action: Mouse scrolled (619, 426) with delta (0, 0)
Screenshot: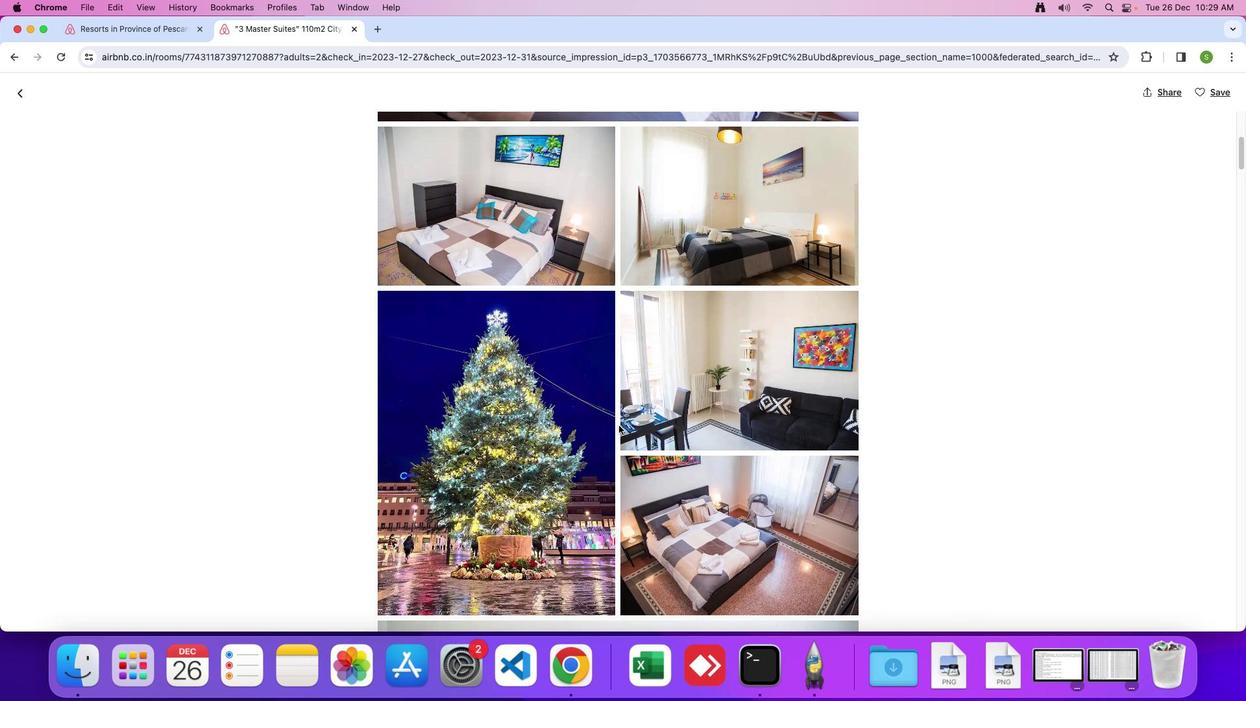 
Action: Mouse moved to (619, 426)
Screenshot: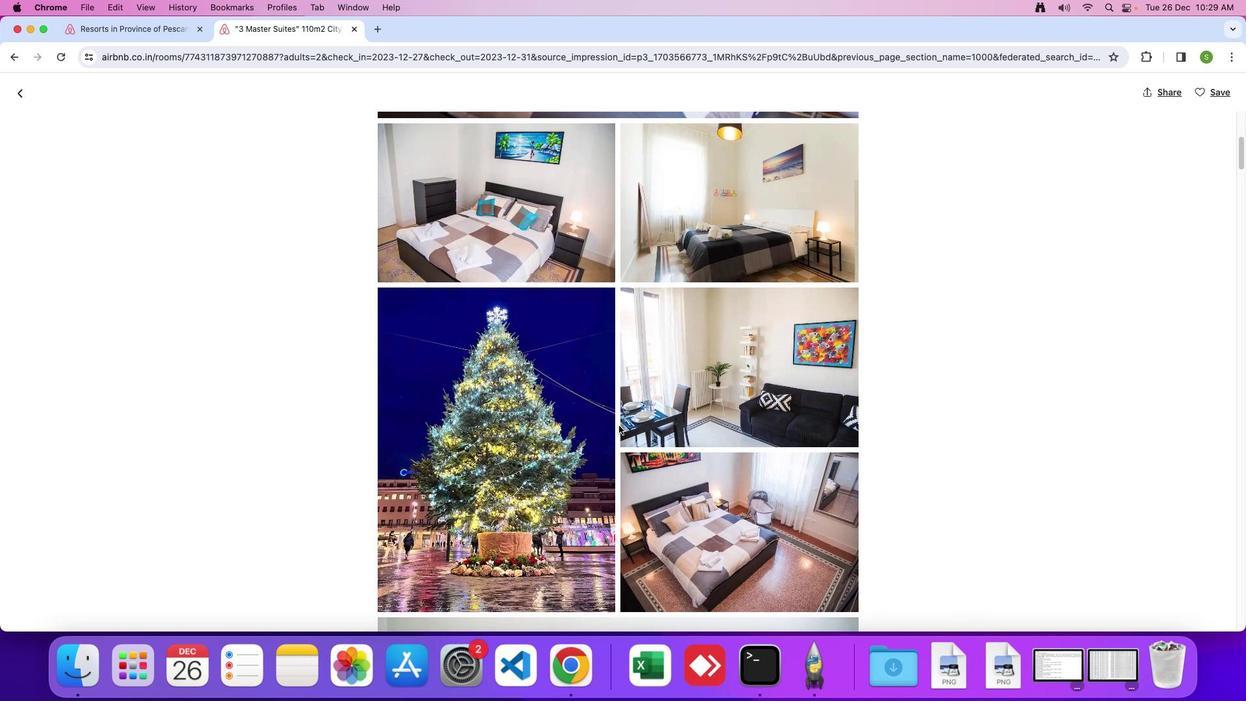 
Action: Mouse scrolled (619, 426) with delta (0, 0)
Screenshot: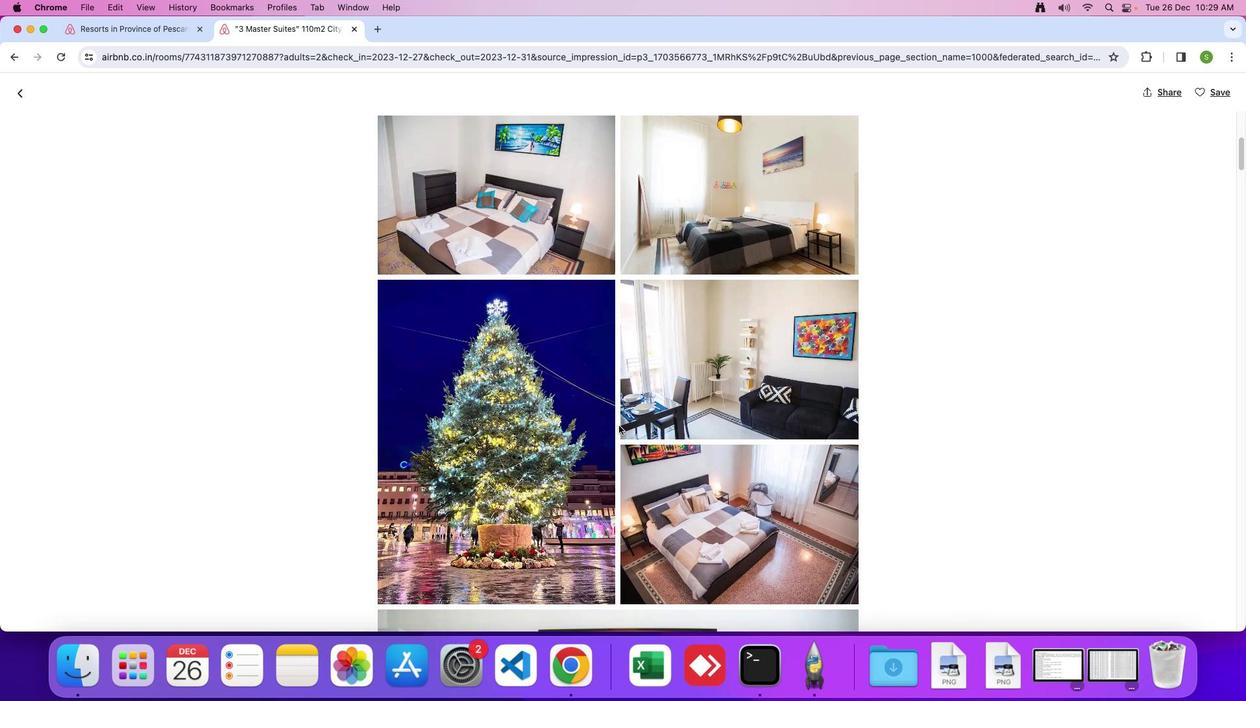 
Action: Mouse moved to (618, 425)
Screenshot: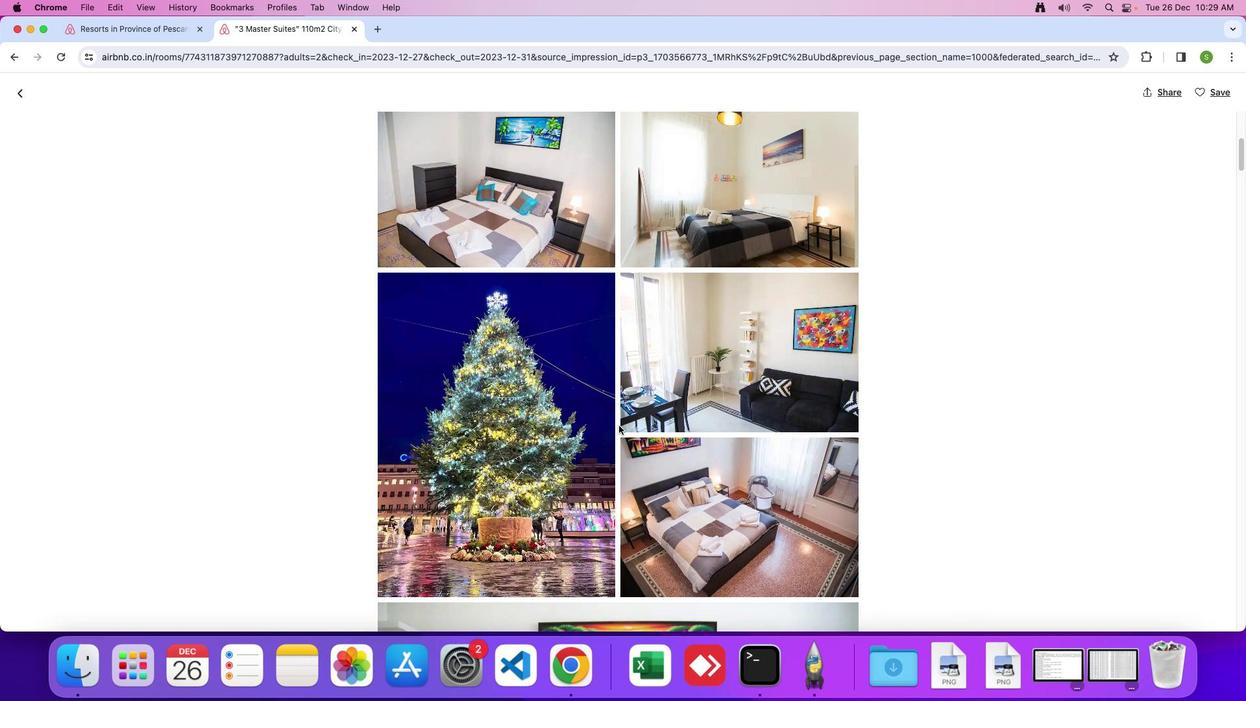 
Action: Mouse scrolled (618, 425) with delta (0, -1)
Screenshot: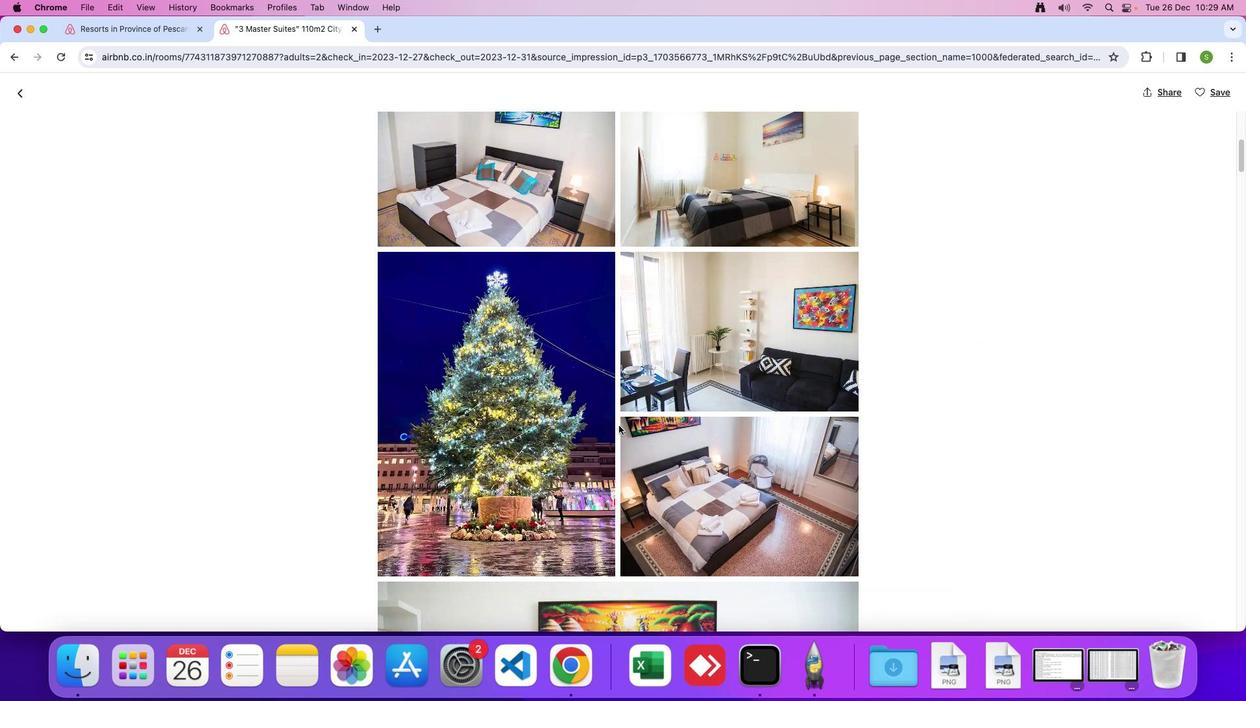 
Action: Mouse scrolled (618, 425) with delta (0, 0)
Screenshot: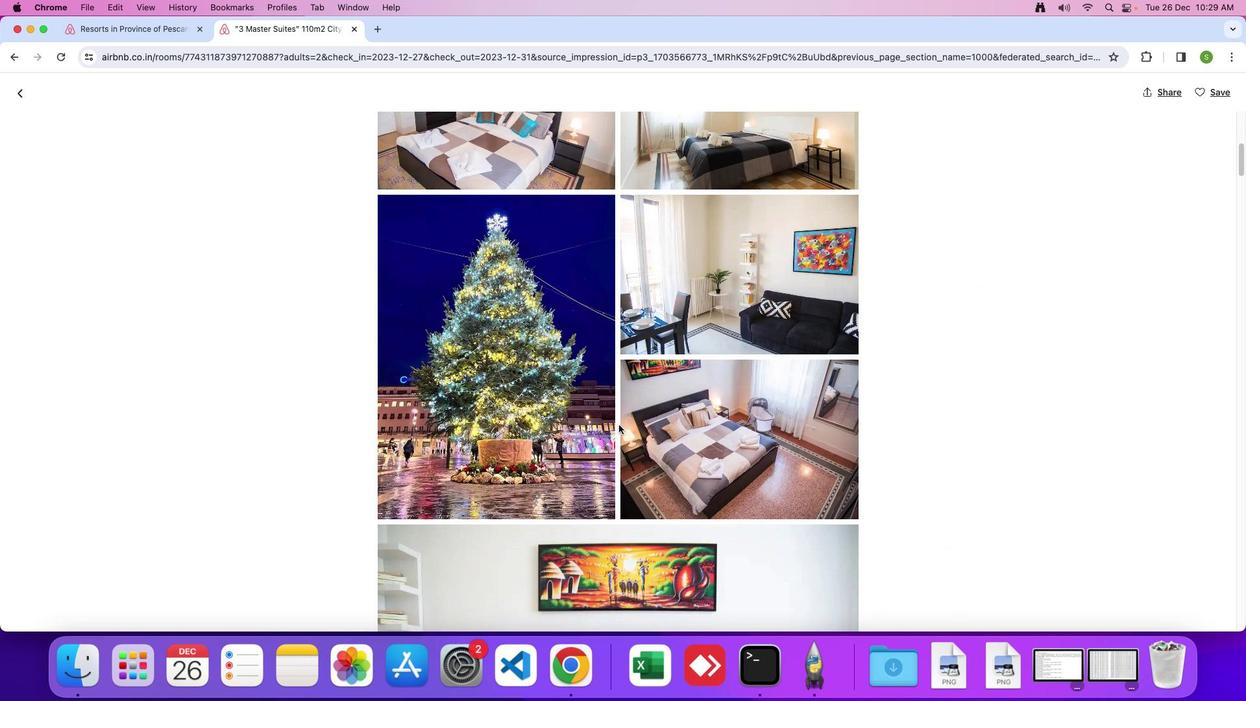 
Action: Mouse moved to (618, 425)
Screenshot: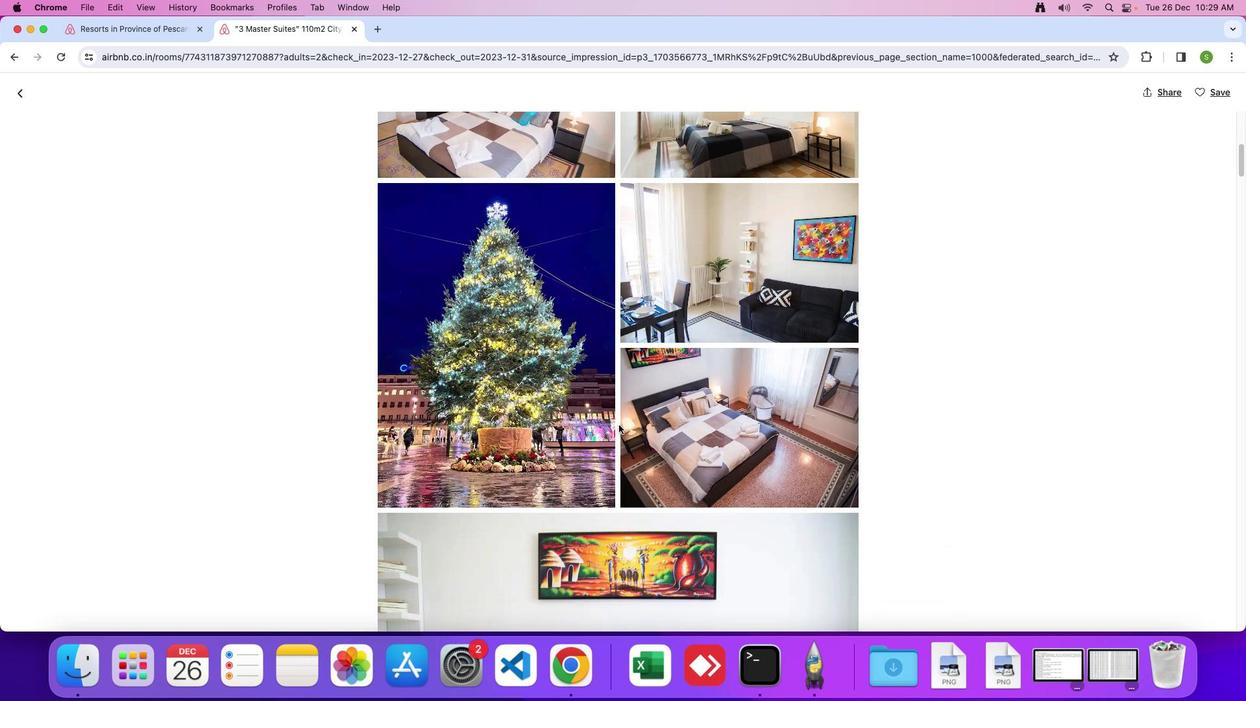 
Action: Mouse scrolled (618, 425) with delta (0, 0)
Screenshot: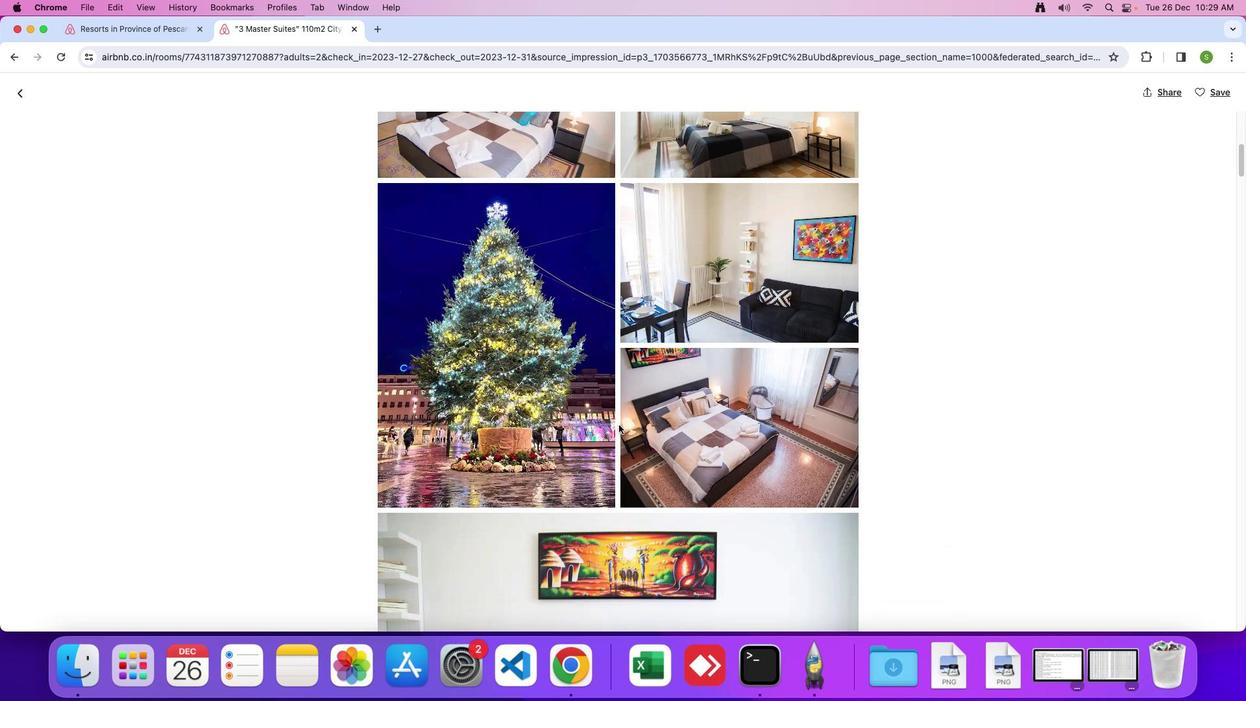 
Action: Mouse moved to (618, 425)
Screenshot: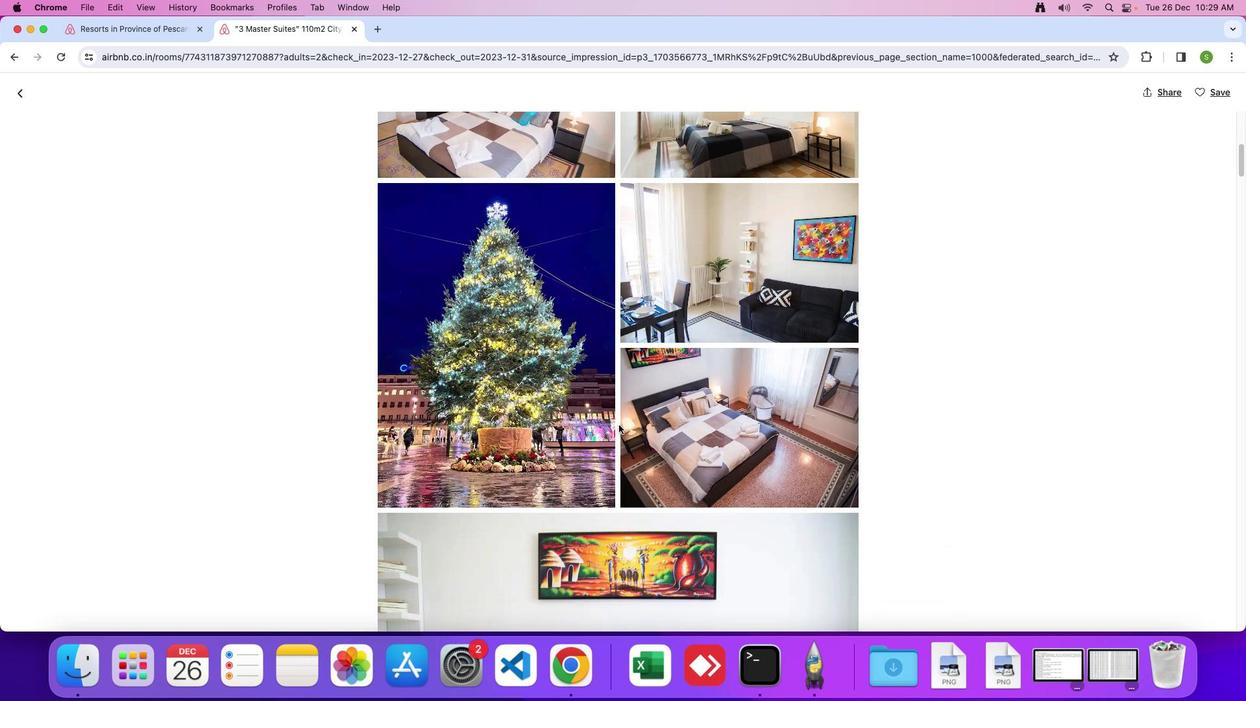 
Action: Mouse scrolled (618, 425) with delta (0, -1)
Screenshot: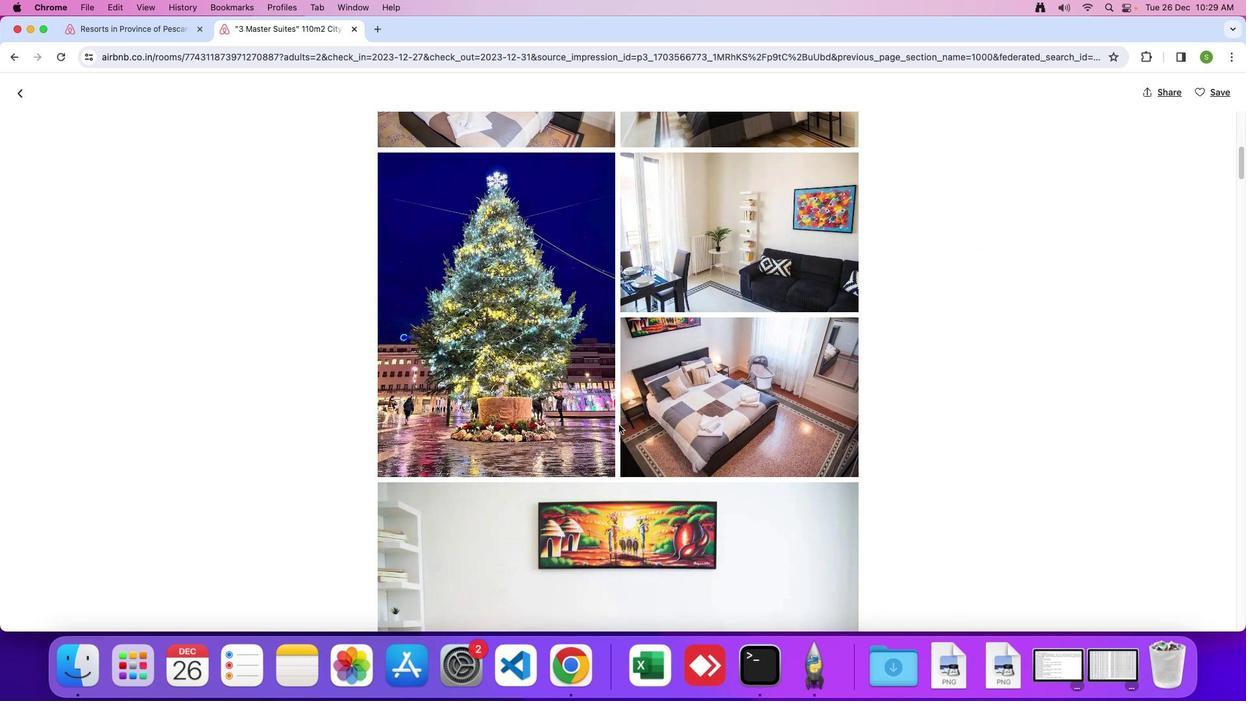 
Action: Mouse scrolled (618, 425) with delta (0, 0)
Screenshot: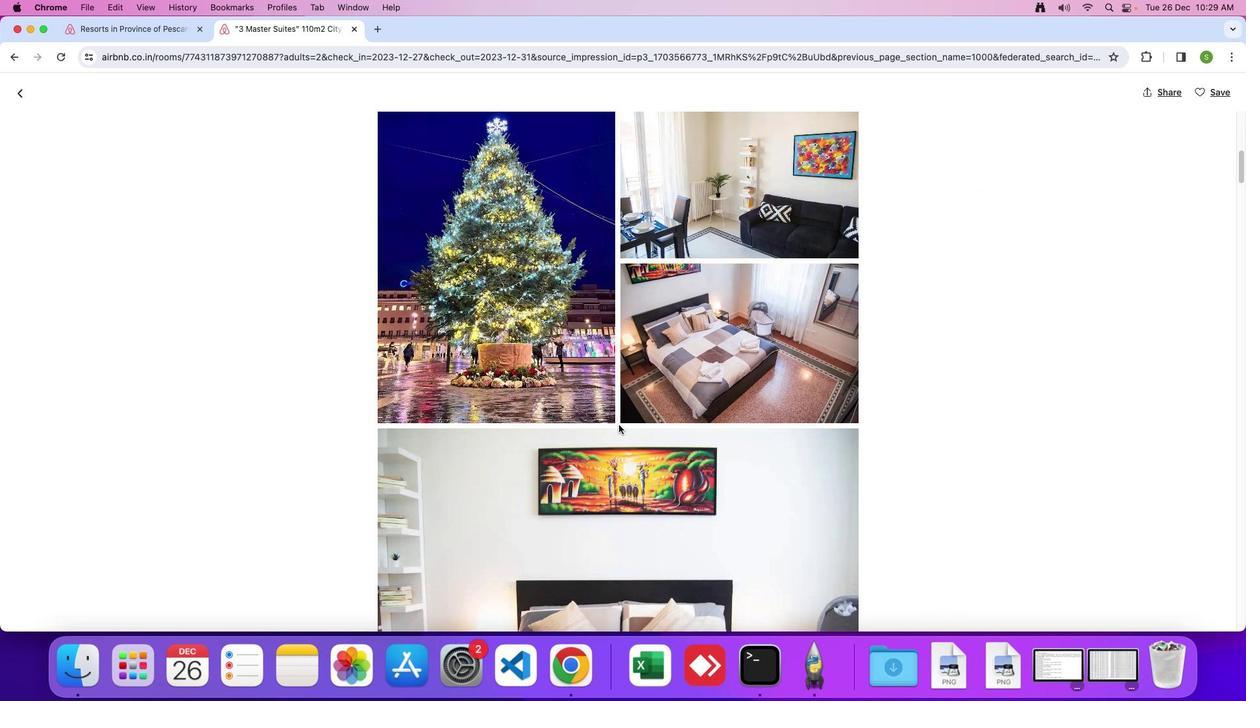 
Action: Mouse moved to (618, 424)
Screenshot: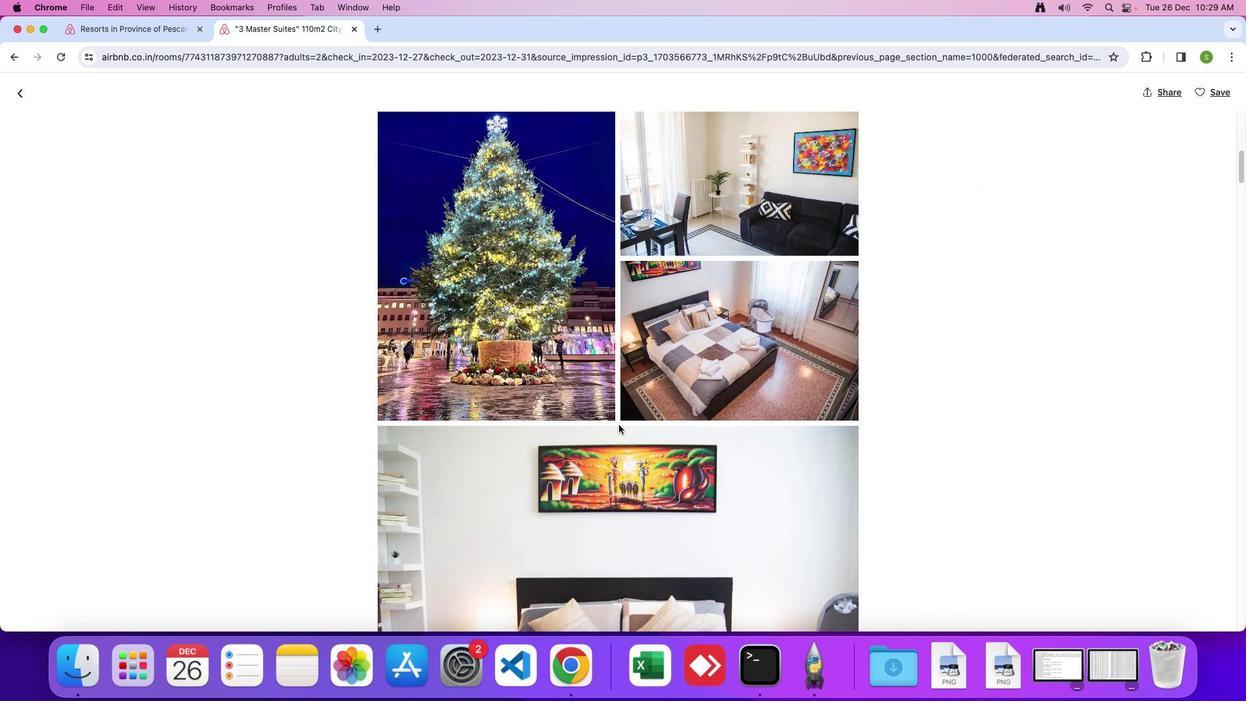 
Action: Mouse scrolled (618, 424) with delta (0, 0)
Screenshot: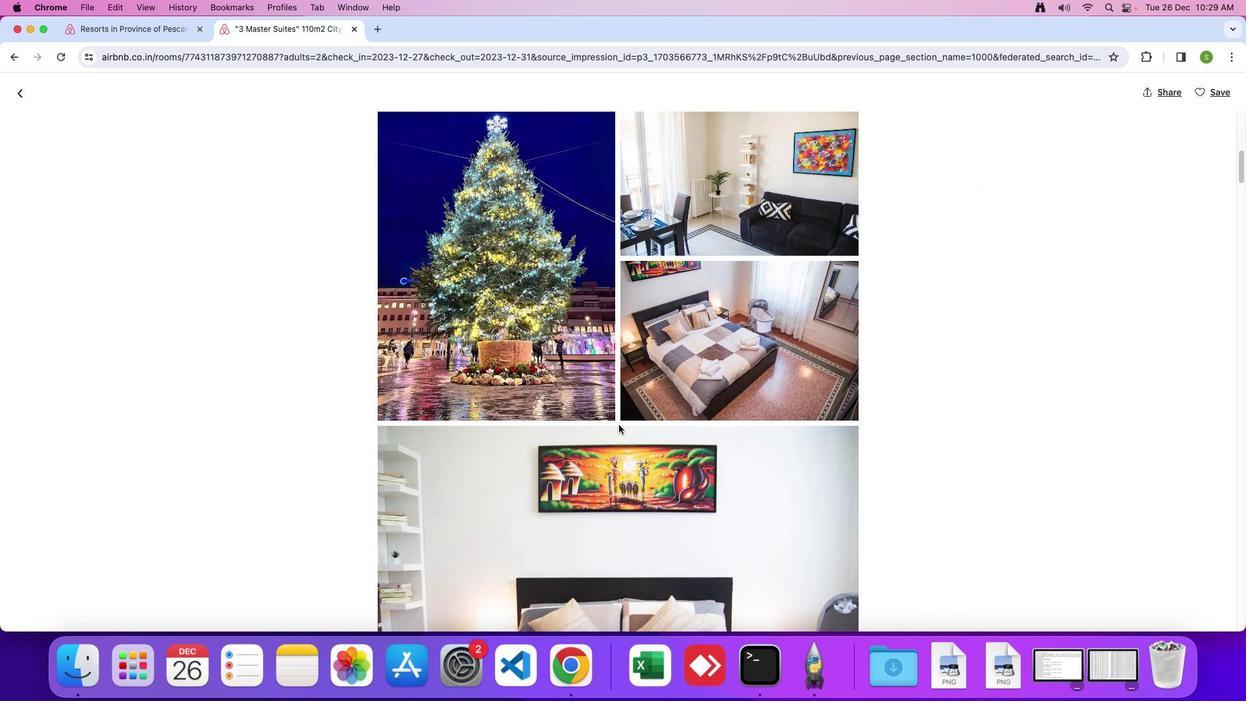 
Action: Mouse scrolled (618, 424) with delta (0, 0)
Screenshot: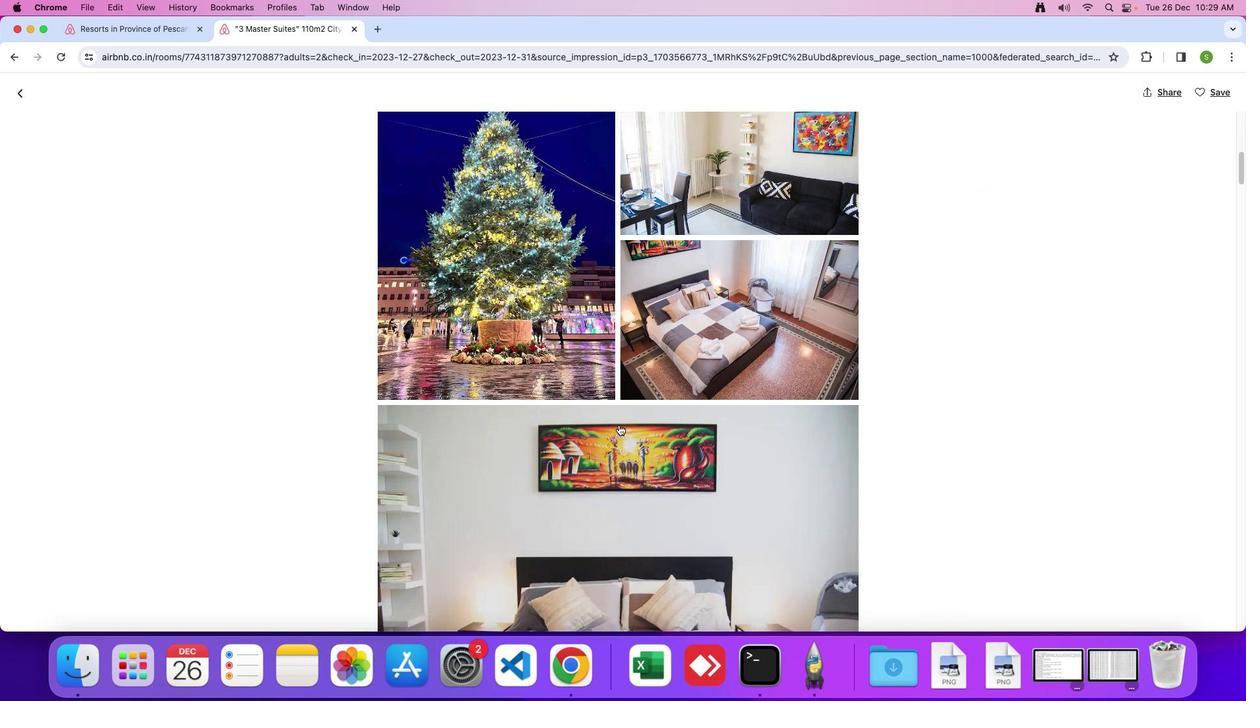 
Action: Mouse scrolled (618, 424) with delta (0, 0)
Screenshot: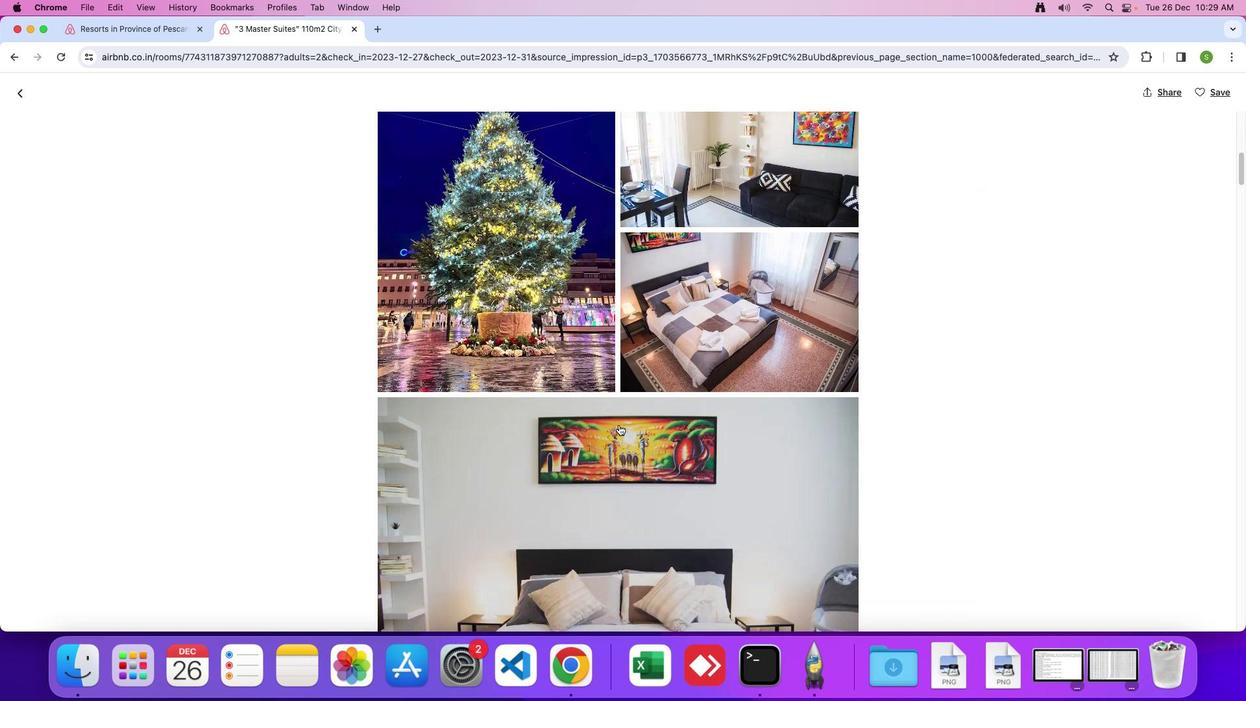 
Action: Mouse scrolled (618, 424) with delta (0, -1)
Screenshot: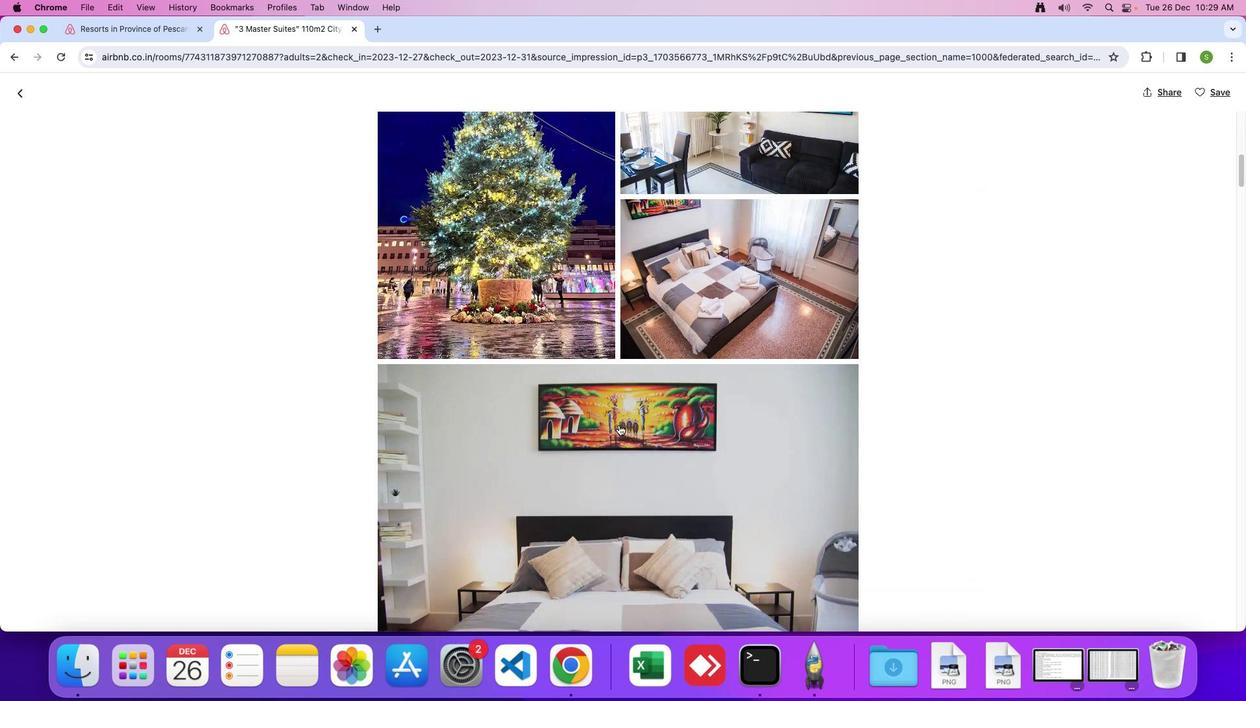 
Action: Mouse scrolled (618, 424) with delta (0, 0)
Screenshot: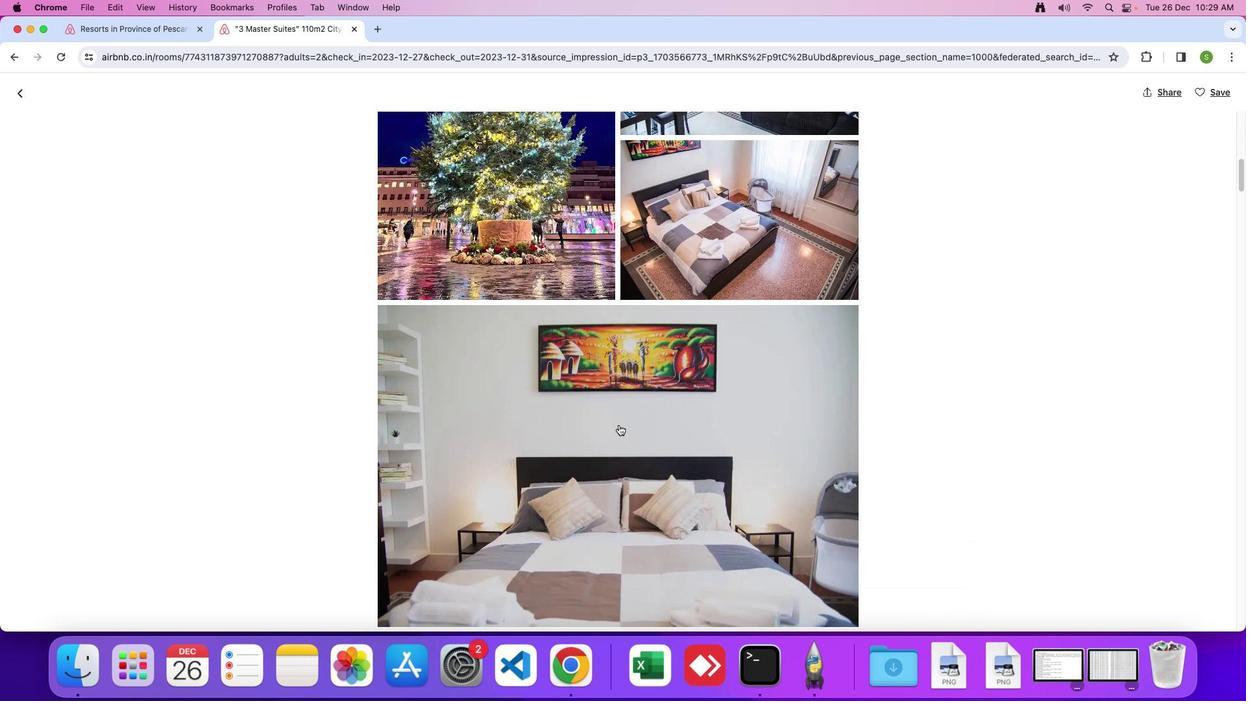 
Action: Mouse scrolled (618, 424) with delta (0, 0)
Screenshot: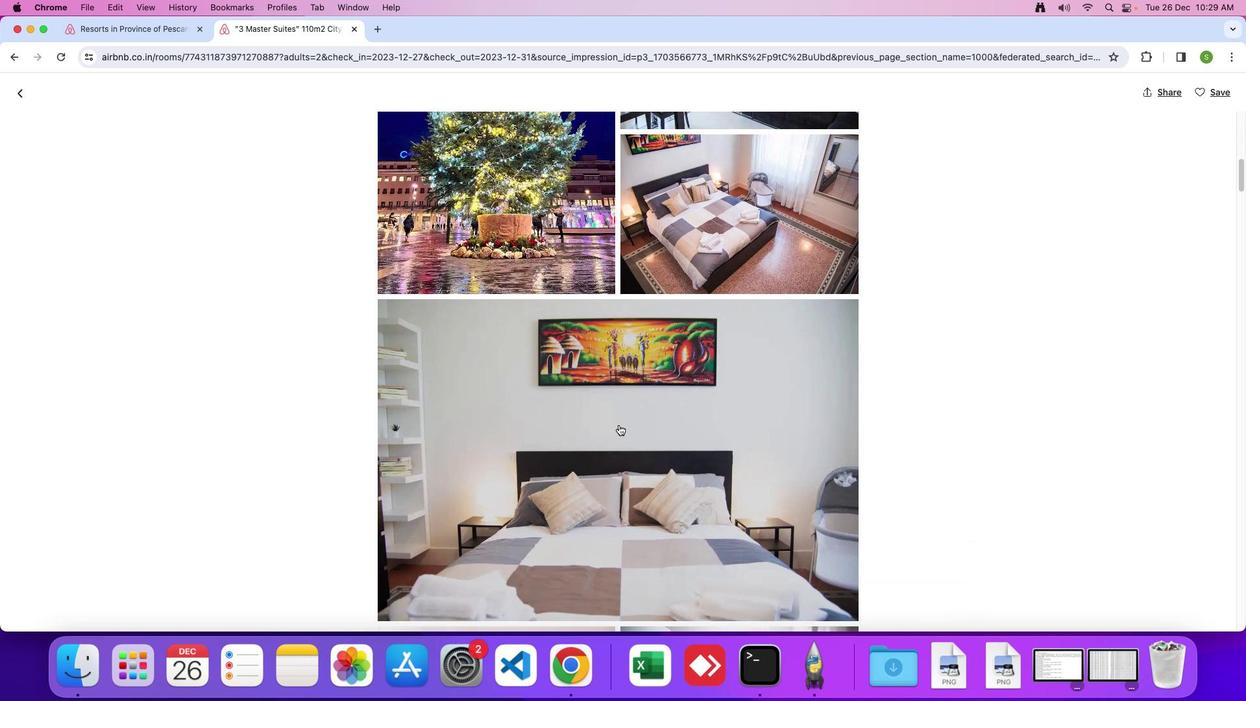 
Action: Mouse scrolled (618, 424) with delta (0, 0)
Screenshot: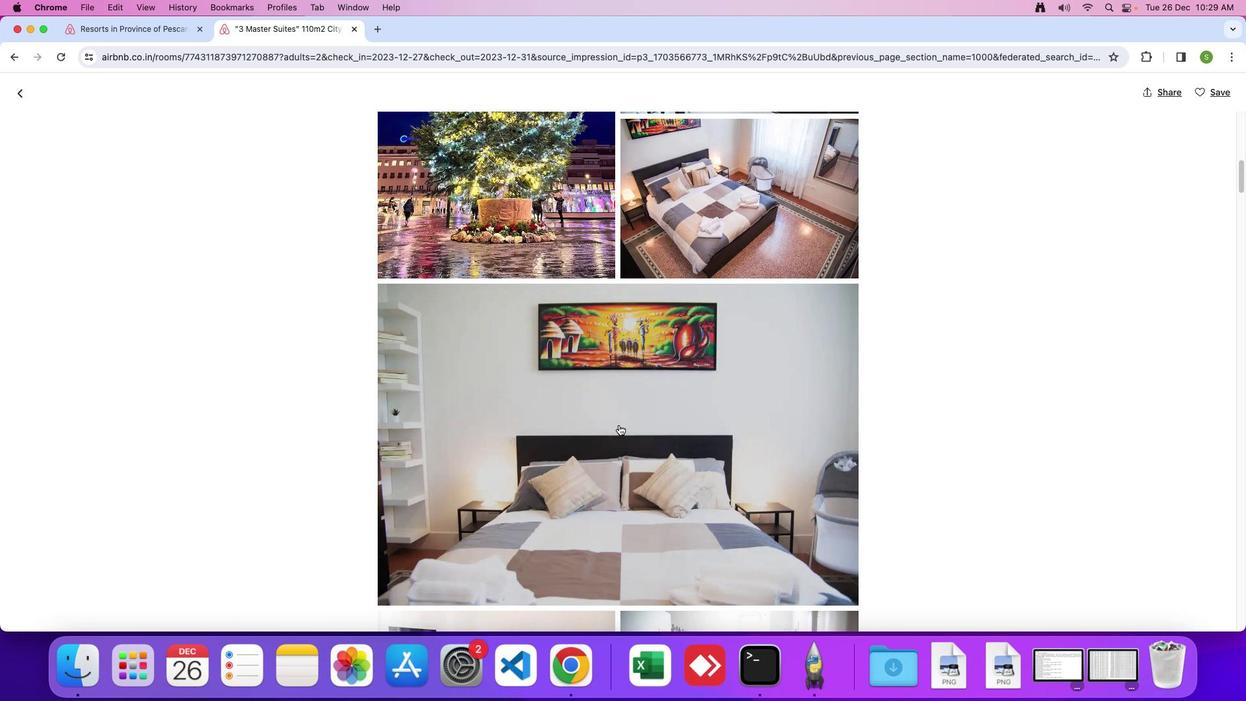 
Action: Mouse scrolled (618, 424) with delta (0, 0)
Screenshot: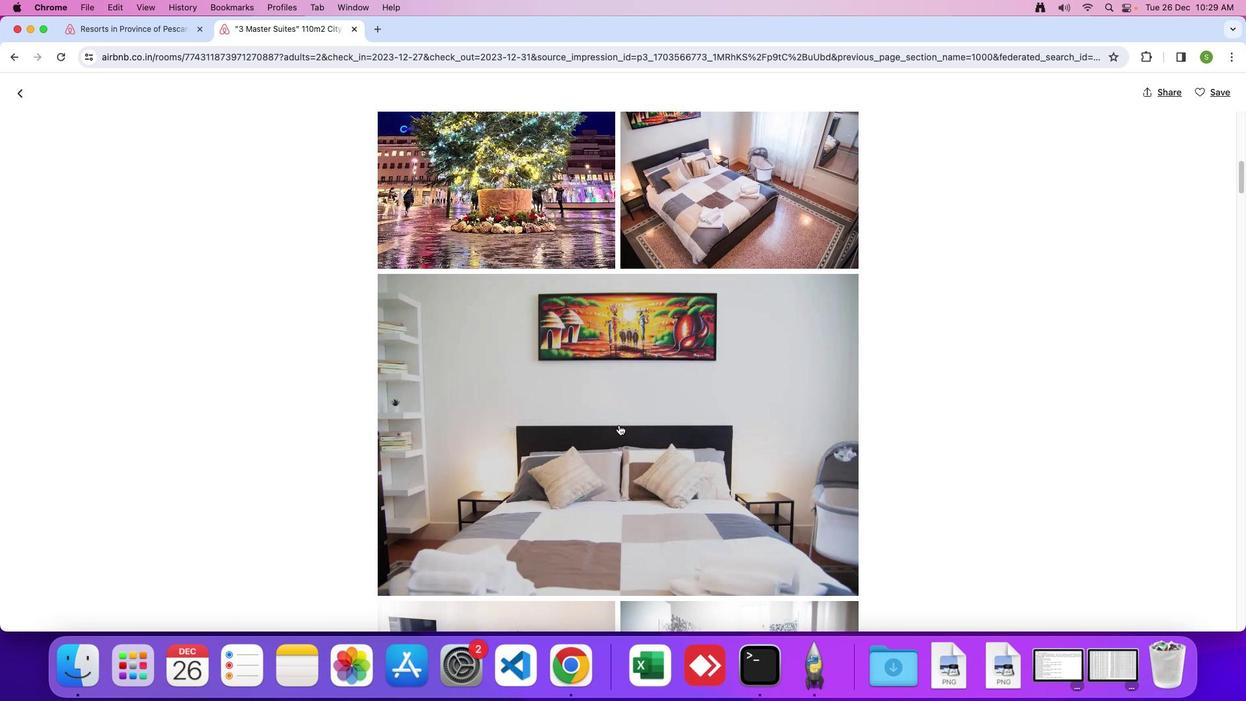 
Action: Mouse scrolled (618, 424) with delta (0, 0)
Screenshot: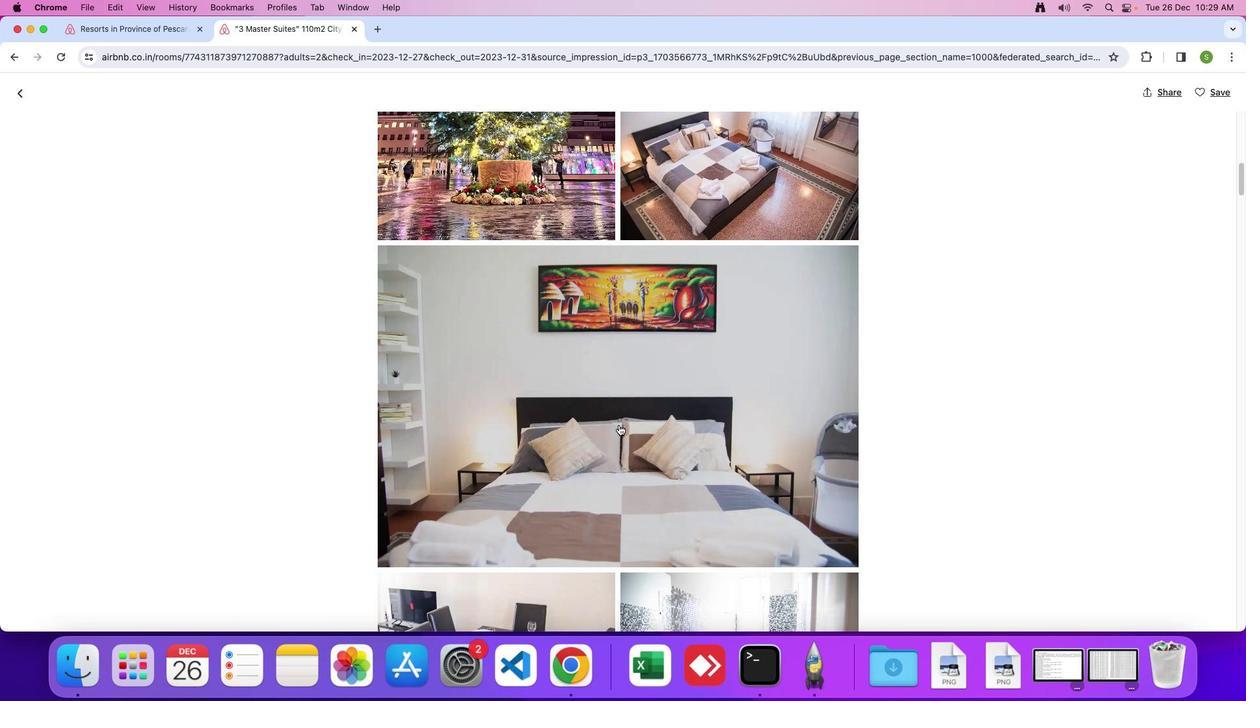 
Action: Mouse scrolled (618, 424) with delta (0, 0)
Screenshot: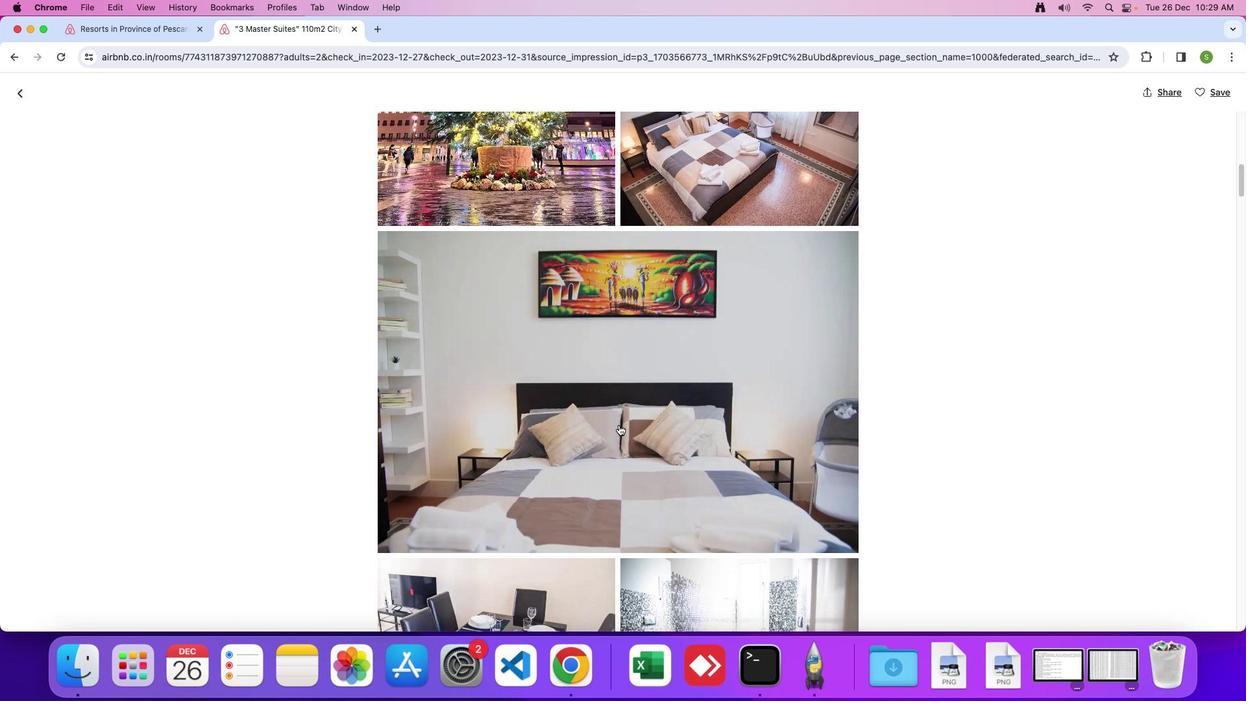 
Action: Mouse scrolled (618, 424) with delta (0, 0)
Screenshot: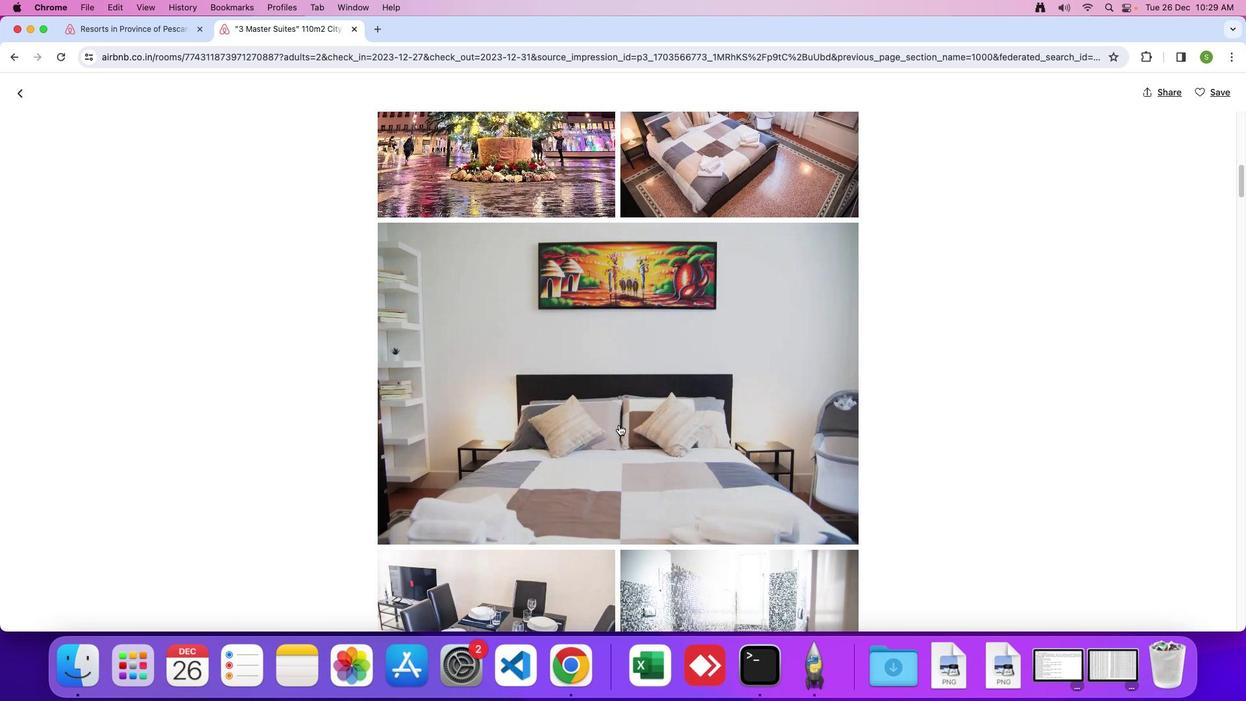 
Action: Mouse scrolled (618, 424) with delta (0, 0)
Screenshot: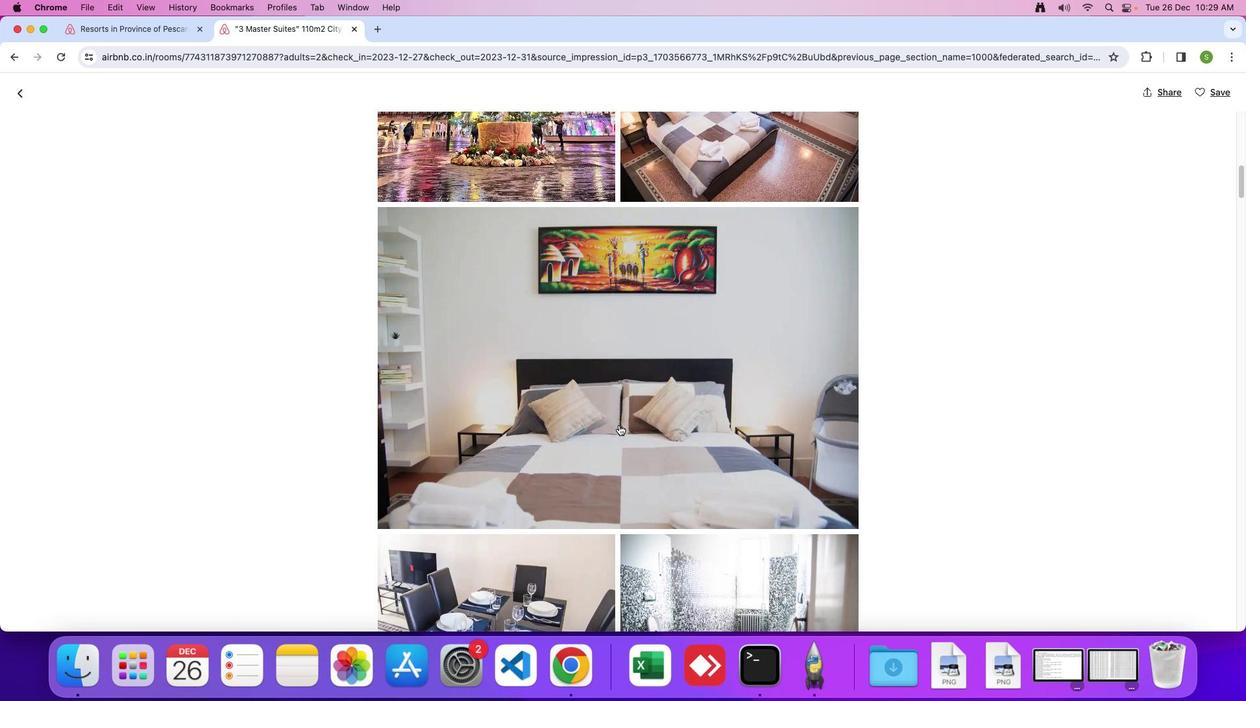 
Action: Mouse scrolled (618, 424) with delta (0, 0)
Screenshot: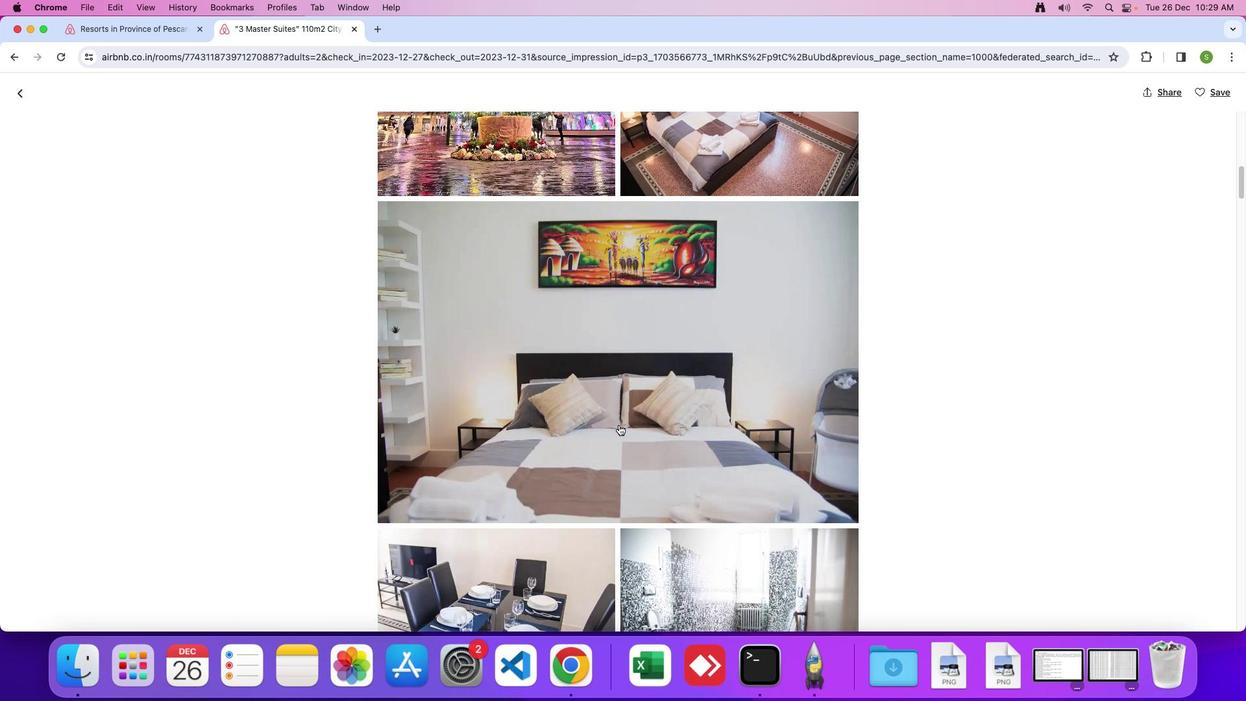 
Action: Mouse scrolled (618, 424) with delta (0, 0)
Screenshot: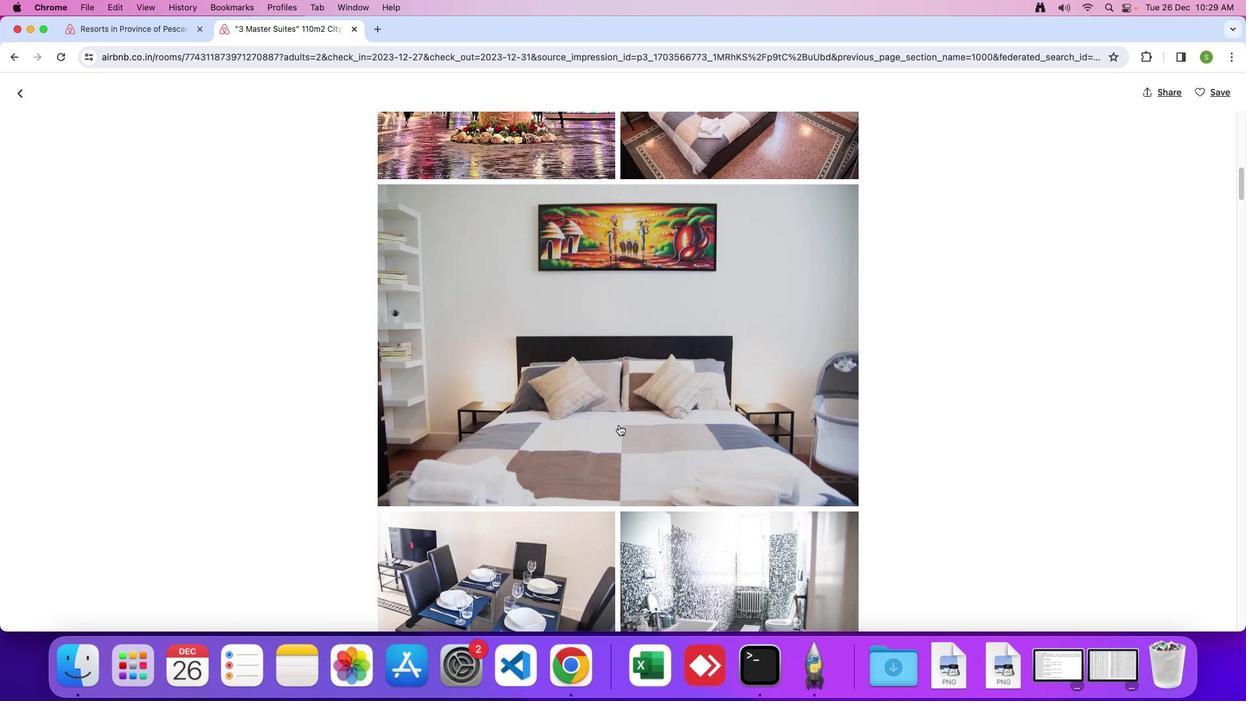 
Action: Mouse scrolled (618, 424) with delta (0, 0)
Screenshot: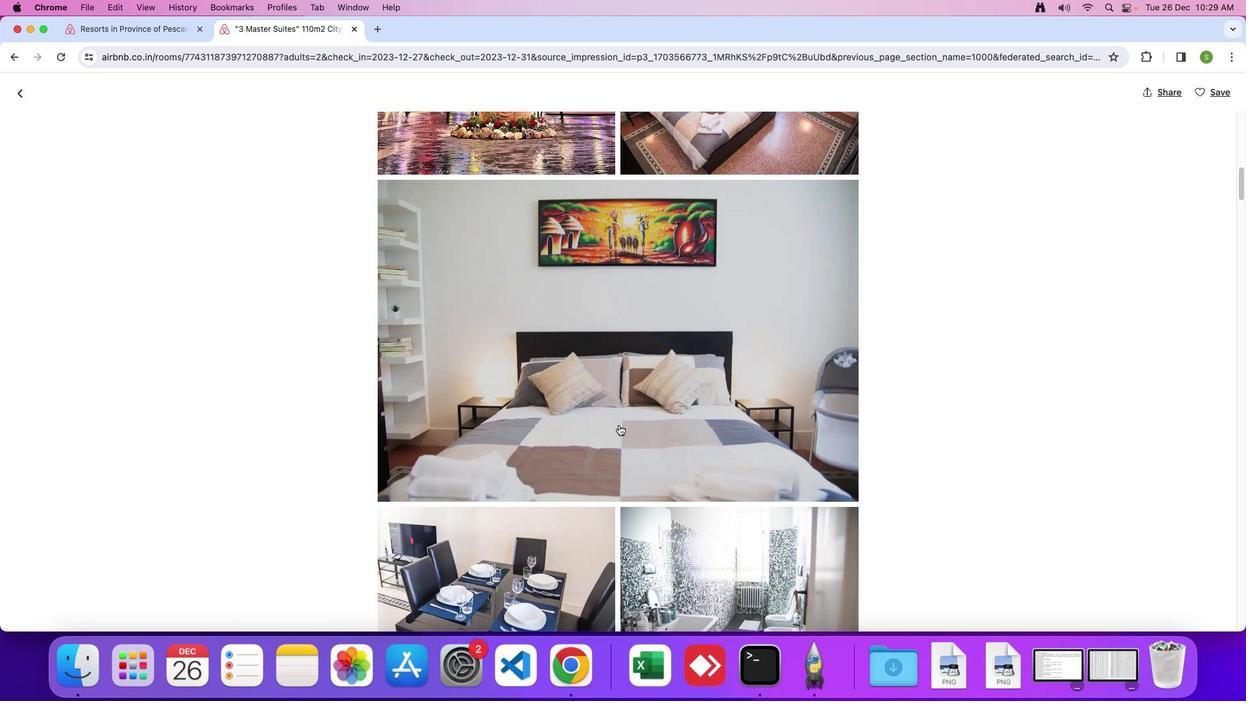 
Action: Mouse scrolled (618, 424) with delta (0, -1)
Screenshot: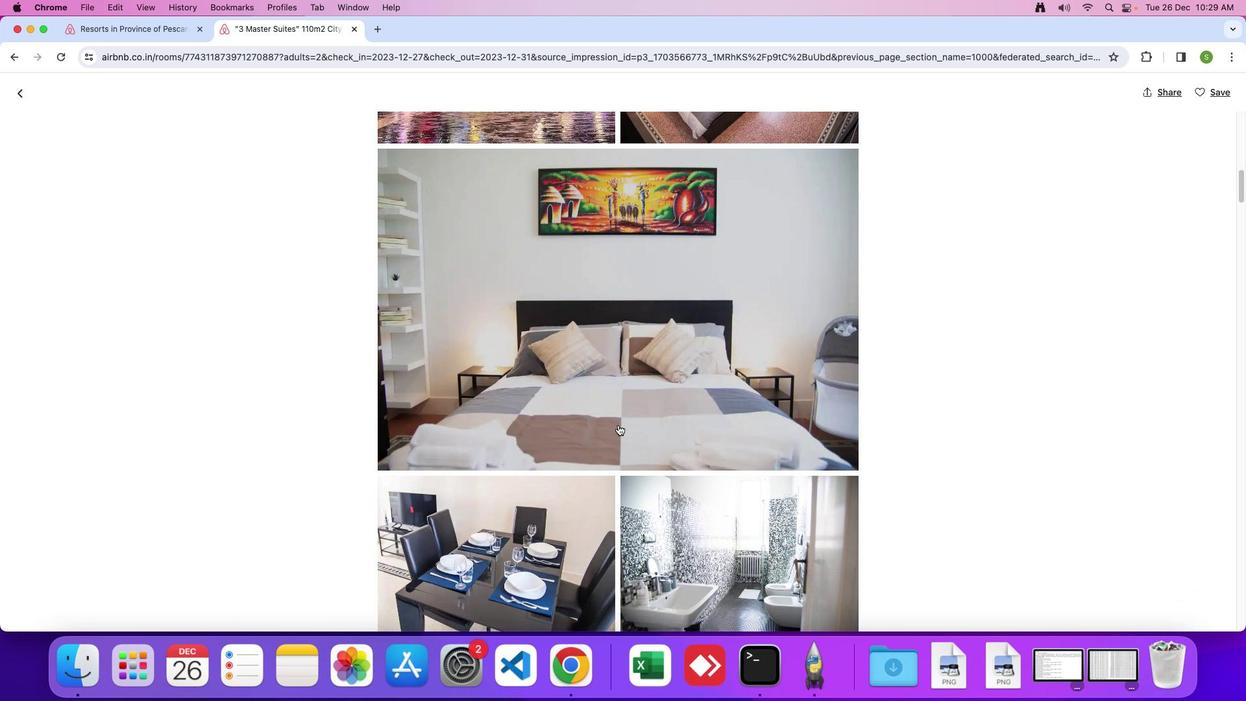 
Action: Mouse moved to (618, 424)
Screenshot: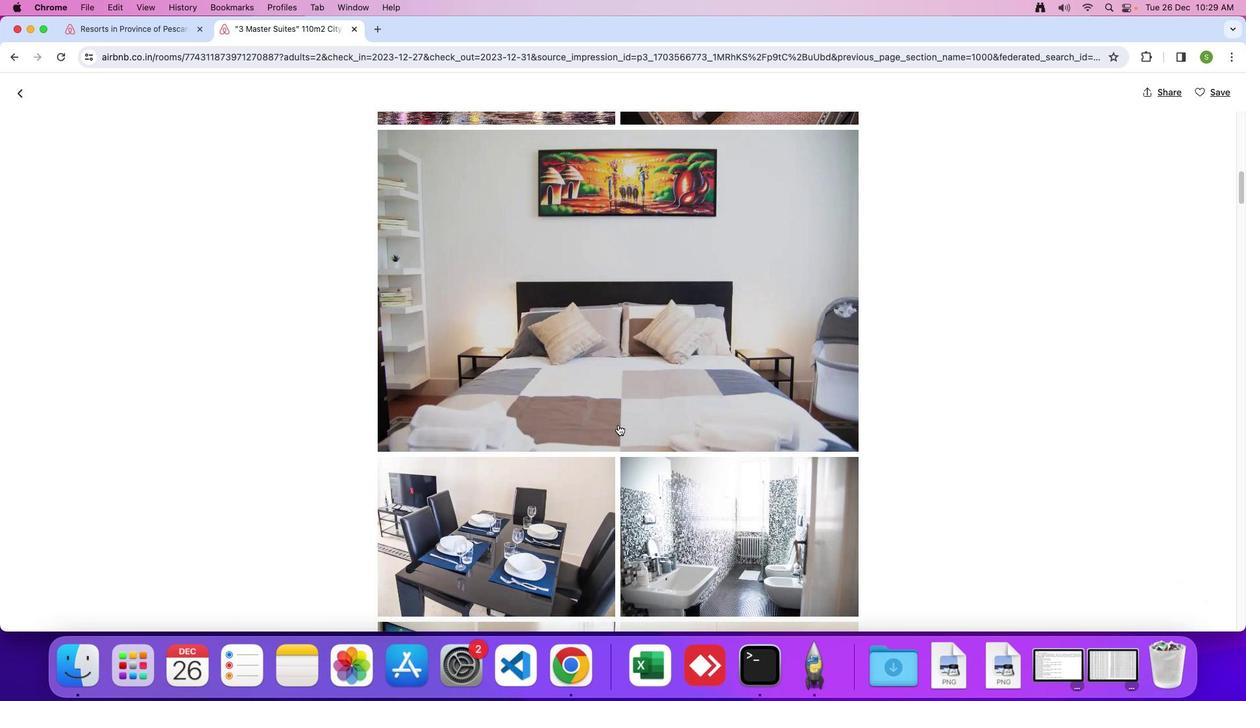 
Action: Mouse scrolled (618, 424) with delta (0, 0)
Screenshot: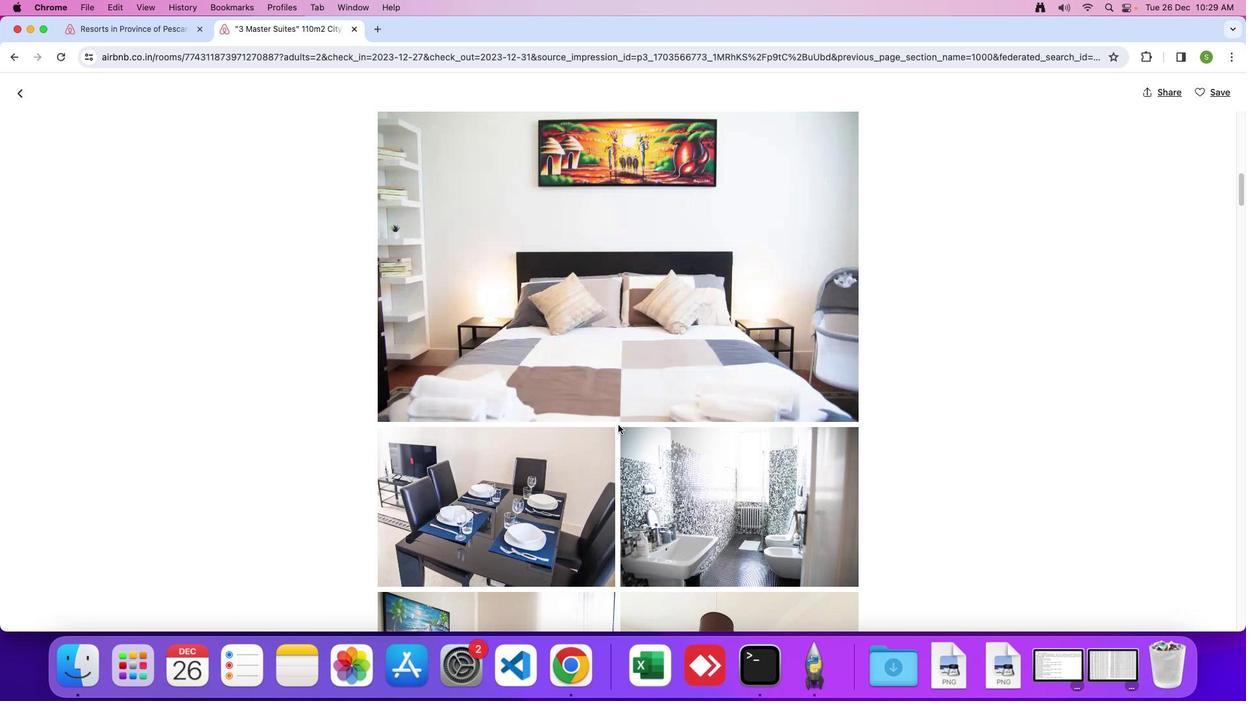 
Action: Mouse scrolled (618, 424) with delta (0, 0)
Screenshot: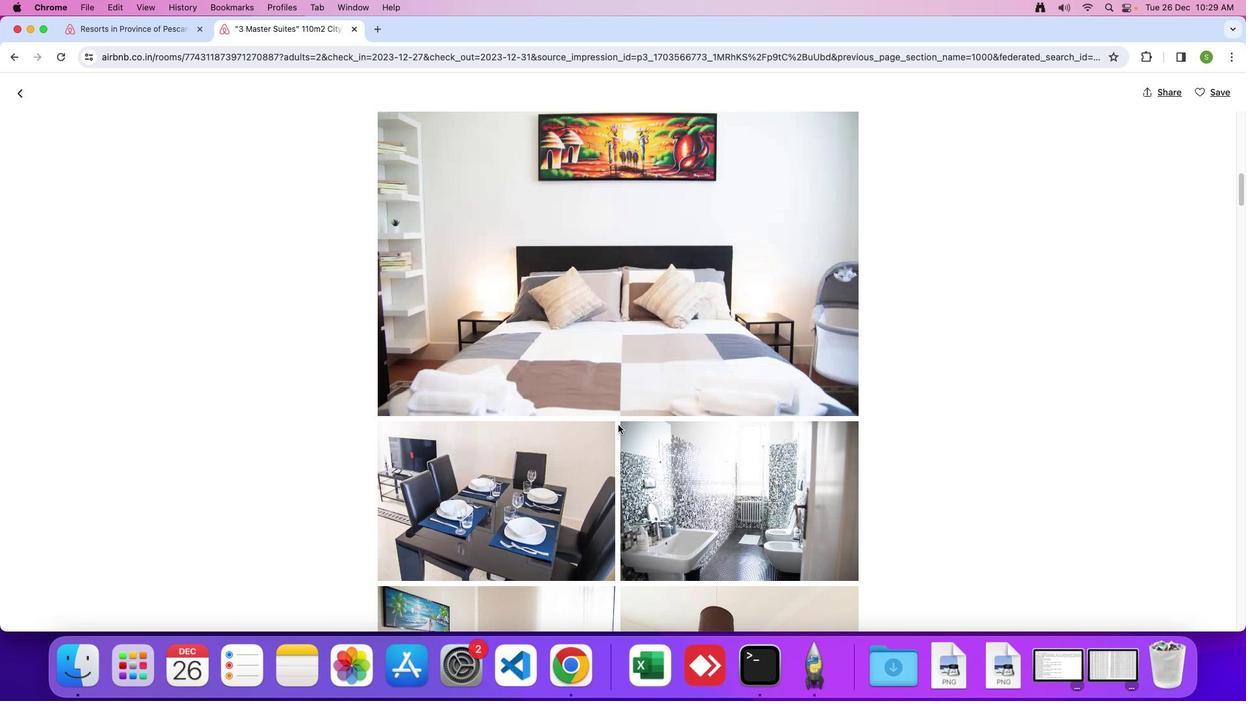 
Action: Mouse moved to (618, 424)
Screenshot: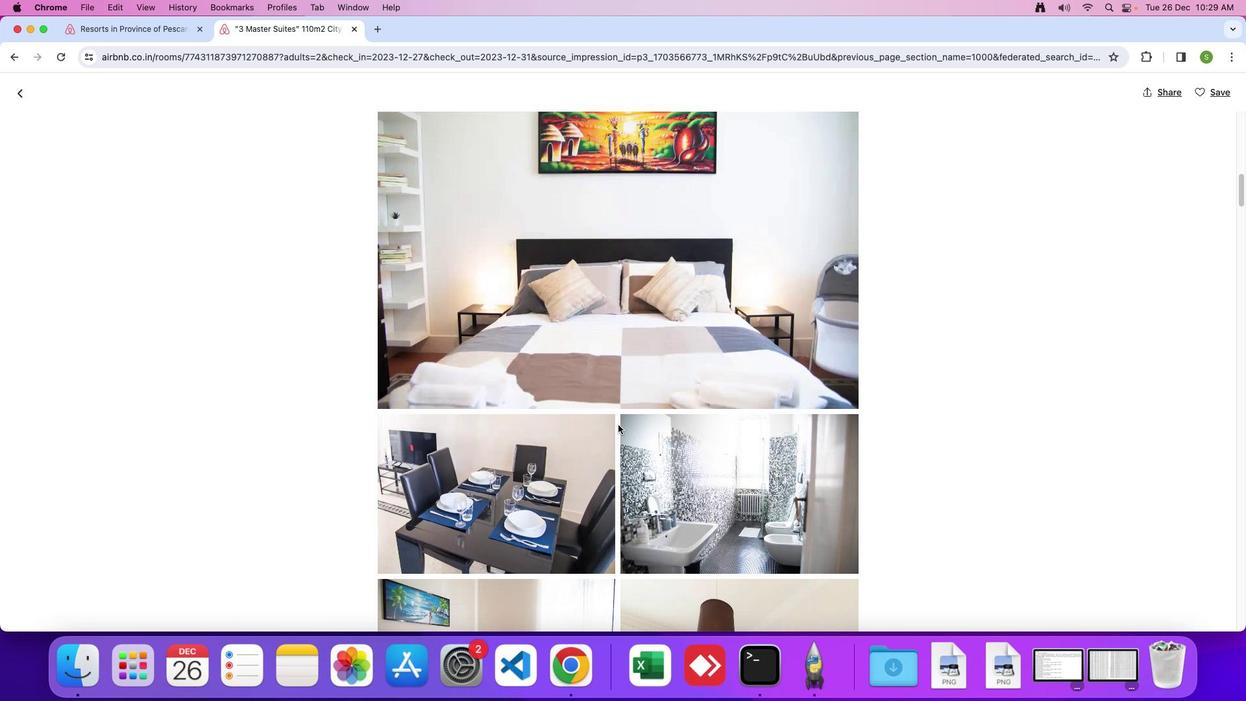 
Action: Mouse scrolled (618, 424) with delta (0, 0)
Screenshot: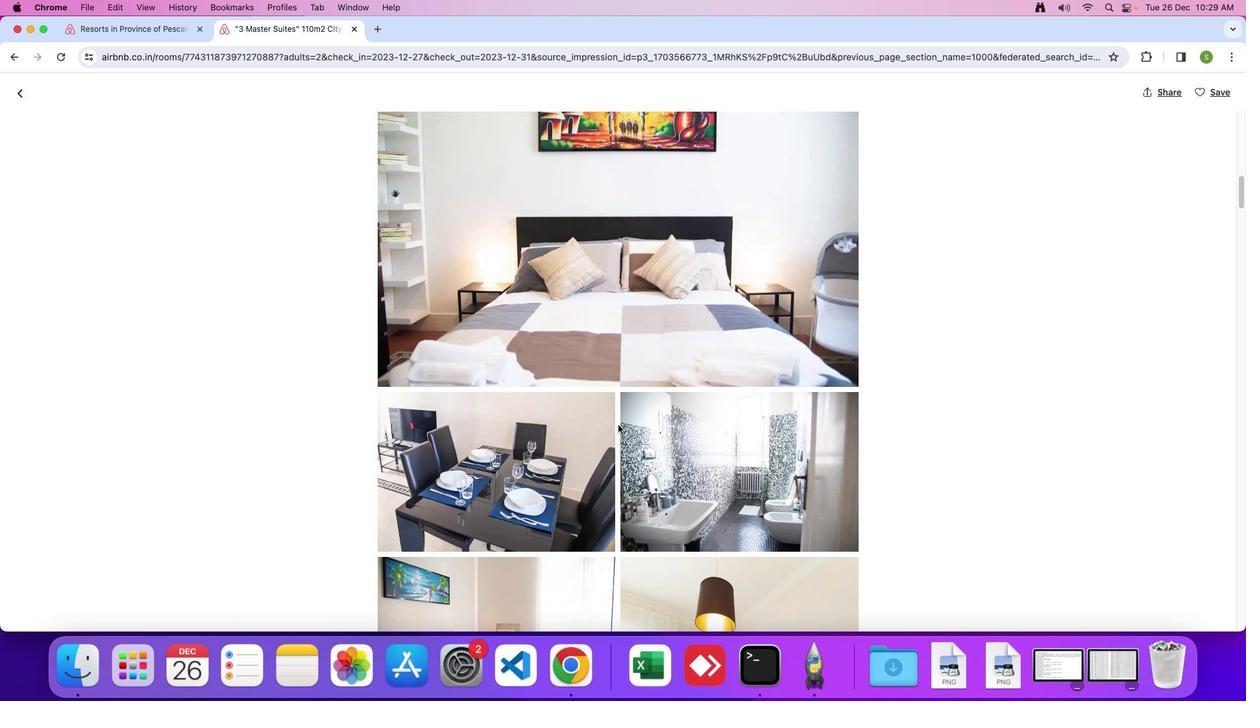 
Action: Mouse scrolled (618, 424) with delta (0, 0)
Screenshot: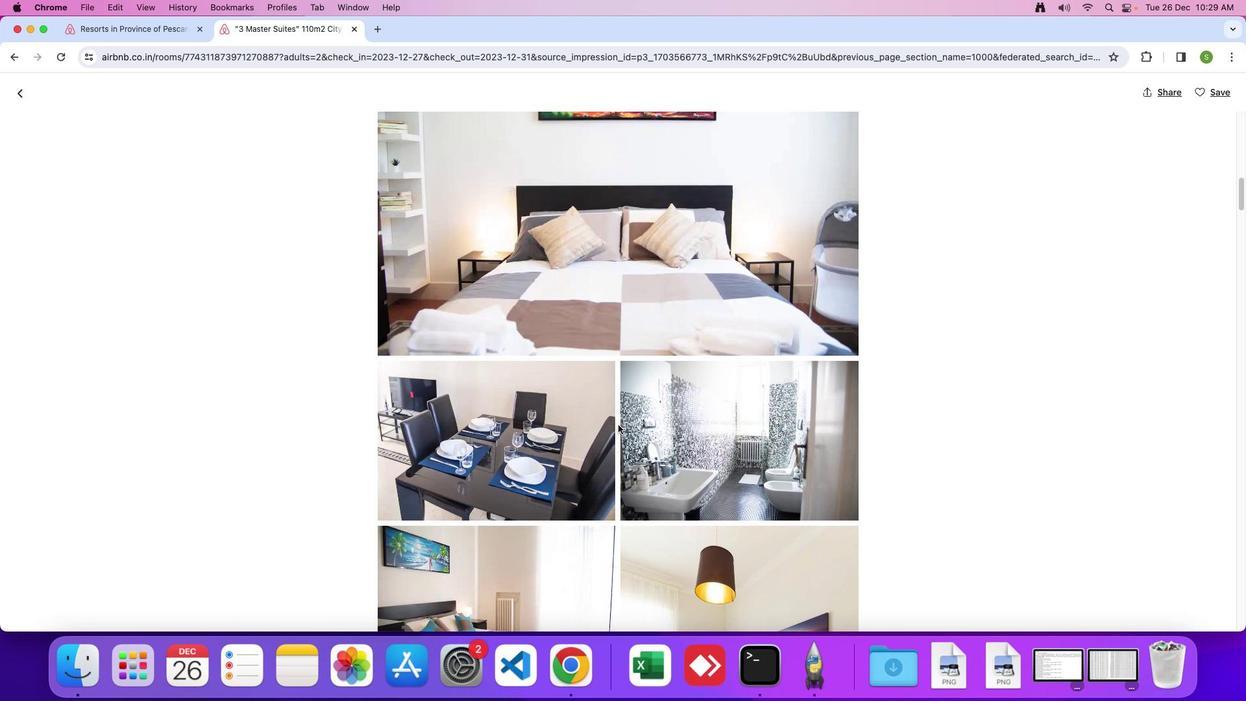 
Action: Mouse scrolled (618, 424) with delta (0, 0)
Screenshot: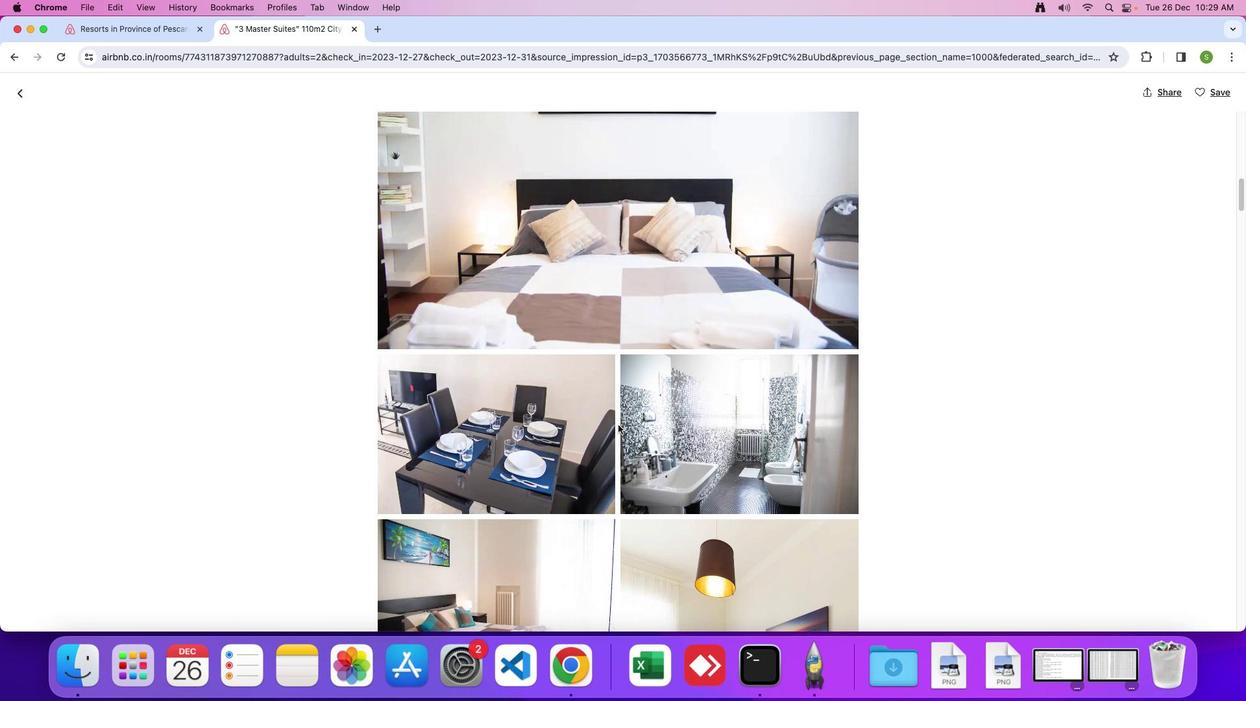 
Action: Mouse scrolled (618, 424) with delta (0, 0)
Screenshot: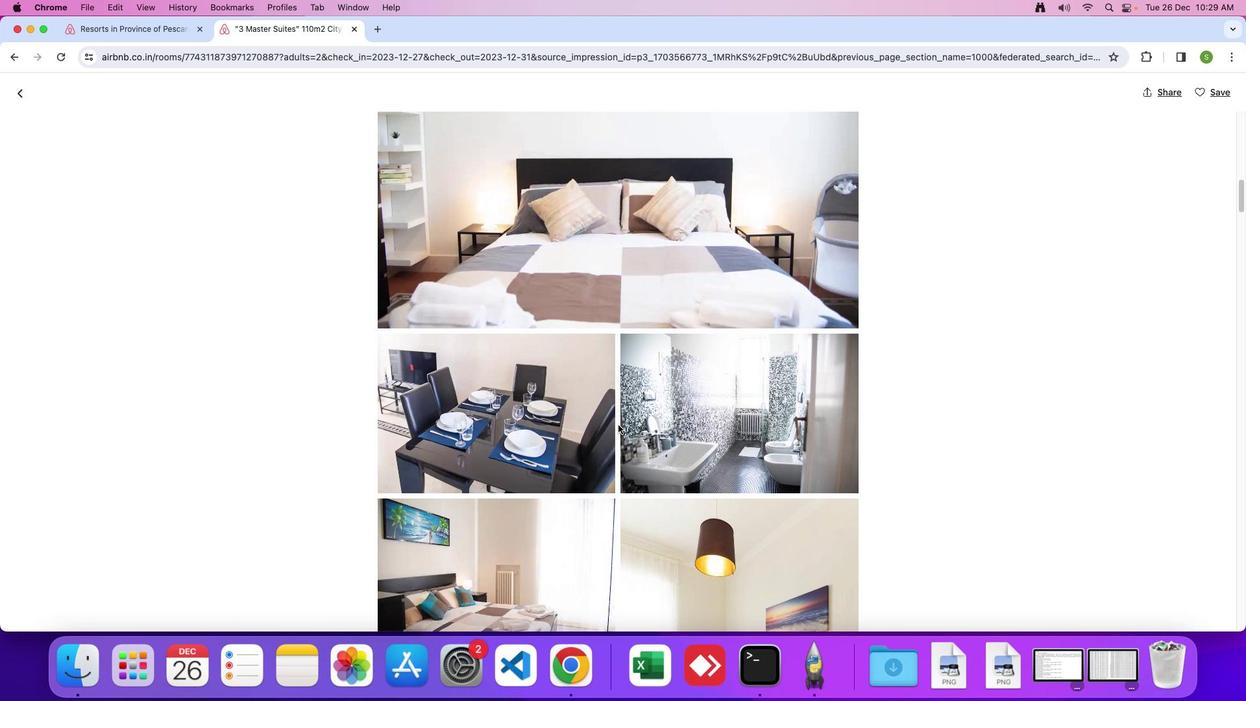 
Action: Mouse scrolled (618, 424) with delta (0, 0)
Screenshot: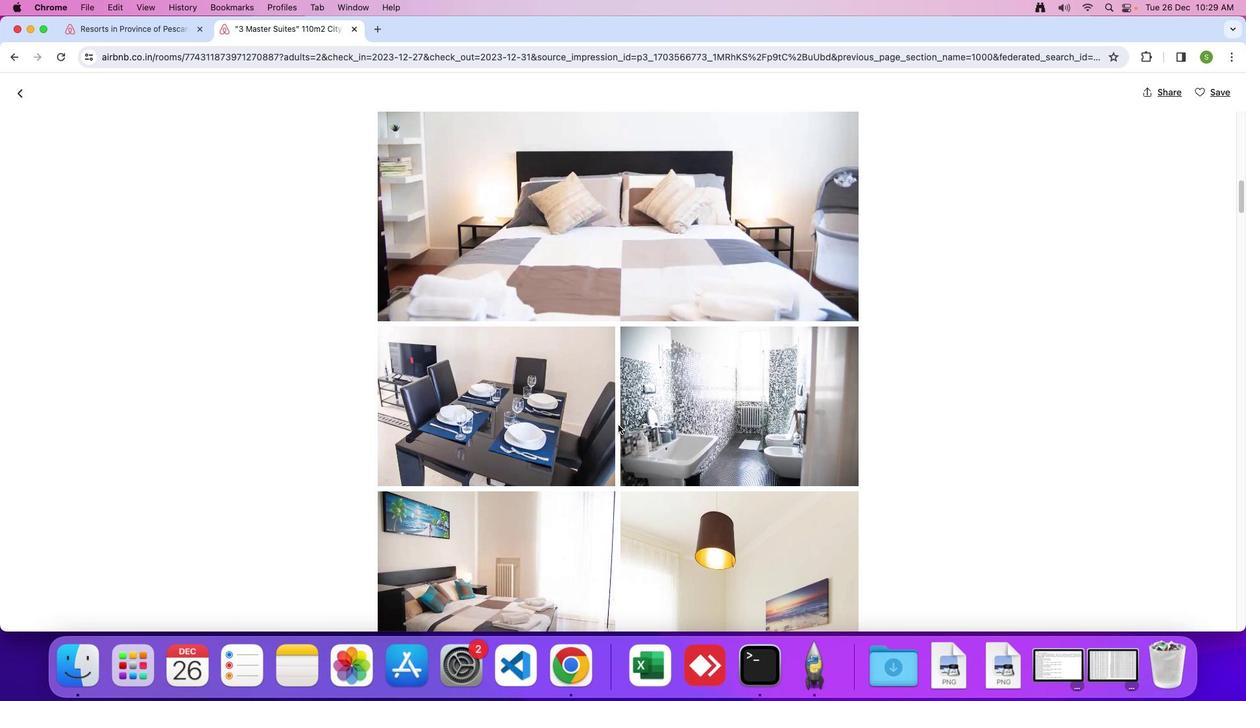 
Action: Mouse scrolled (618, 424) with delta (0, -1)
Screenshot: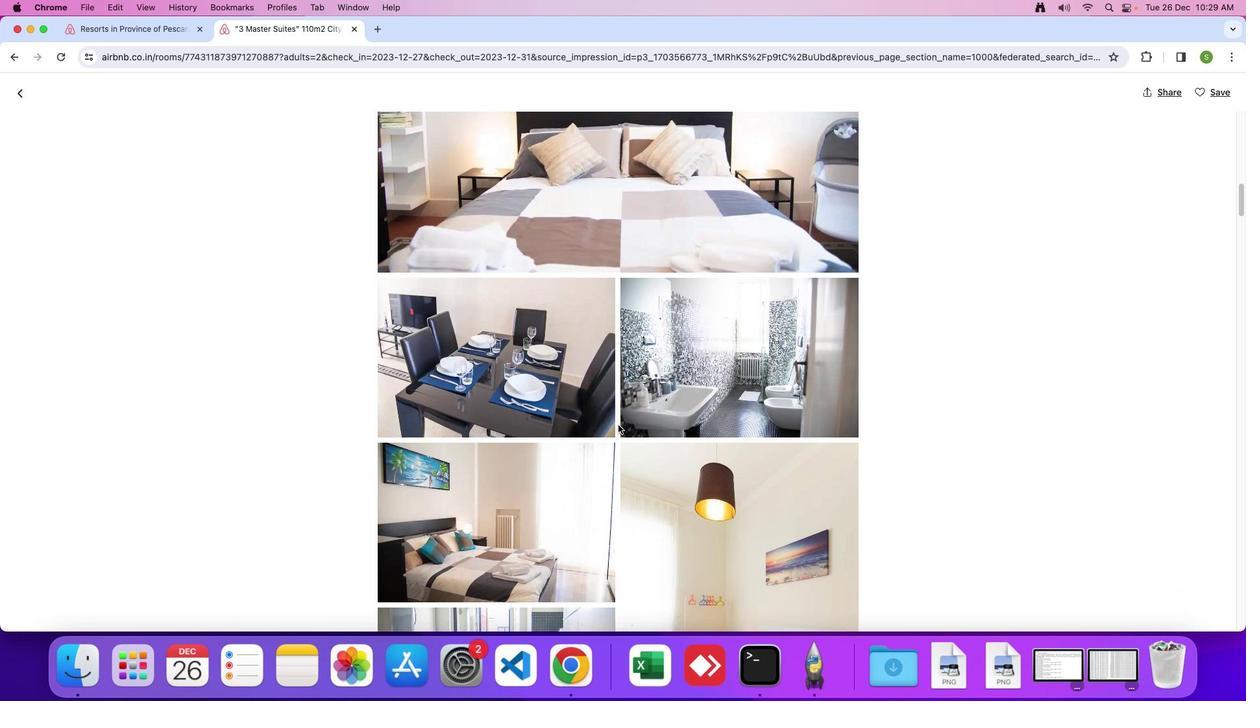 
Action: Mouse scrolled (618, 424) with delta (0, 0)
Screenshot: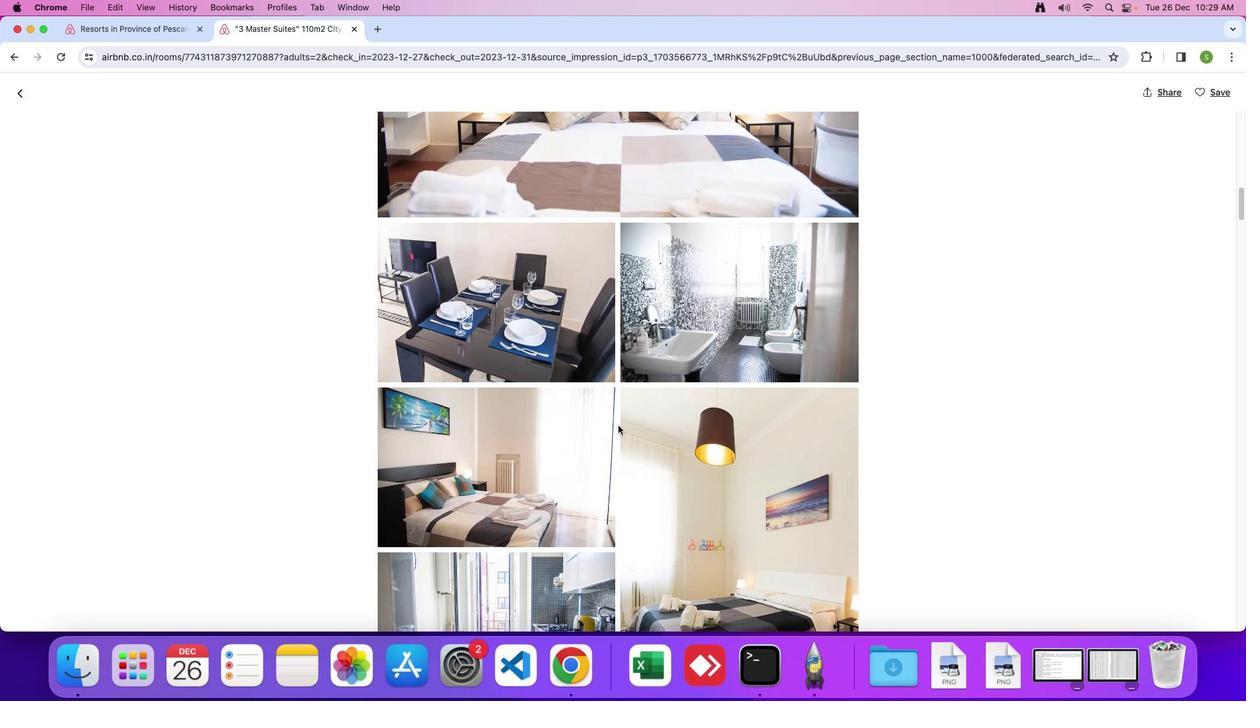 
Action: Mouse moved to (618, 425)
Screenshot: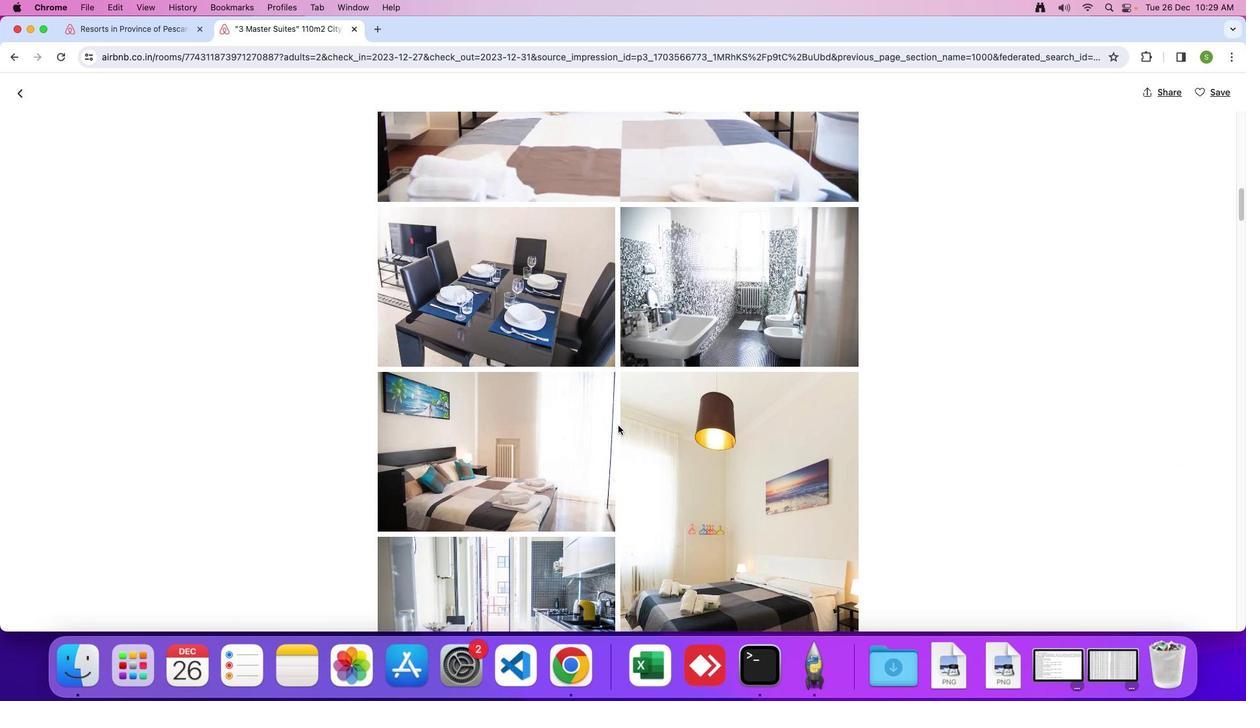 
Action: Mouse scrolled (618, 425) with delta (0, 0)
Screenshot: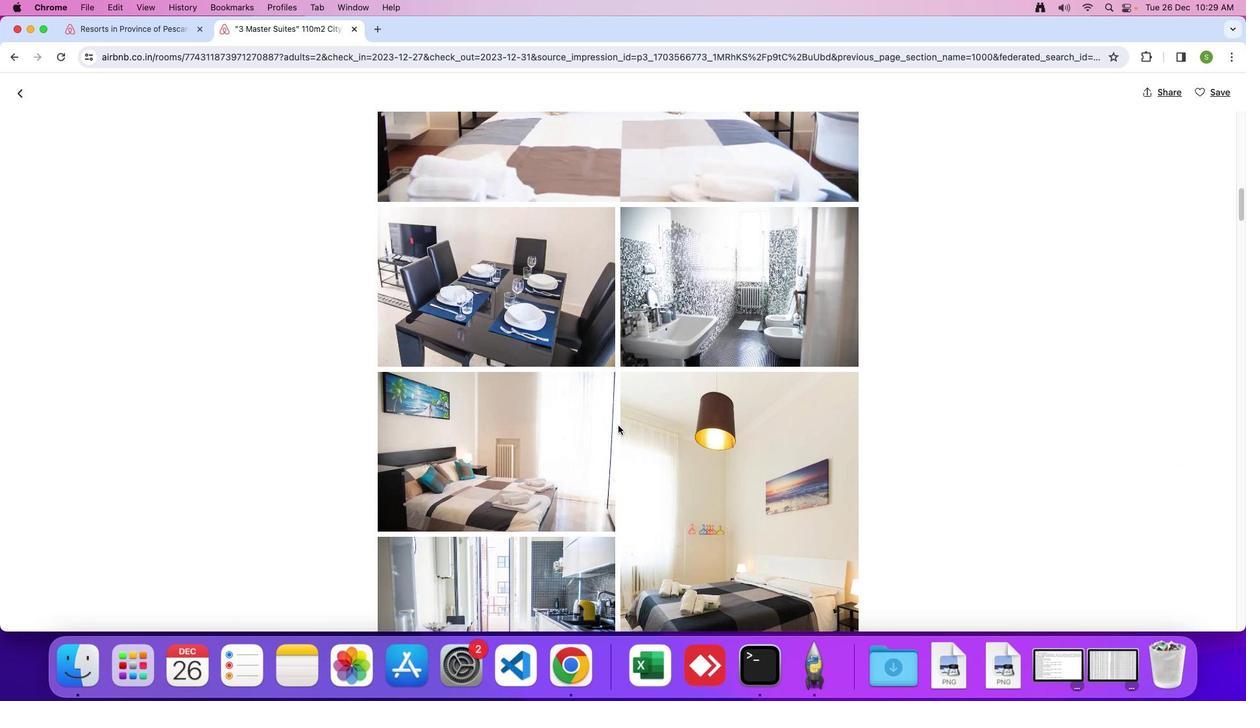 
Action: Mouse scrolled (618, 425) with delta (0, -1)
Screenshot: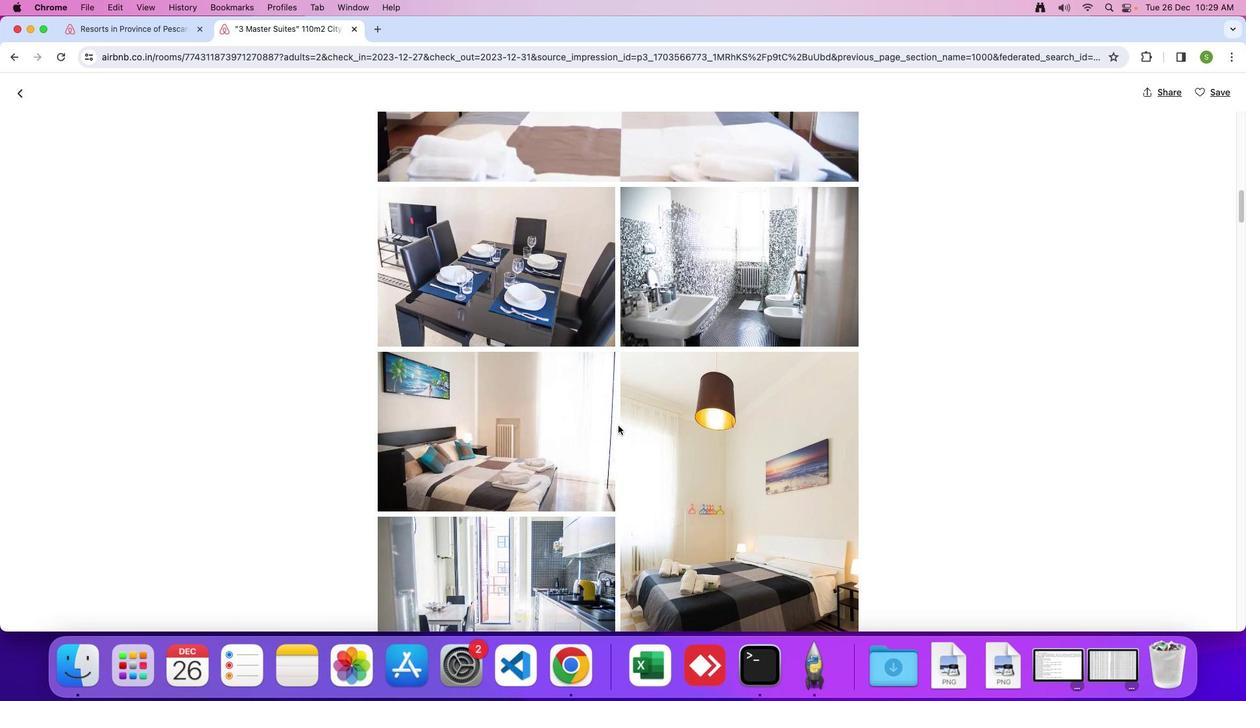 
Action: Mouse moved to (618, 425)
Screenshot: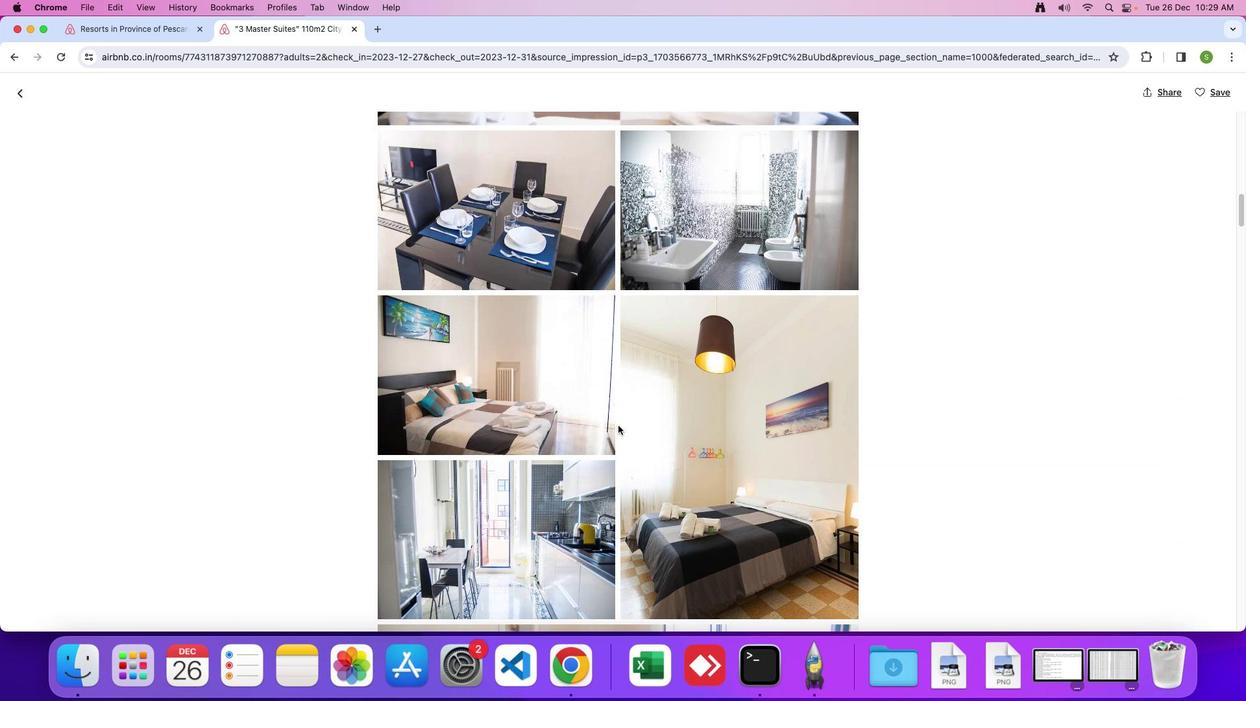 
Action: Mouse scrolled (618, 425) with delta (0, 0)
Screenshot: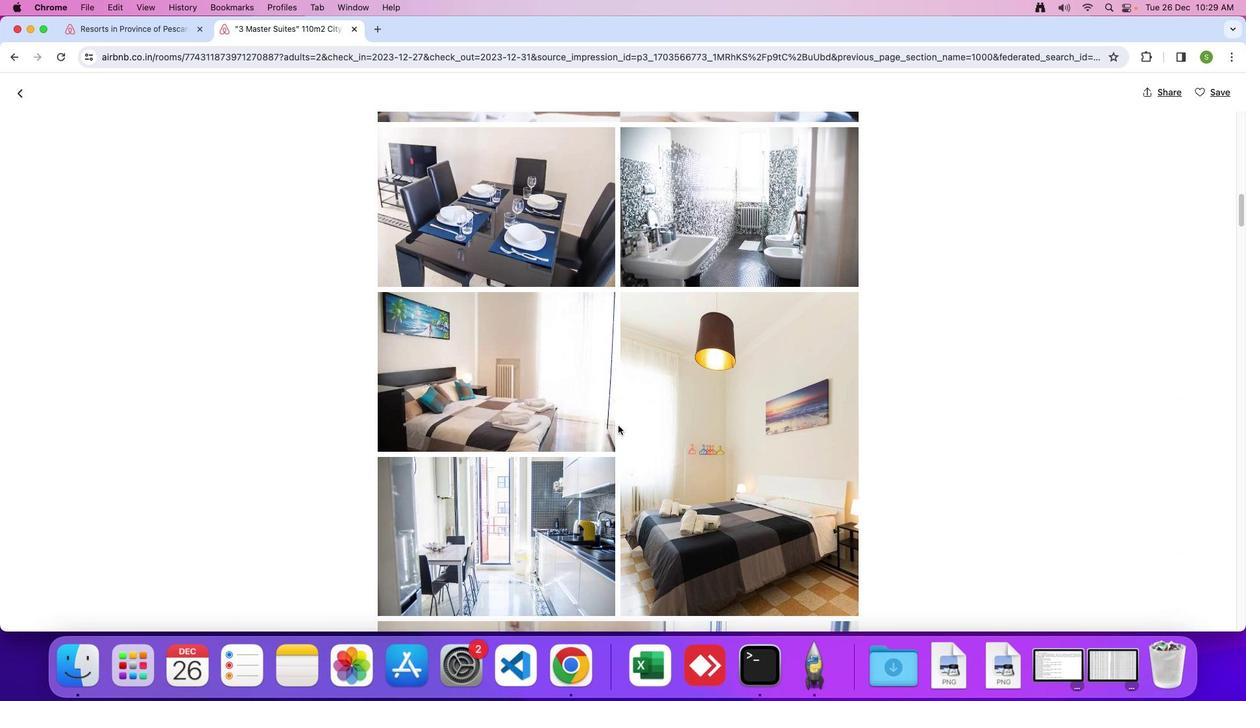 
Action: Mouse scrolled (618, 425) with delta (0, 0)
Screenshot: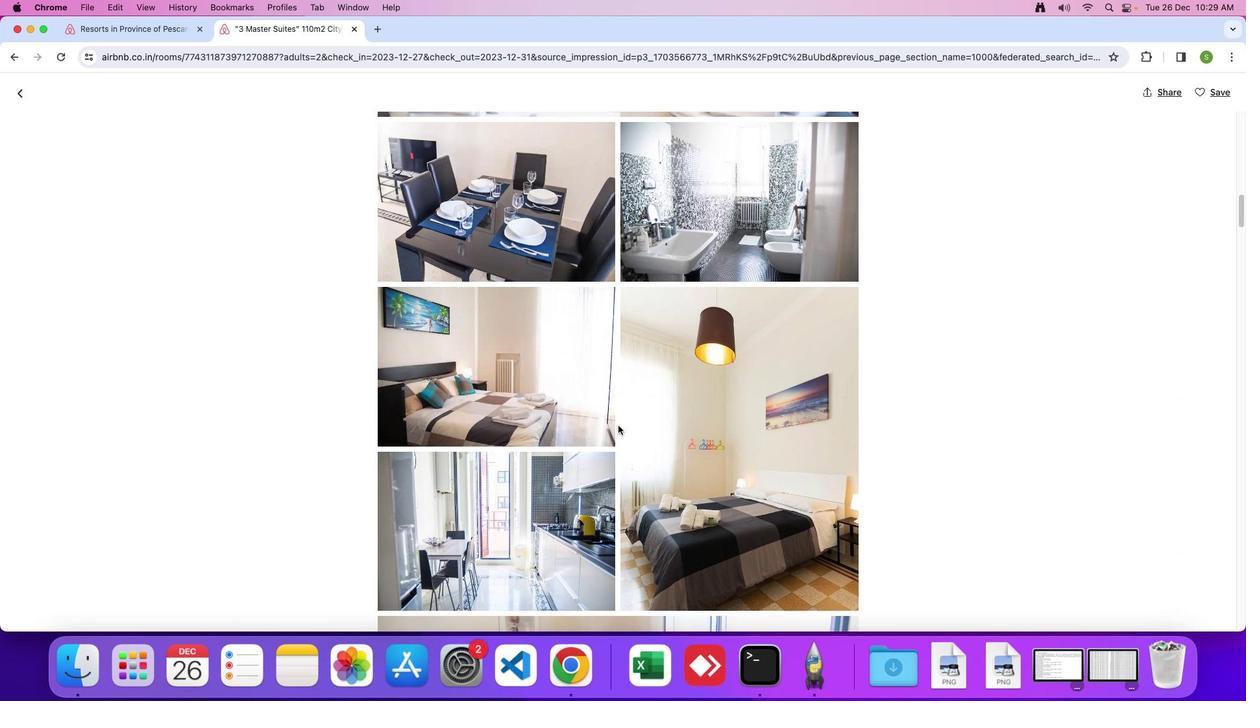 
Action: Mouse scrolled (618, 425) with delta (0, -1)
Screenshot: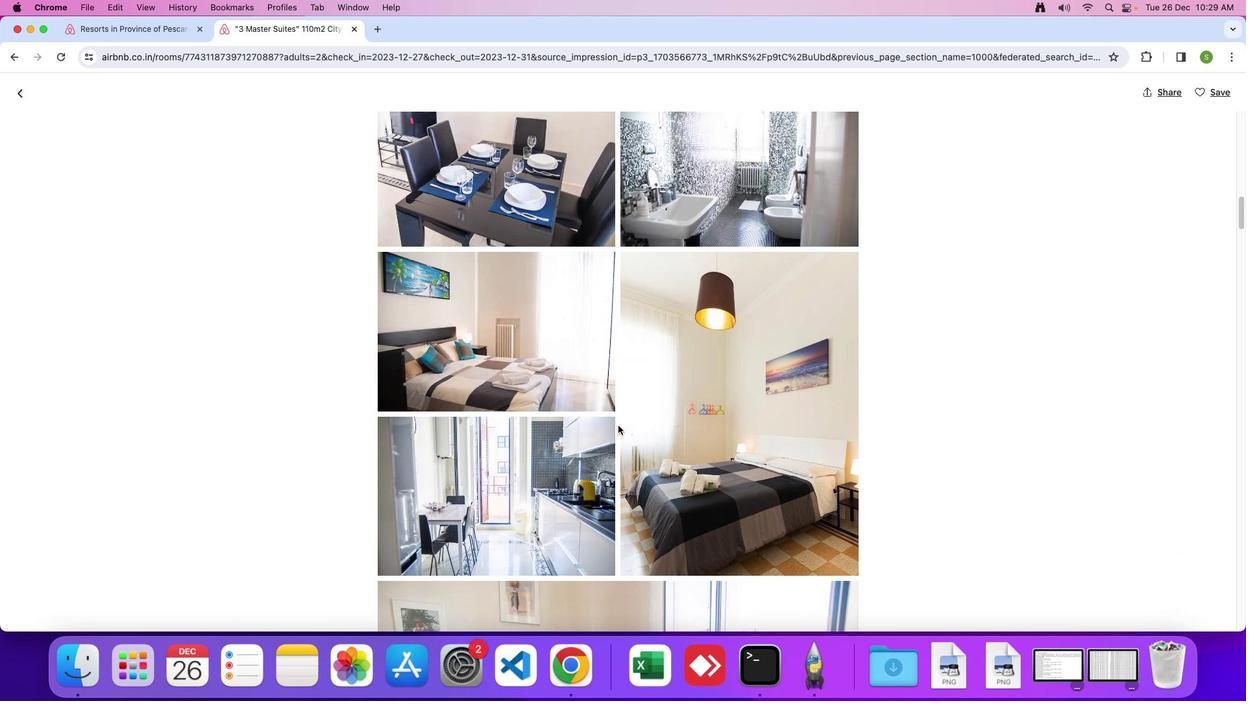 
Action: Mouse moved to (618, 426)
Screenshot: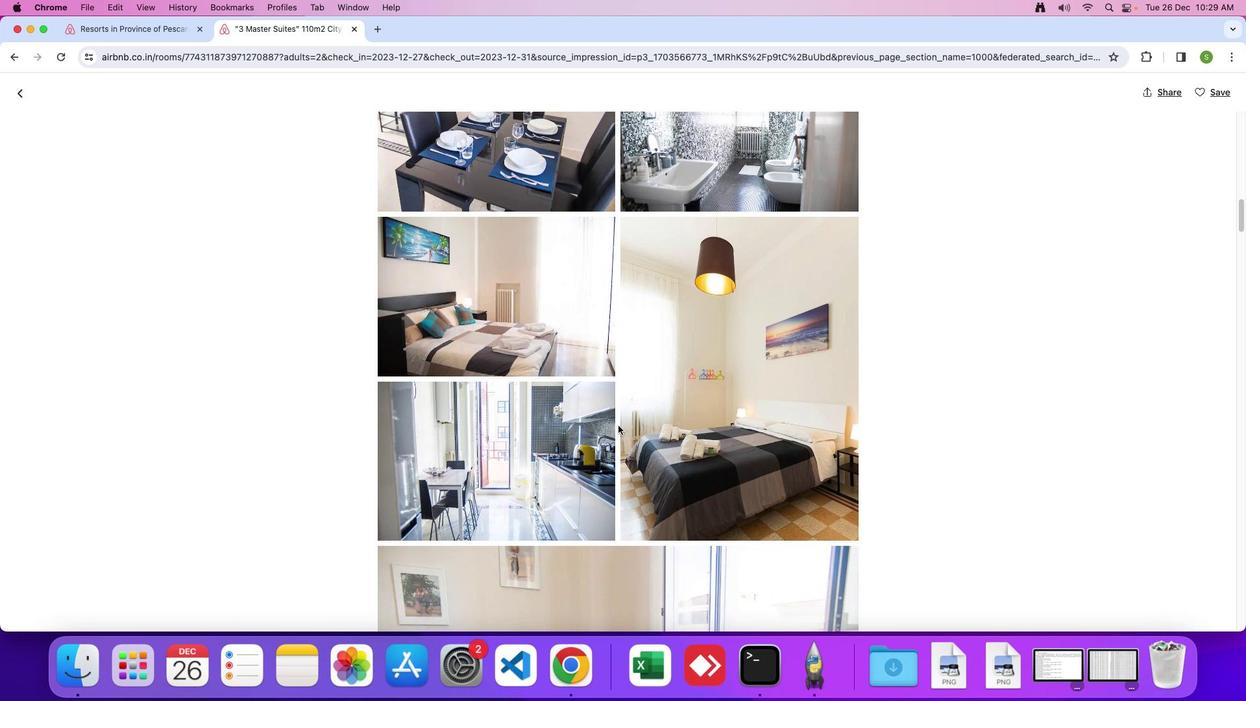 
Action: Mouse scrolled (618, 426) with delta (0, 0)
Screenshot: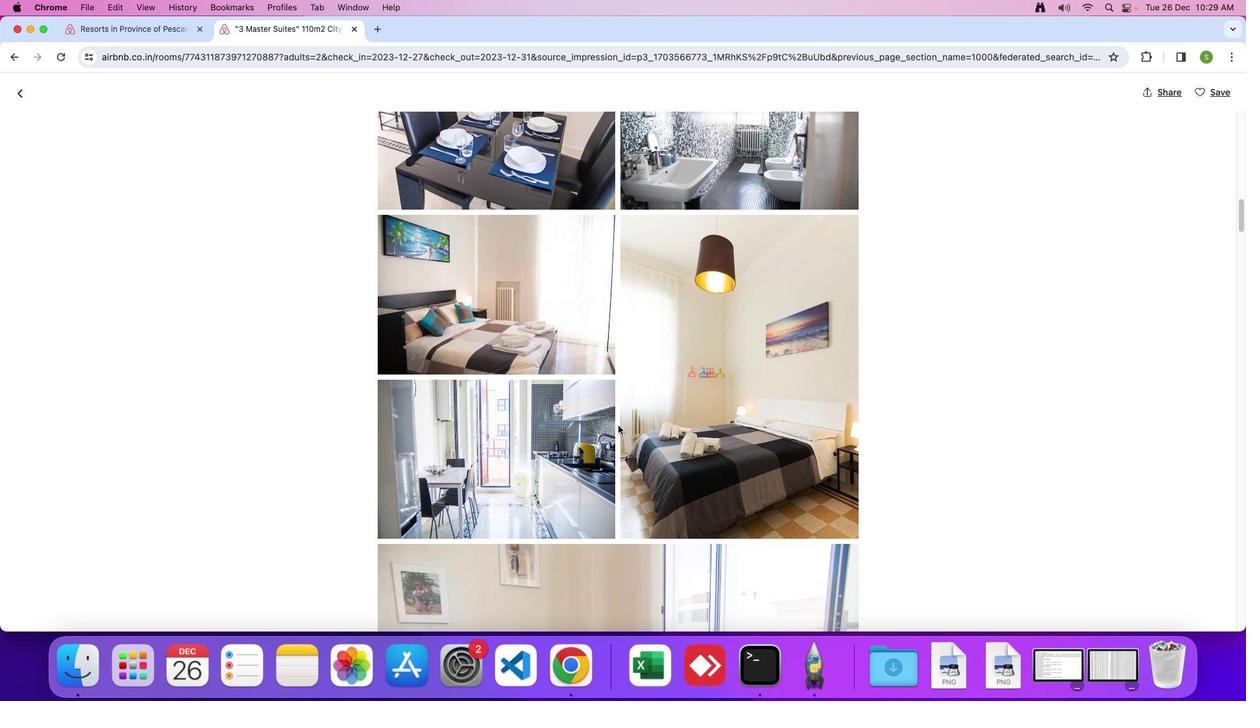 
Action: Mouse scrolled (618, 426) with delta (0, 0)
Screenshot: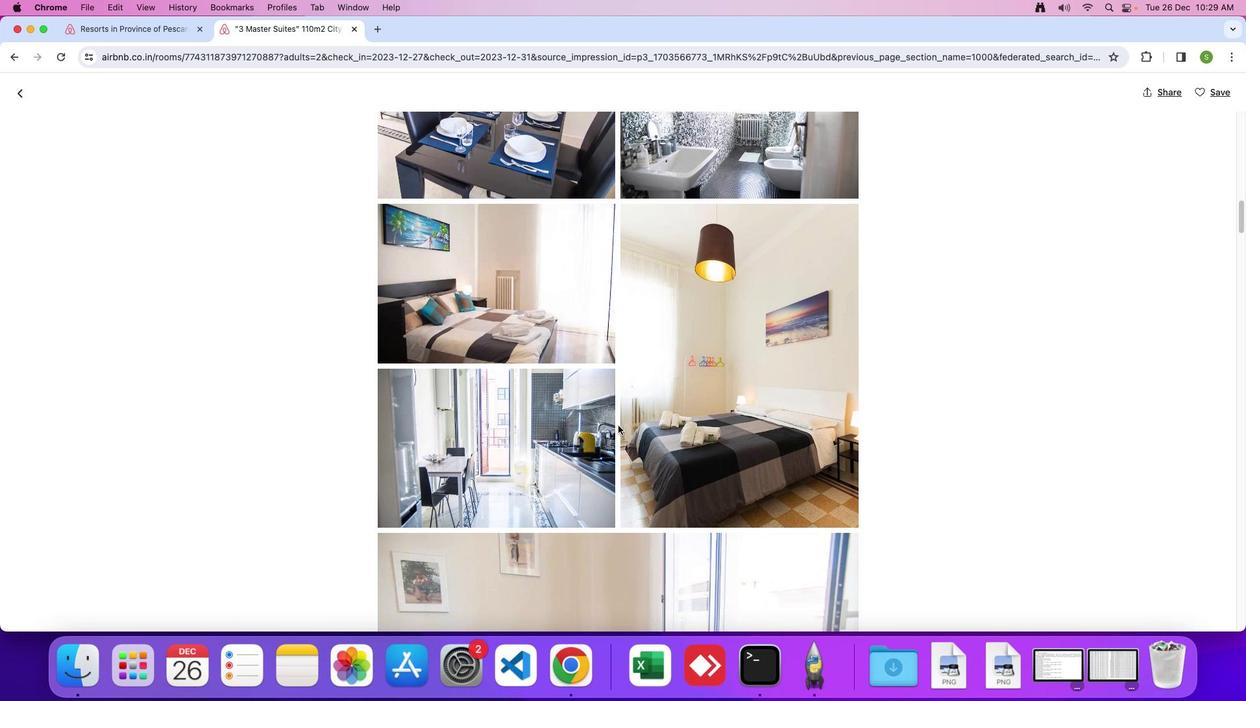 
Action: Mouse scrolled (618, 426) with delta (0, -1)
Screenshot: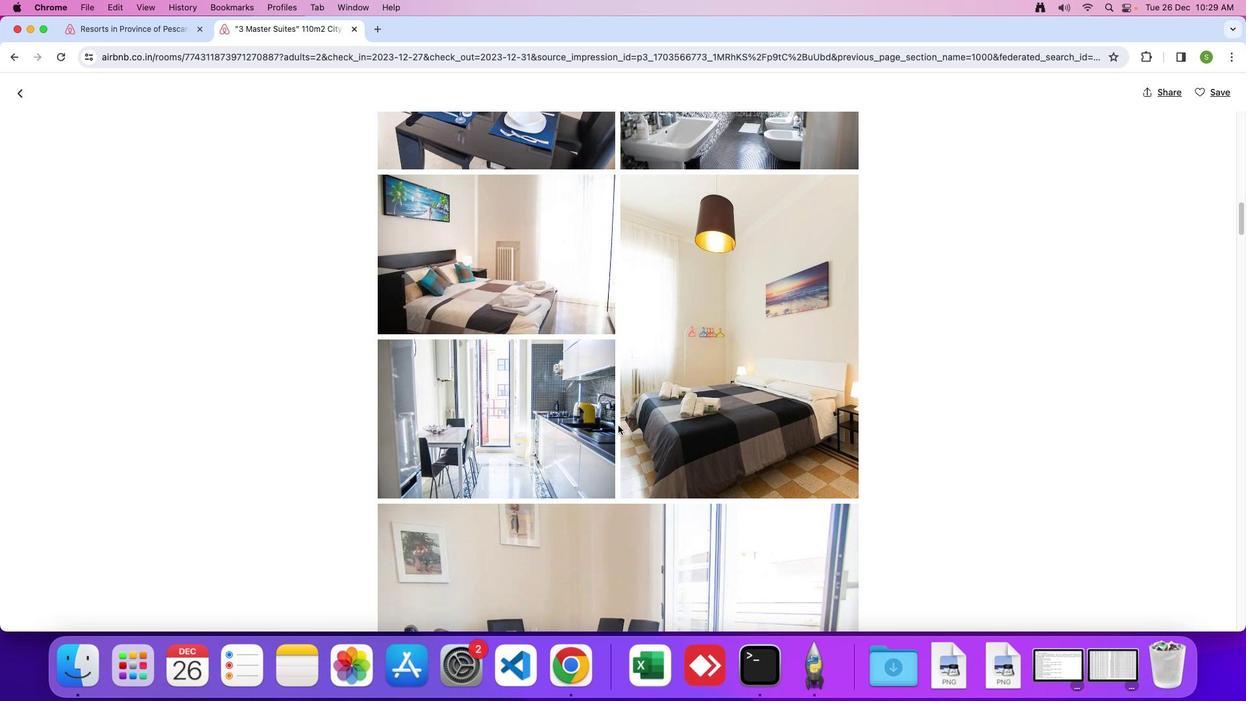
Action: Mouse moved to (618, 426)
Screenshot: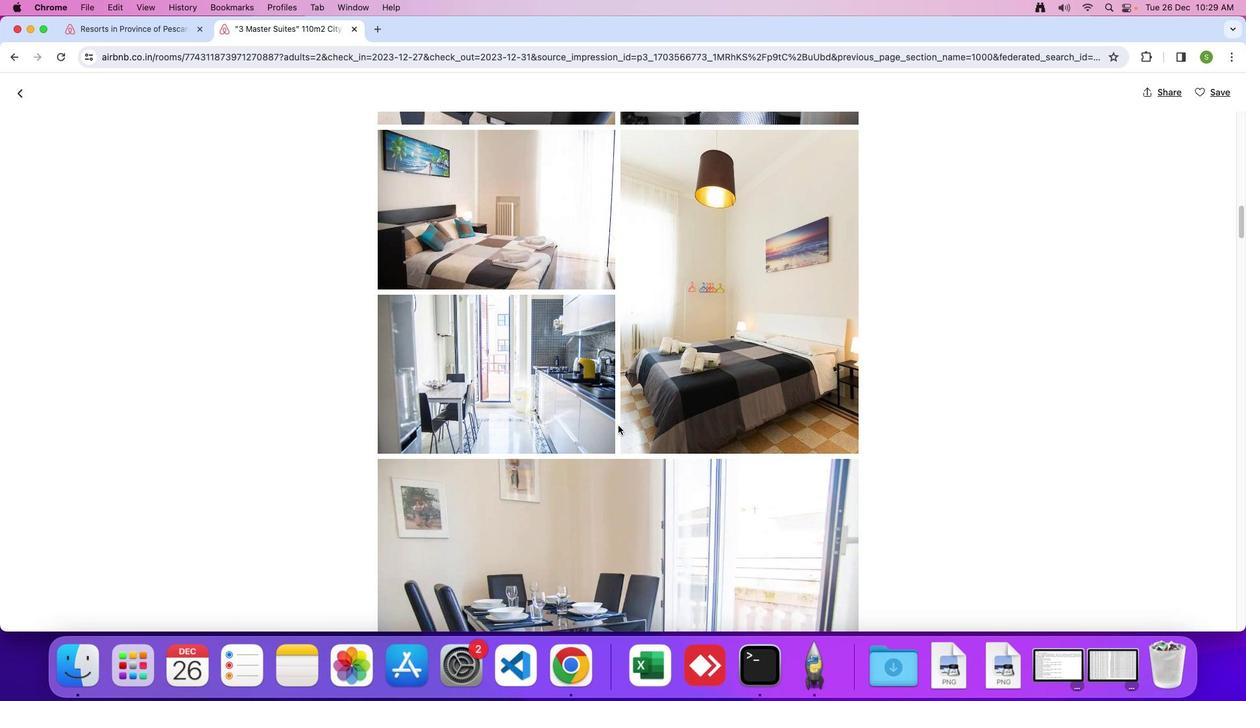 
Action: Mouse scrolled (618, 426) with delta (0, 0)
Screenshot: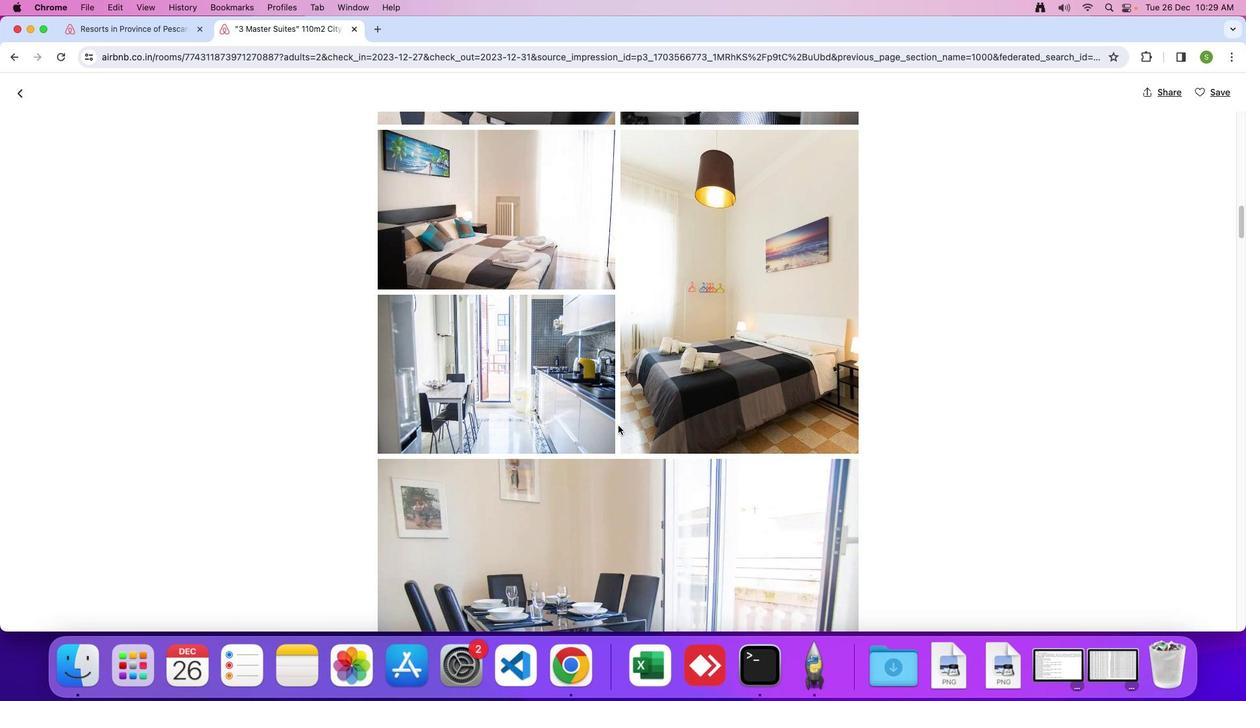 
Action: Mouse moved to (618, 425)
Screenshot: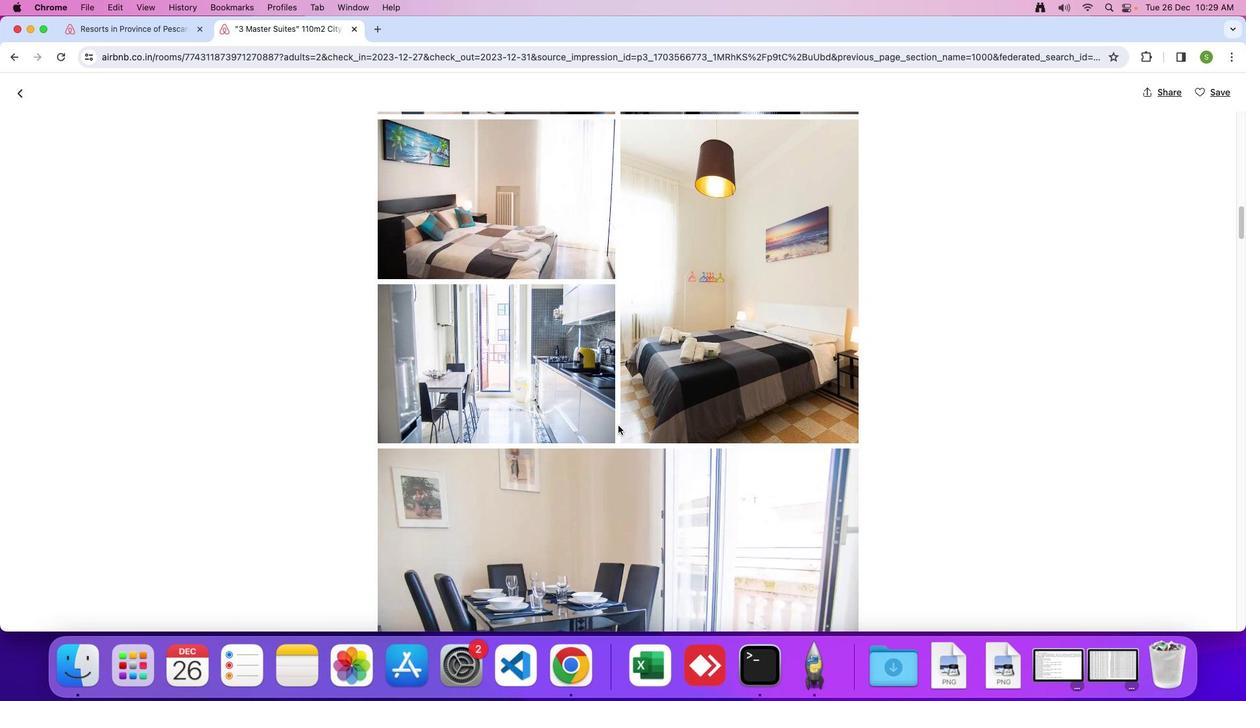 
Action: Mouse scrolled (618, 425) with delta (0, 0)
Screenshot: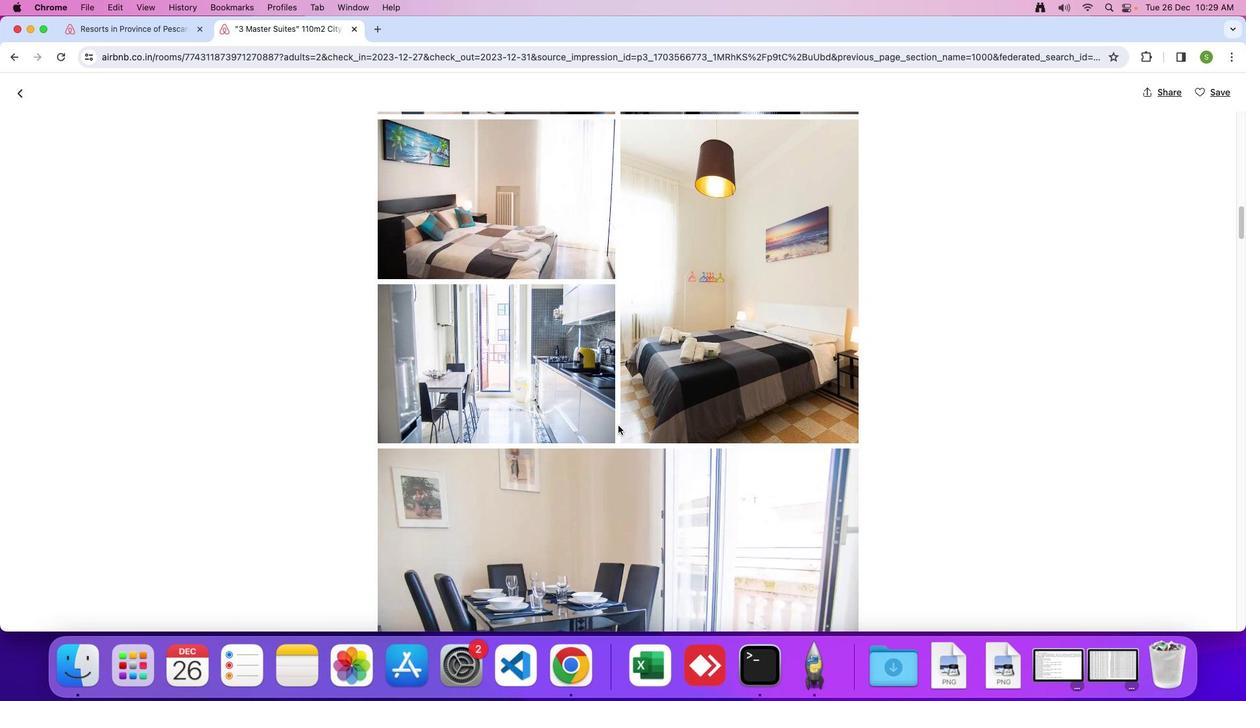 
Action: Mouse scrolled (618, 425) with delta (0, 0)
Screenshot: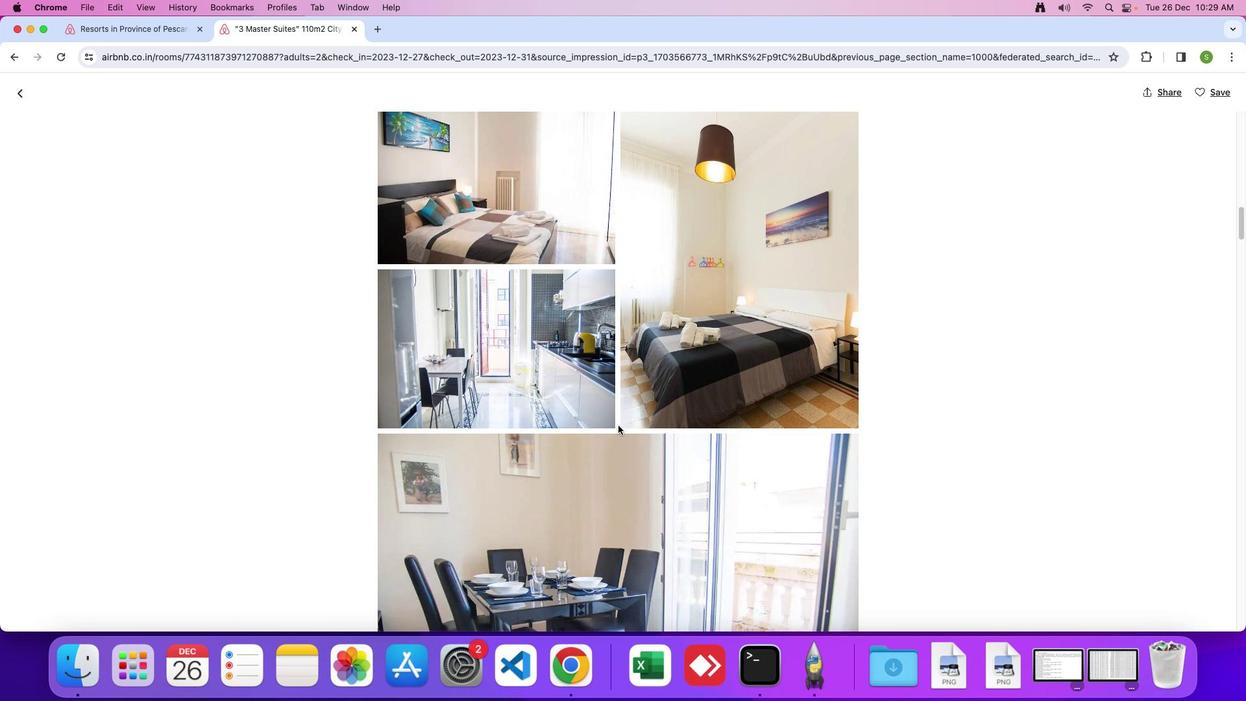 
Action: Mouse scrolled (618, 425) with delta (0, 0)
Screenshot: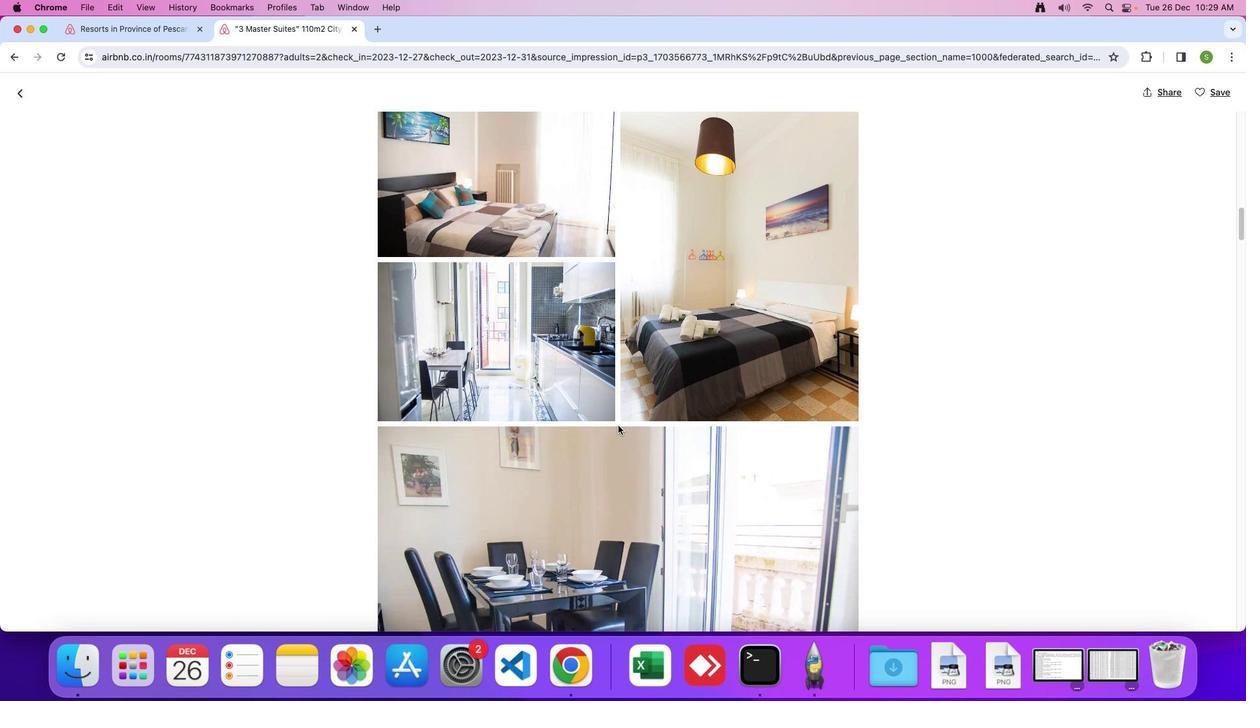 
Action: Mouse scrolled (618, 425) with delta (0, 0)
Screenshot: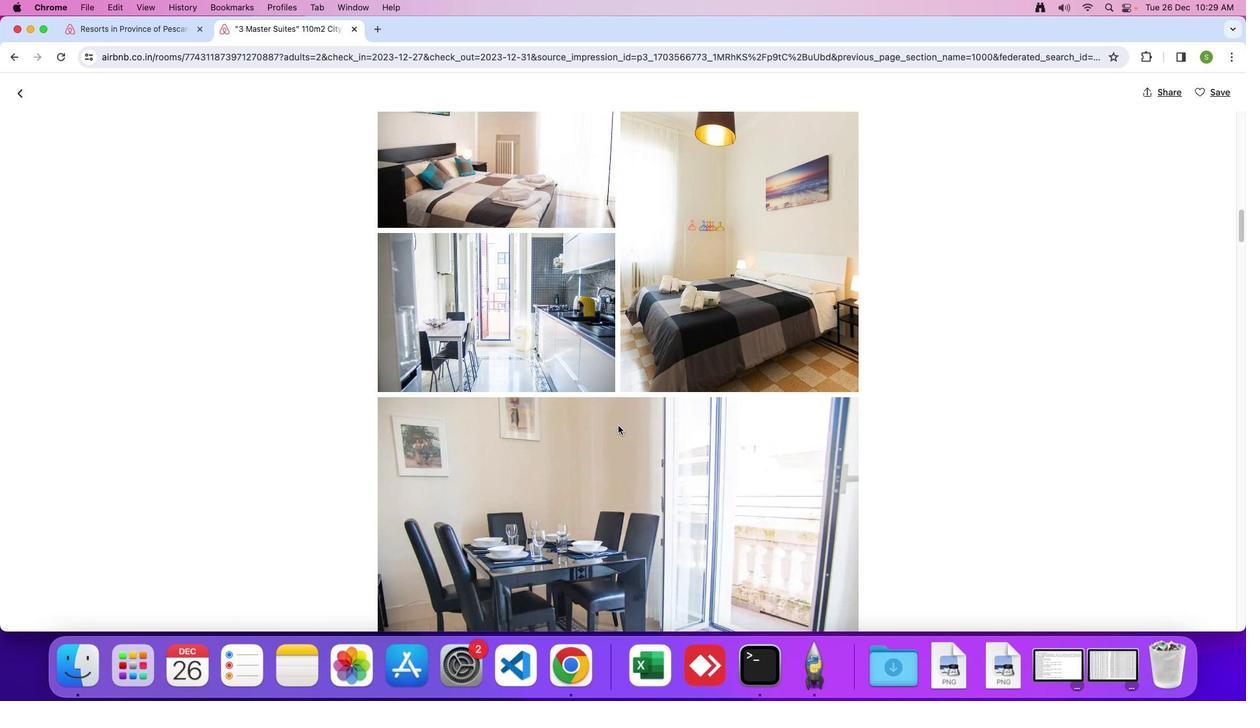 
Action: Mouse scrolled (618, 425) with delta (0, 0)
Screenshot: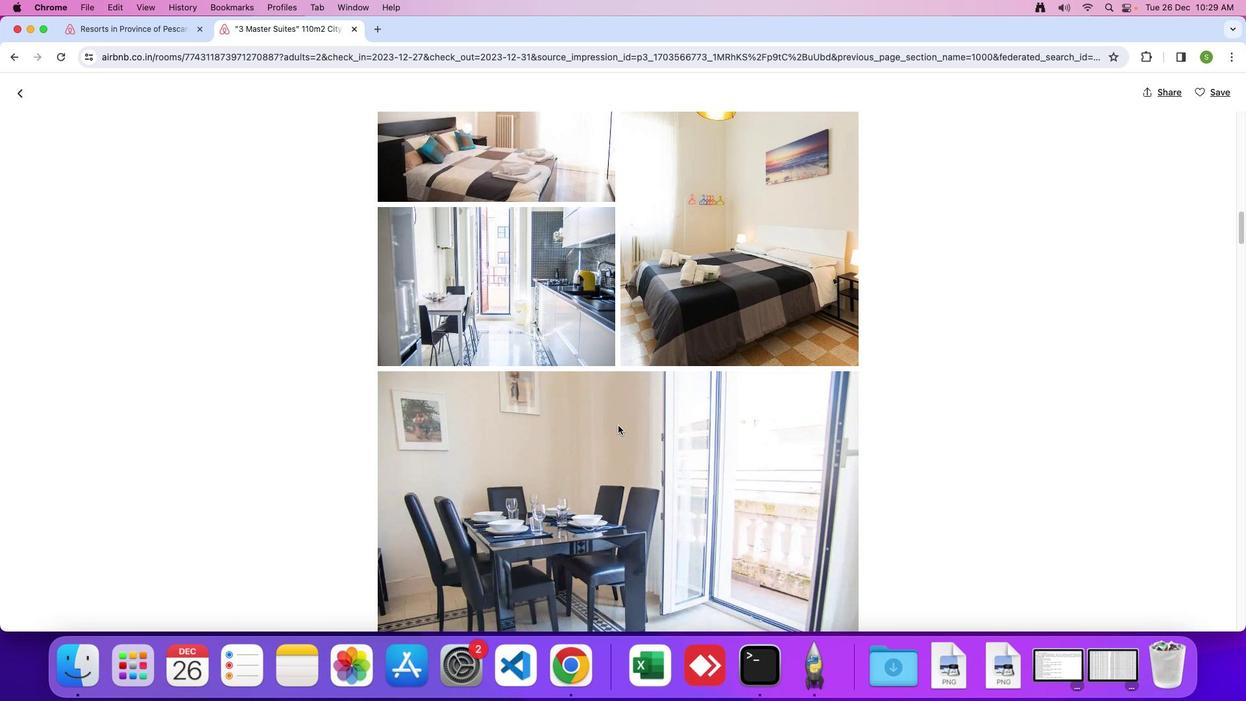 
Action: Mouse scrolled (618, 425) with delta (0, 0)
Screenshot: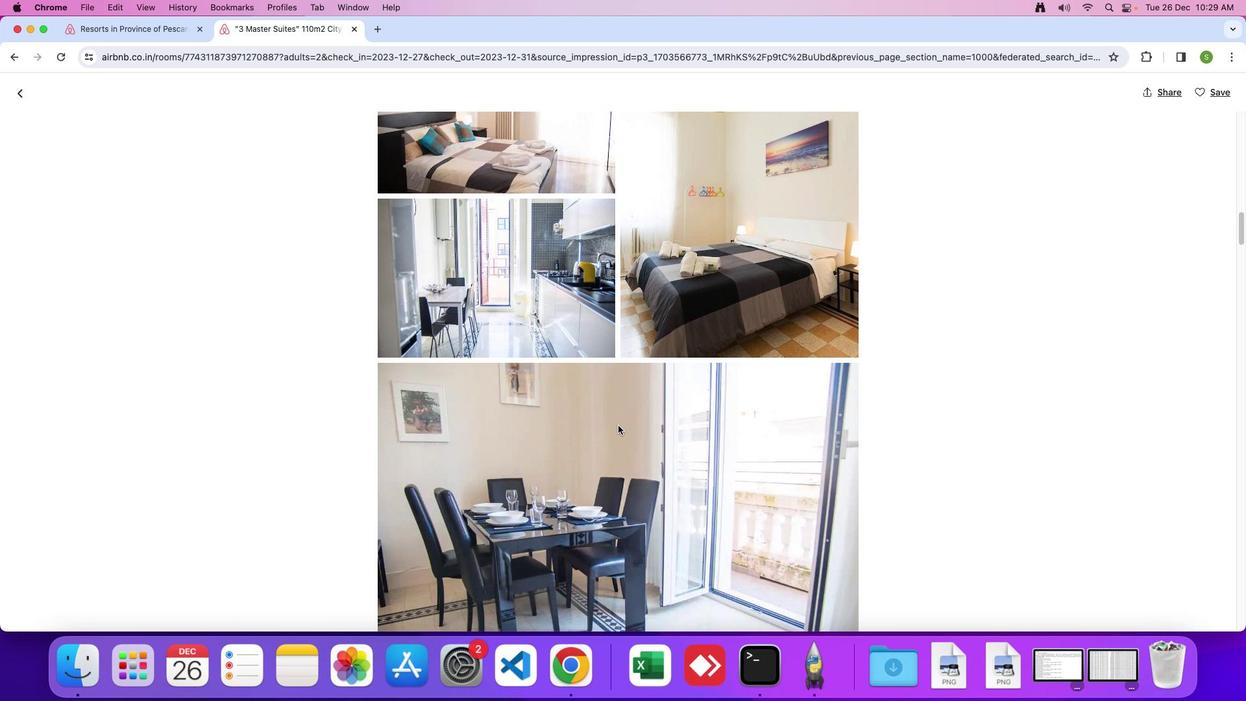 
Action: Mouse scrolled (618, 425) with delta (0, 0)
Screenshot: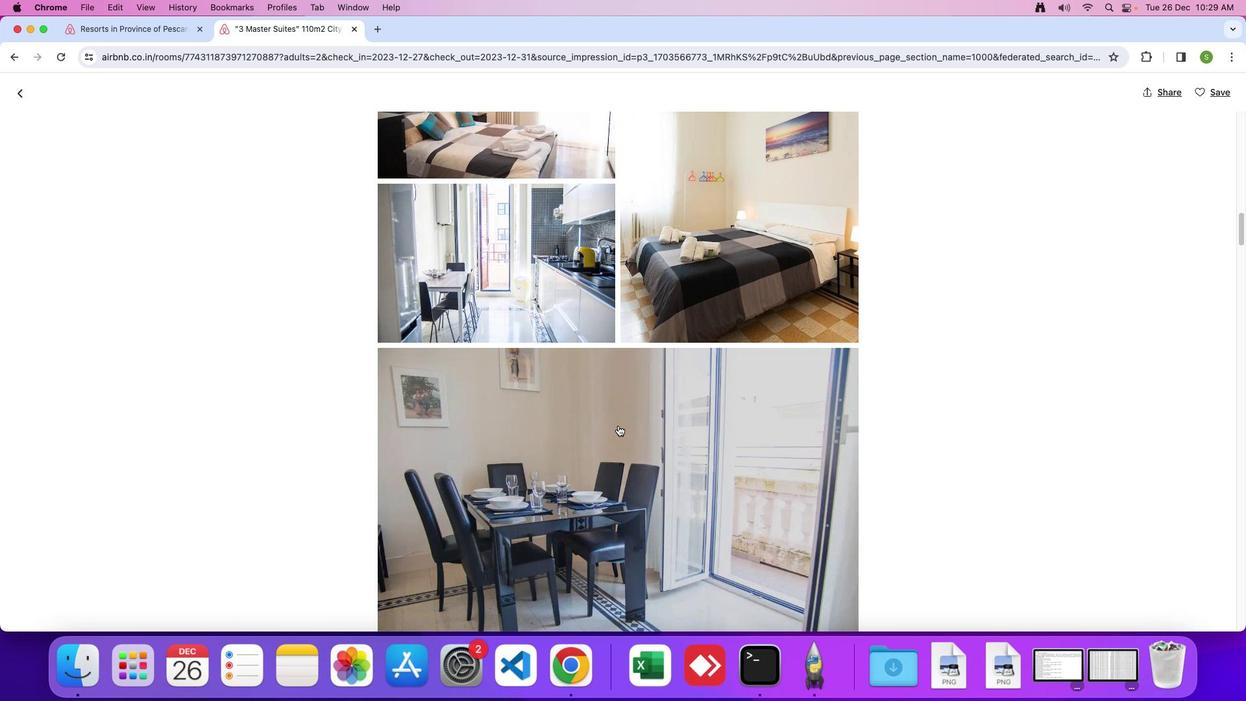 
Action: Mouse scrolled (618, 425) with delta (0, 0)
Screenshot: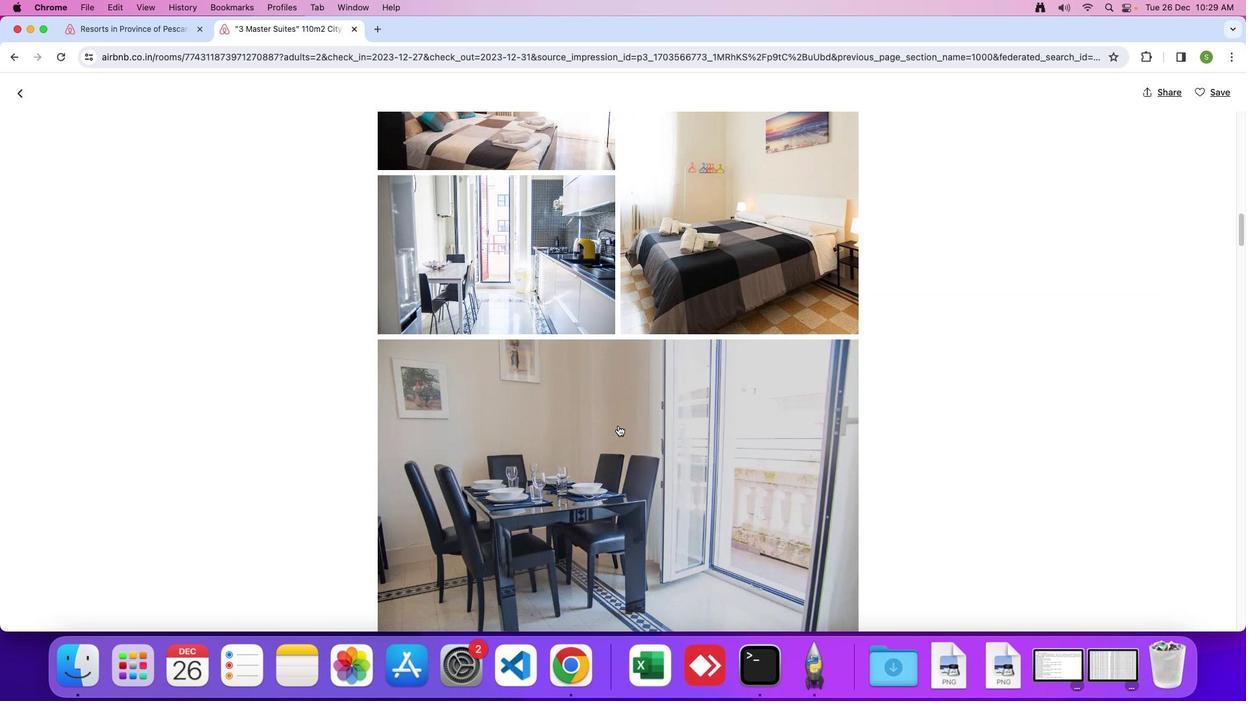 
Action: Mouse scrolled (618, 425) with delta (0, 0)
Screenshot: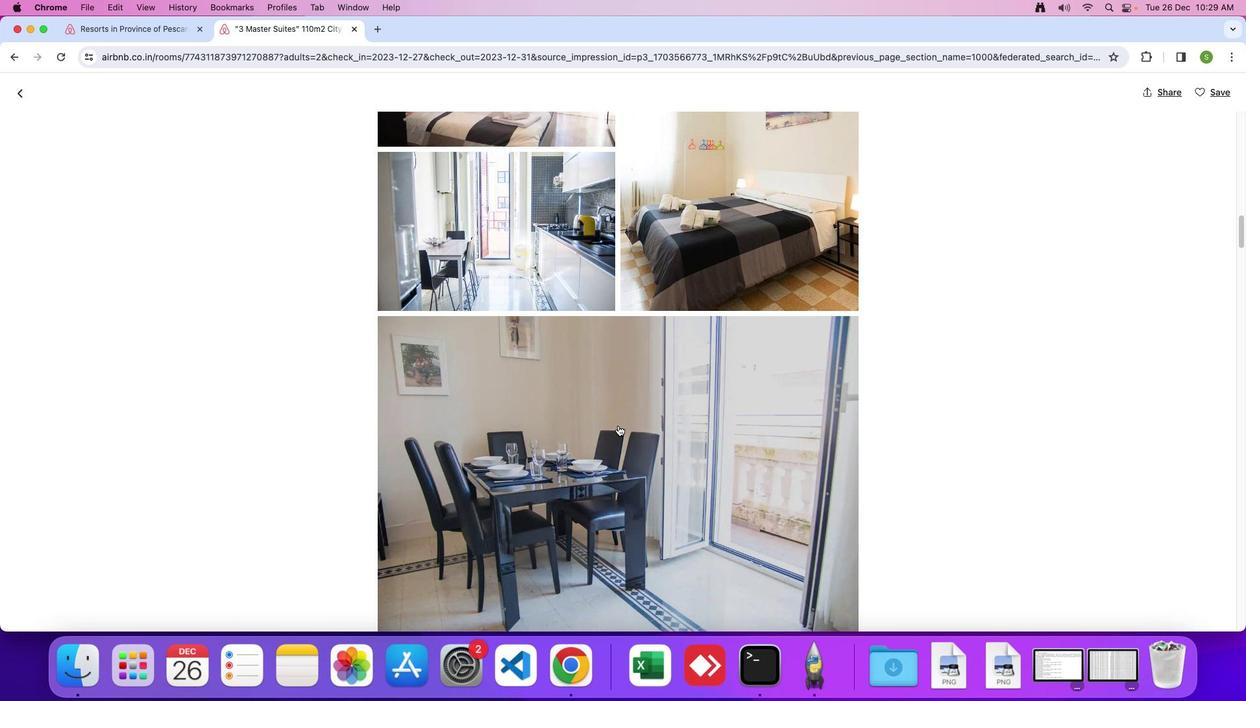 
Action: Mouse scrolled (618, 425) with delta (0, 0)
Screenshot: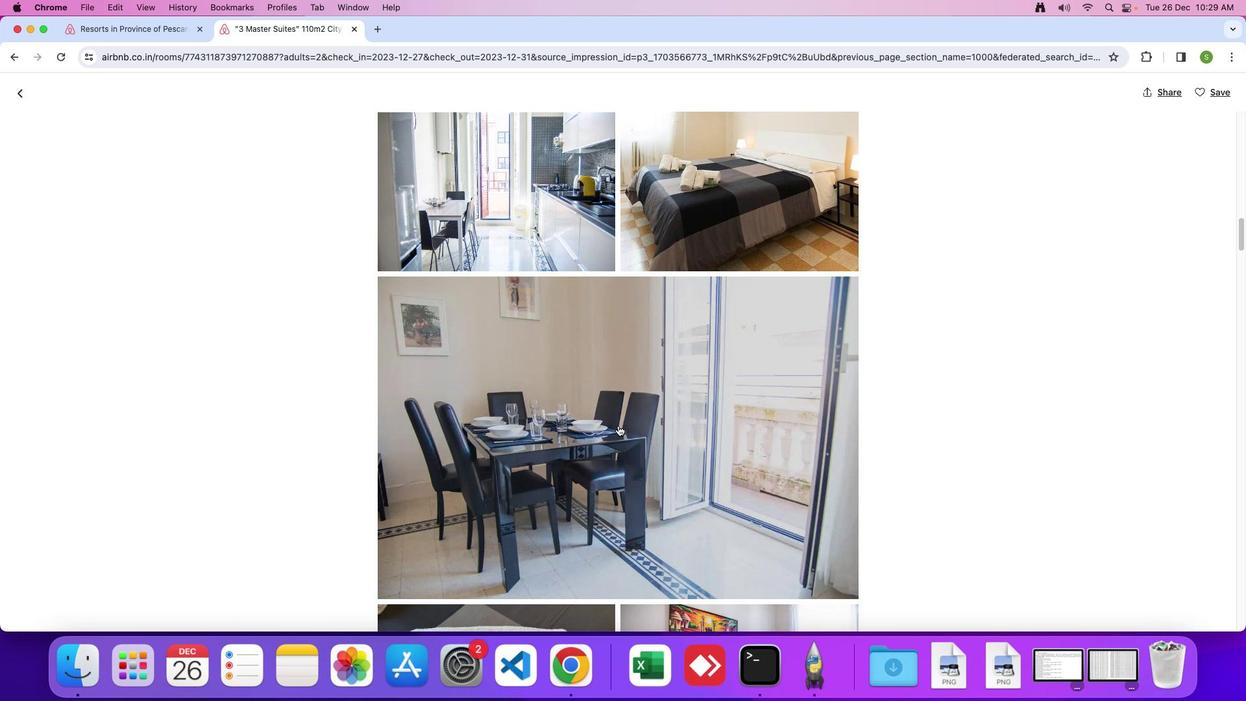 
Action: Mouse scrolled (618, 425) with delta (0, 0)
Screenshot: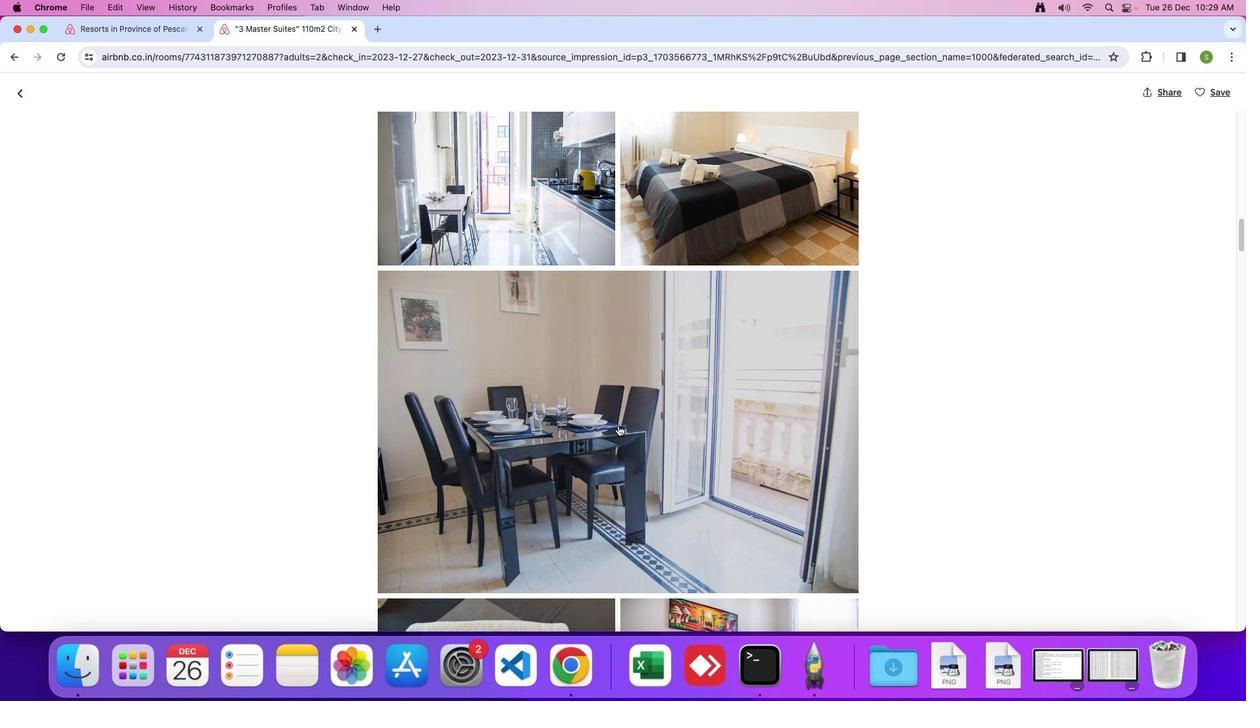 
Action: Mouse scrolled (618, 425) with delta (0, 0)
Screenshot: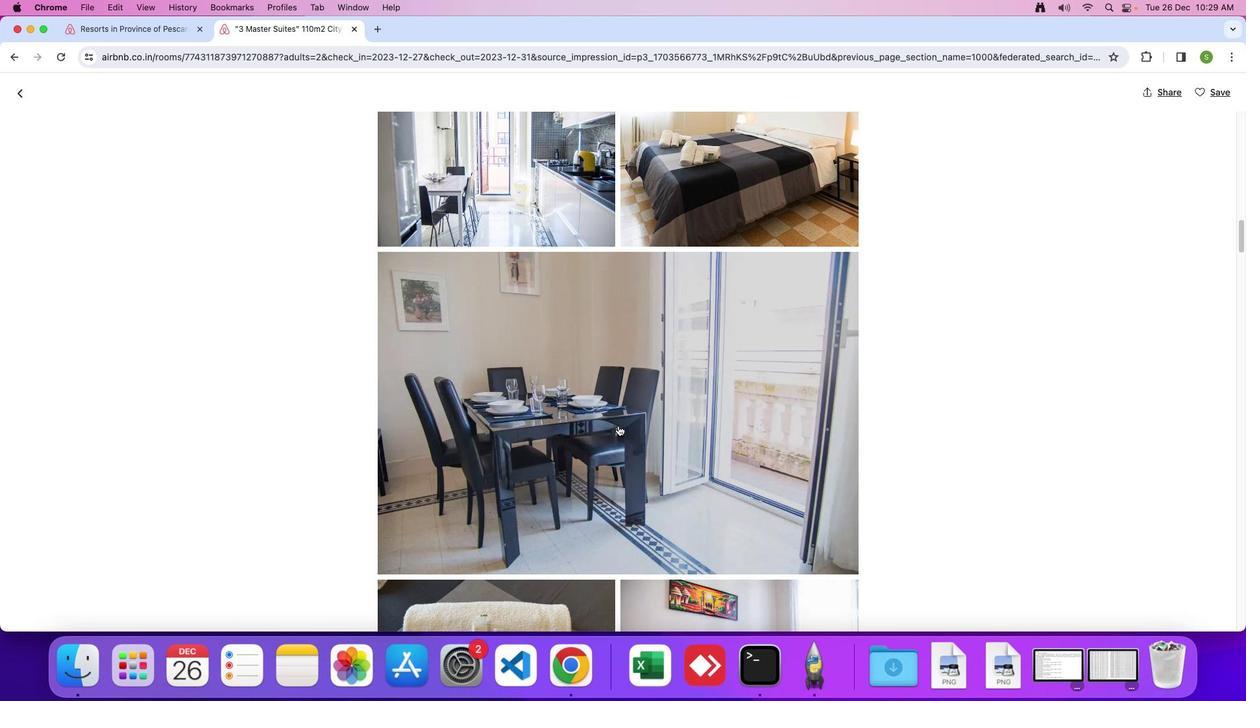 
Action: Mouse scrolled (618, 425) with delta (0, 0)
Screenshot: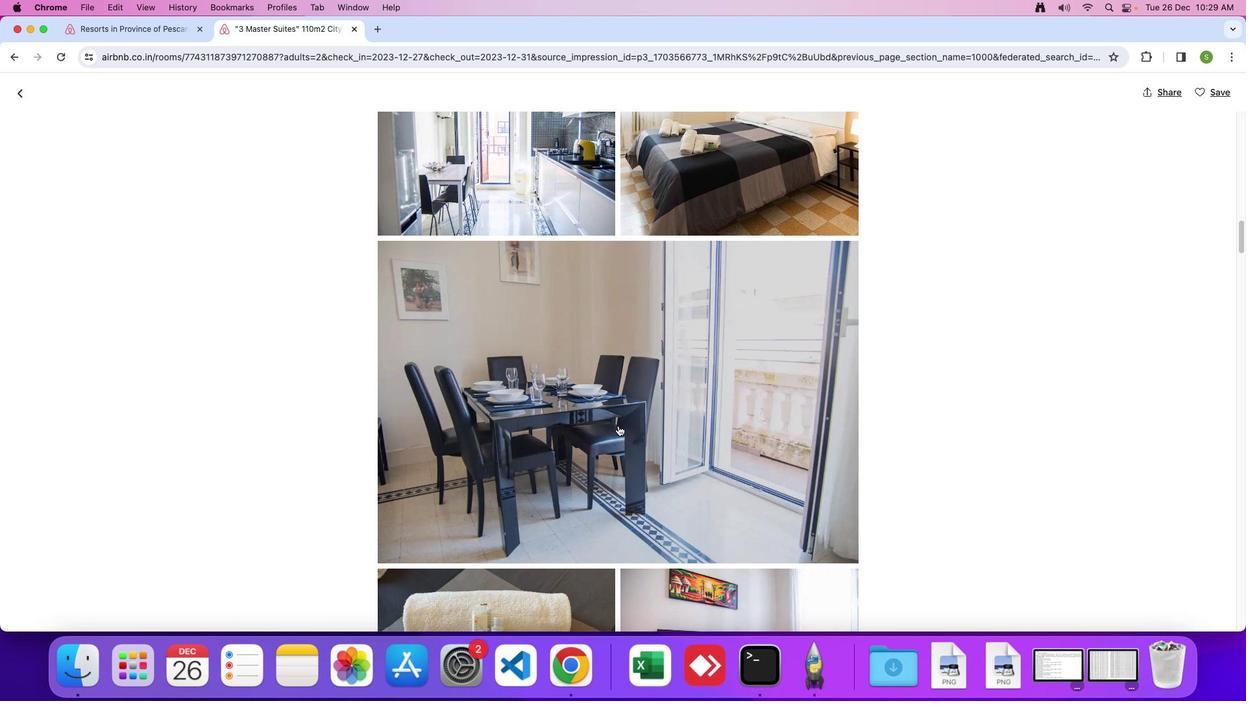 
Action: Mouse moved to (618, 425)
Screenshot: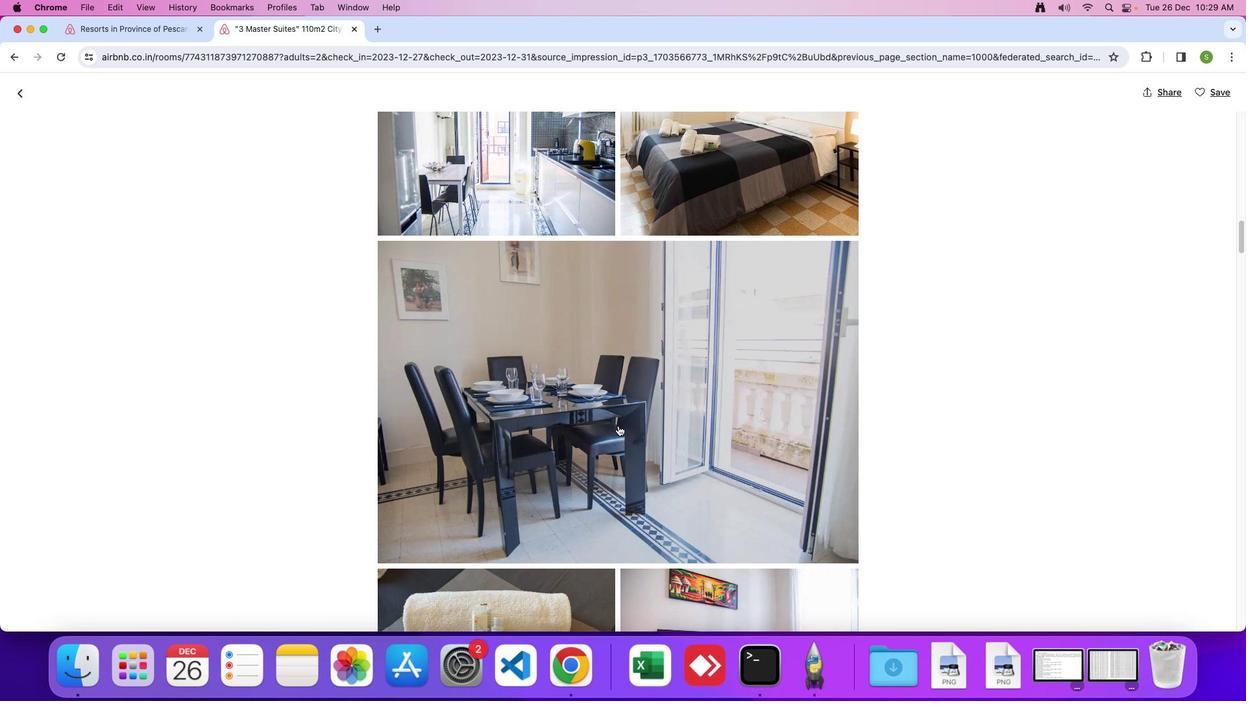 
Action: Mouse scrolled (618, 425) with delta (0, -1)
Screenshot: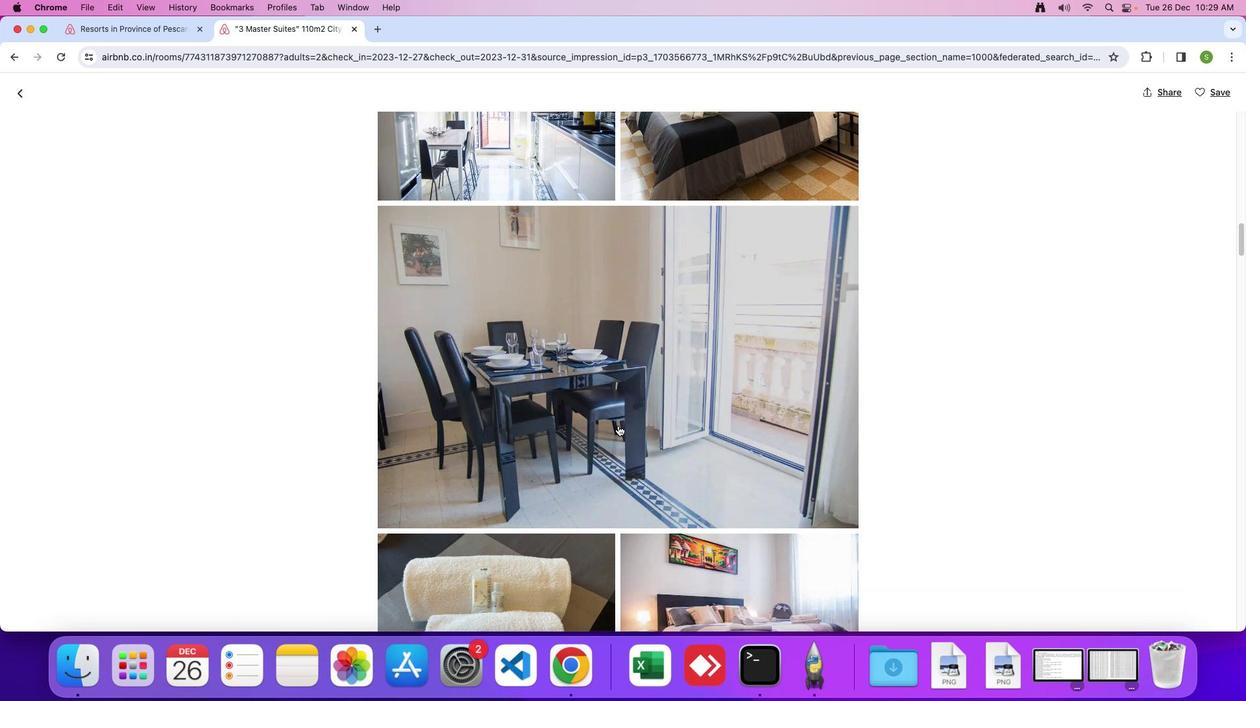 
Action: Mouse scrolled (618, 425) with delta (0, 0)
Screenshot: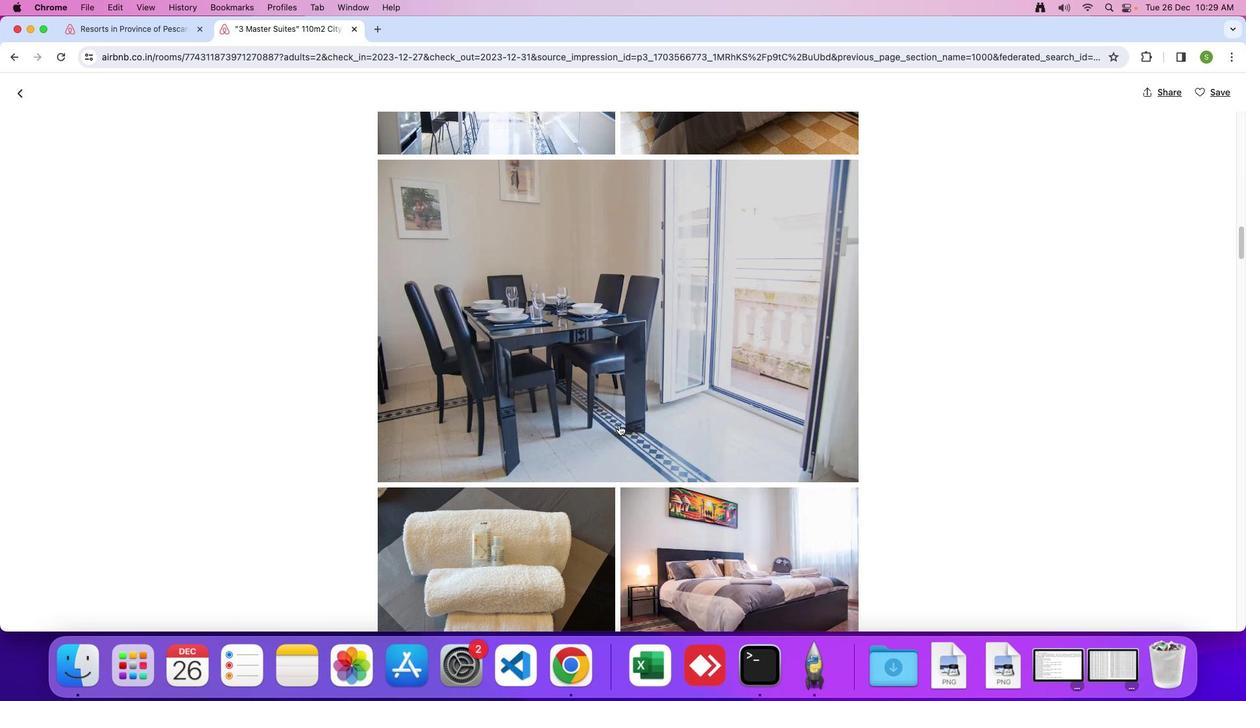 
Action: Mouse scrolled (618, 425) with delta (0, 0)
Screenshot: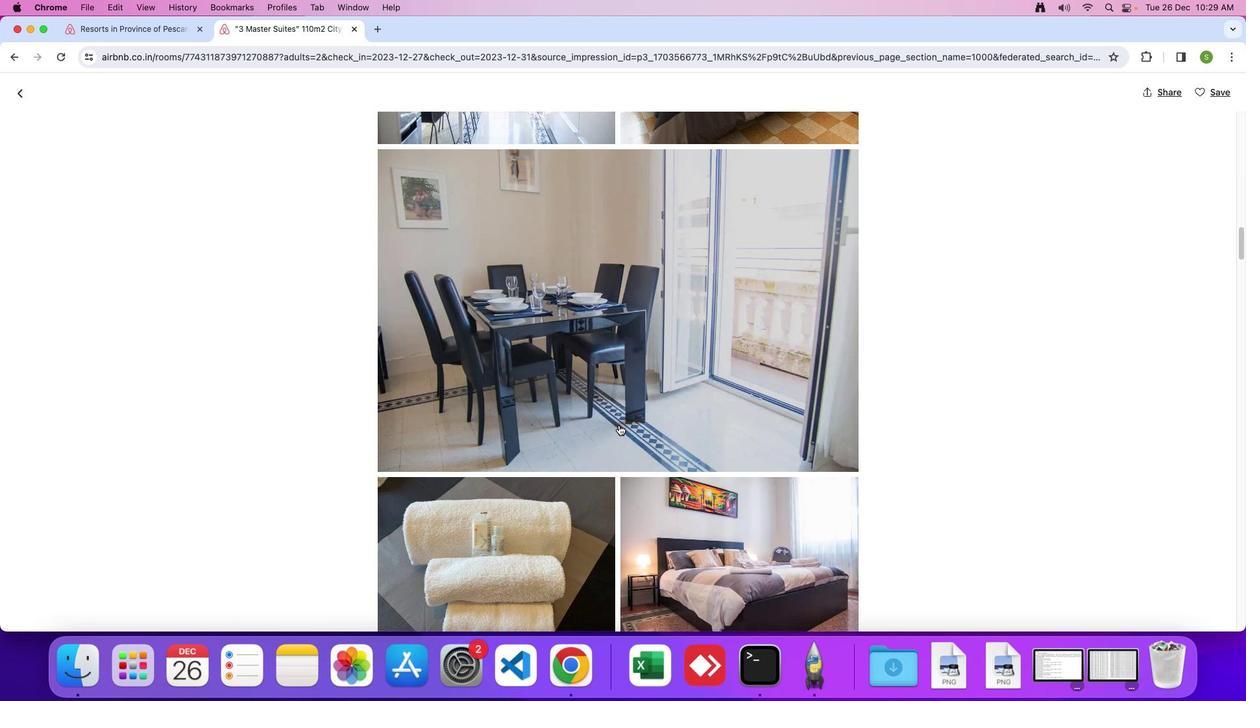 
Action: Mouse moved to (618, 425)
Screenshot: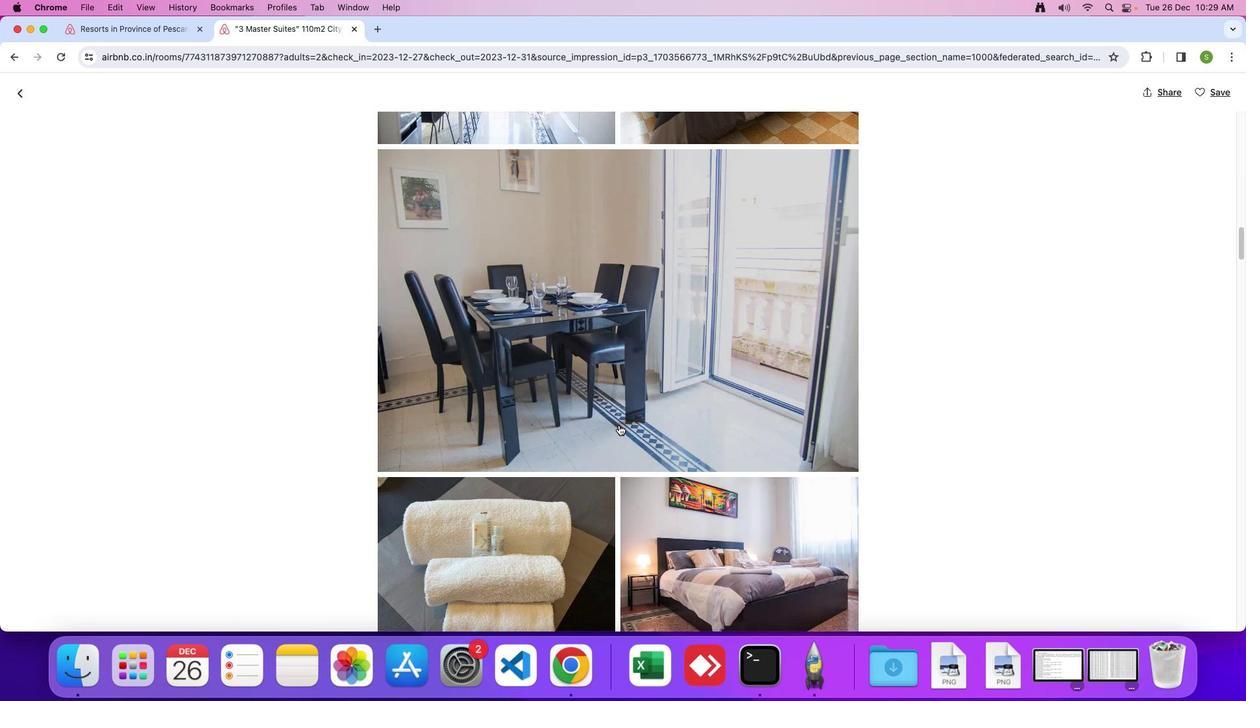 
Action: Mouse scrolled (618, 425) with delta (0, -1)
Screenshot: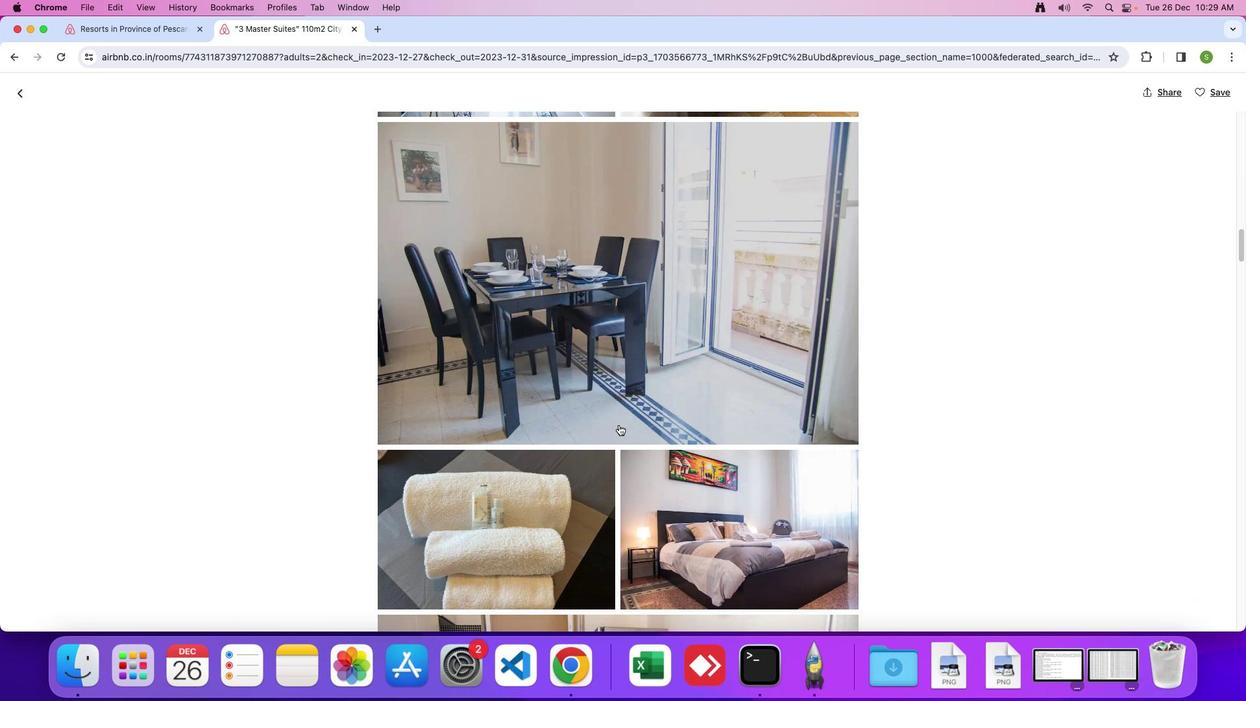 
Action: Mouse moved to (618, 425)
Screenshot: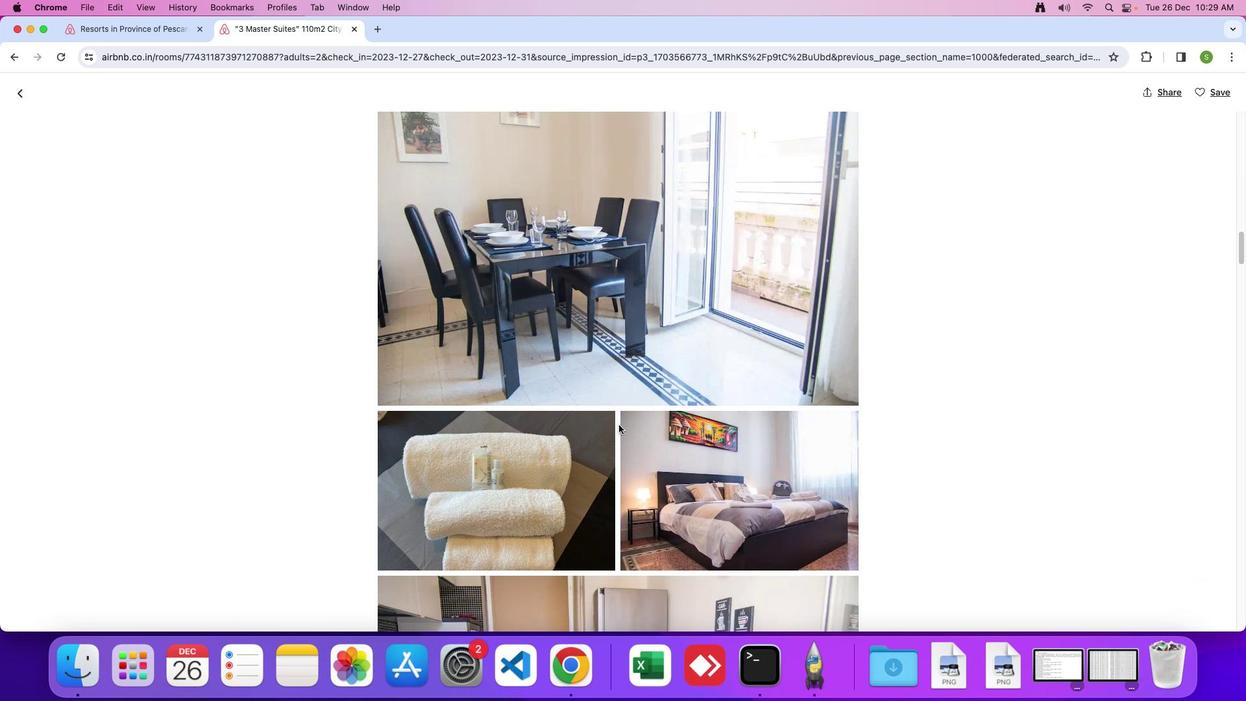 
Action: Mouse scrolled (618, 425) with delta (0, 0)
Screenshot: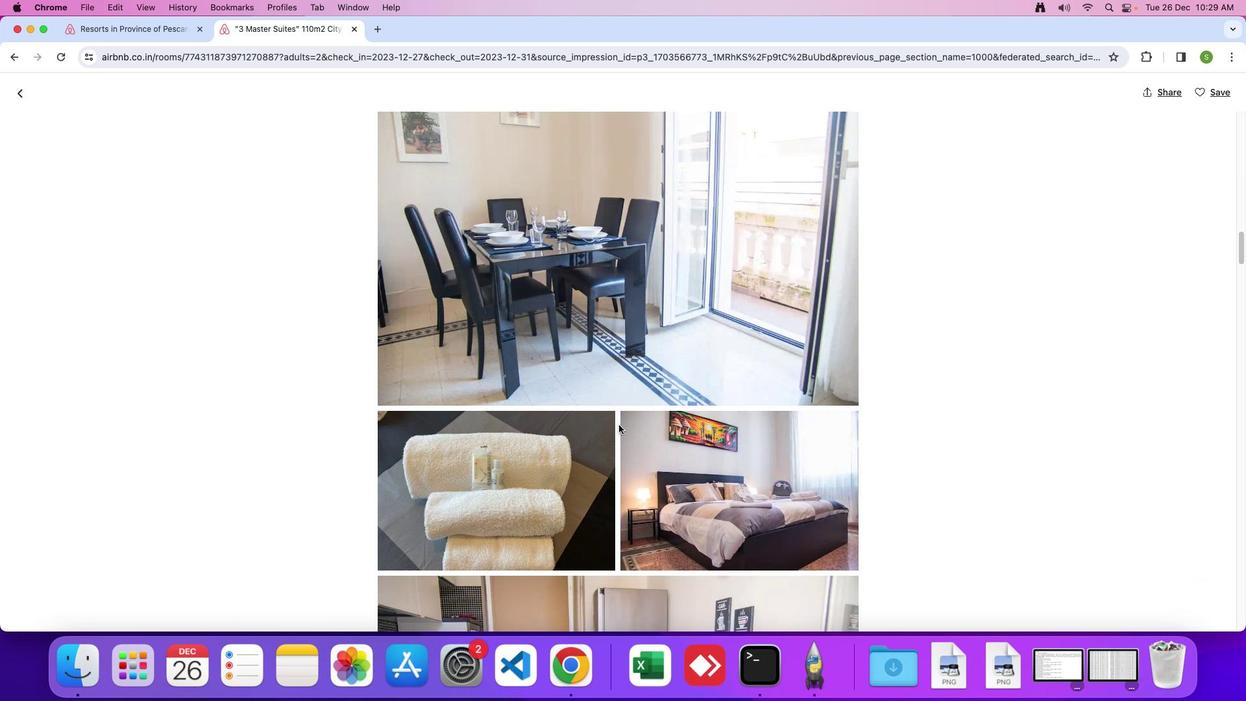 
Action: Mouse scrolled (618, 425) with delta (0, 0)
Screenshot: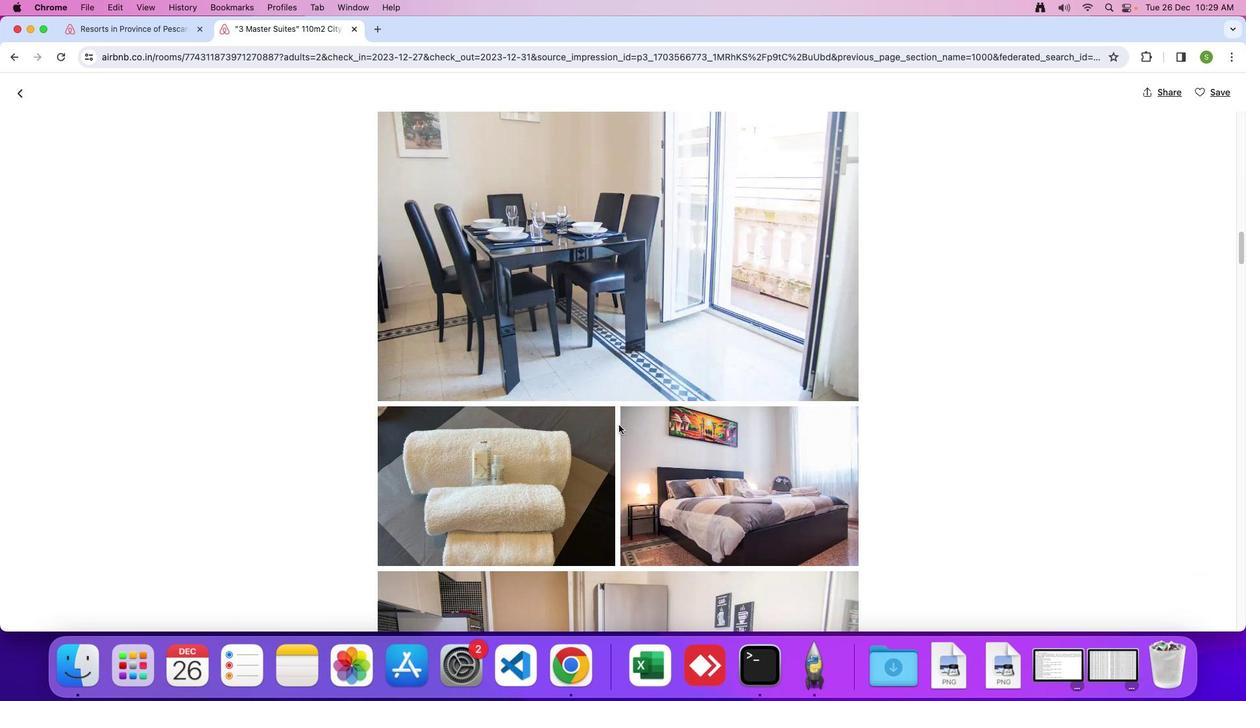 
Action: Mouse scrolled (618, 425) with delta (0, 0)
Screenshot: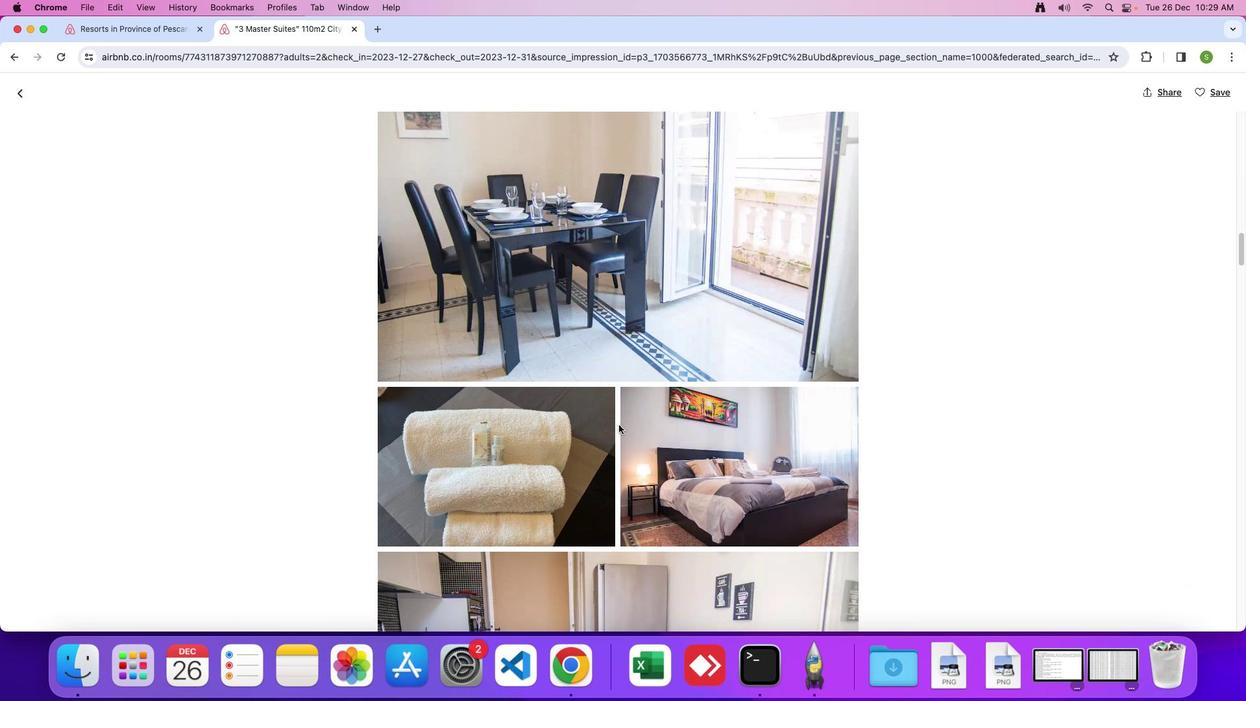 
Action: Mouse scrolled (618, 425) with delta (0, 0)
Screenshot: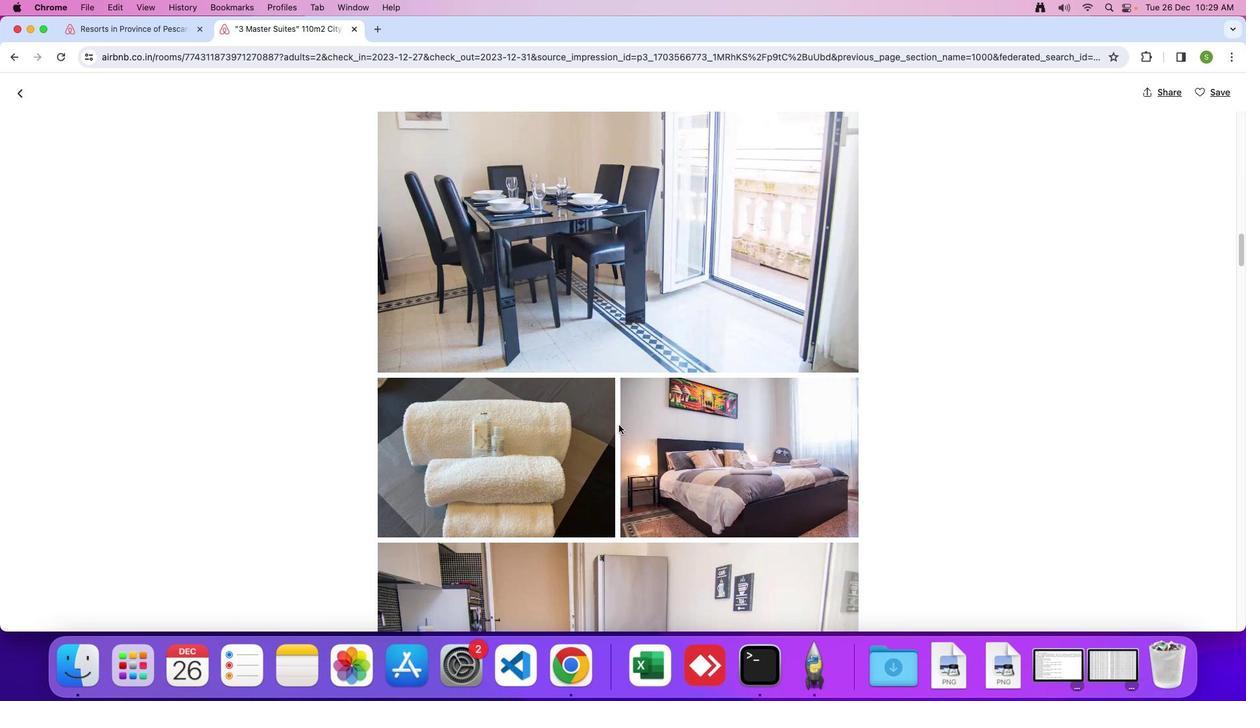 
Action: Mouse scrolled (618, 425) with delta (0, -1)
Screenshot: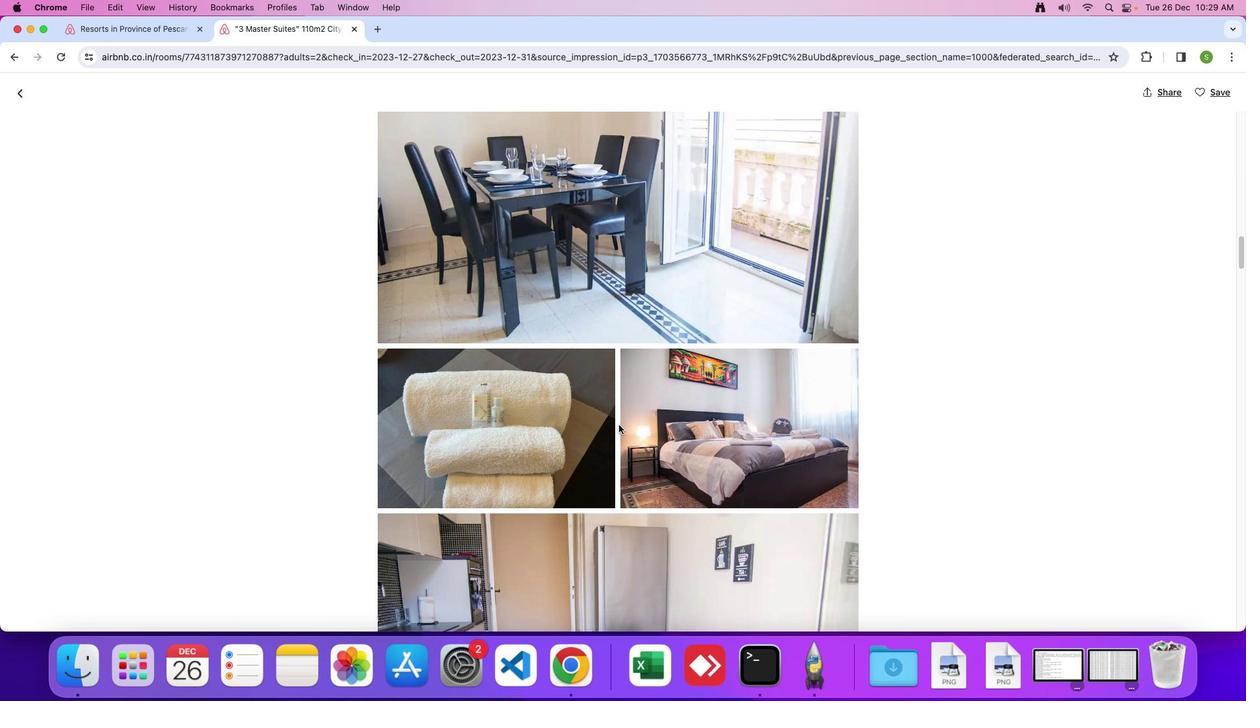 
Action: Mouse scrolled (618, 425) with delta (0, 0)
Screenshot: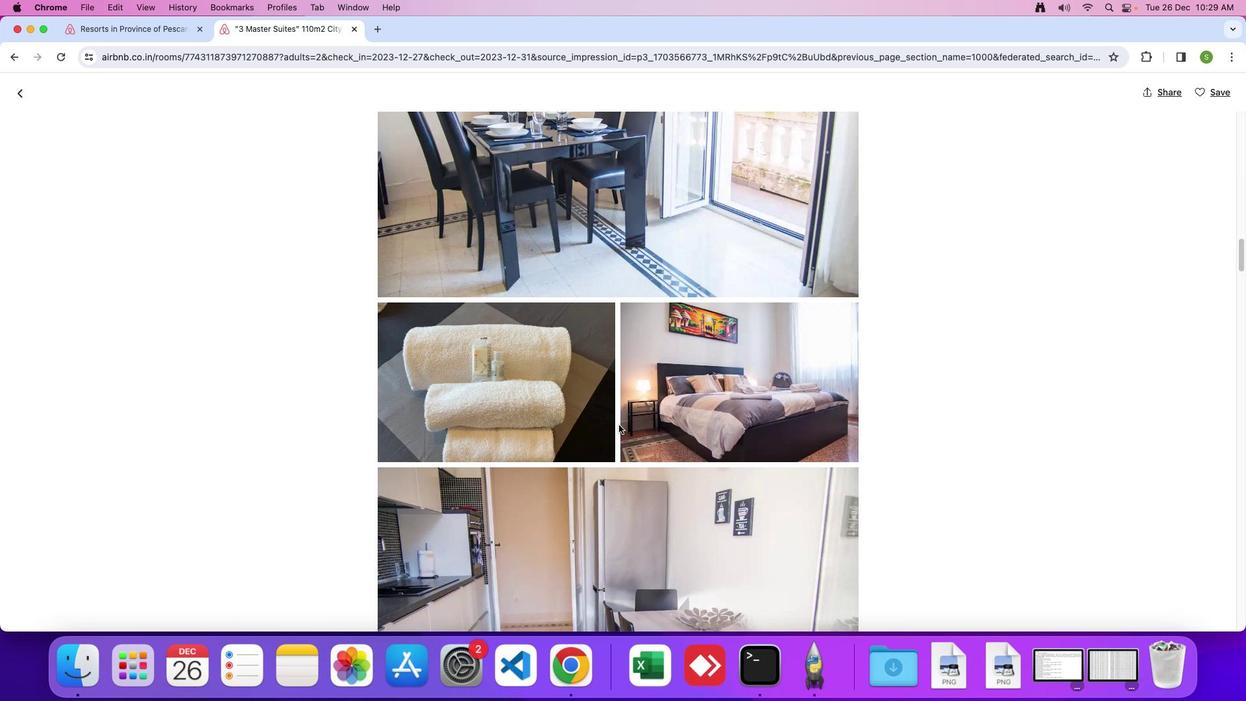 
Action: Mouse scrolled (618, 425) with delta (0, 0)
Screenshot: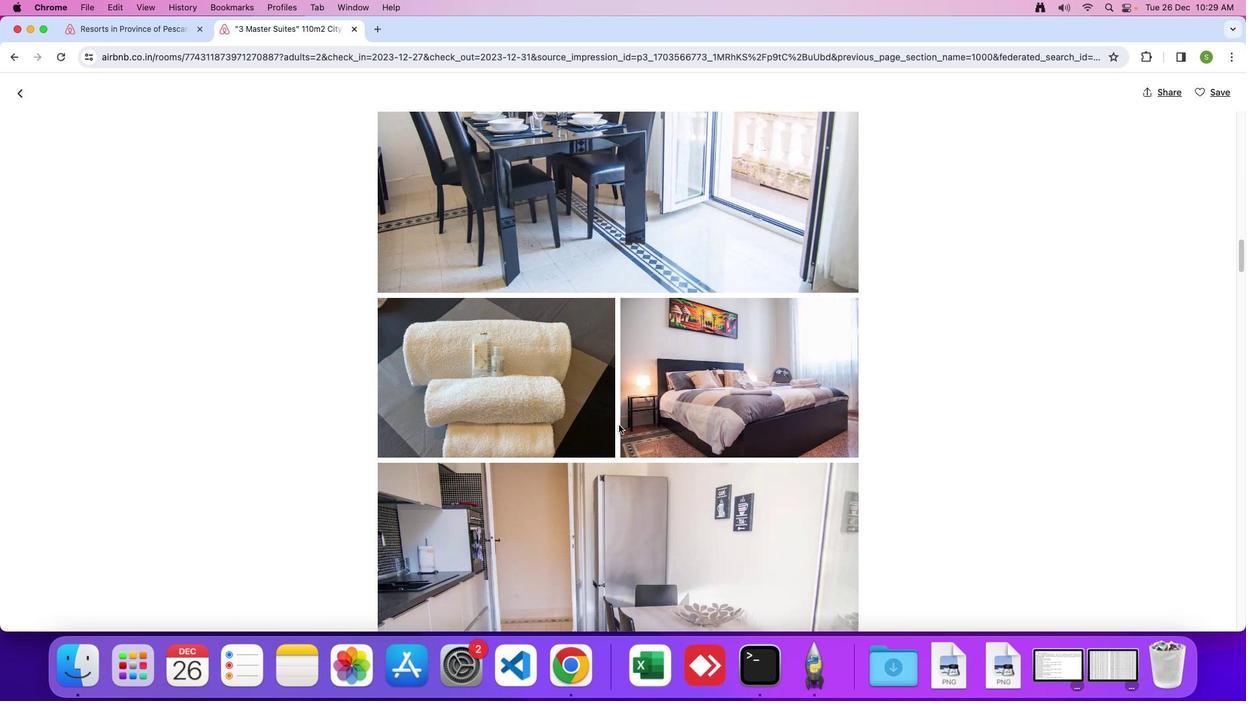 
Action: Mouse scrolled (618, 425) with delta (0, -1)
Screenshot: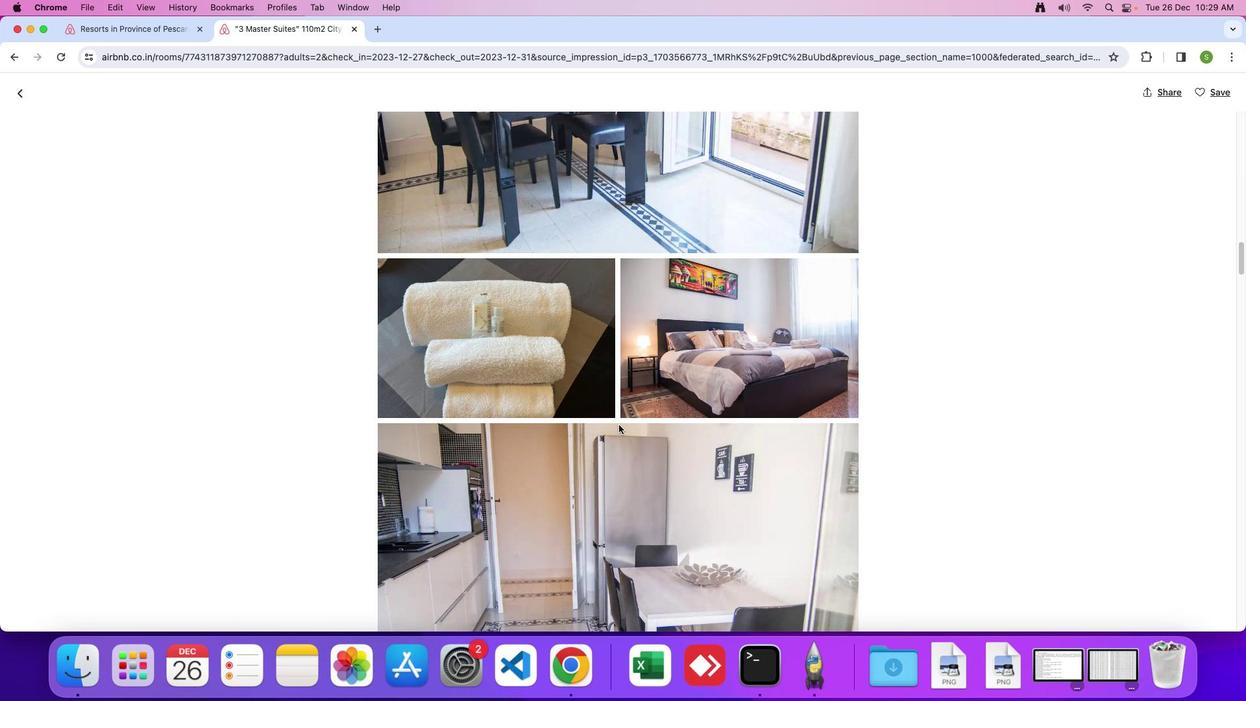 
Action: Mouse scrolled (618, 425) with delta (0, 0)
Screenshot: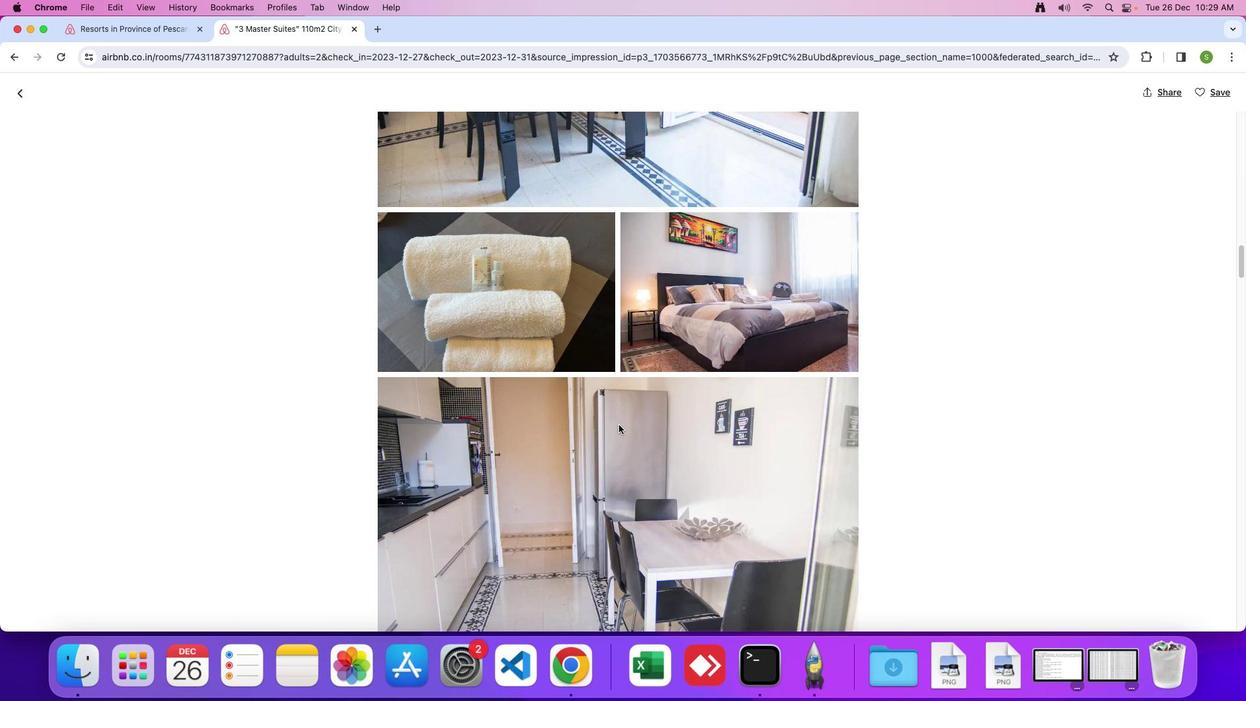 
Action: Mouse scrolled (618, 425) with delta (0, -1)
Screenshot: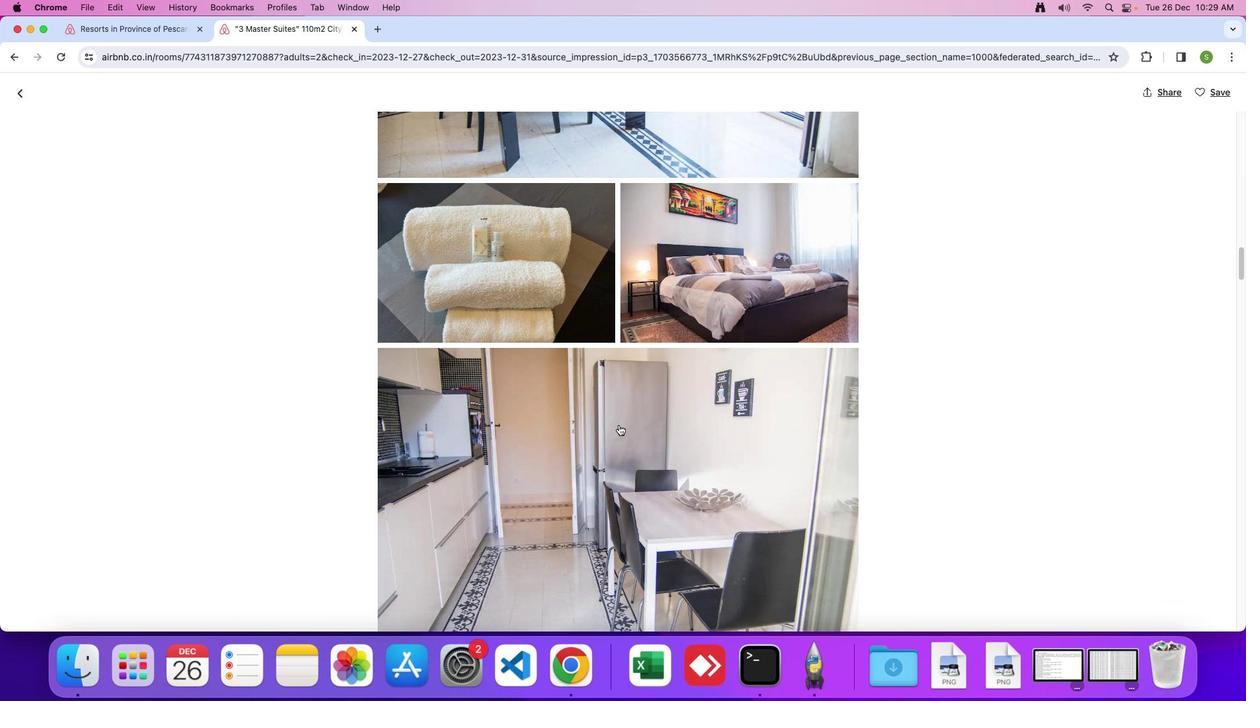 
Action: Mouse moved to (619, 425)
Screenshot: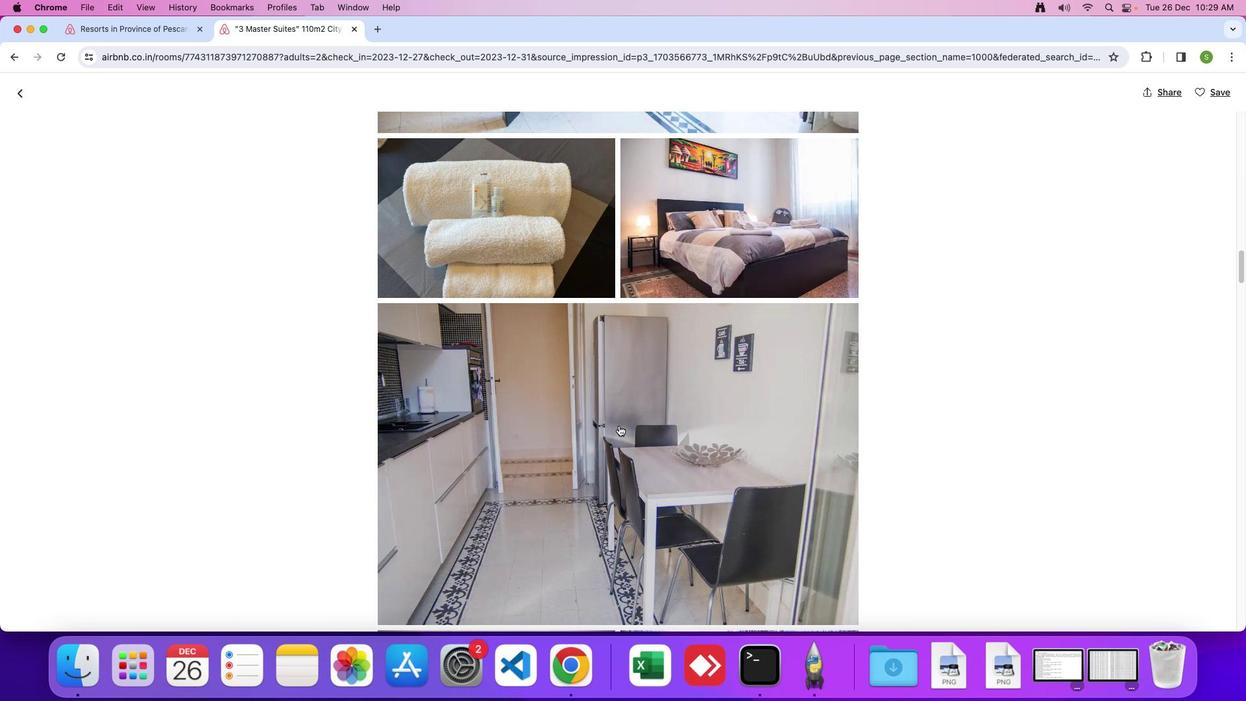 
Action: Mouse scrolled (619, 425) with delta (0, 0)
Screenshot: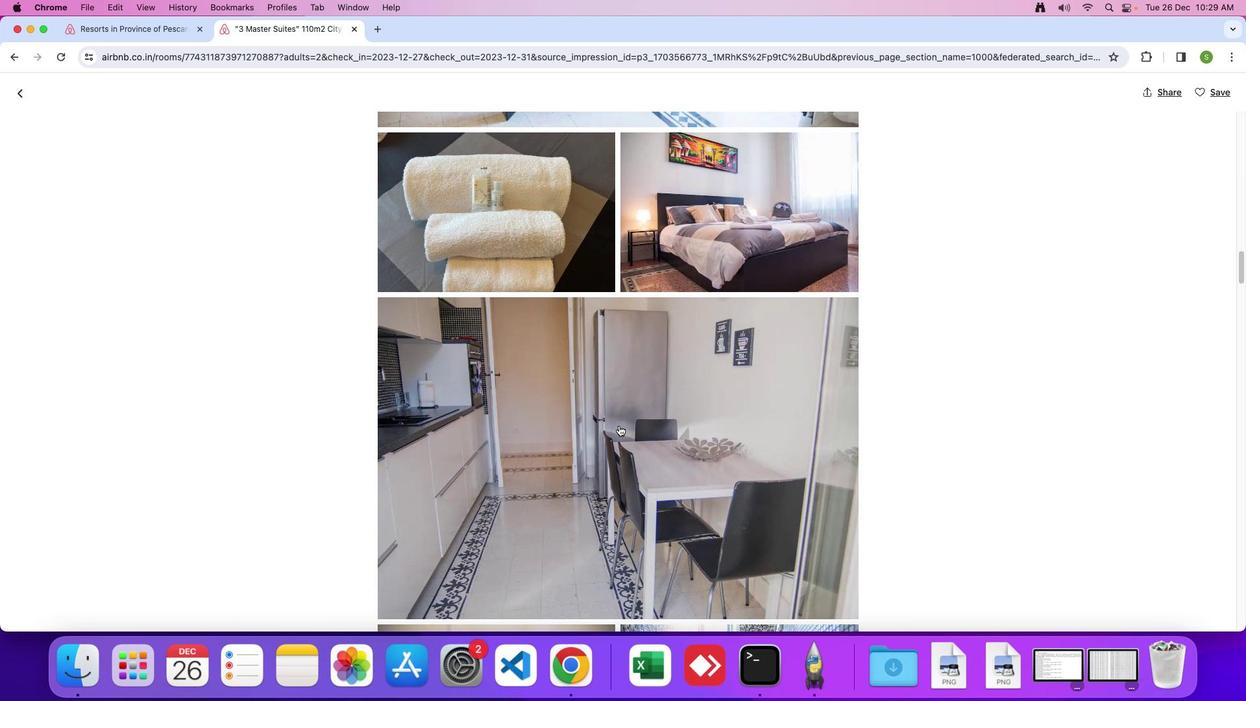 
Action: Mouse scrolled (619, 425) with delta (0, 0)
Screenshot: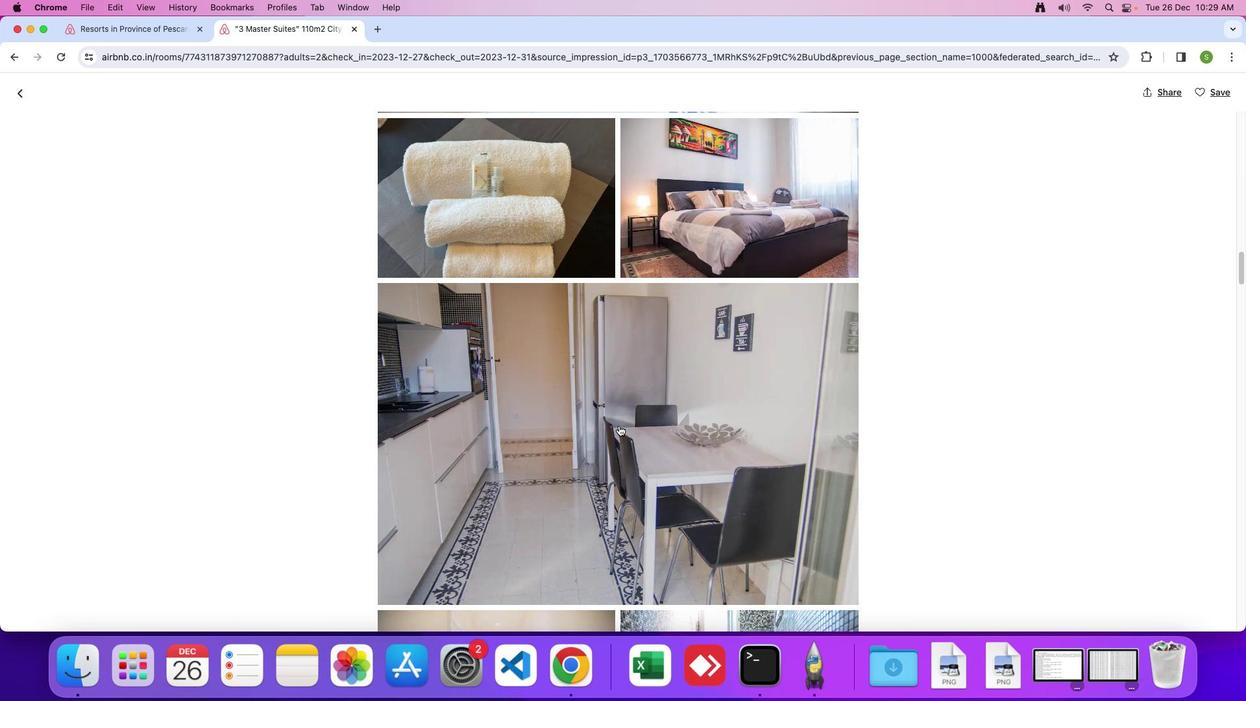 
Action: Mouse scrolled (619, 425) with delta (0, -1)
Screenshot: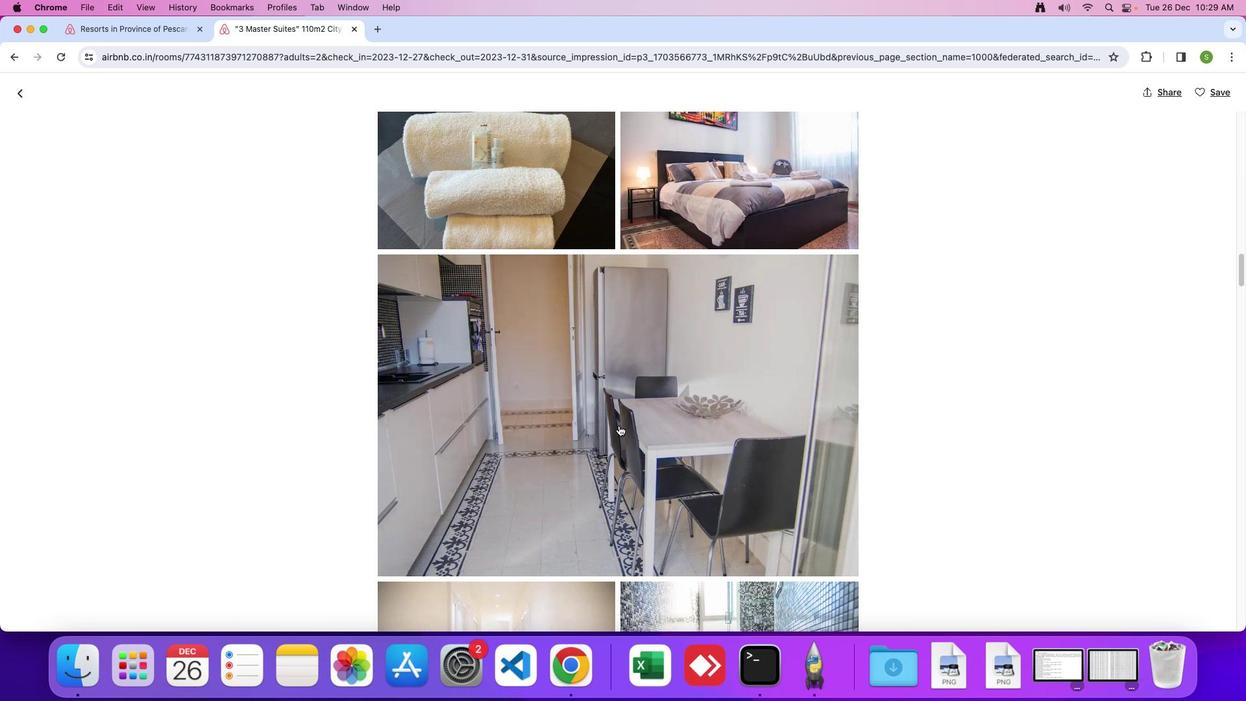 
Action: Mouse moved to (619, 426)
Screenshot: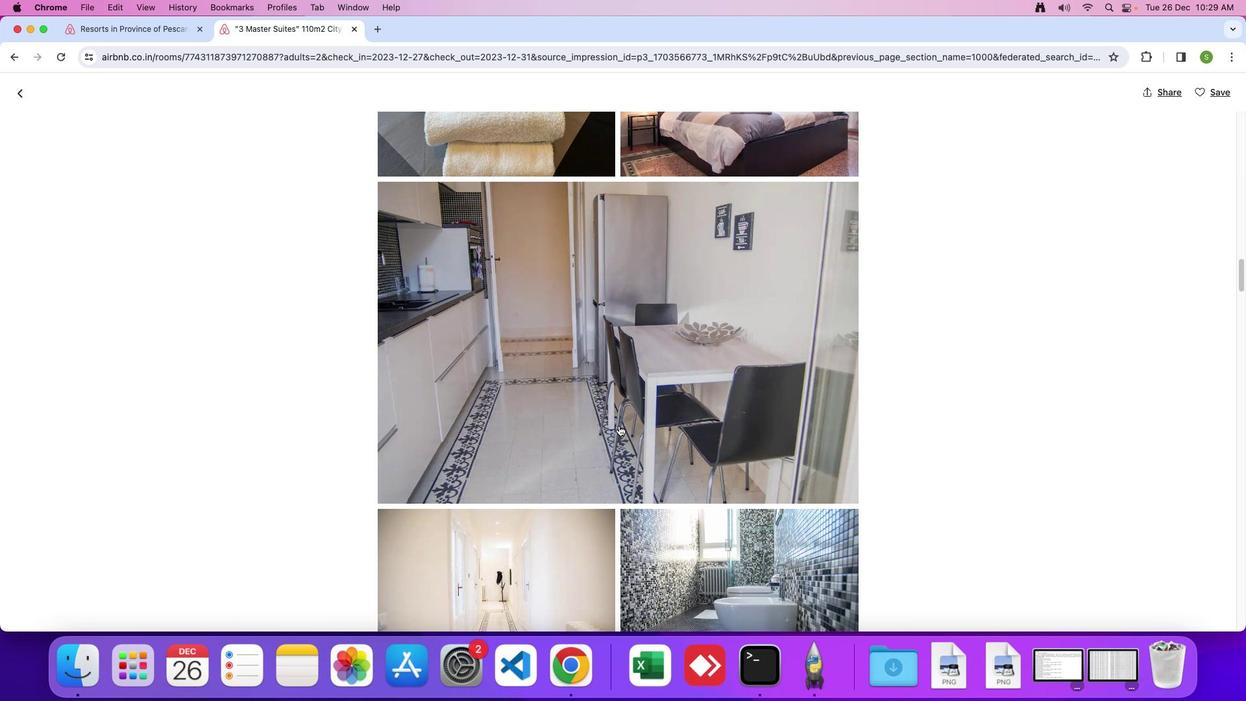 
Action: Mouse scrolled (619, 426) with delta (0, 0)
Screenshot: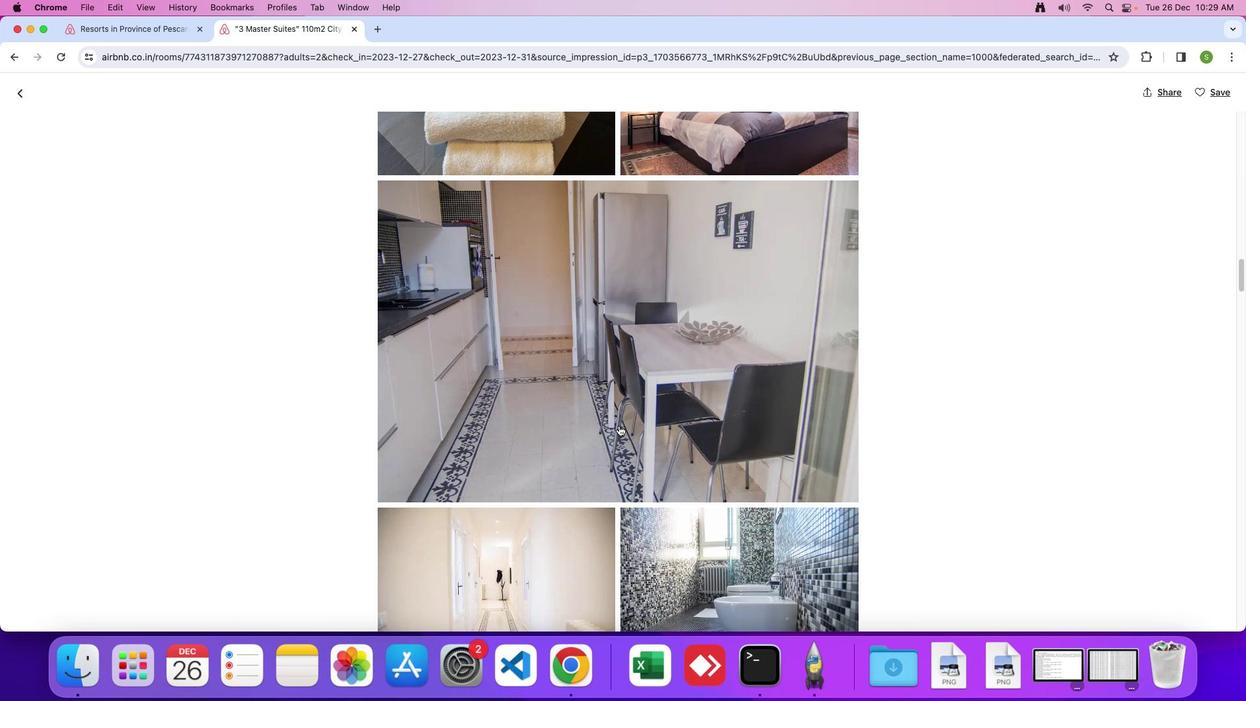 
Action: Mouse scrolled (619, 426) with delta (0, 0)
Screenshot: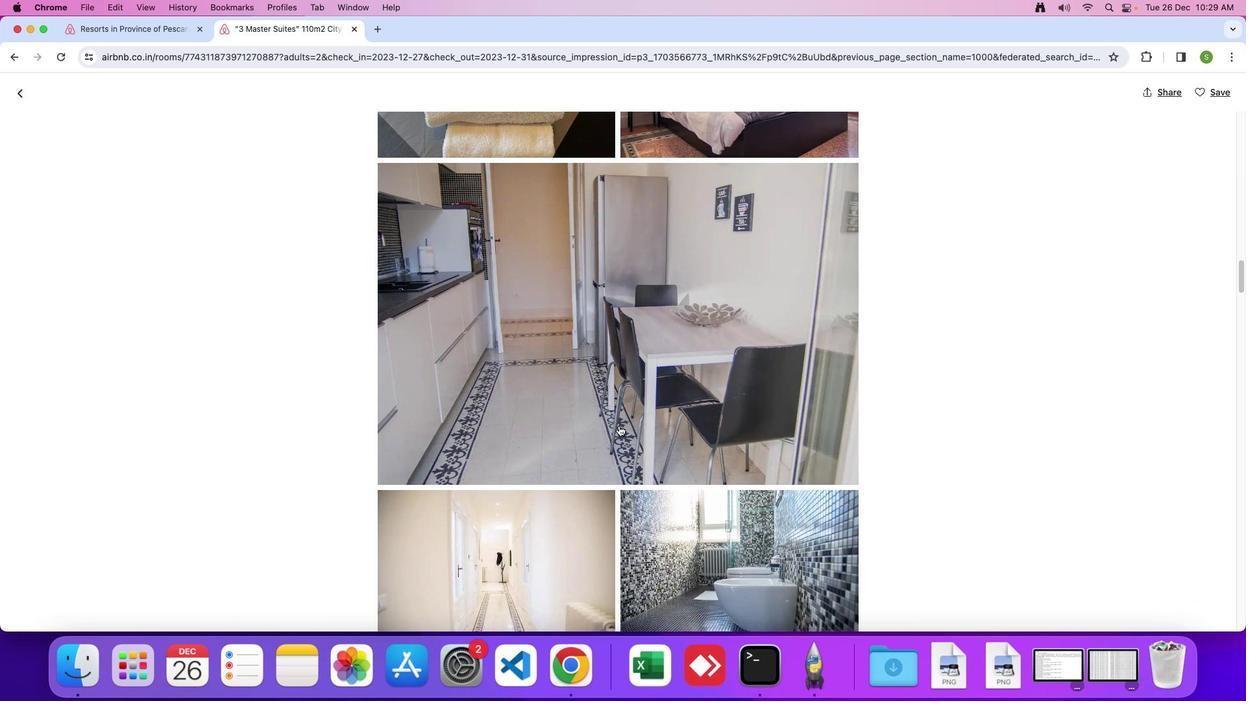 
Action: Mouse scrolled (619, 426) with delta (0, -1)
Screenshot: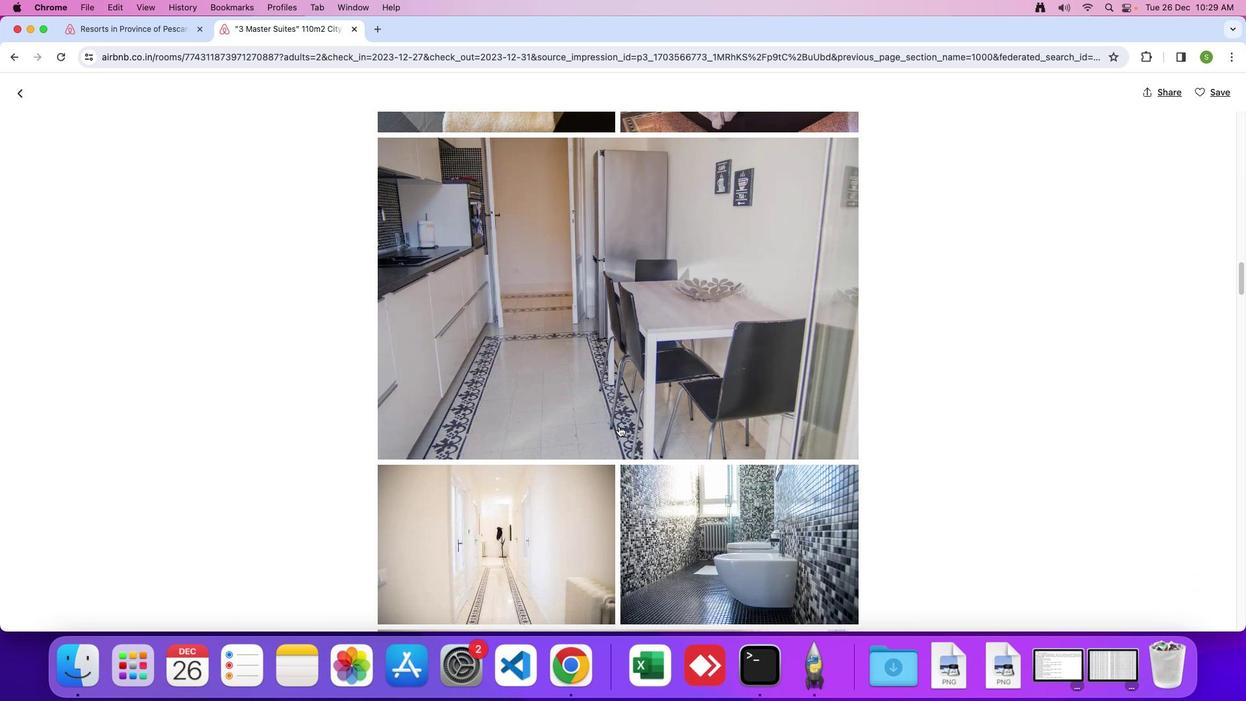 
Action: Mouse moved to (676, 459)
Screenshot: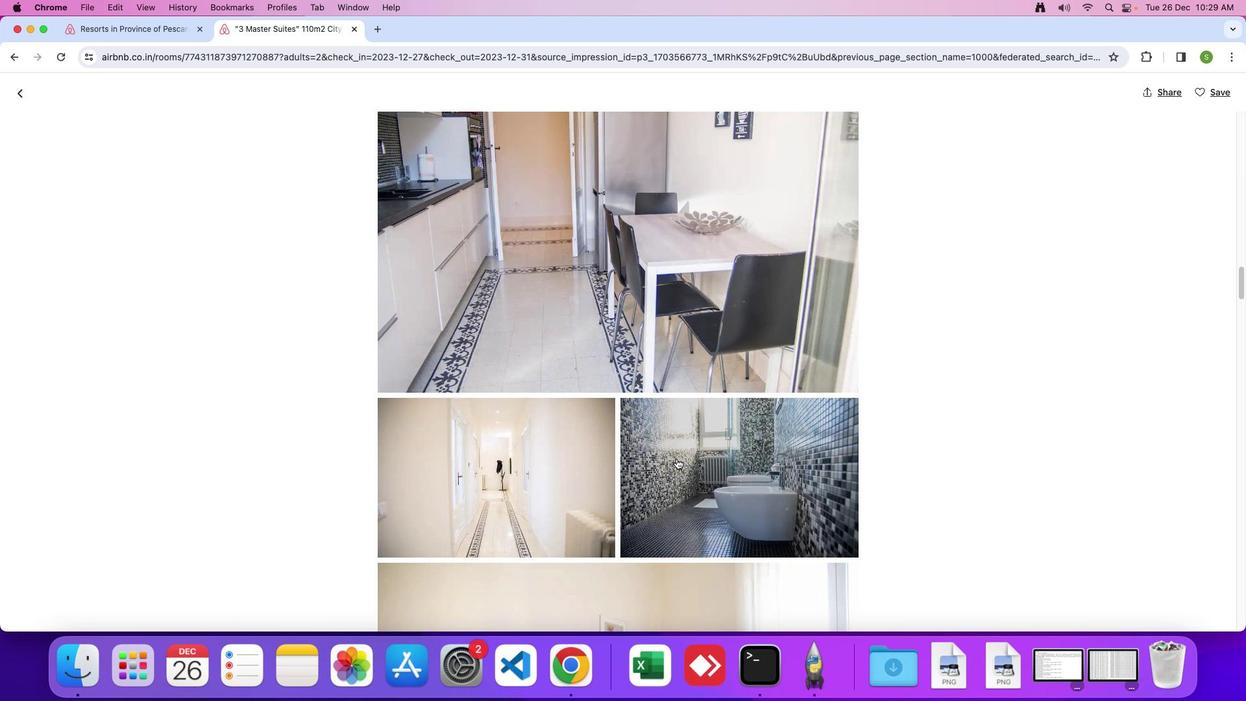 
Action: Mouse scrolled (676, 459) with delta (0, 0)
Screenshot: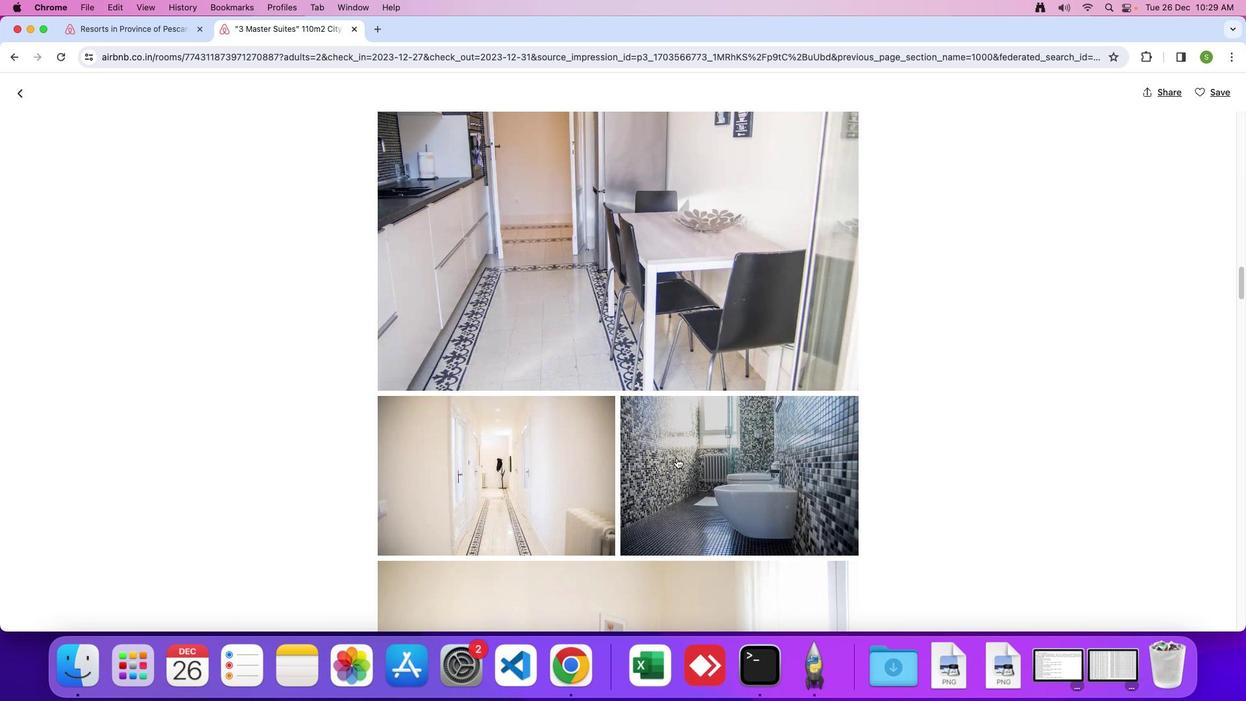 
Action: Mouse moved to (676, 458)
Screenshot: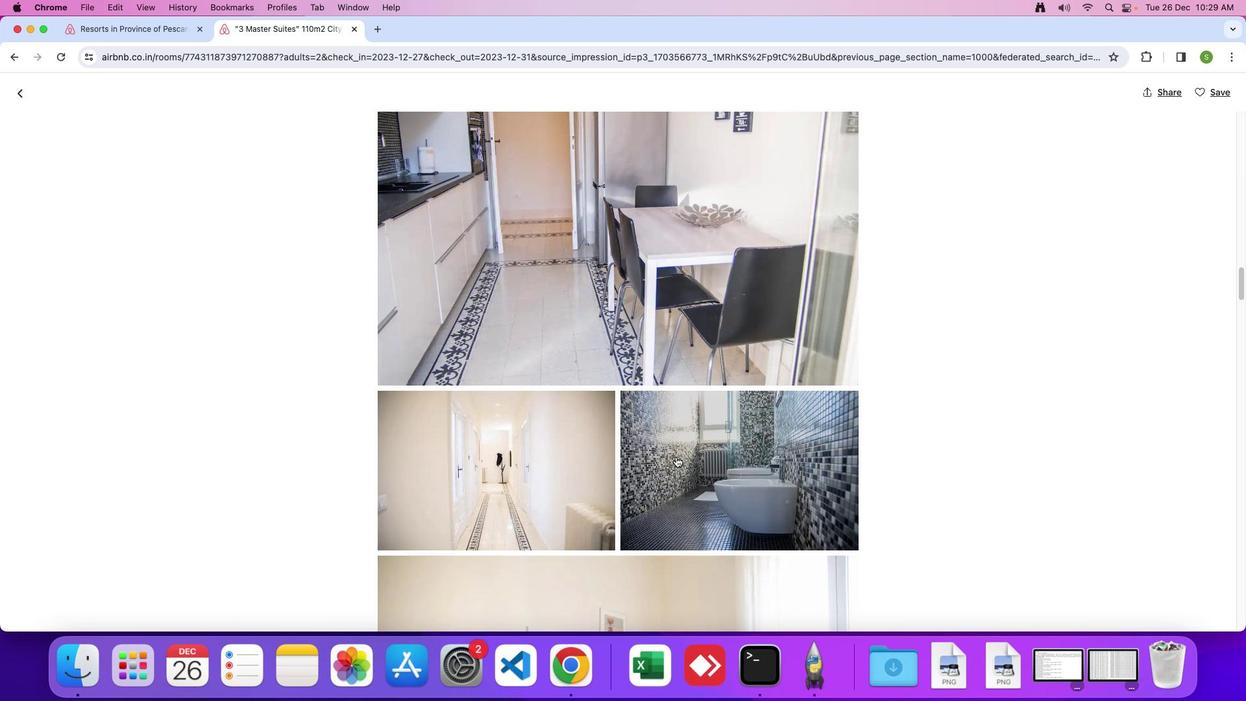 
Action: Mouse scrolled (676, 458) with delta (0, 0)
